 Task: Fill out the 'New Customer Data' form with the provided customer information.
Action: Mouse moved to (1064, 128)
Screenshot: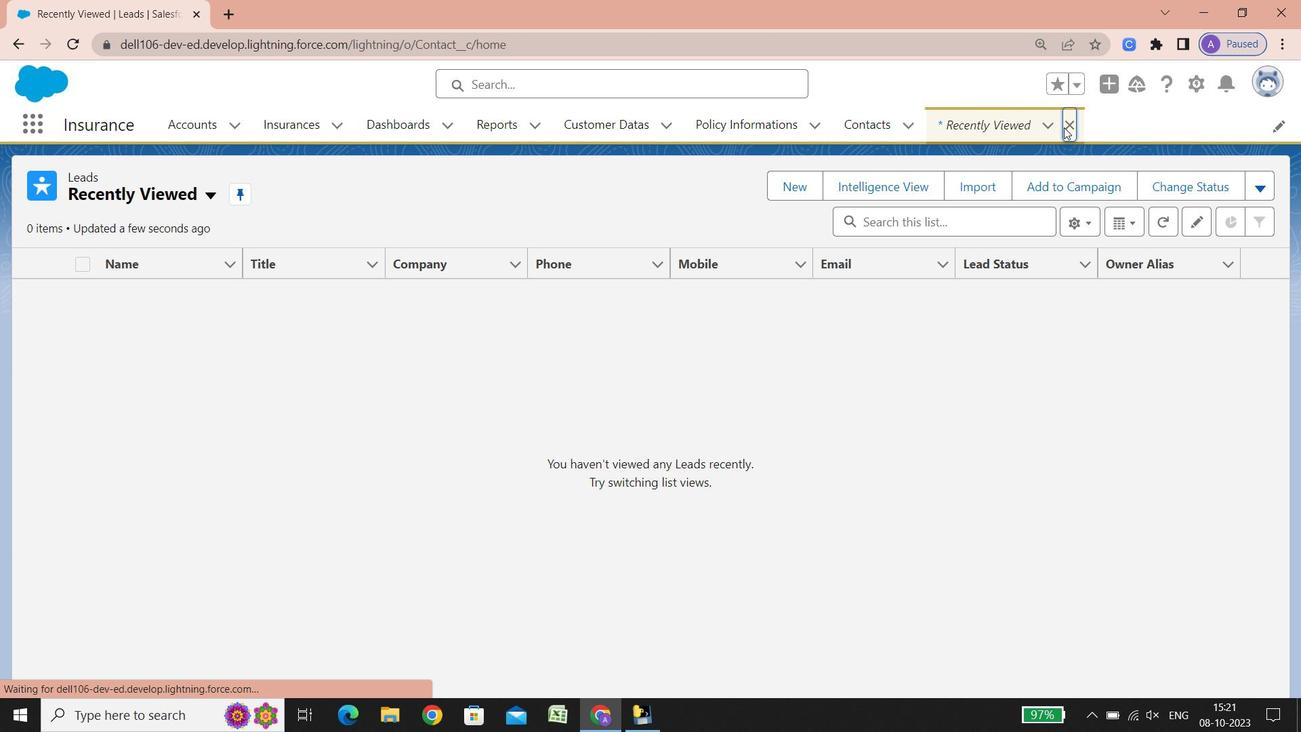 
Action: Mouse pressed left at (1064, 128)
Screenshot: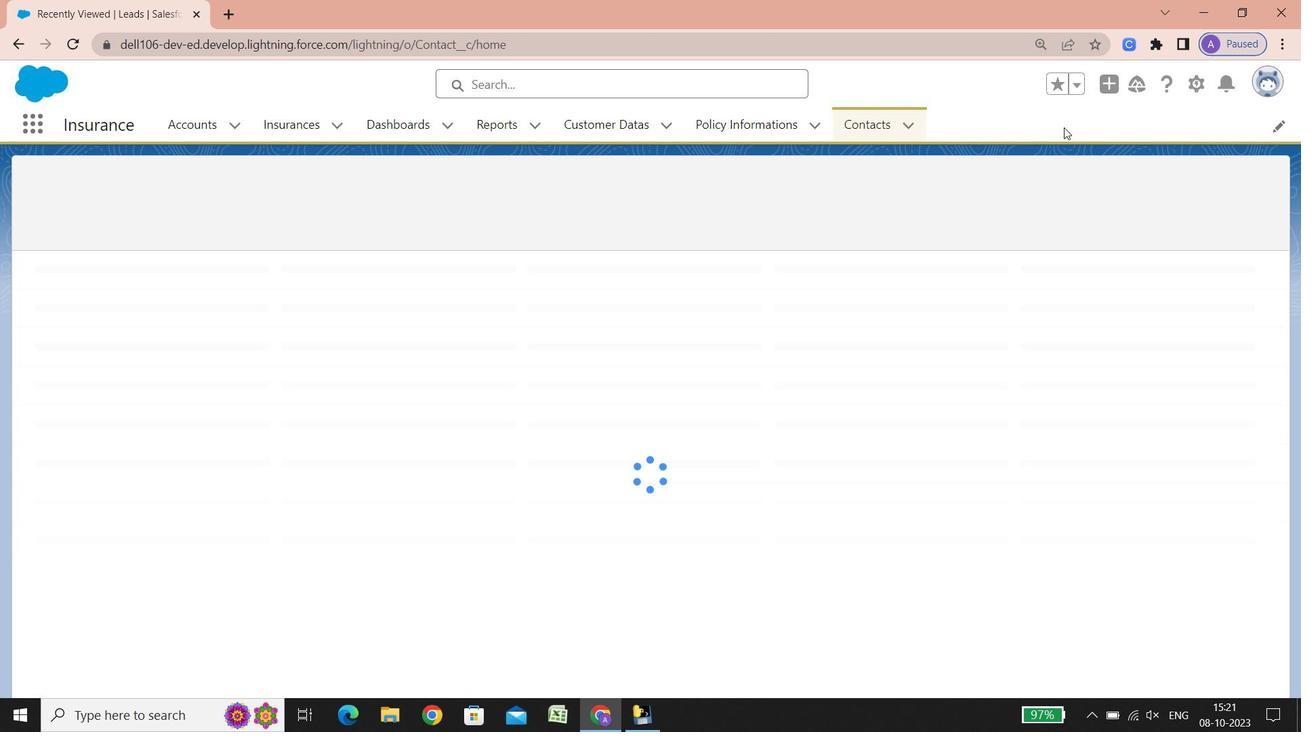 
Action: Mouse moved to (1205, 80)
Screenshot: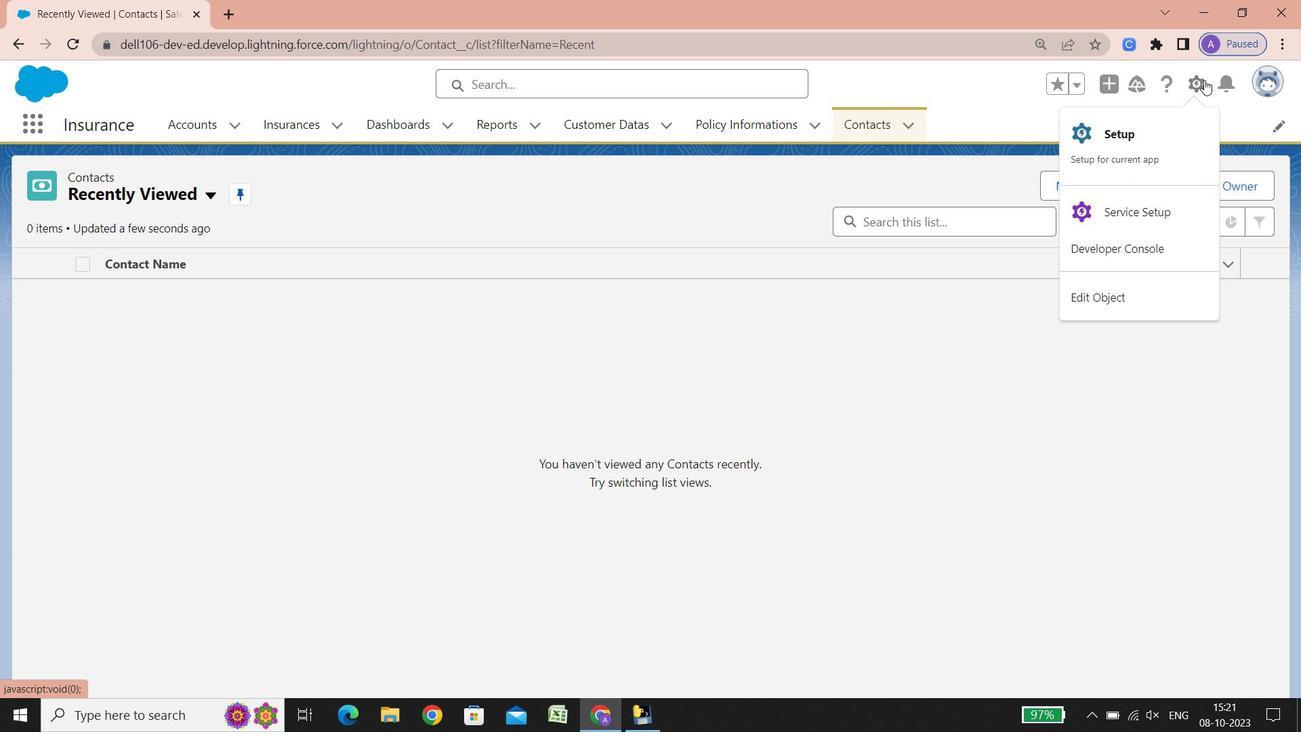 
Action: Mouse pressed left at (1205, 80)
Screenshot: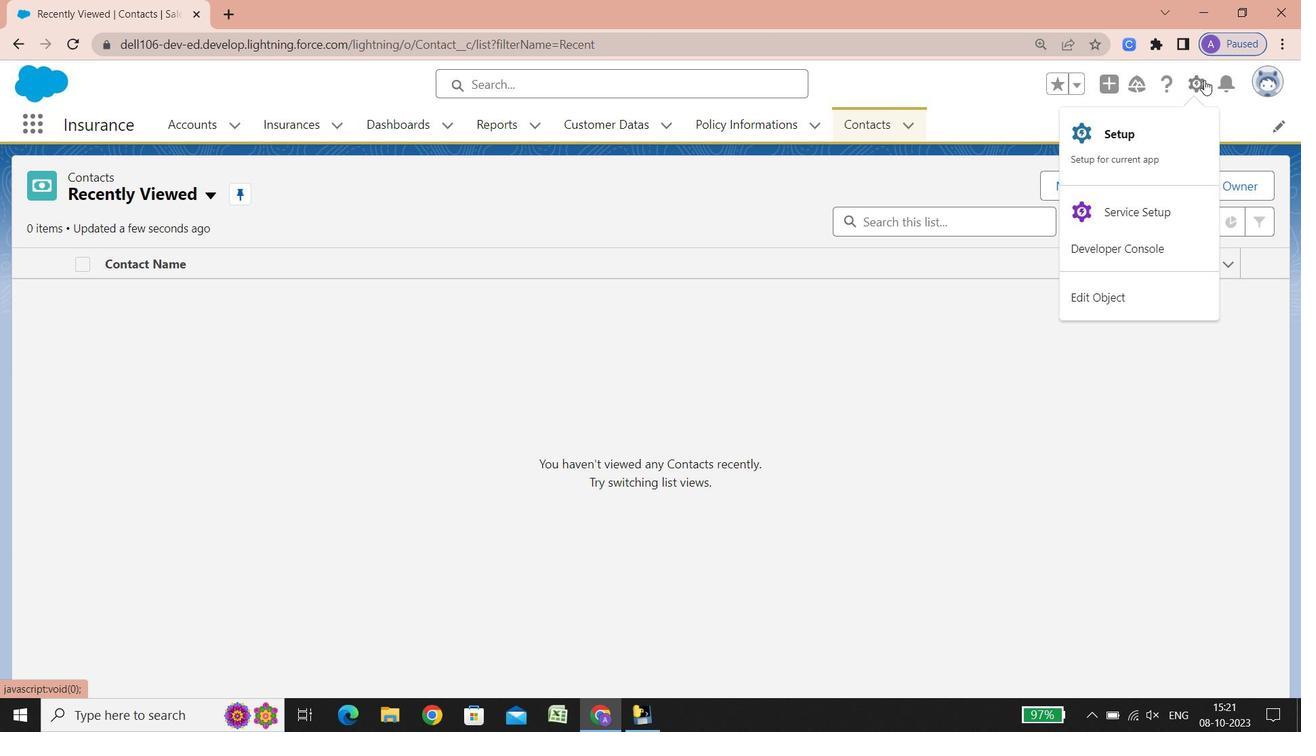 
Action: Mouse moved to (1131, 154)
Screenshot: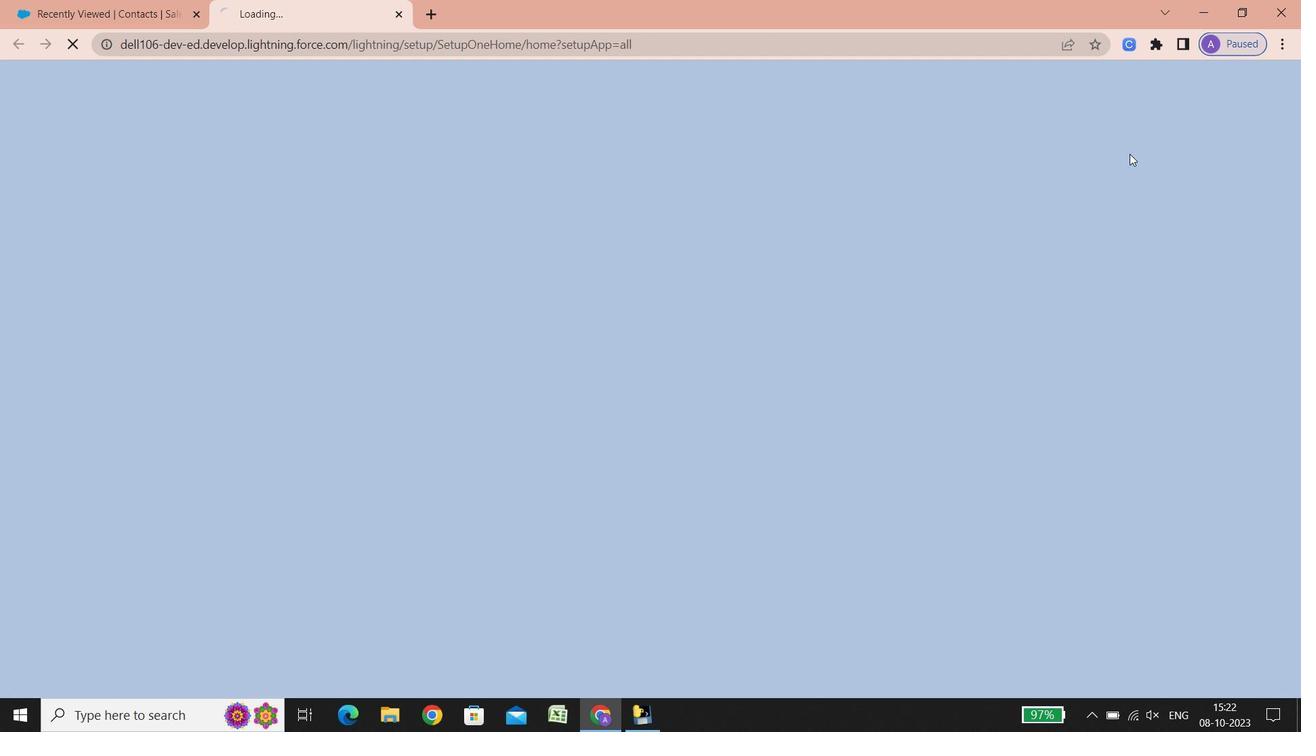 
Action: Mouse pressed left at (1131, 154)
Screenshot: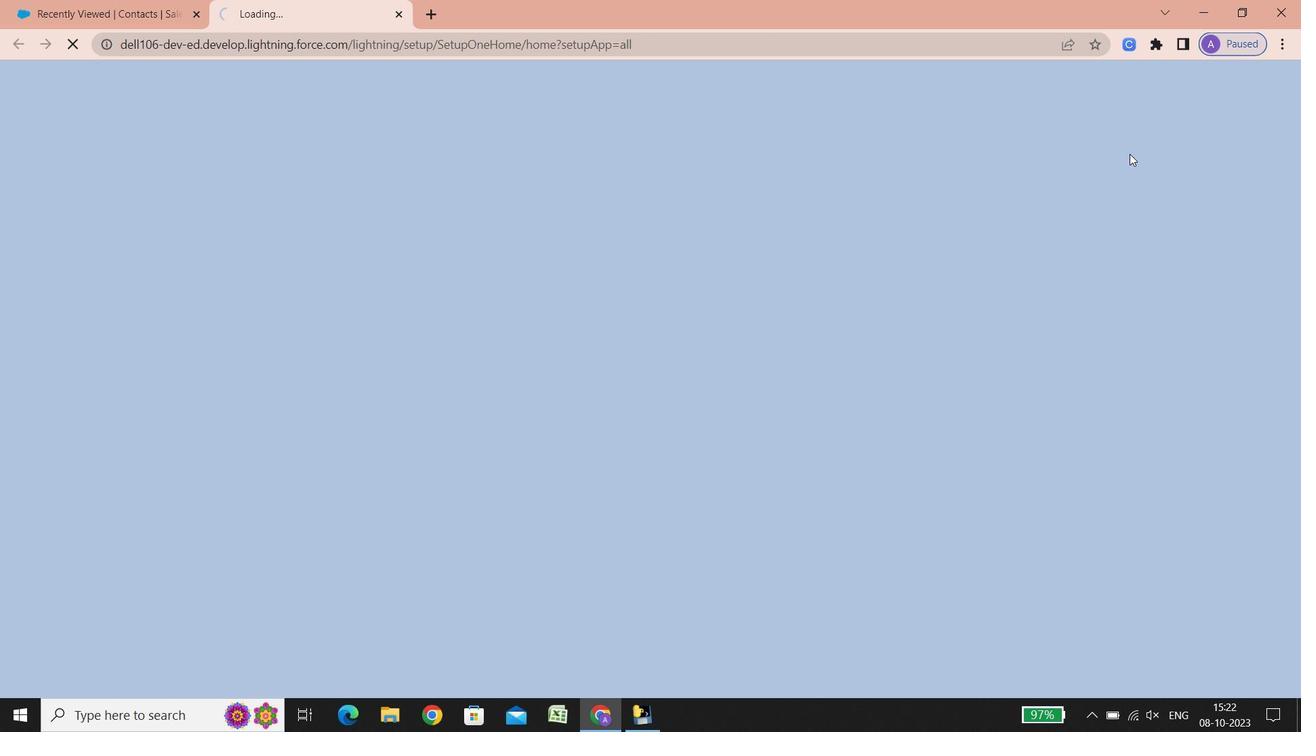 
Action: Mouse moved to (1184, 88)
Screenshot: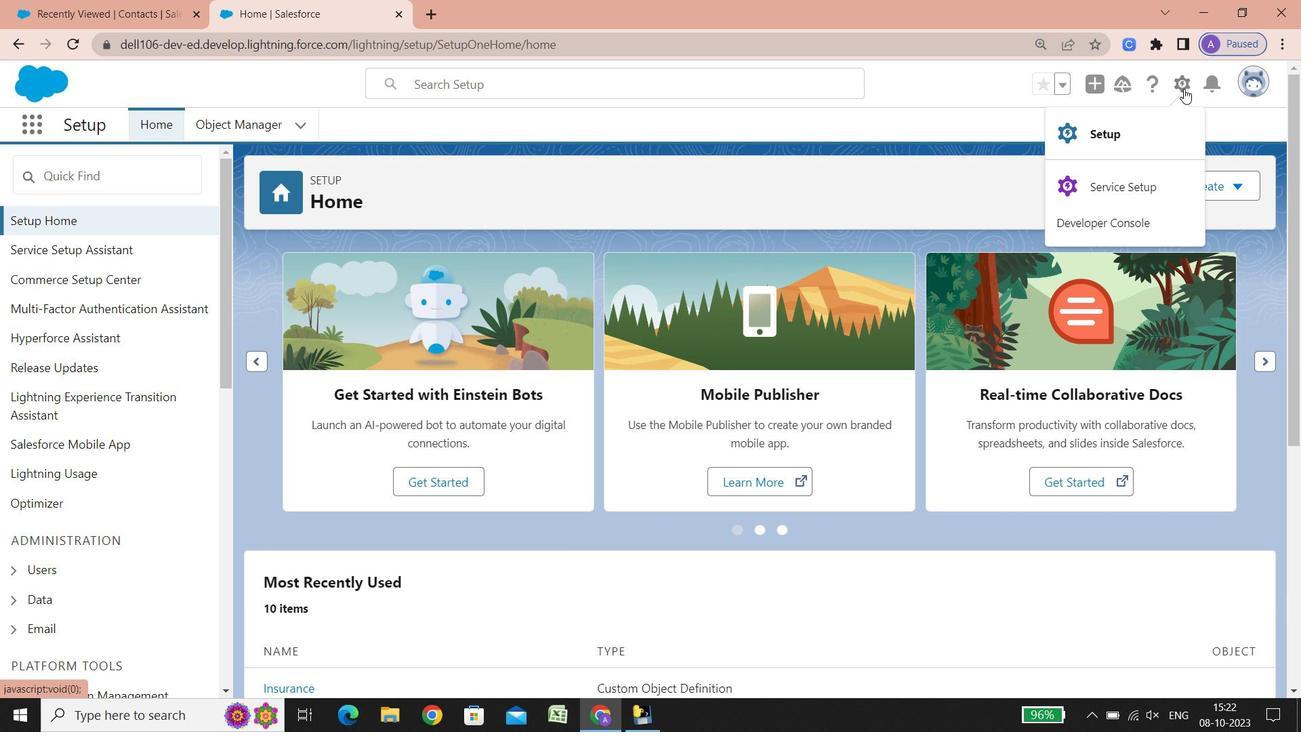 
Action: Mouse pressed left at (1184, 88)
Screenshot: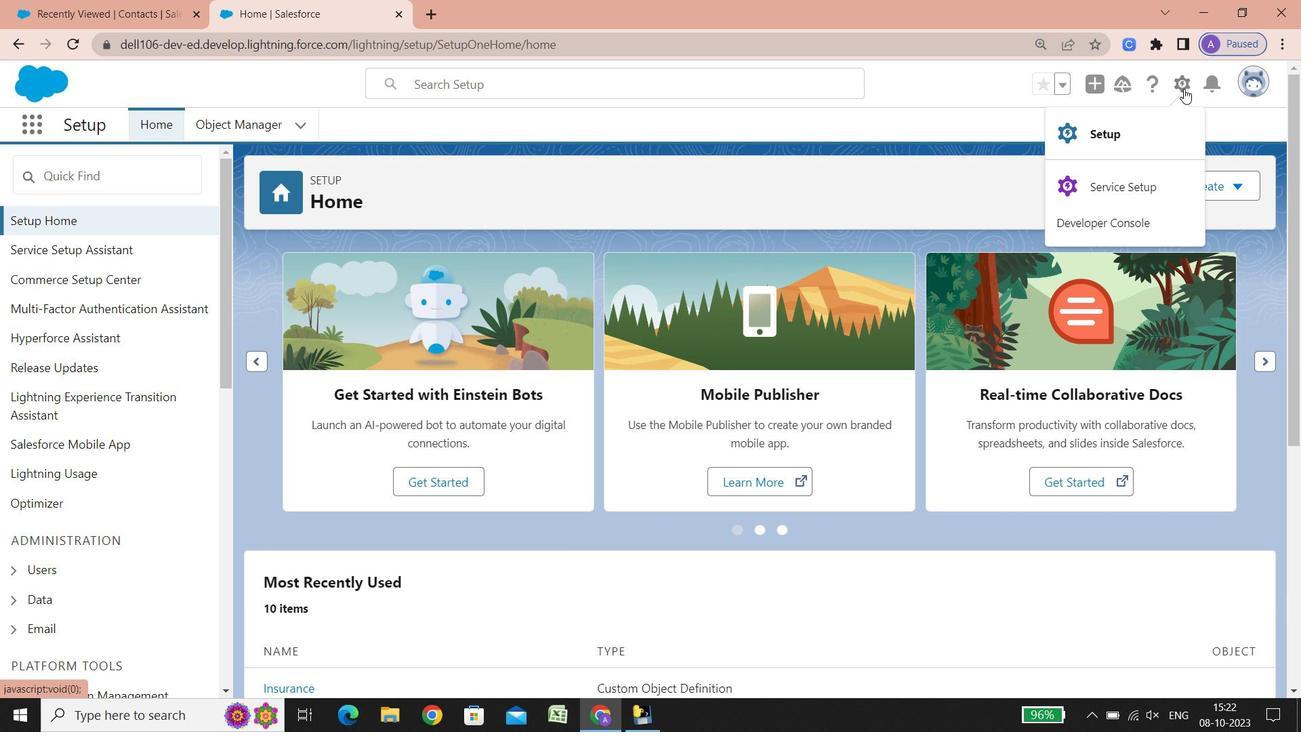 
Action: Mouse moved to (1123, 139)
Screenshot: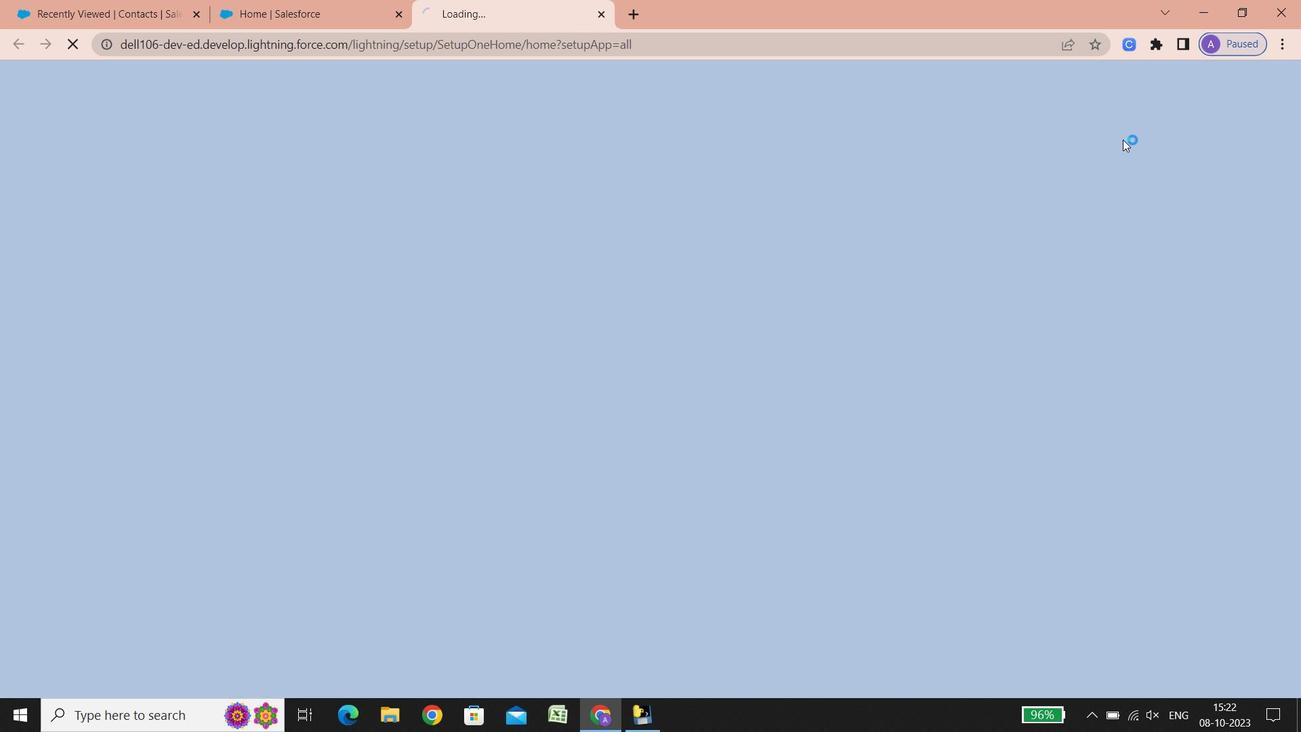 
Action: Mouse pressed left at (1123, 139)
Screenshot: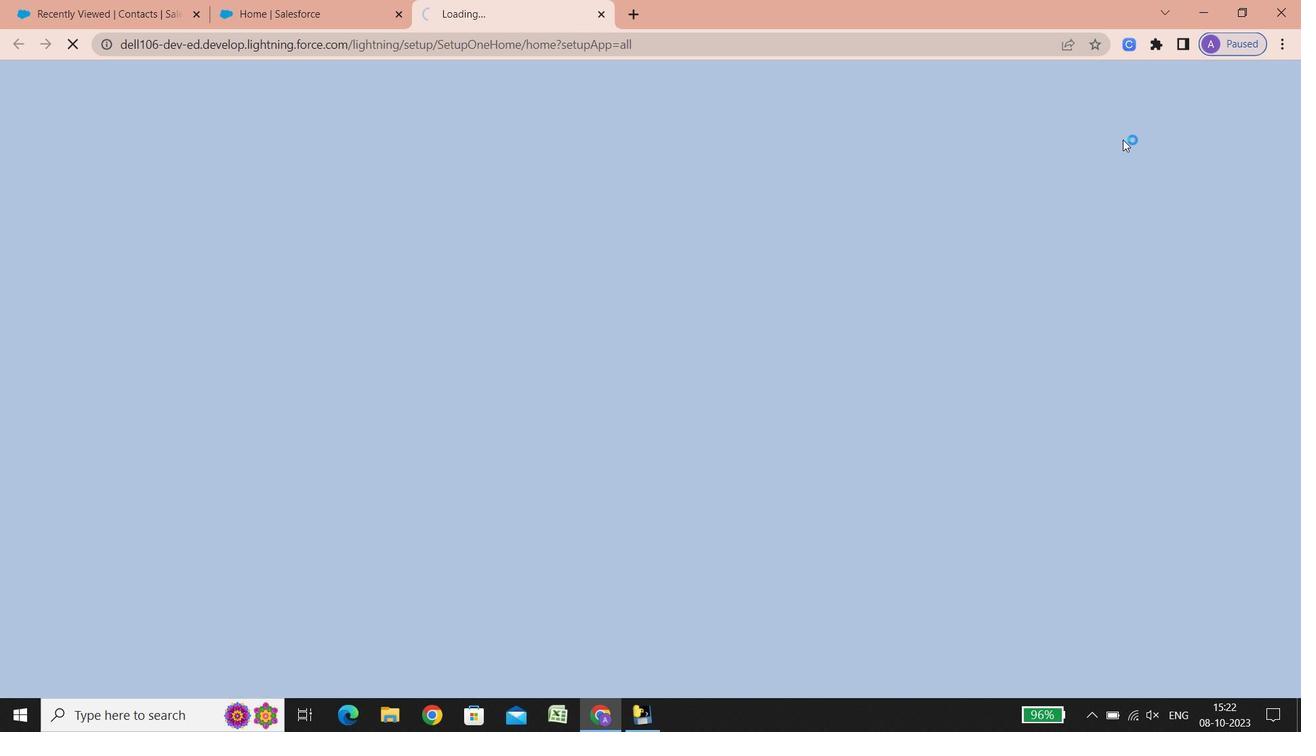 
Action: Mouse moved to (599, 16)
Screenshot: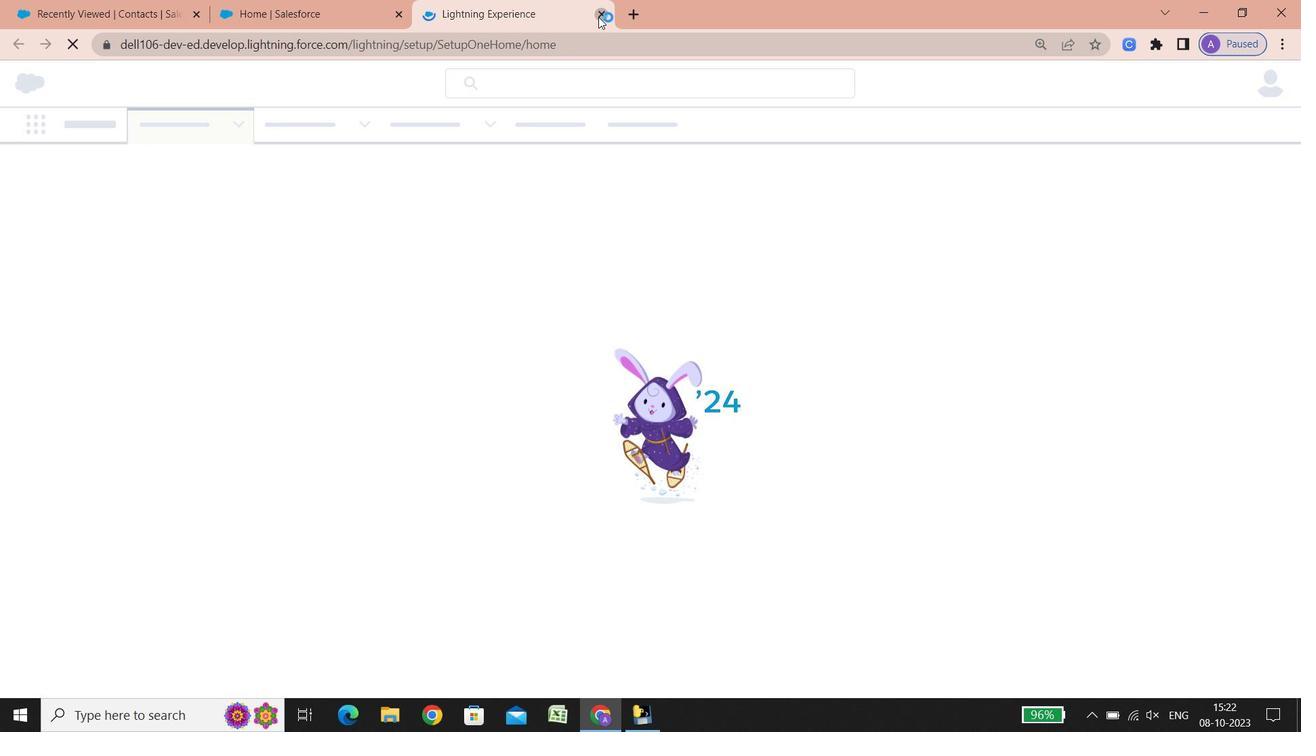 
Action: Mouse pressed left at (599, 16)
Screenshot: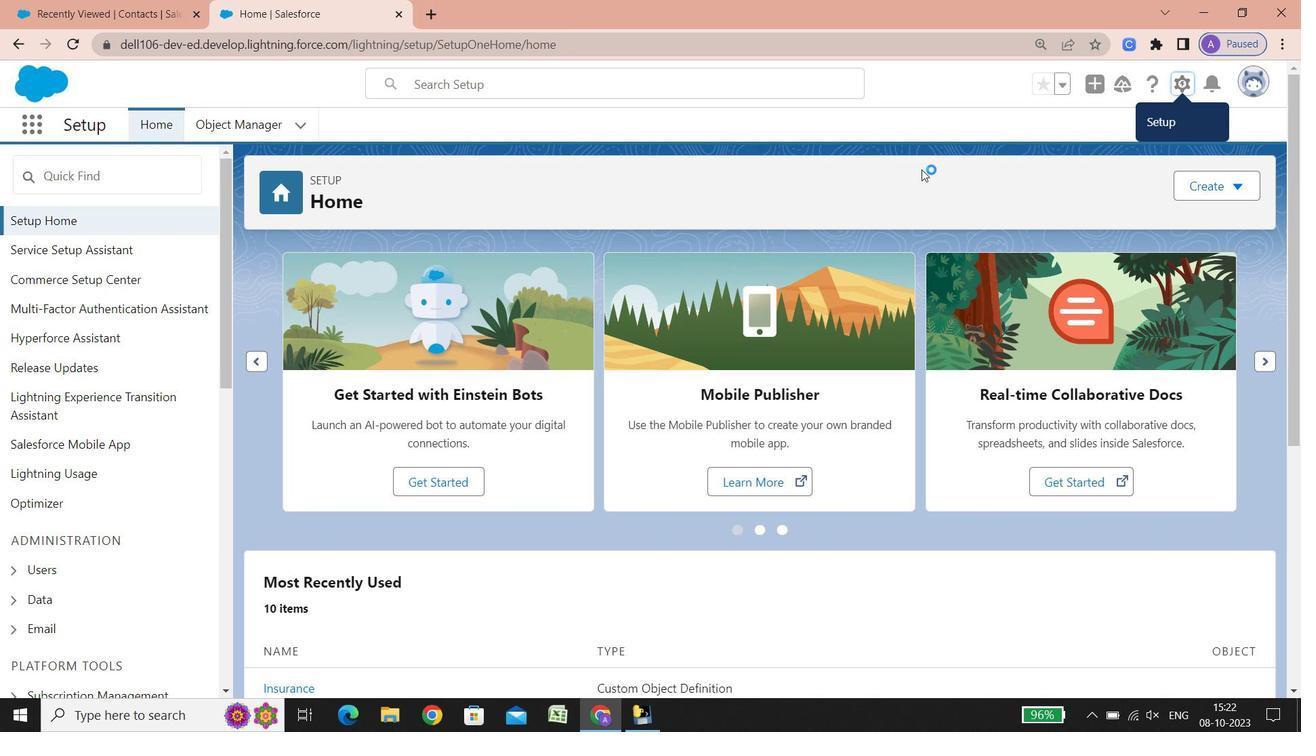 
Action: Mouse moved to (254, 124)
Screenshot: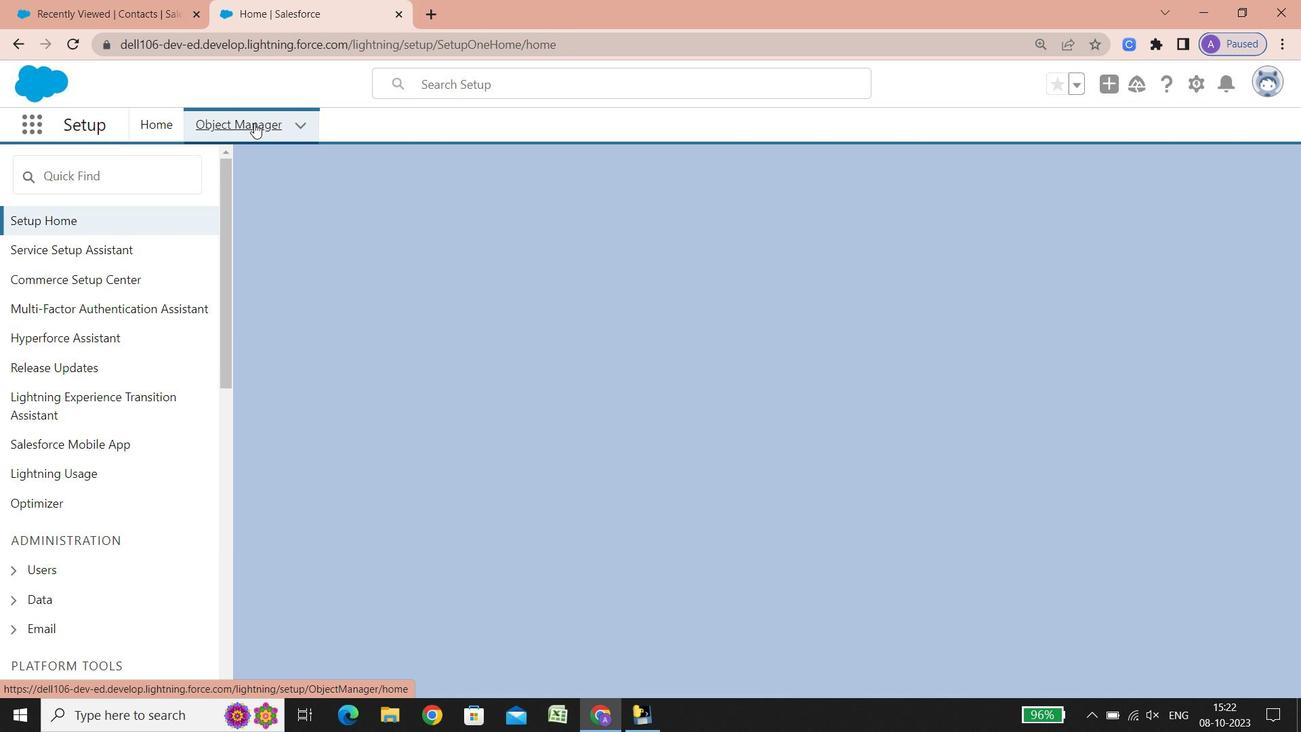 
Action: Mouse pressed left at (254, 124)
Screenshot: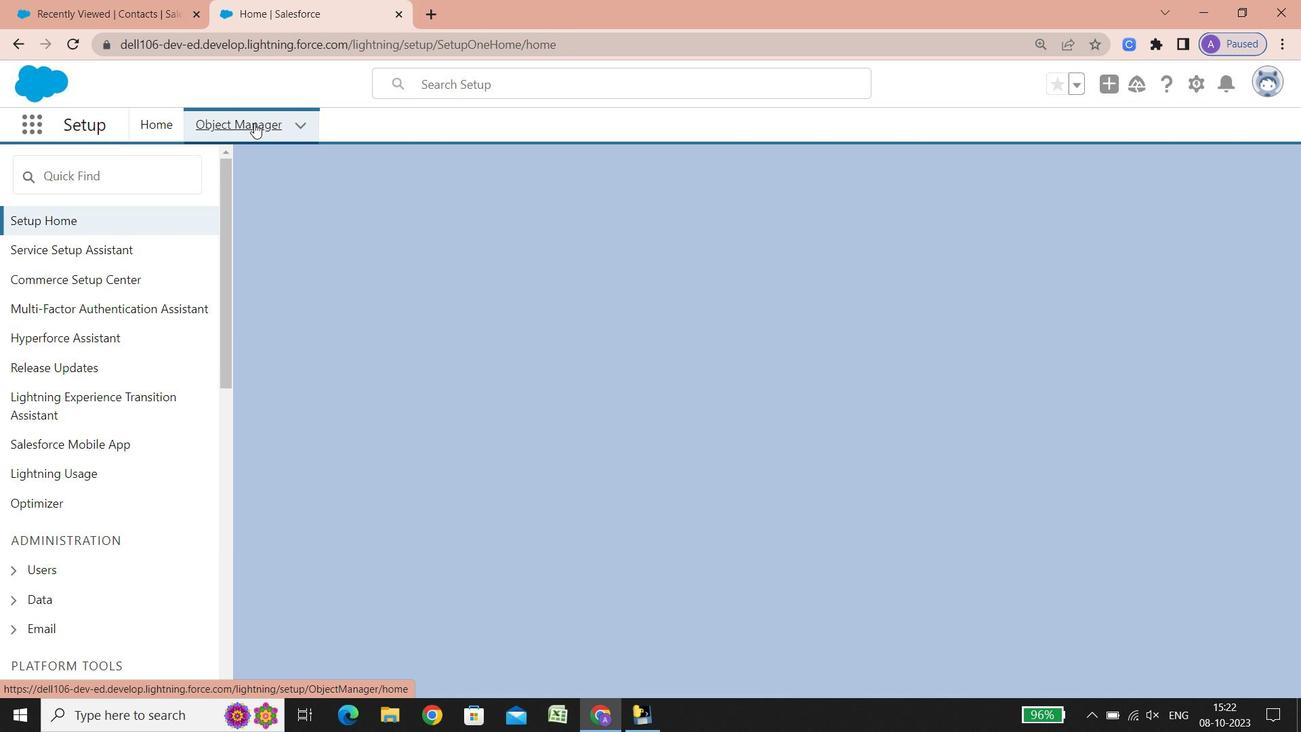 
Action: Mouse moved to (970, 189)
Screenshot: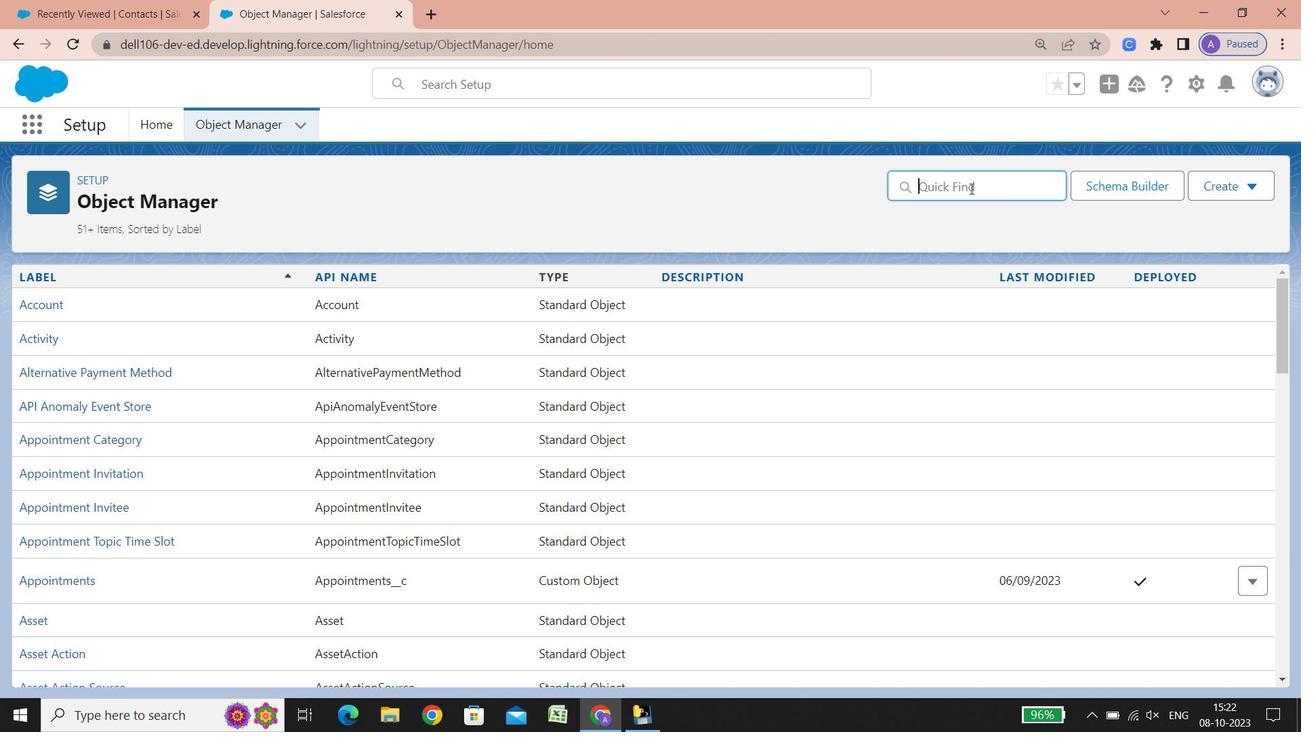 
Action: Mouse pressed left at (970, 189)
Screenshot: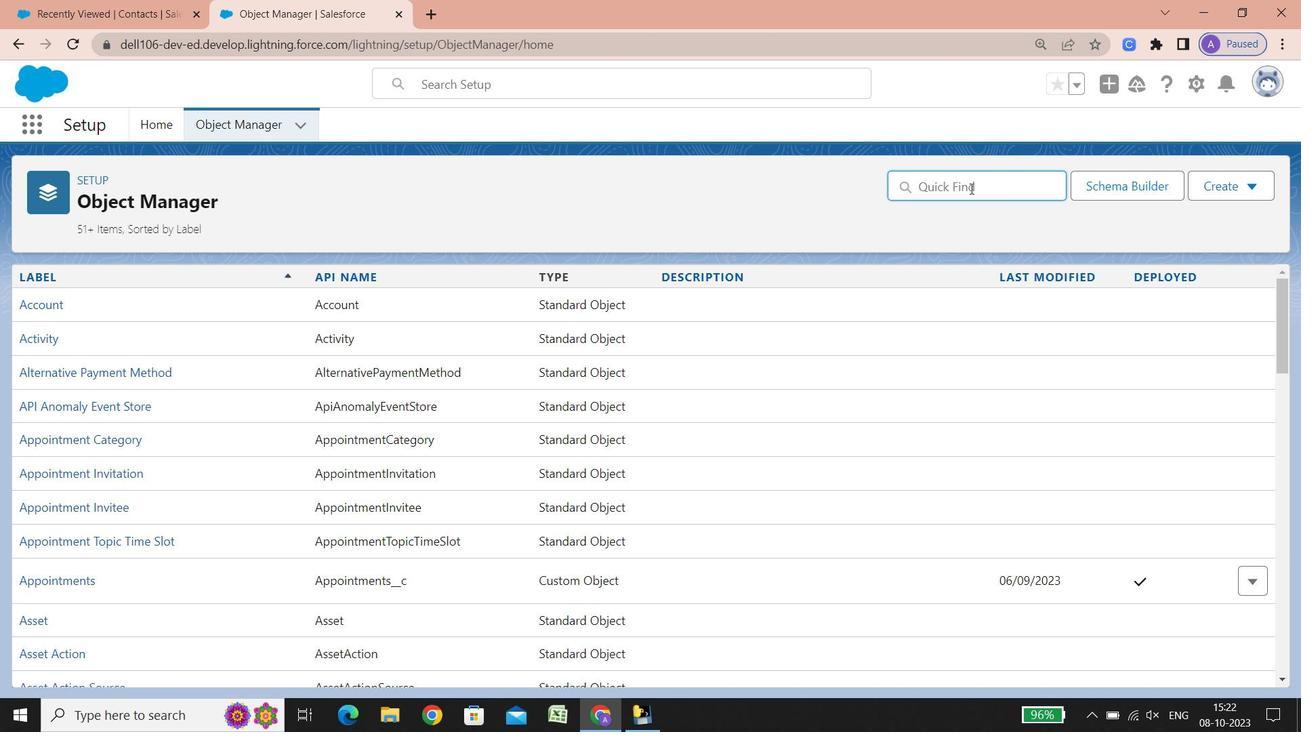 
Action: Key pressed cust
Screenshot: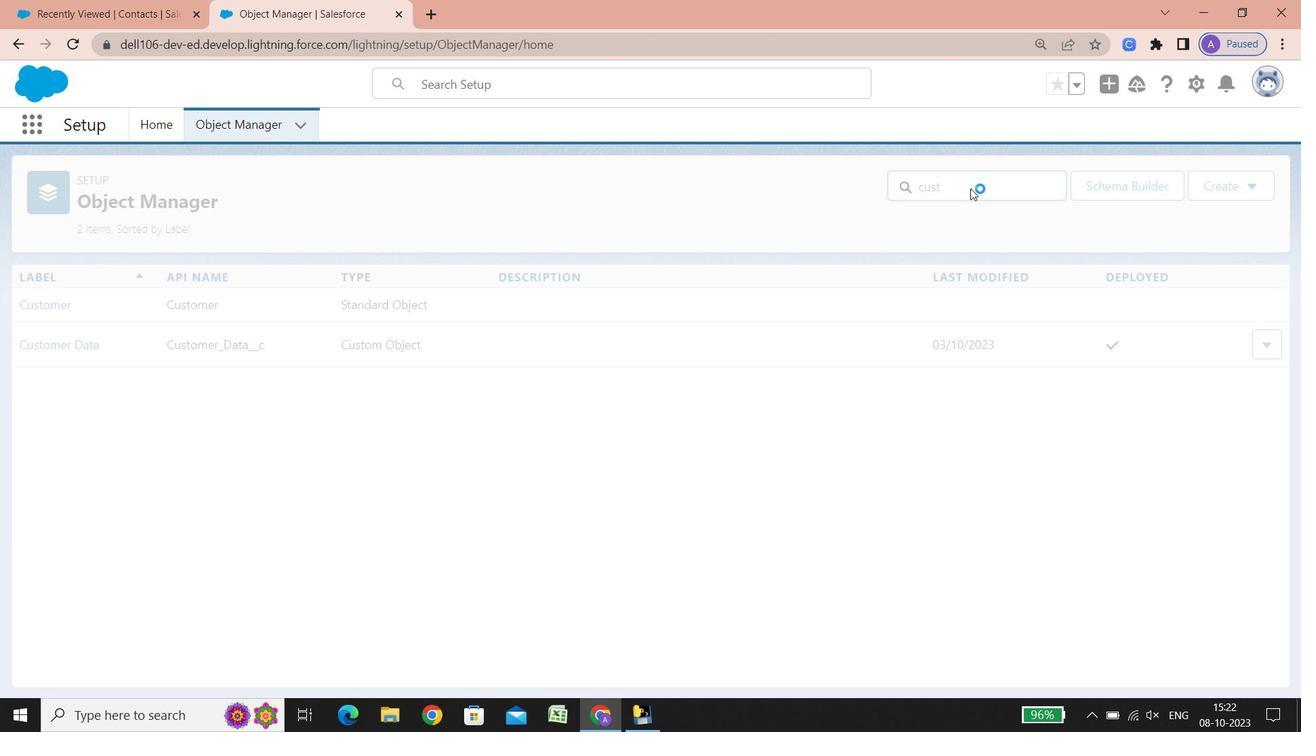 
Action: Mouse moved to (1263, 457)
Screenshot: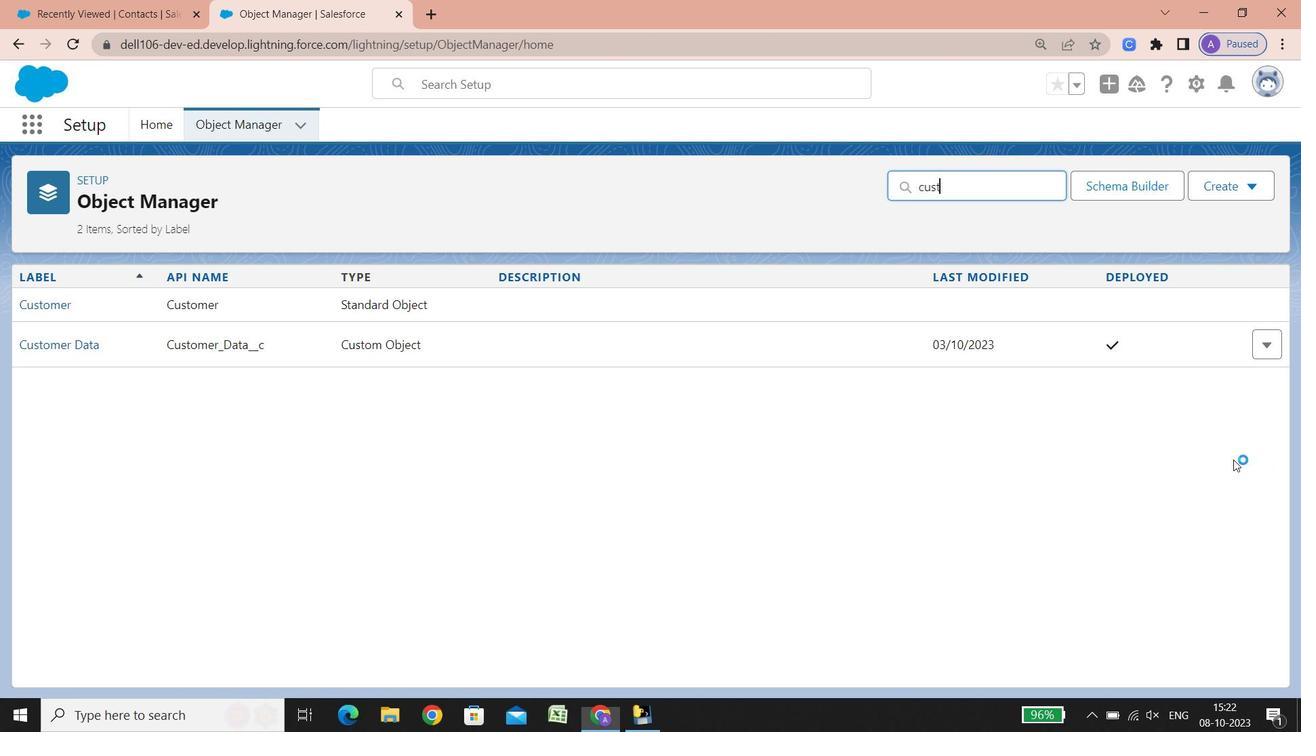
Action: Mouse pressed left at (1263, 457)
Screenshot: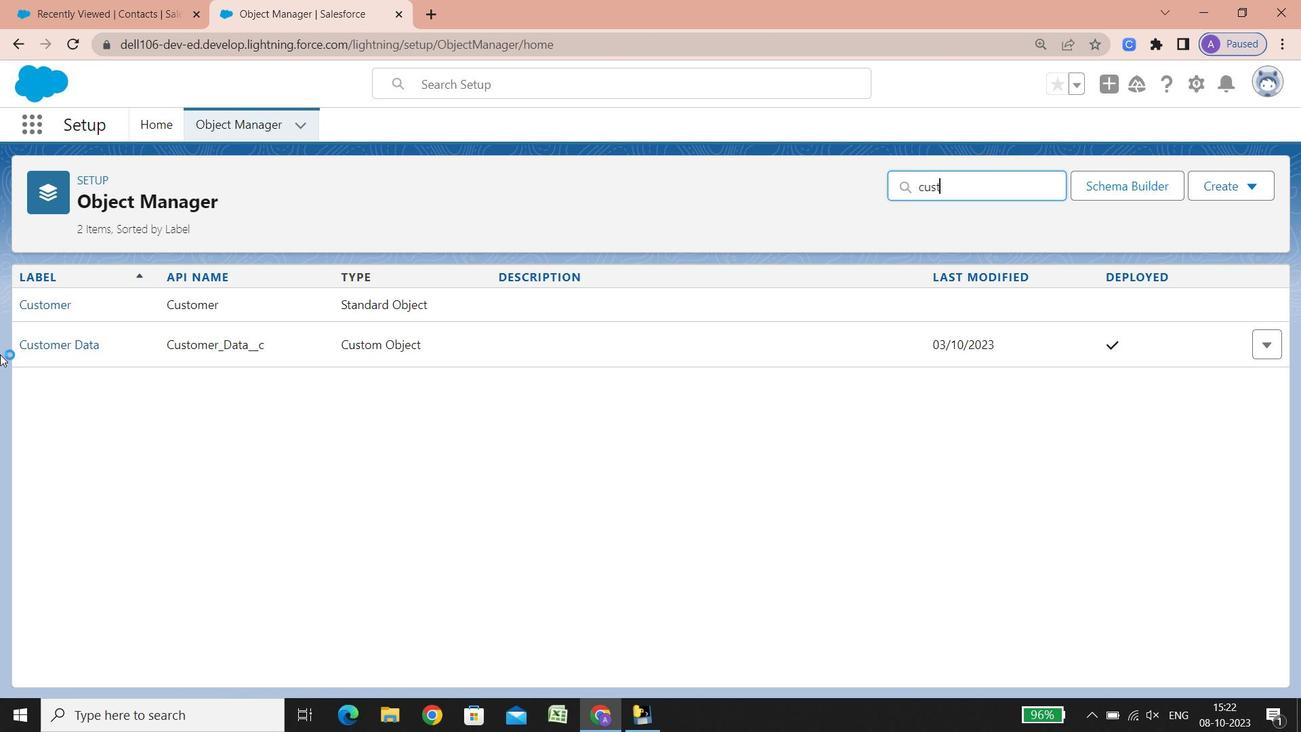
Action: Mouse moved to (34, 347)
Screenshot: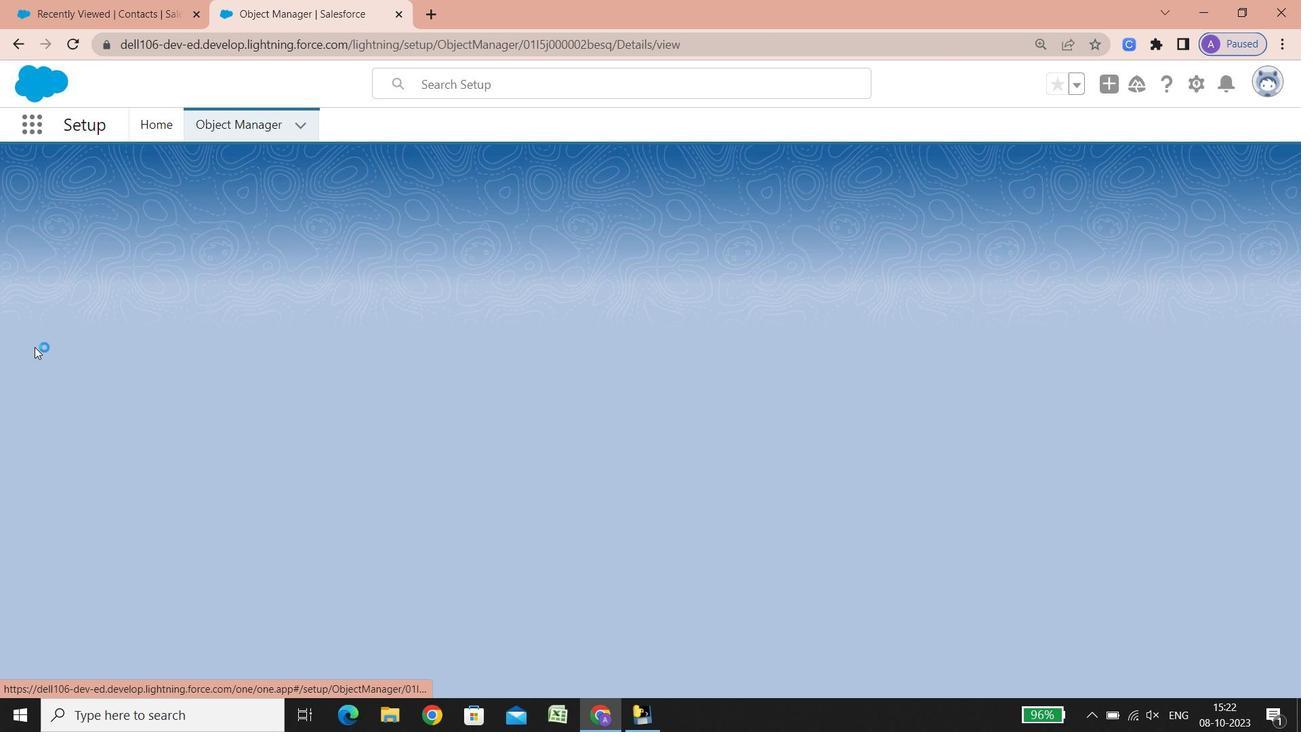 
Action: Mouse pressed left at (34, 347)
Screenshot: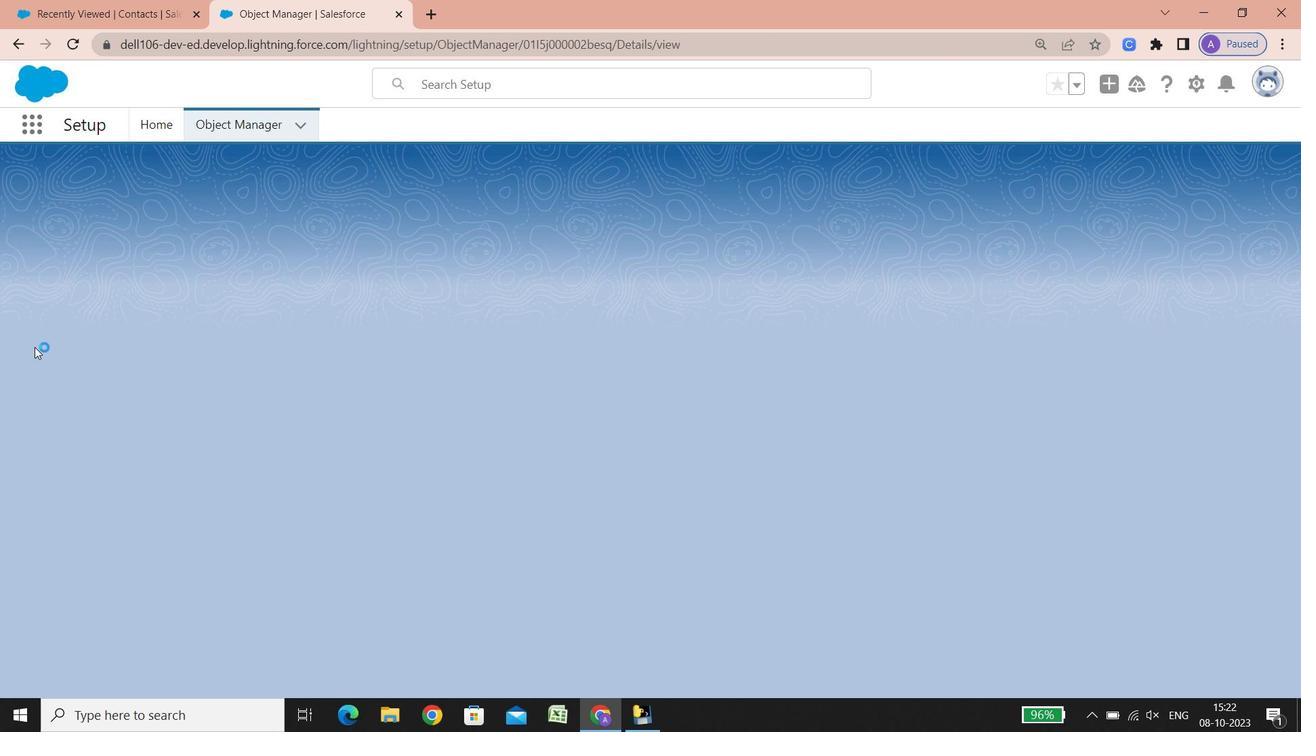 
Action: Mouse moved to (91, 320)
Screenshot: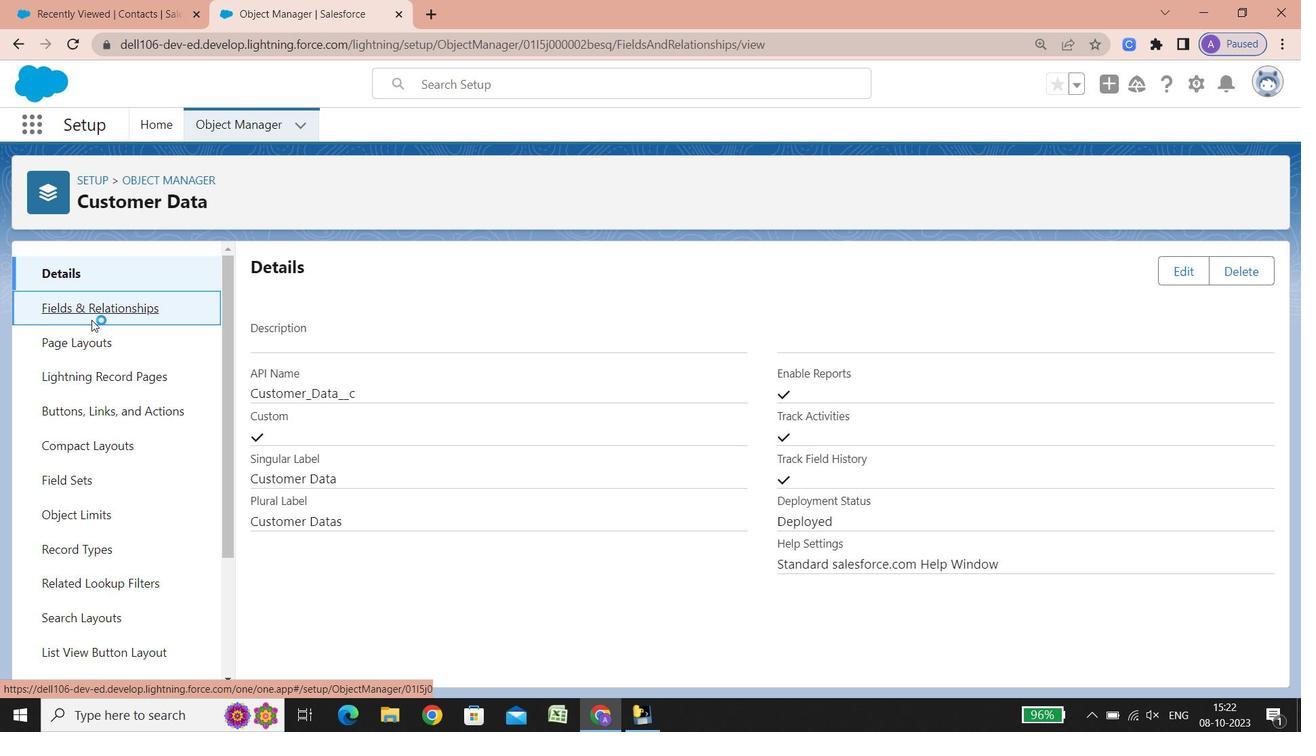 
Action: Mouse pressed left at (91, 320)
Screenshot: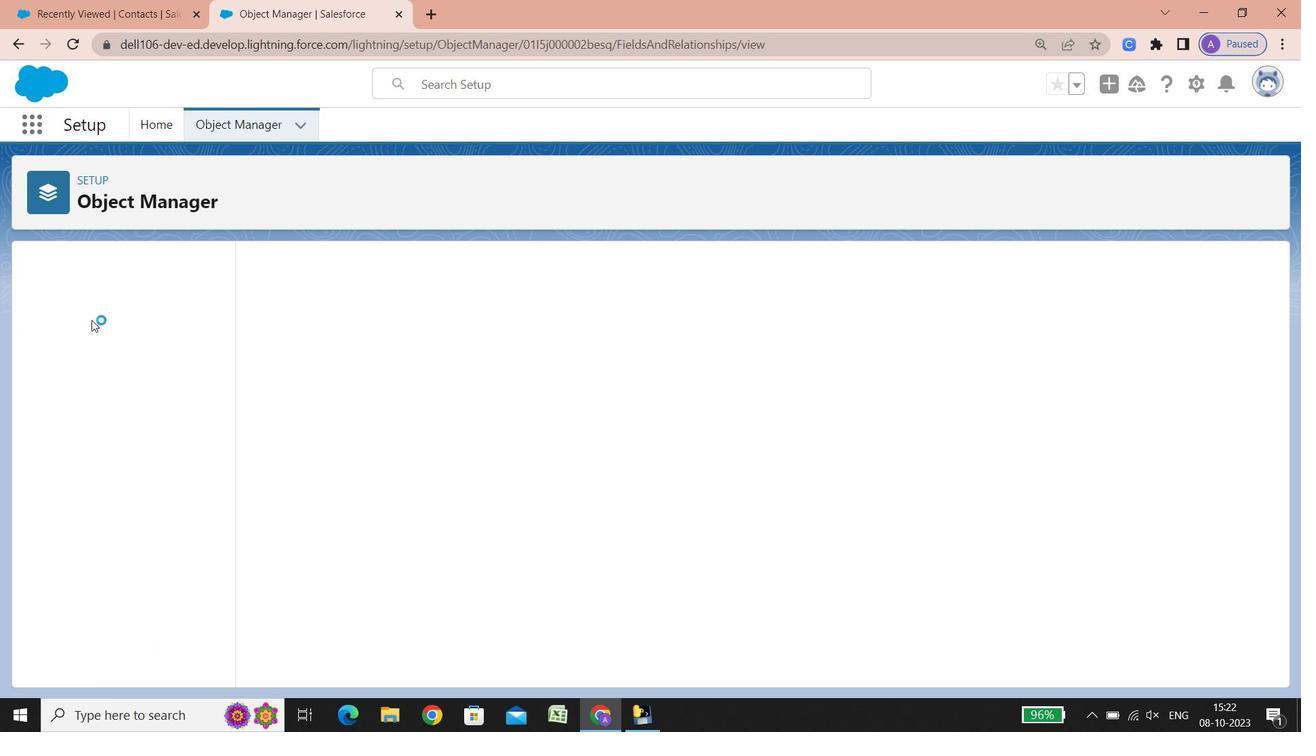 
Action: Mouse moved to (462, 590)
Screenshot: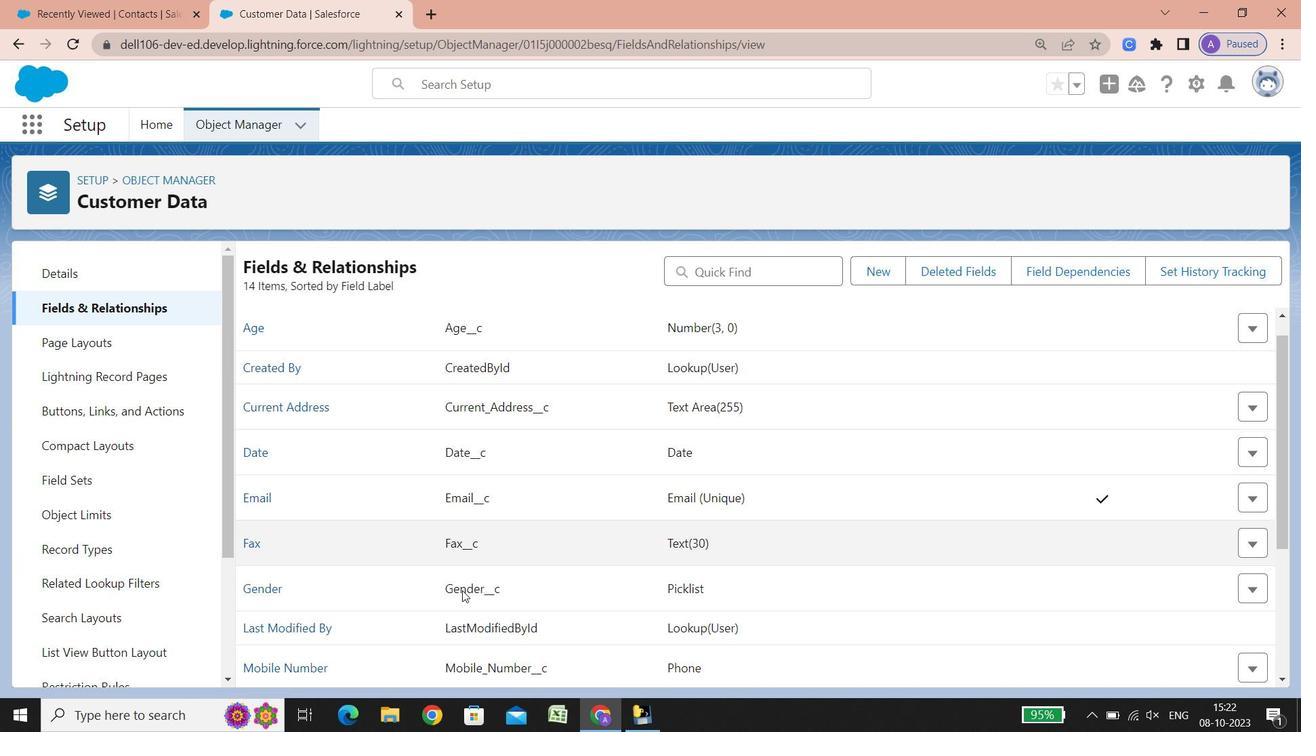 
Action: Mouse scrolled (462, 589) with delta (0, 0)
Screenshot: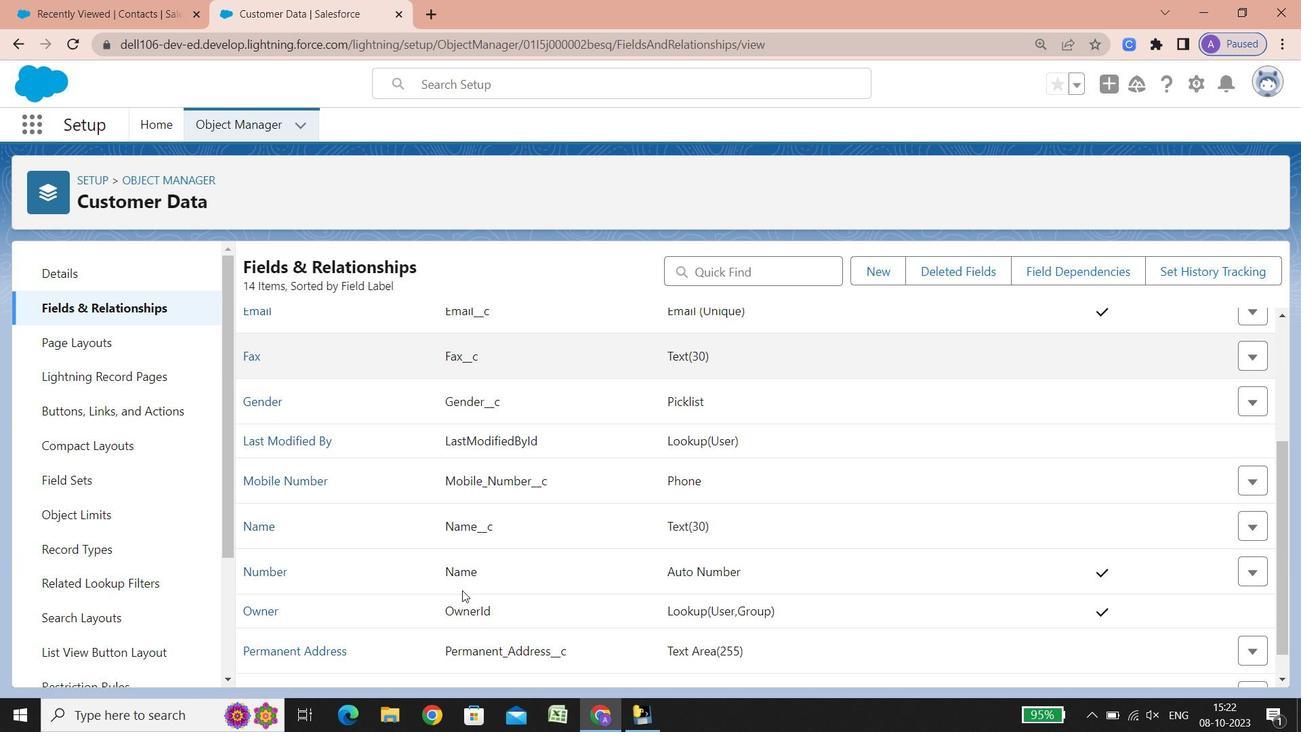 
Action: Mouse scrolled (462, 589) with delta (0, 0)
Screenshot: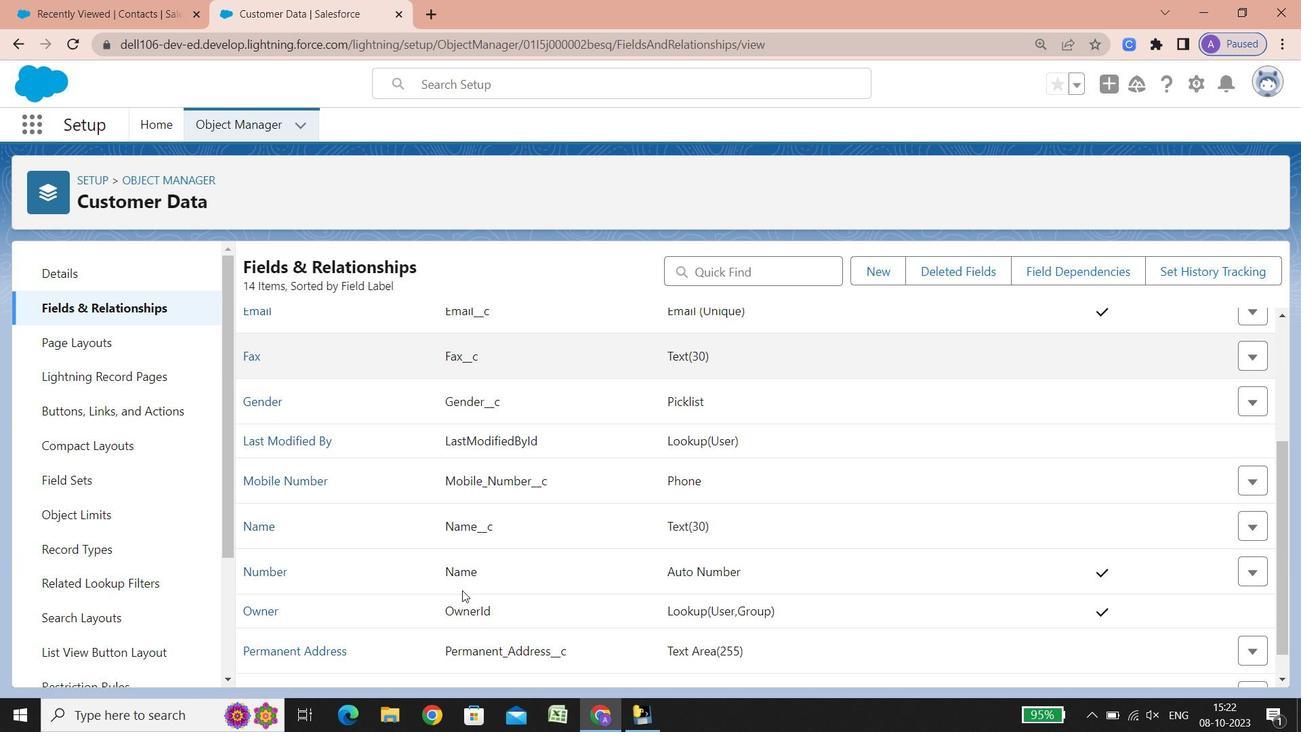 
Action: Mouse scrolled (462, 589) with delta (0, 0)
Screenshot: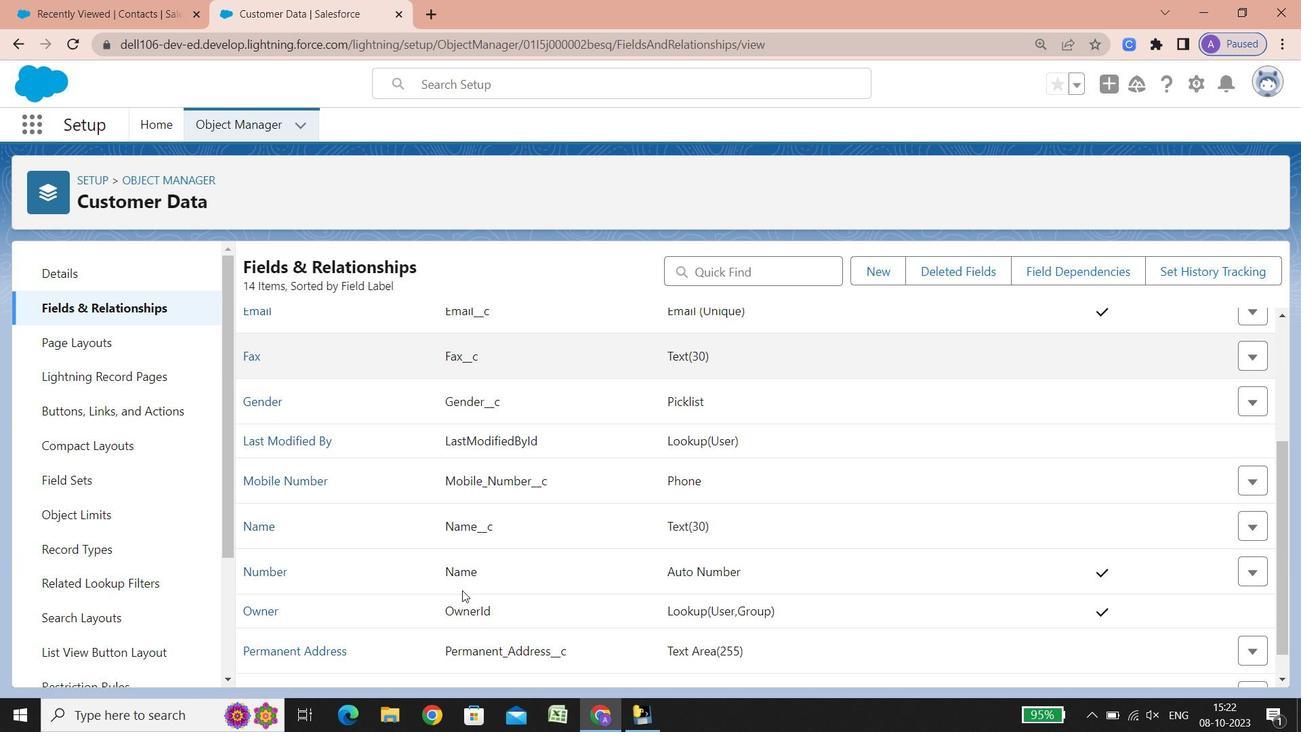 
Action: Mouse scrolled (462, 589) with delta (0, 0)
Screenshot: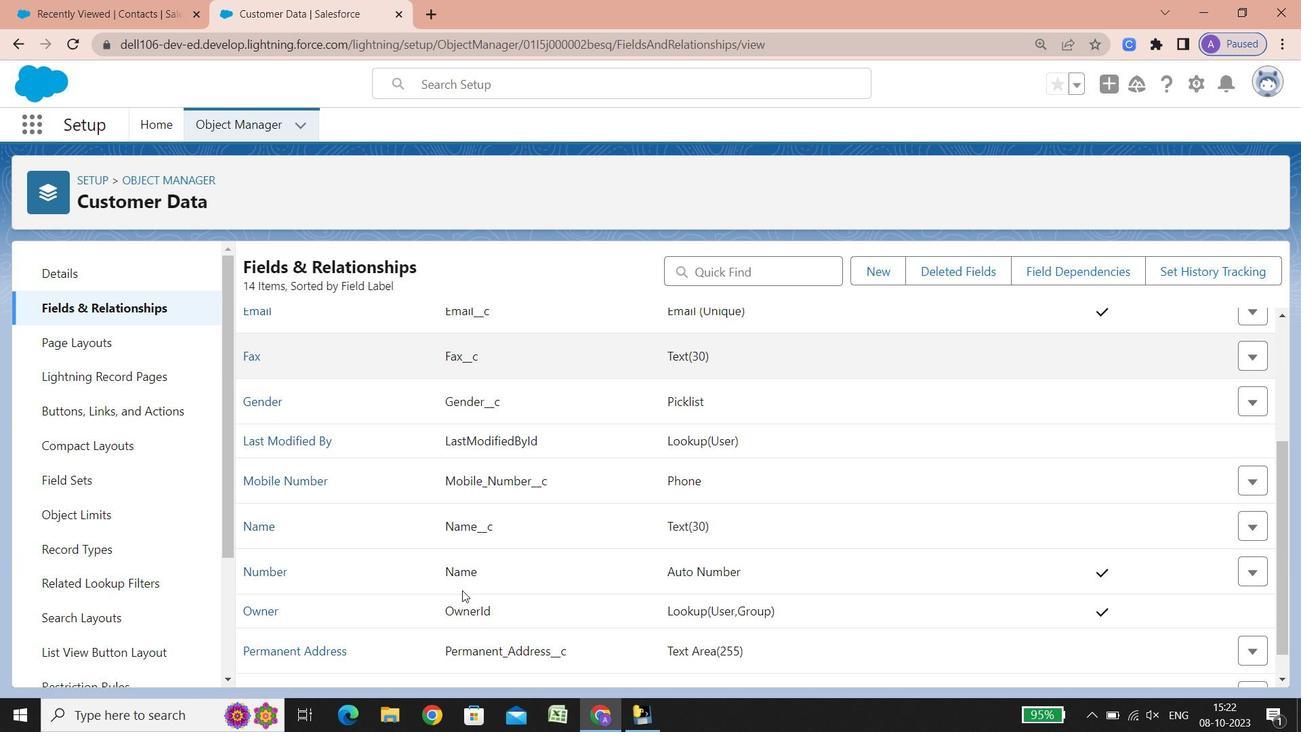 
Action: Mouse scrolled (462, 589) with delta (0, 0)
Screenshot: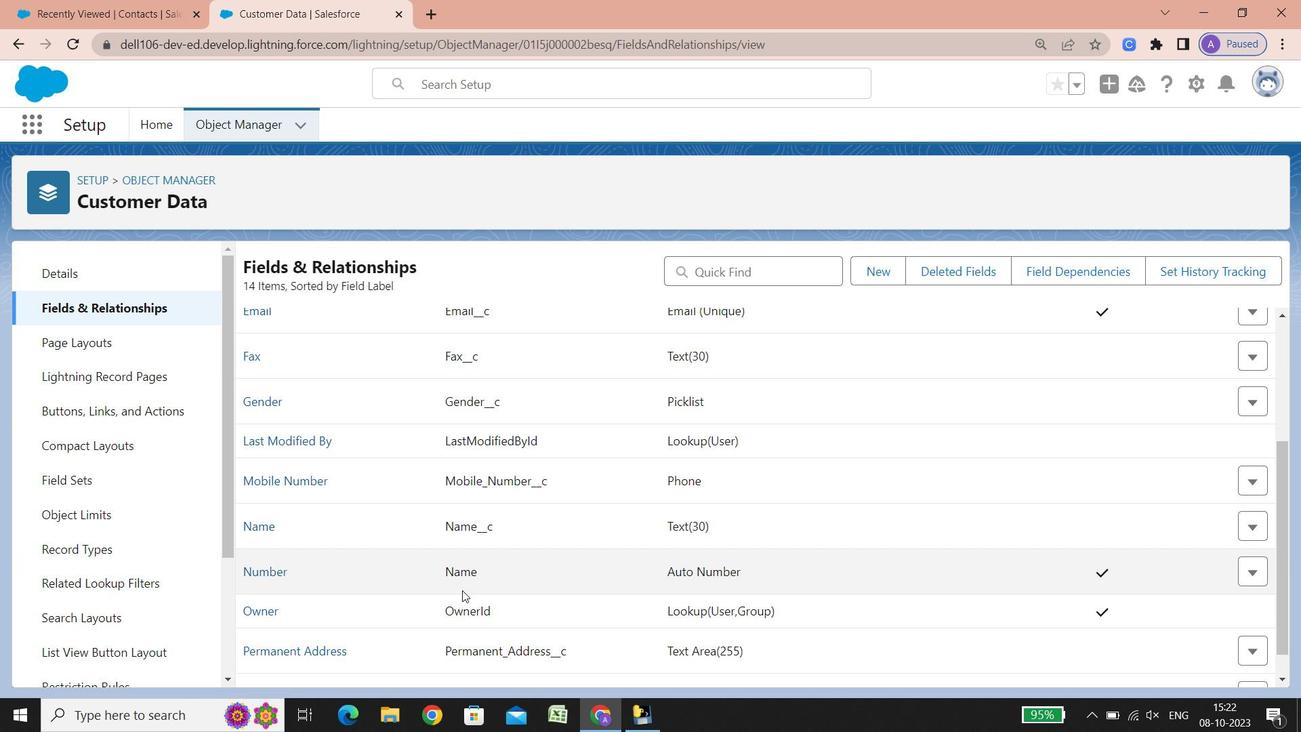 
Action: Mouse scrolled (462, 589) with delta (0, 0)
Screenshot: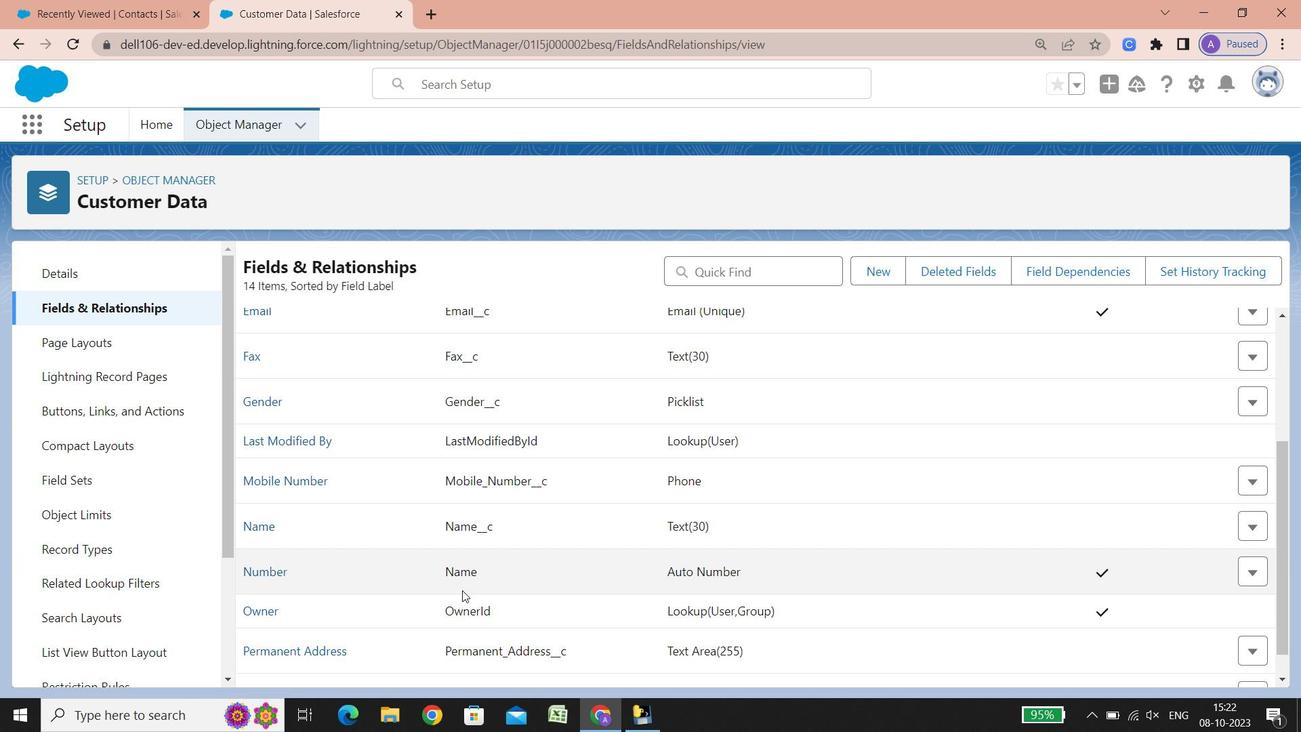 
Action: Mouse scrolled (462, 589) with delta (0, 0)
Screenshot: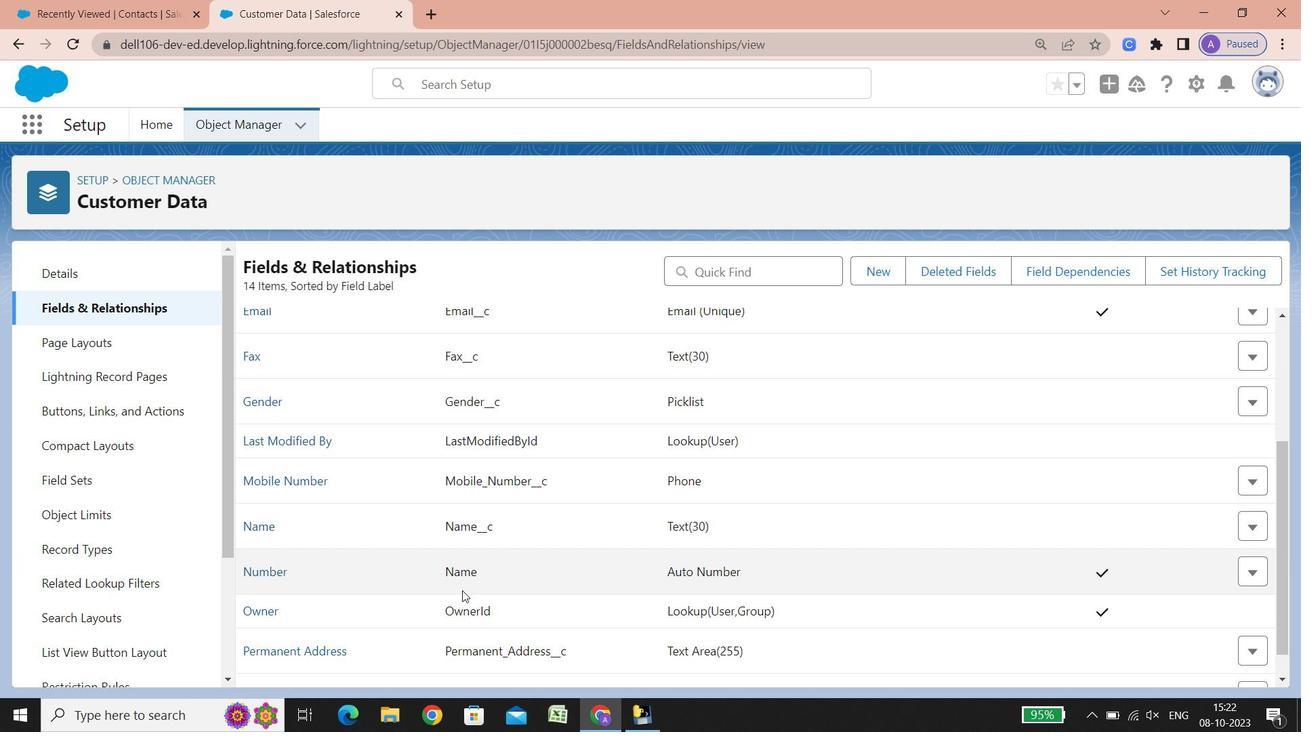 
Action: Mouse scrolled (462, 589) with delta (0, 0)
Screenshot: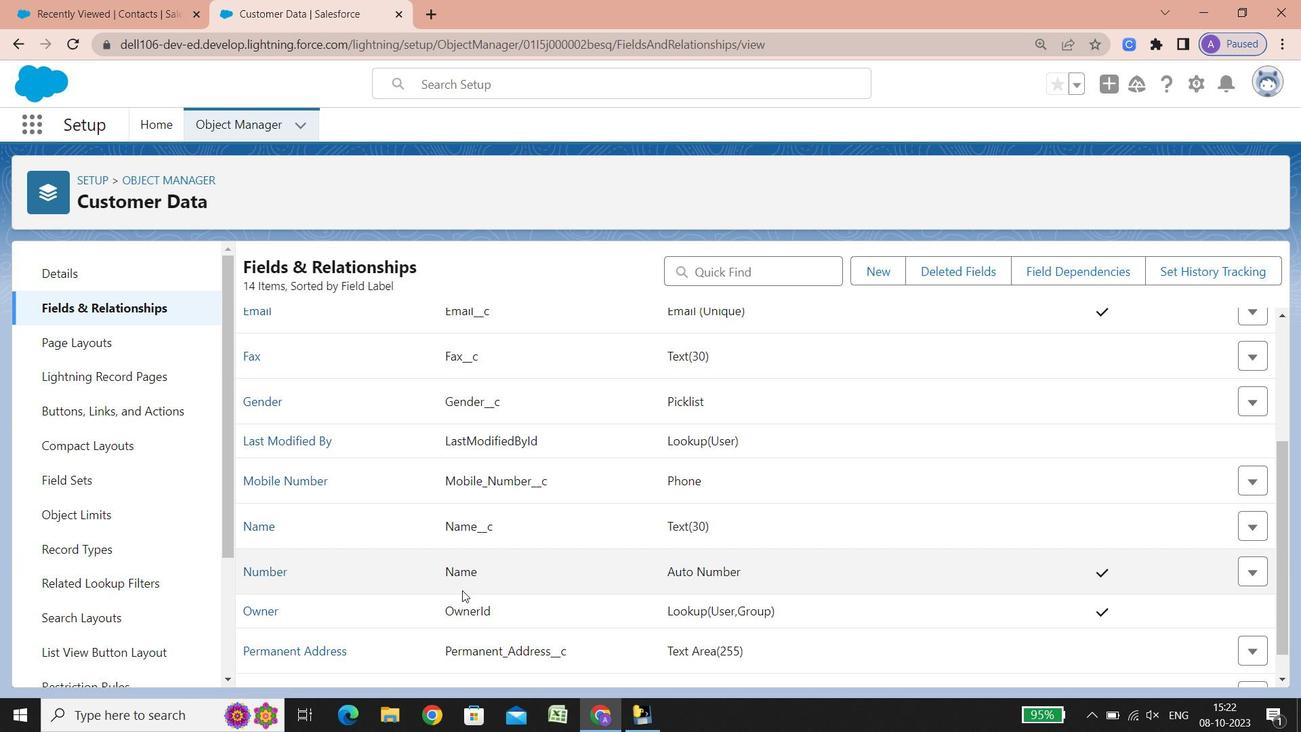 
Action: Mouse scrolled (462, 589) with delta (0, 0)
Screenshot: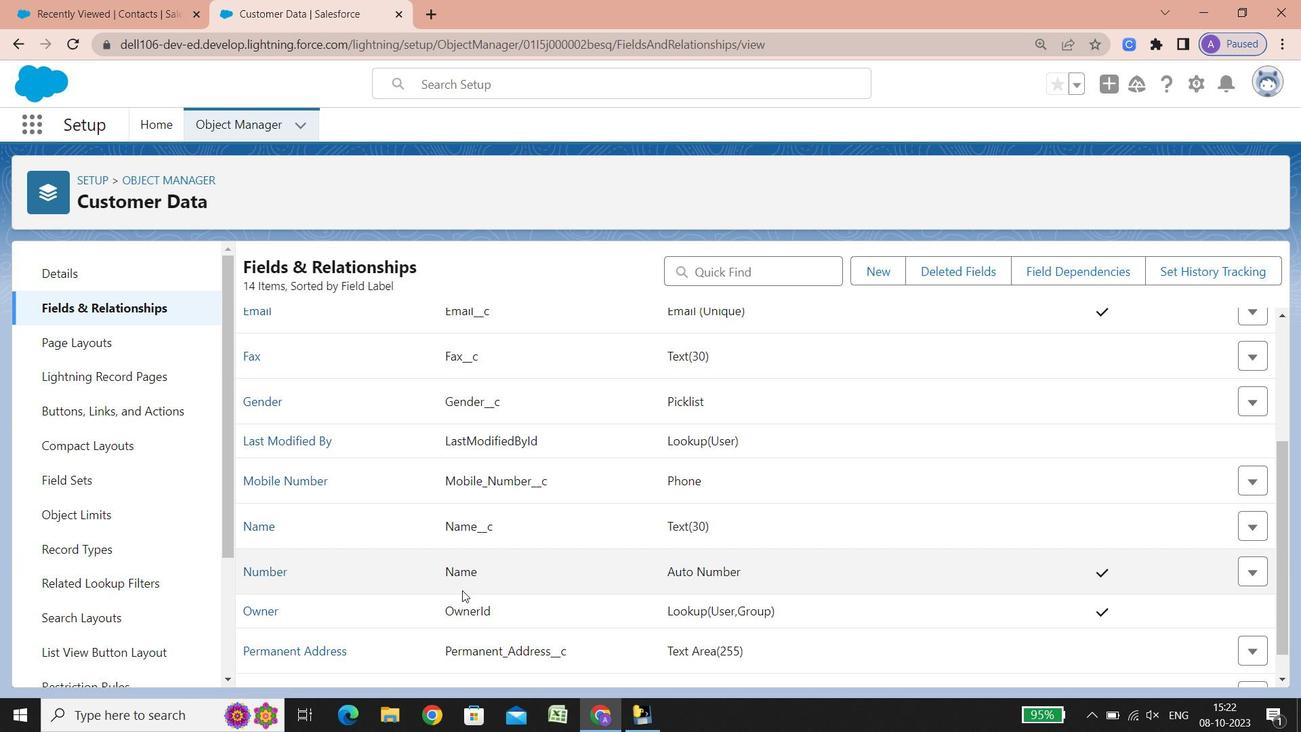 
Action: Mouse scrolled (462, 589) with delta (0, 0)
Screenshot: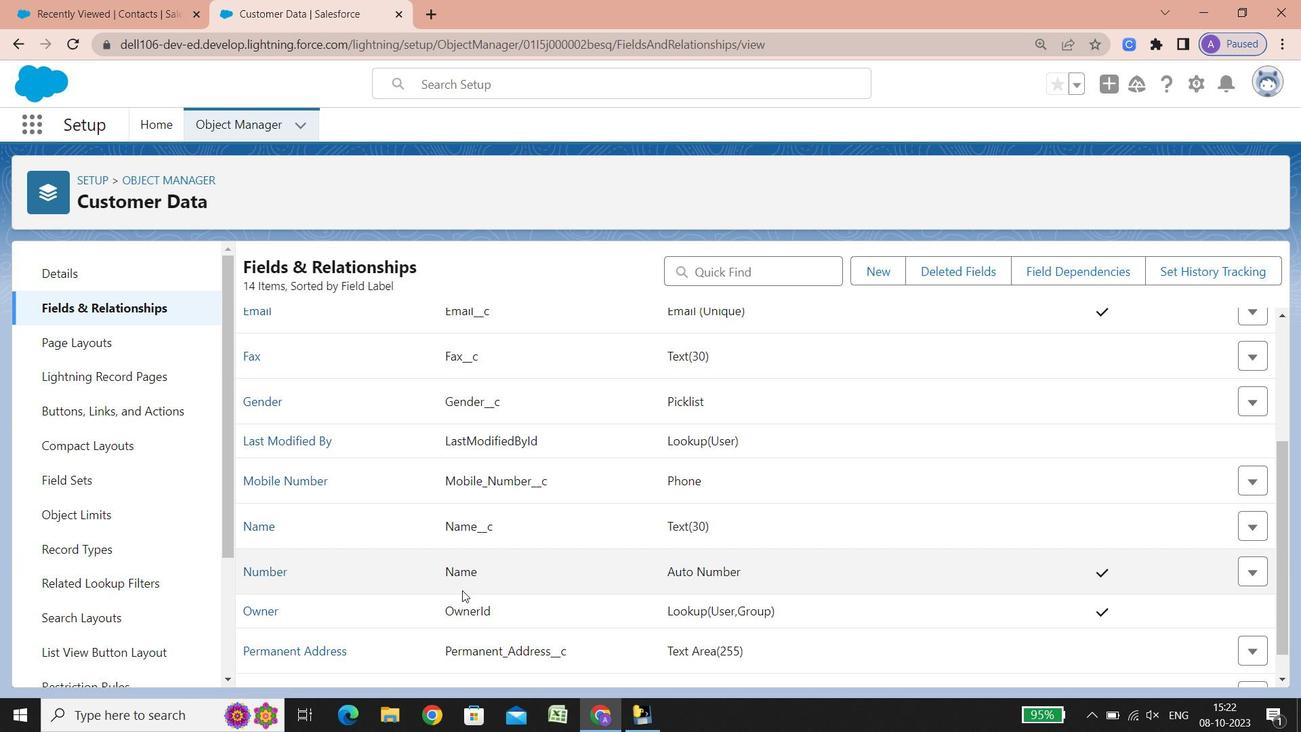 
Action: Mouse scrolled (462, 589) with delta (0, 0)
Screenshot: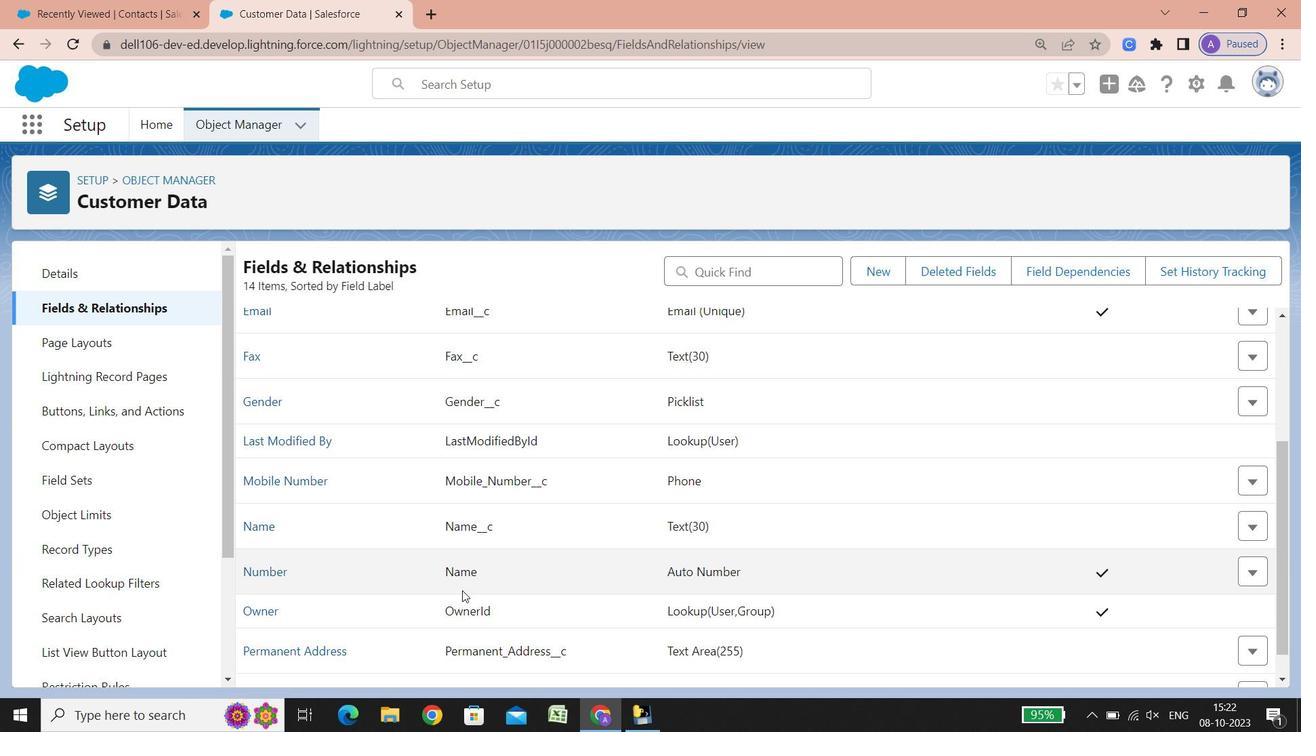 
Action: Mouse scrolled (462, 589) with delta (0, 0)
Screenshot: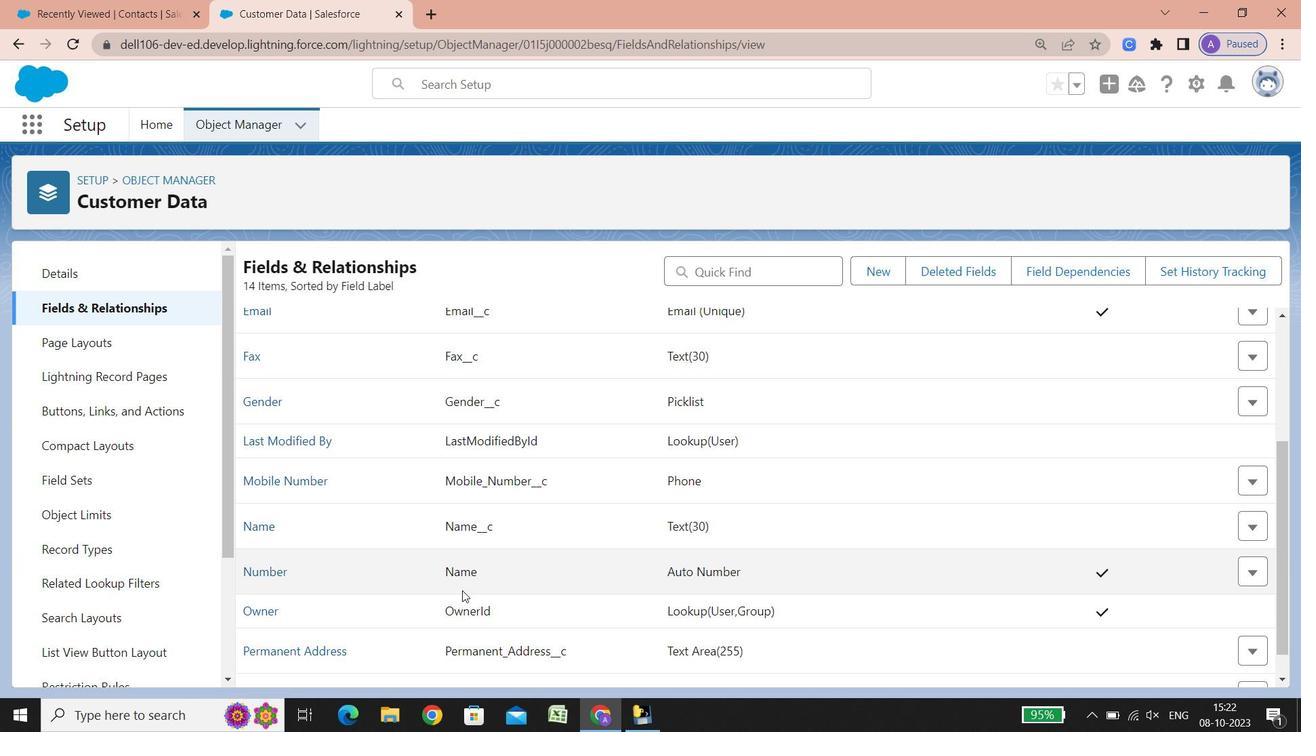 
Action: Mouse scrolled (462, 589) with delta (0, 0)
Screenshot: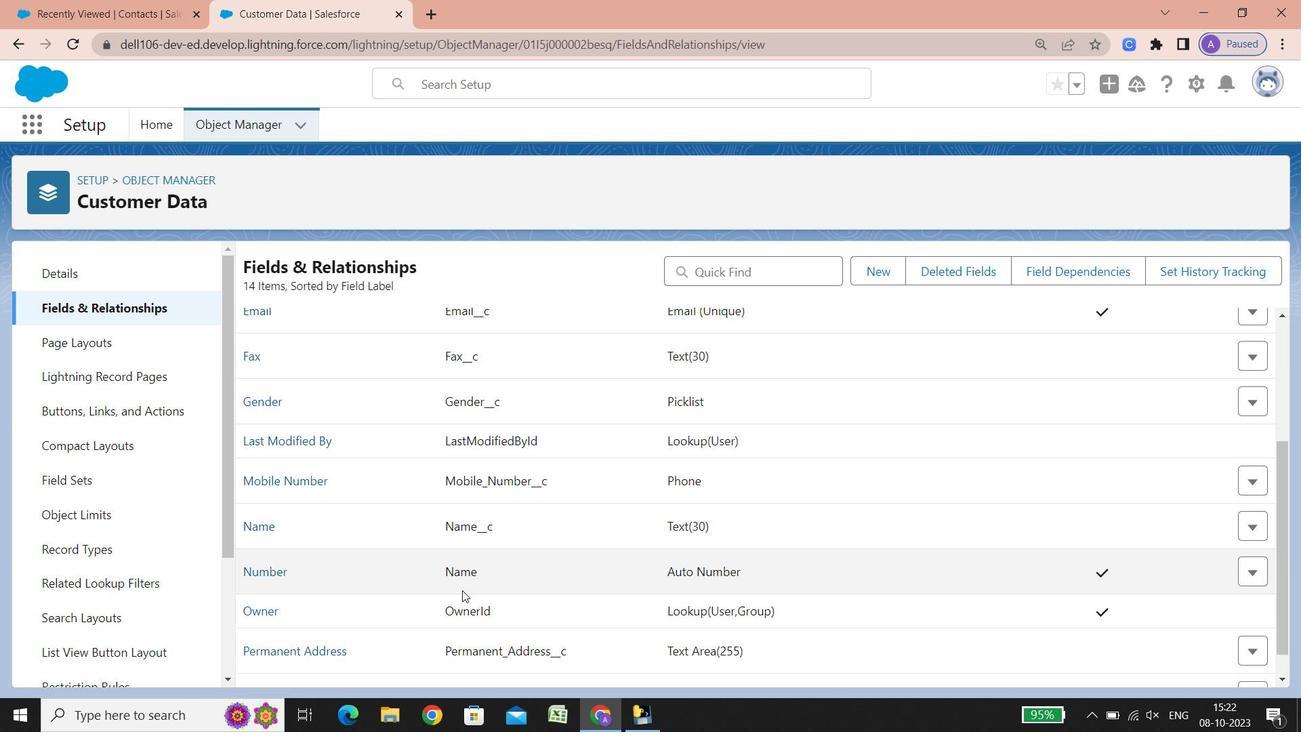 
Action: Mouse scrolled (462, 589) with delta (0, 0)
Screenshot: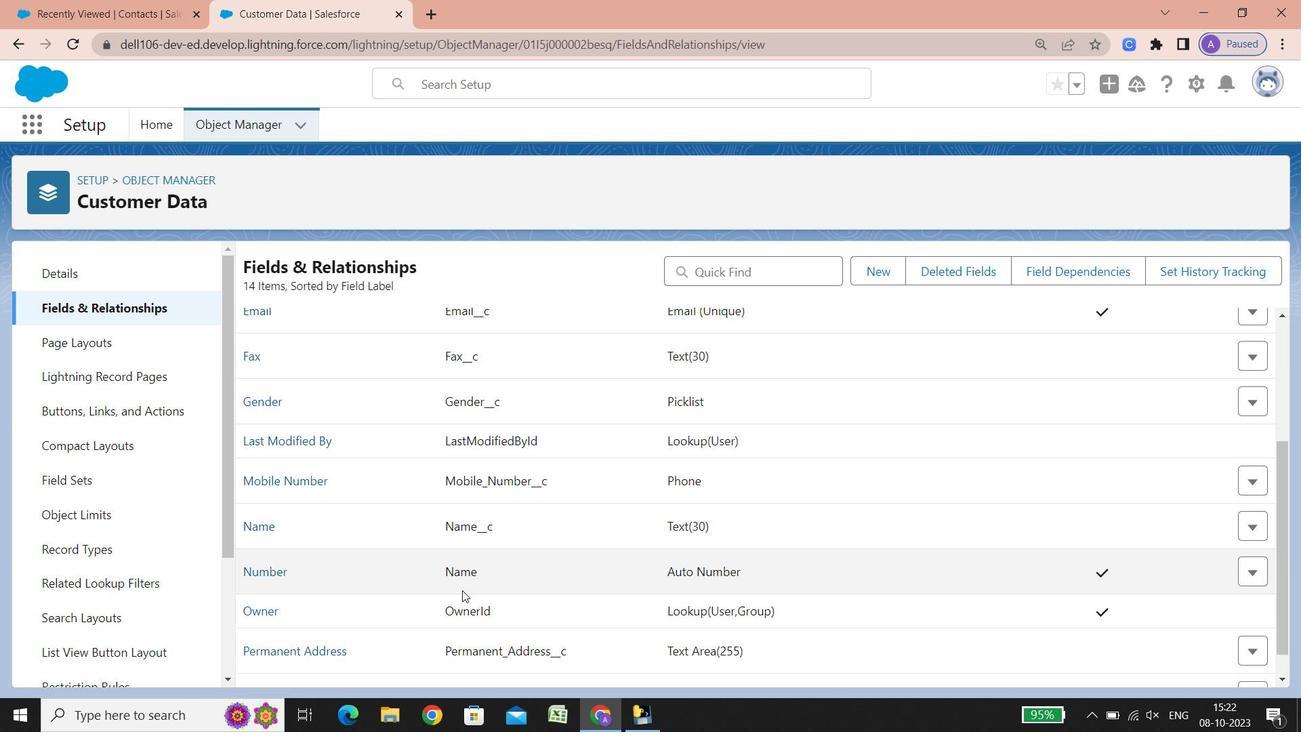 
Action: Mouse scrolled (462, 589) with delta (0, 0)
Screenshot: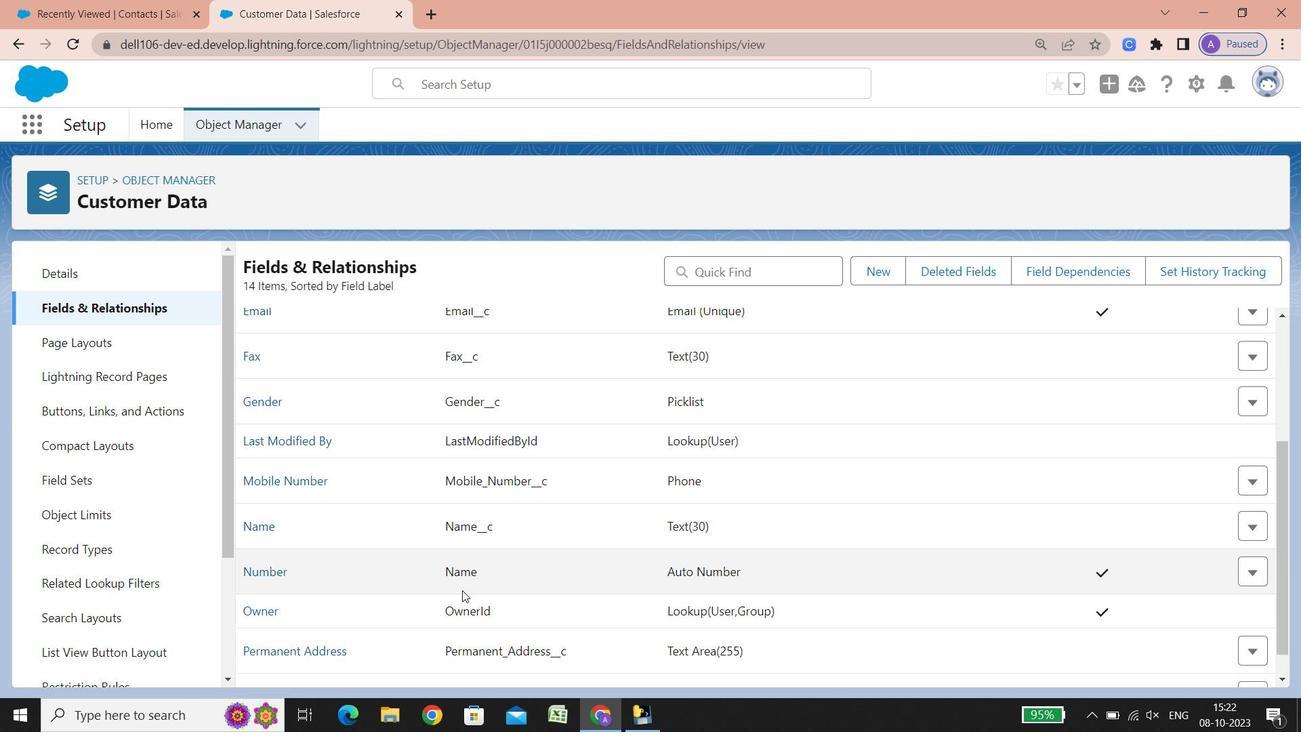 
Action: Mouse scrolled (462, 589) with delta (0, 0)
Screenshot: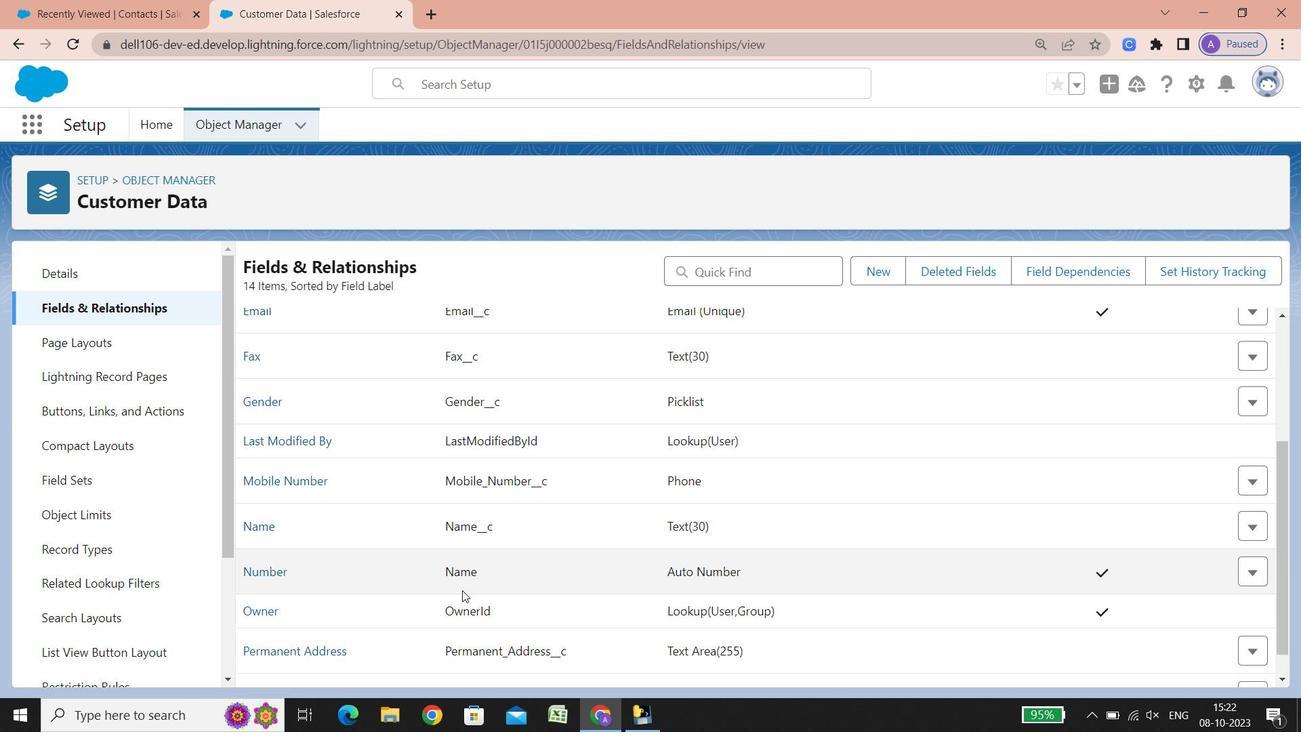 
Action: Mouse scrolled (462, 589) with delta (0, 0)
Screenshot: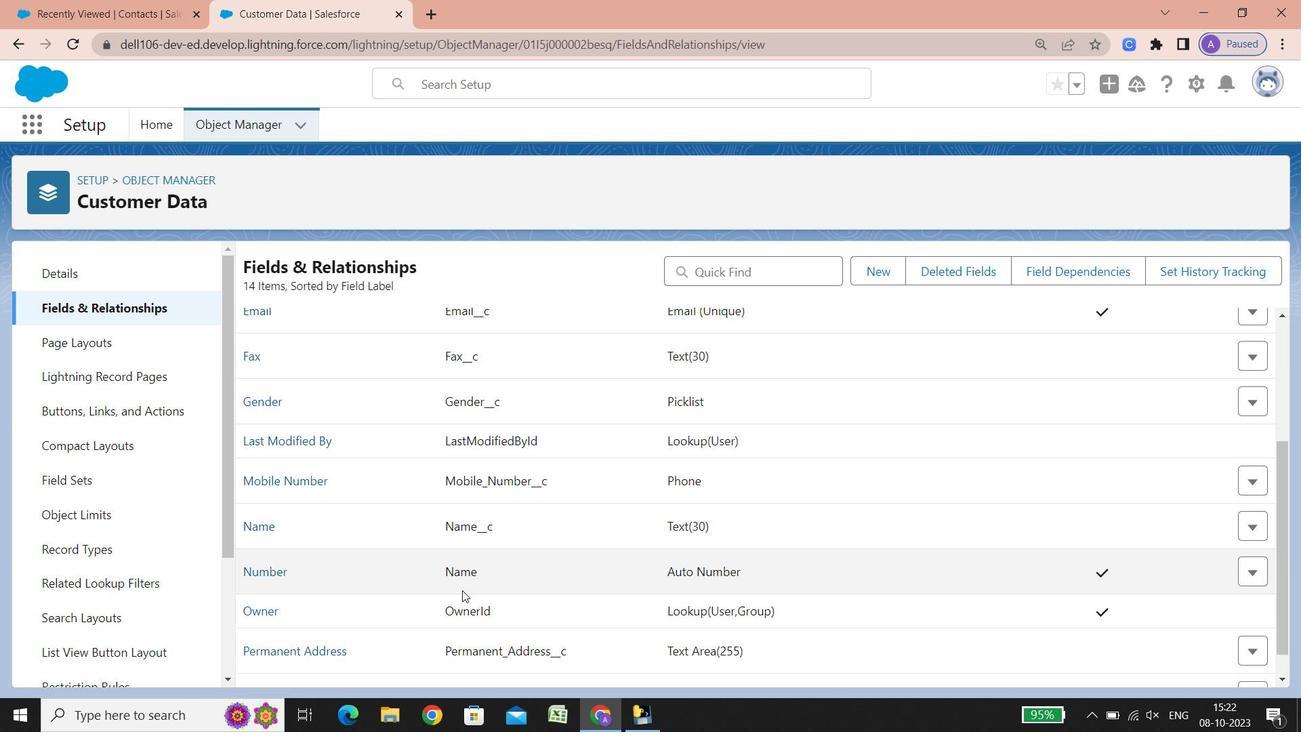 
Action: Mouse scrolled (462, 589) with delta (0, 0)
Screenshot: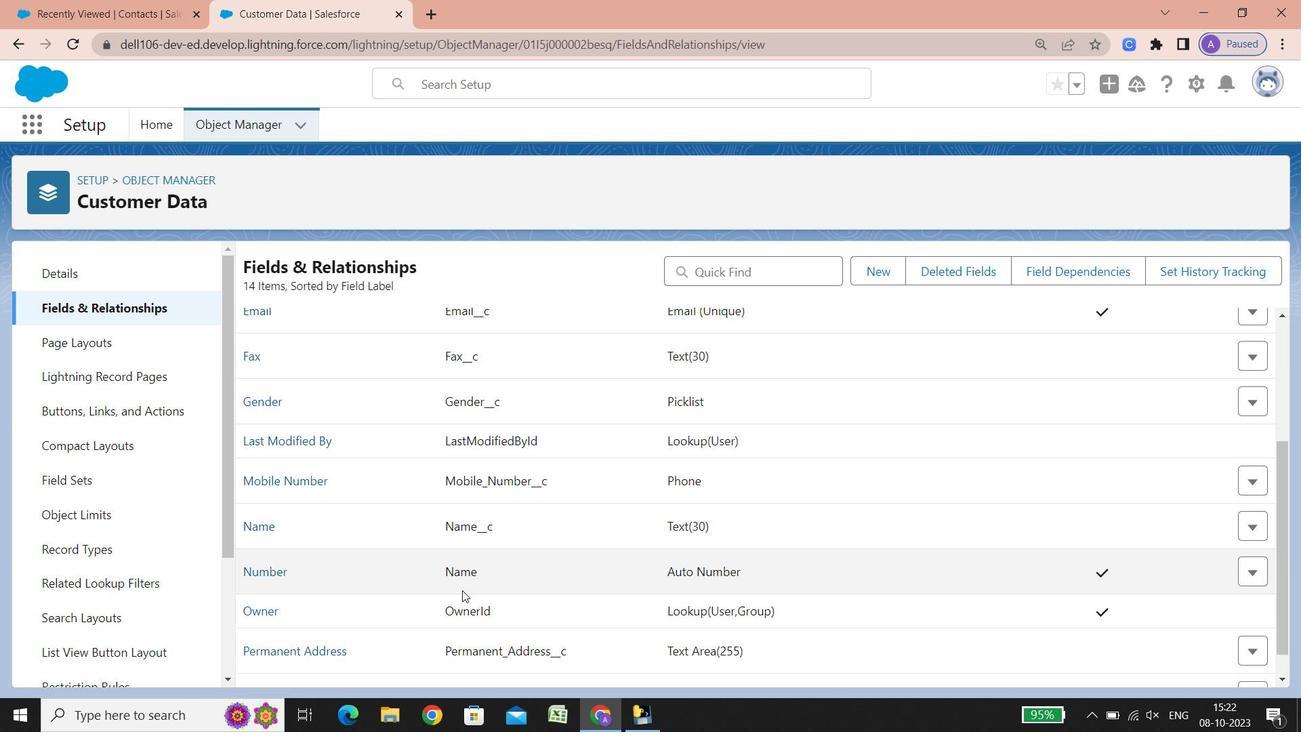 
Action: Mouse scrolled (462, 589) with delta (0, 0)
Screenshot: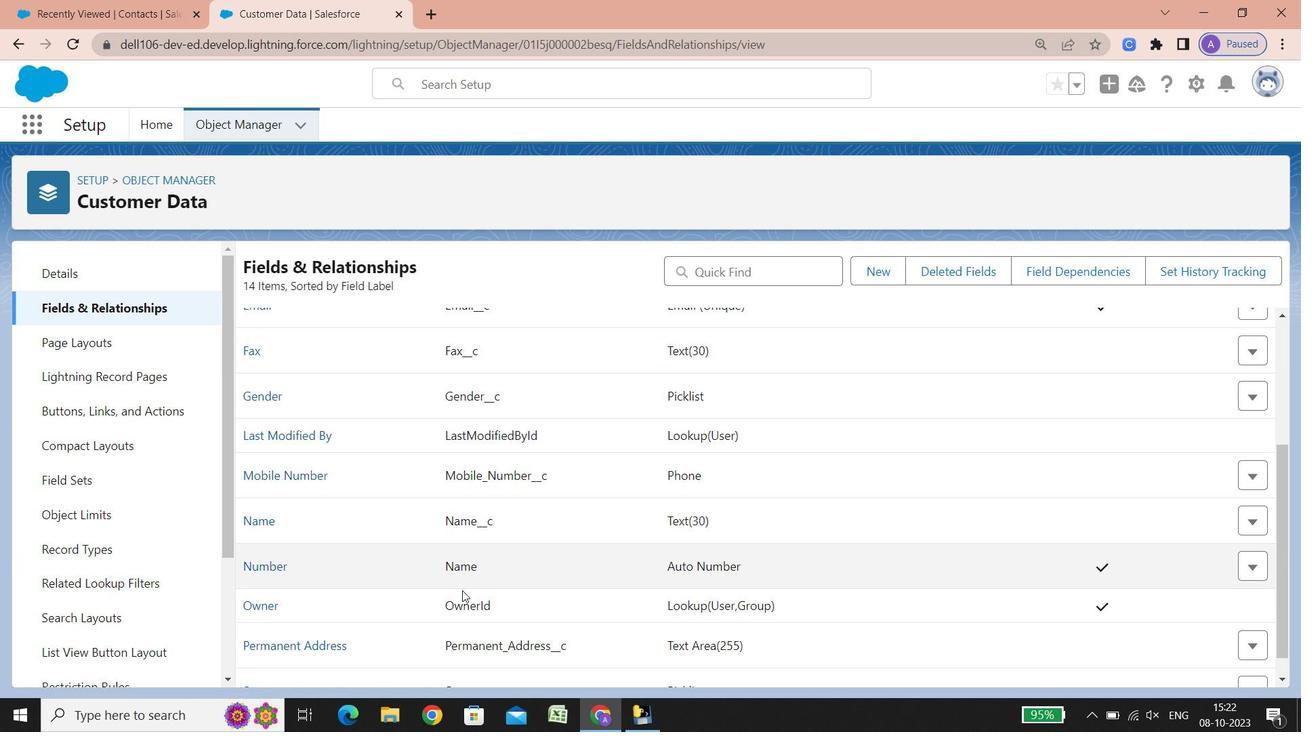 
Action: Mouse scrolled (462, 589) with delta (0, 0)
Screenshot: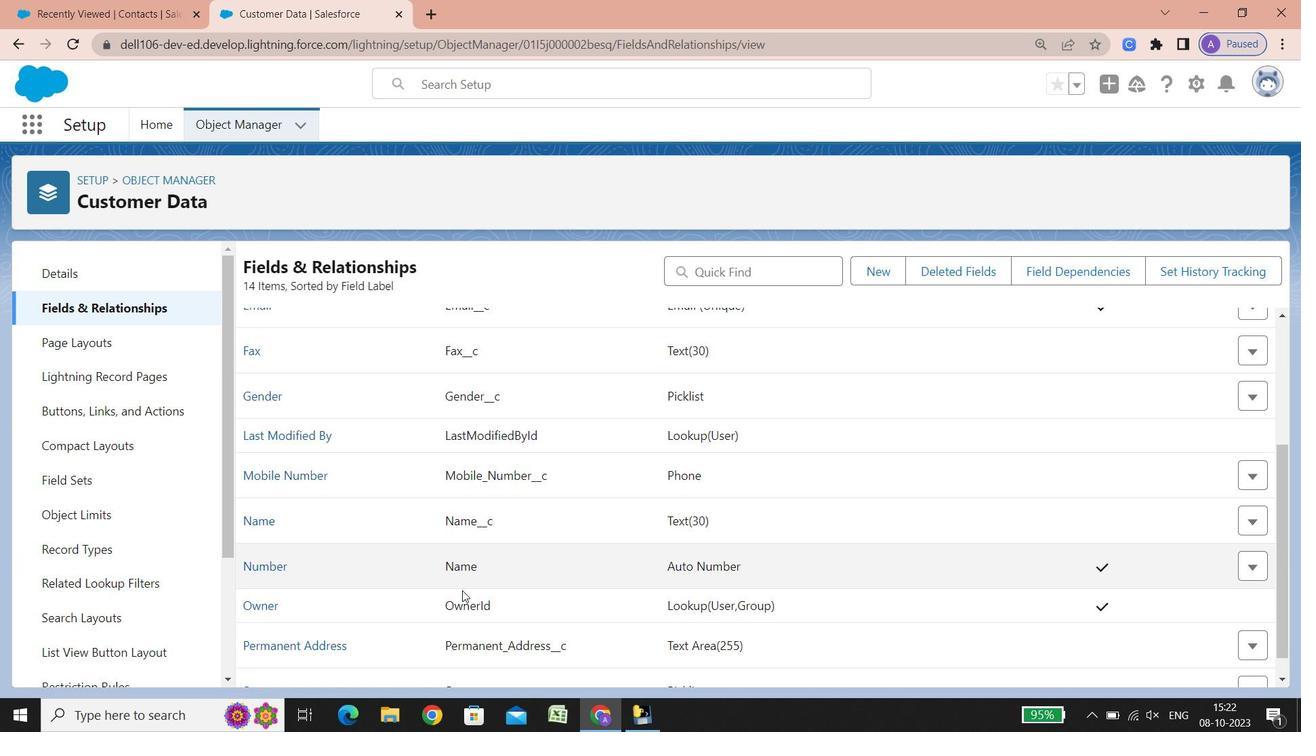 
Action: Mouse scrolled (462, 589) with delta (0, 0)
Screenshot: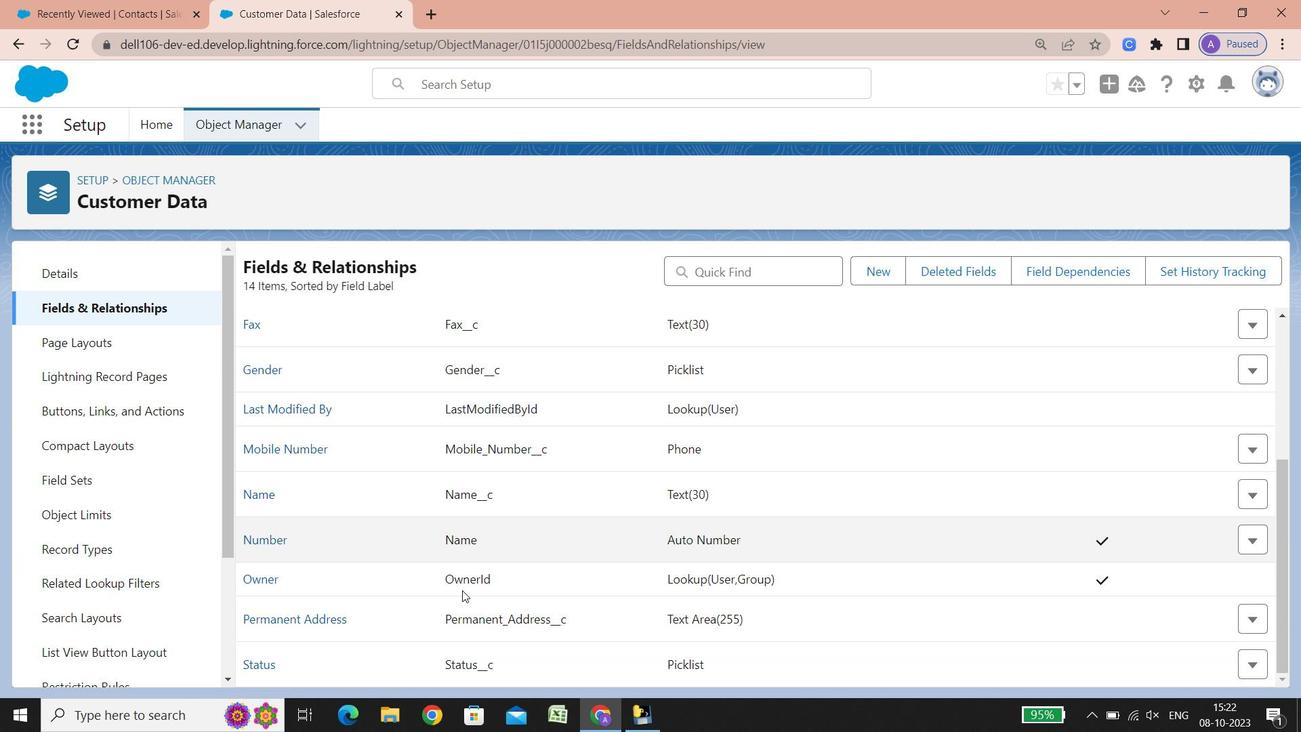 
Action: Mouse scrolled (462, 589) with delta (0, 0)
Screenshot: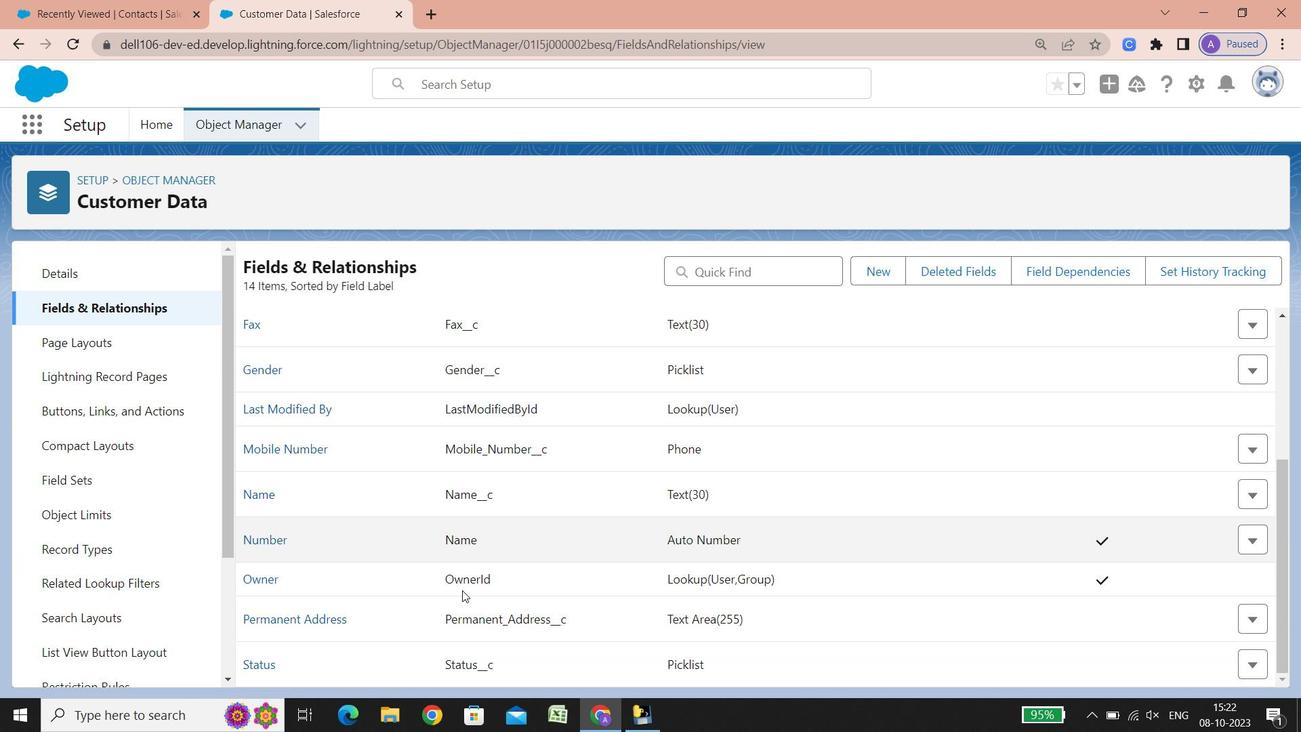 
Action: Mouse scrolled (462, 589) with delta (0, 0)
Screenshot: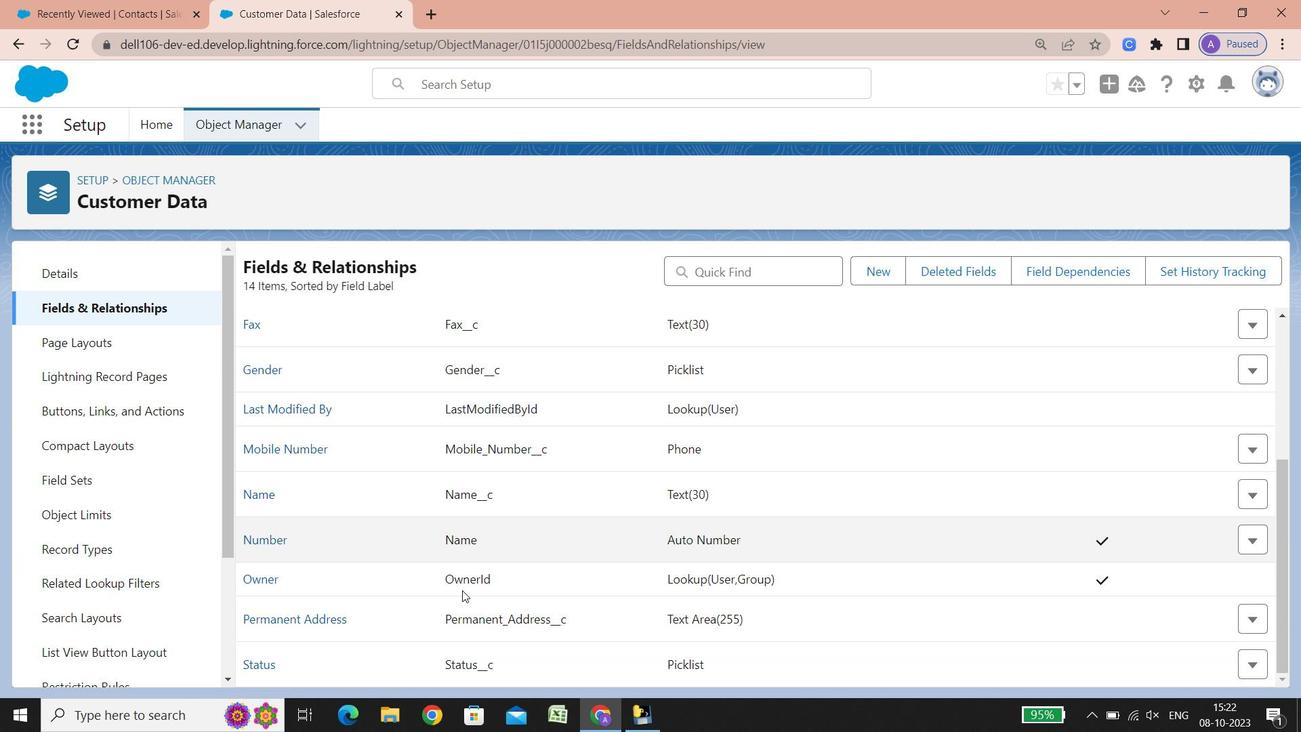 
Action: Mouse scrolled (462, 589) with delta (0, 0)
Screenshot: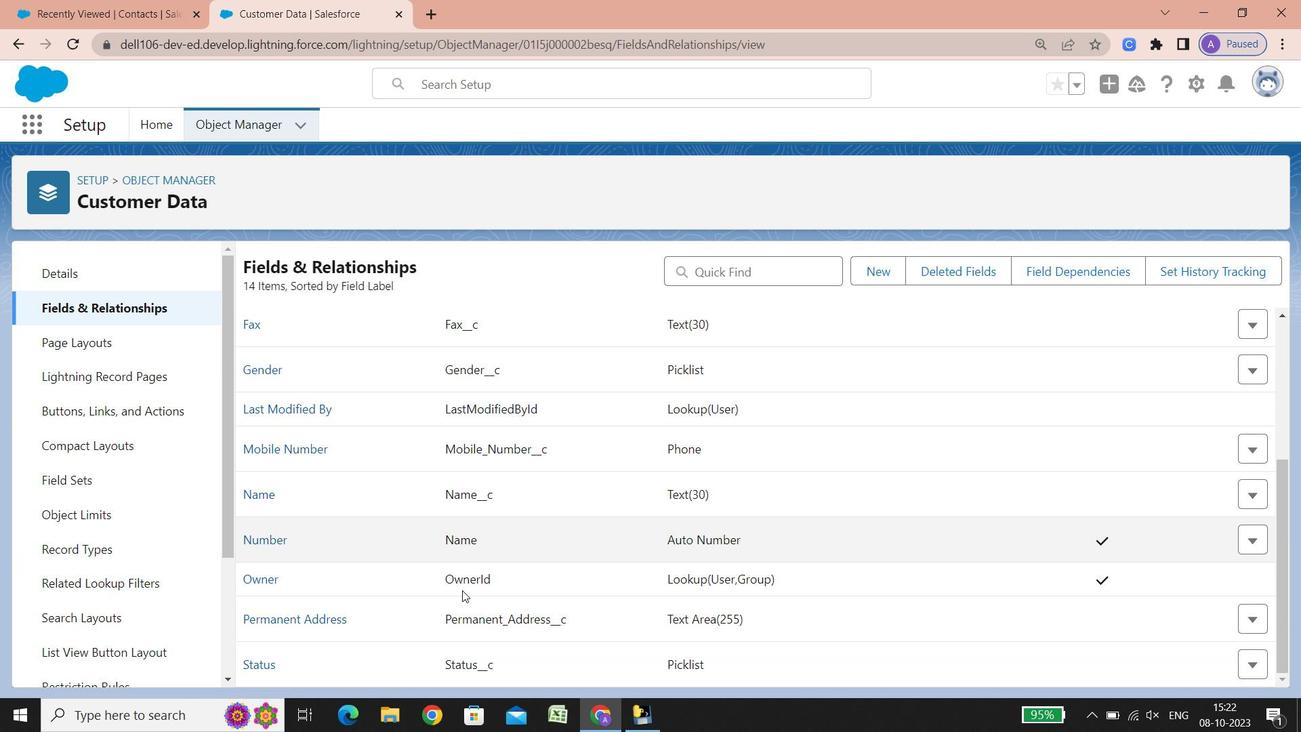 
Action: Mouse scrolled (462, 589) with delta (0, 0)
Screenshot: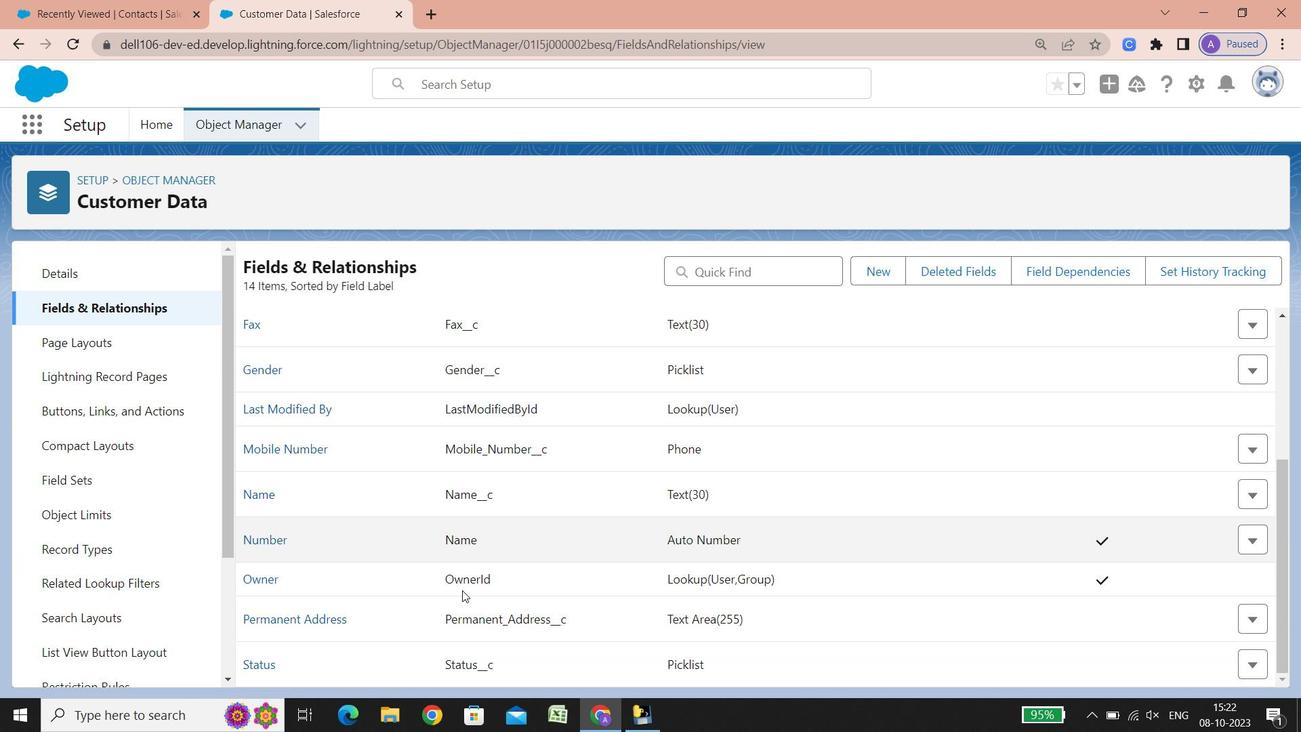 
Action: Mouse scrolled (462, 589) with delta (0, 0)
Screenshot: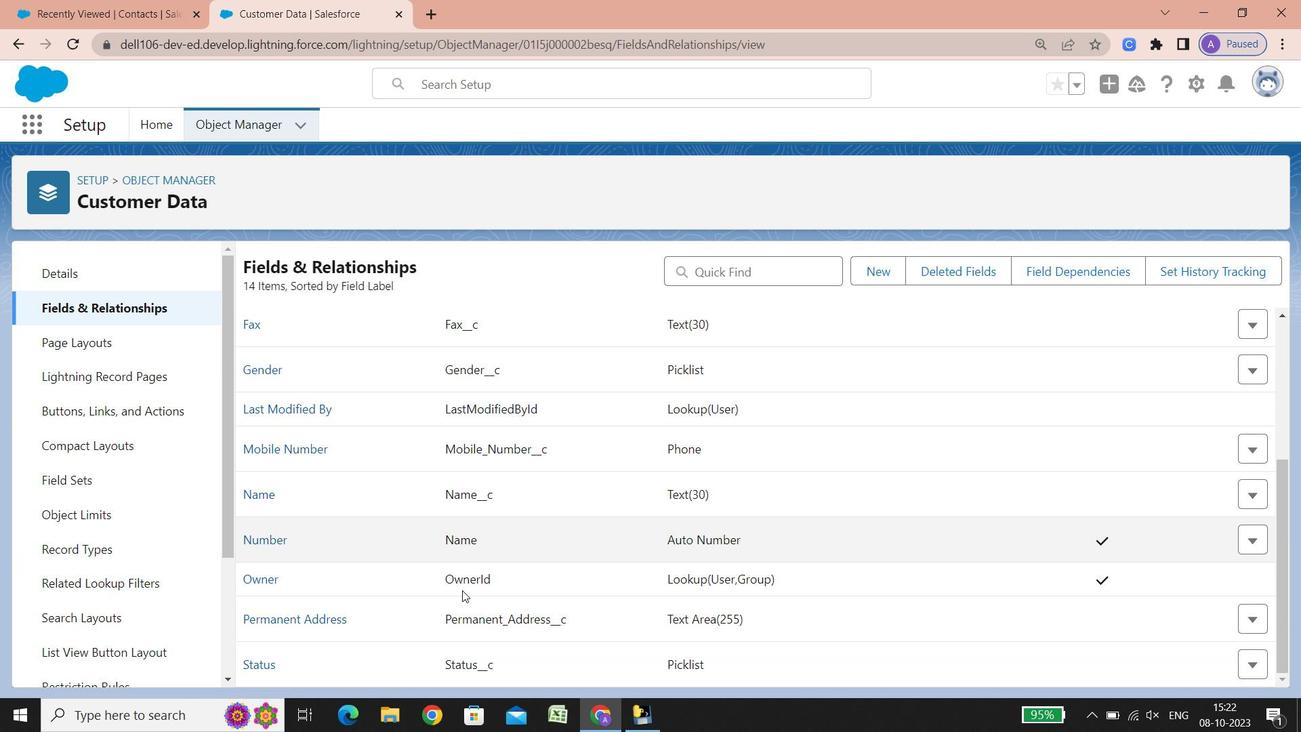 
Action: Mouse scrolled (462, 589) with delta (0, 0)
Screenshot: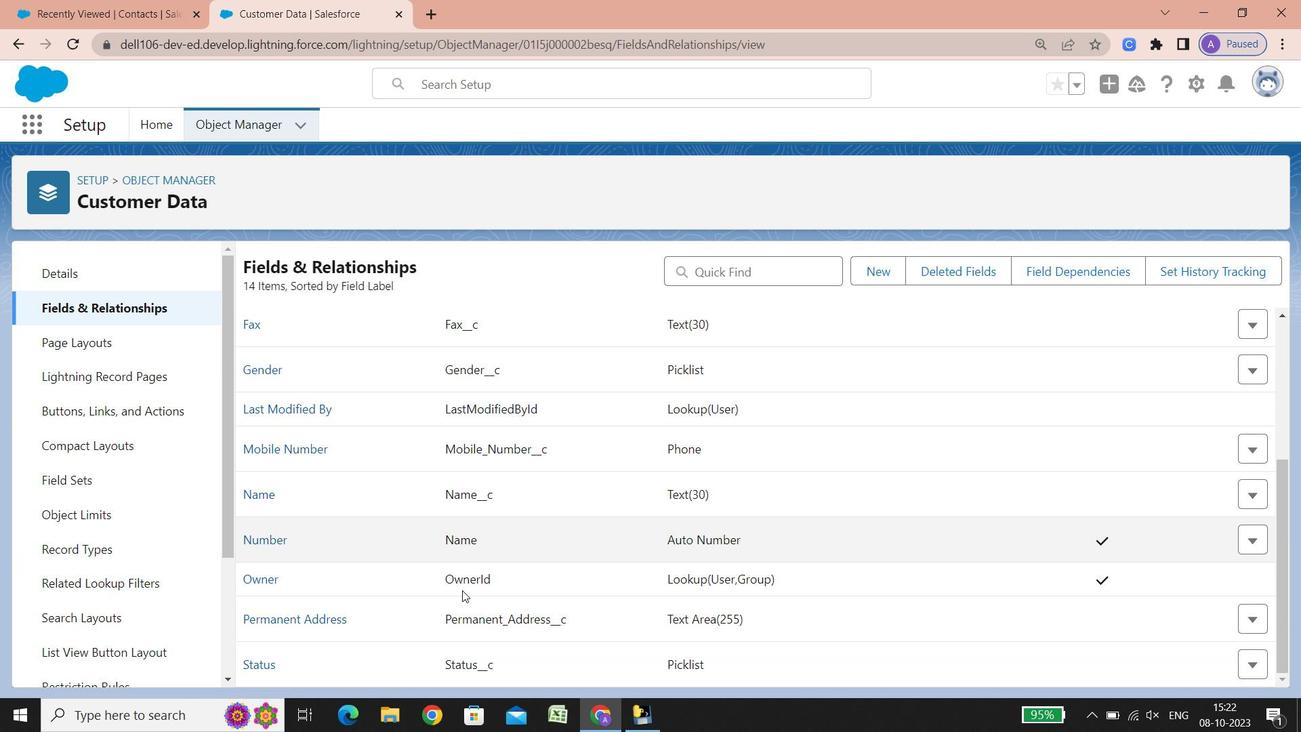 
Action: Mouse scrolled (462, 589) with delta (0, 0)
Screenshot: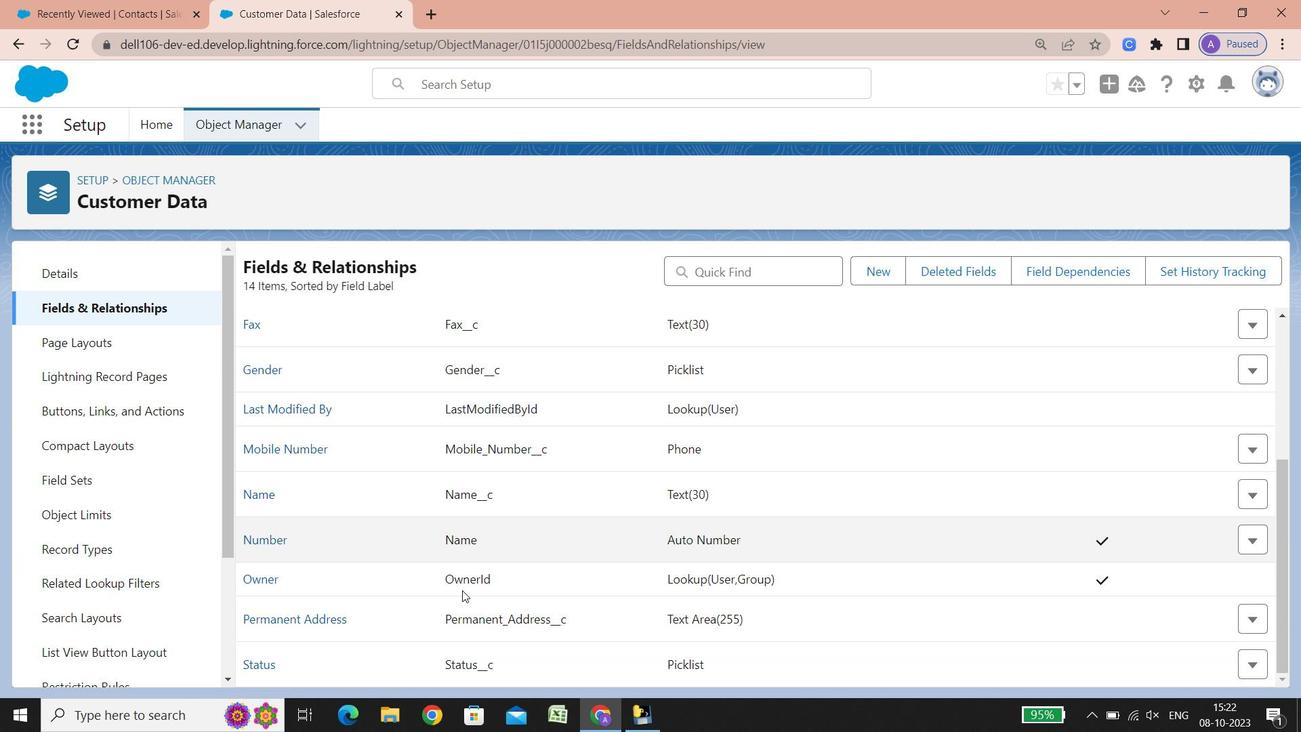 
Action: Mouse scrolled (462, 589) with delta (0, 0)
Screenshot: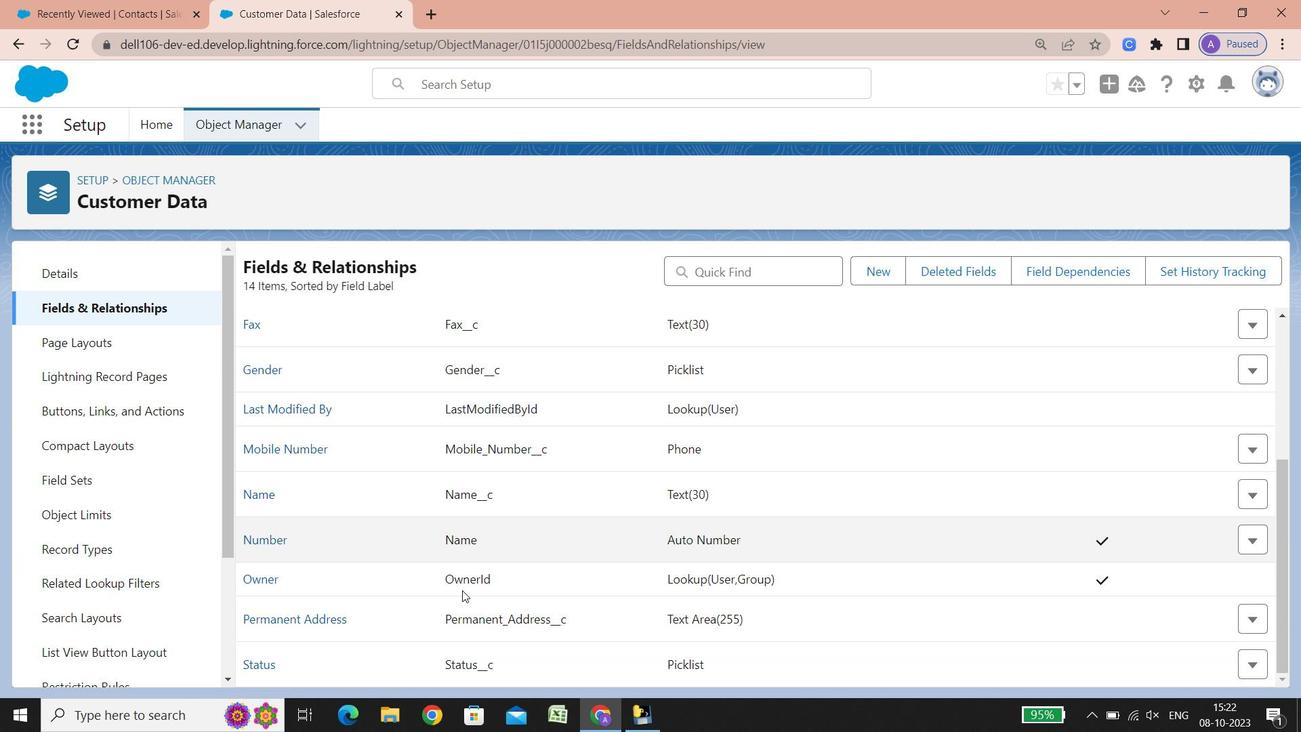 
Action: Mouse scrolled (462, 589) with delta (0, 0)
Screenshot: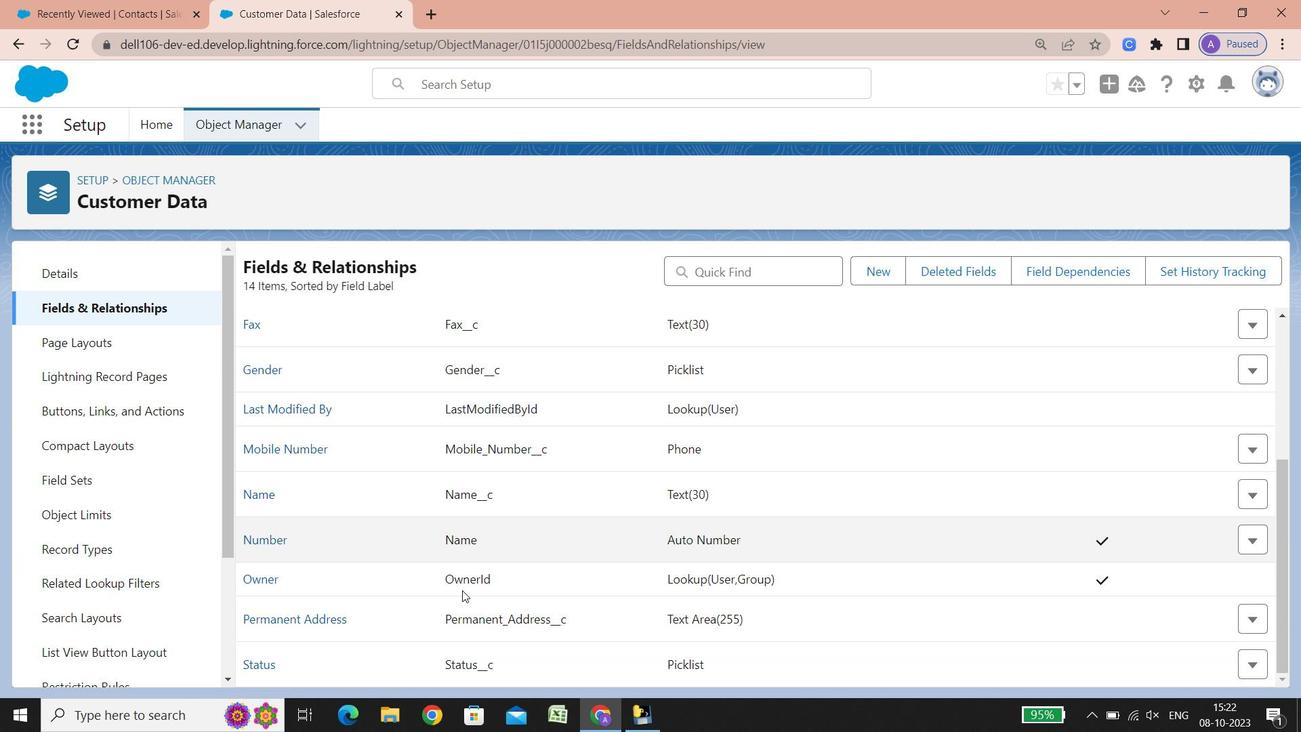 
Action: Mouse scrolled (462, 589) with delta (0, 0)
Screenshot: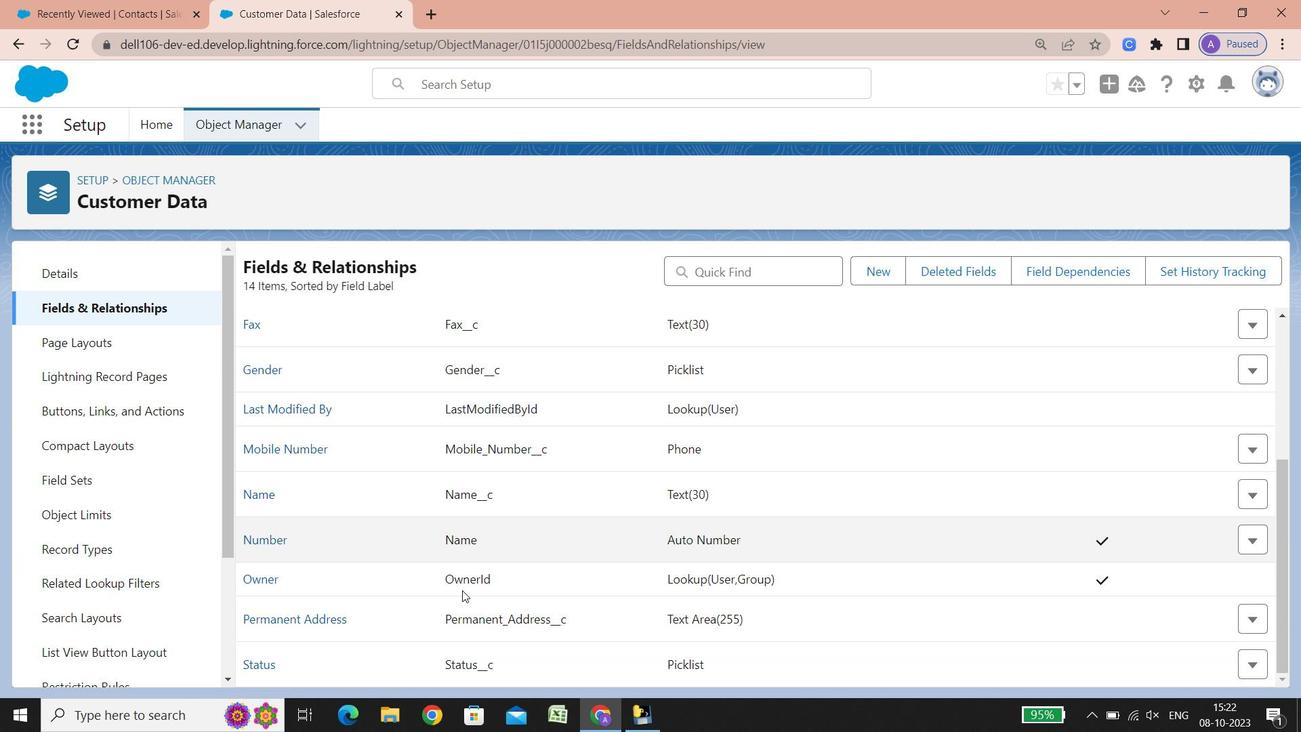 
Action: Mouse scrolled (462, 589) with delta (0, 0)
Screenshot: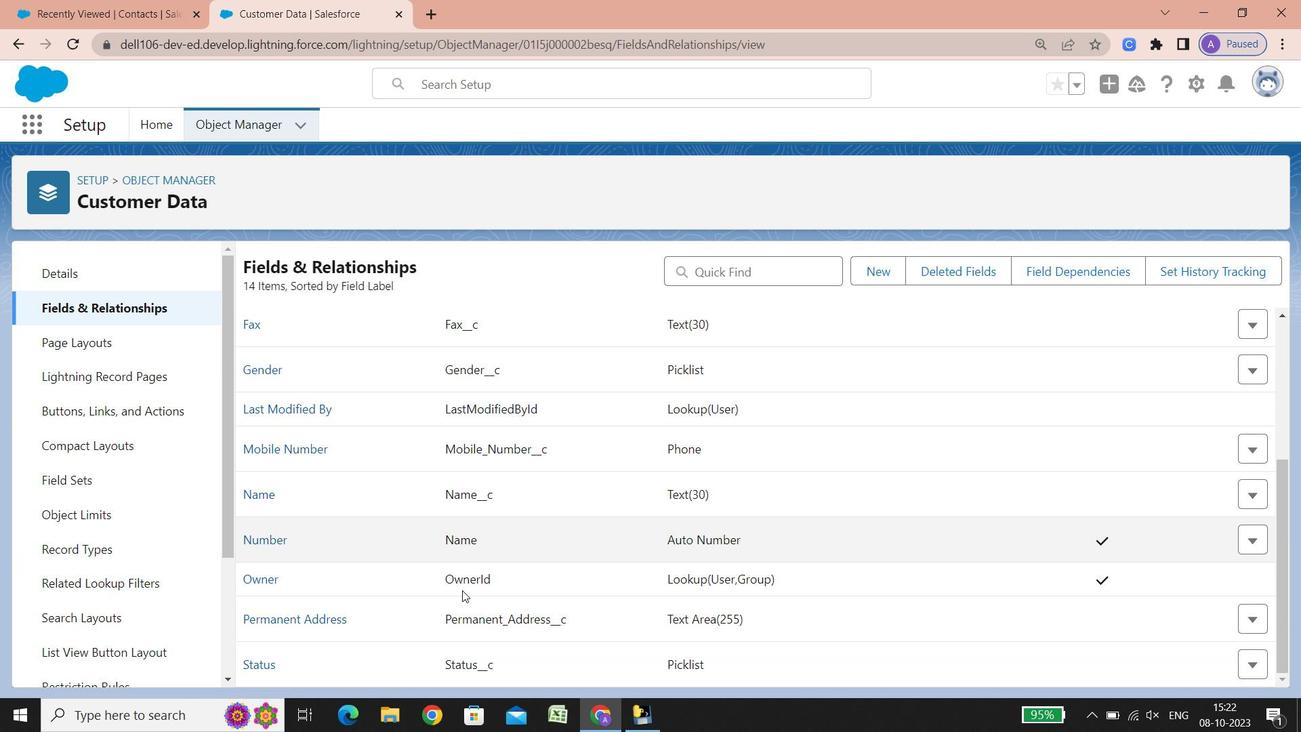 
Action: Mouse scrolled (462, 589) with delta (0, 0)
Screenshot: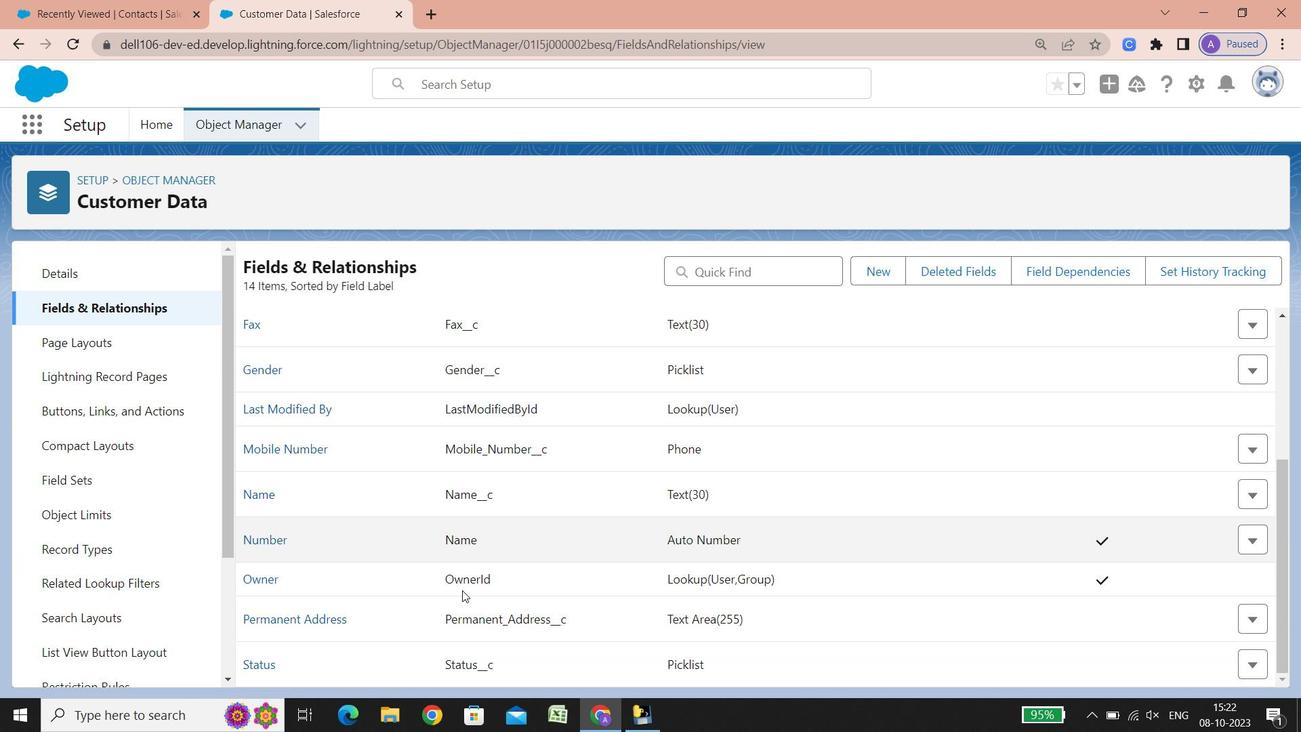 
Action: Mouse scrolled (462, 589) with delta (0, 0)
Screenshot: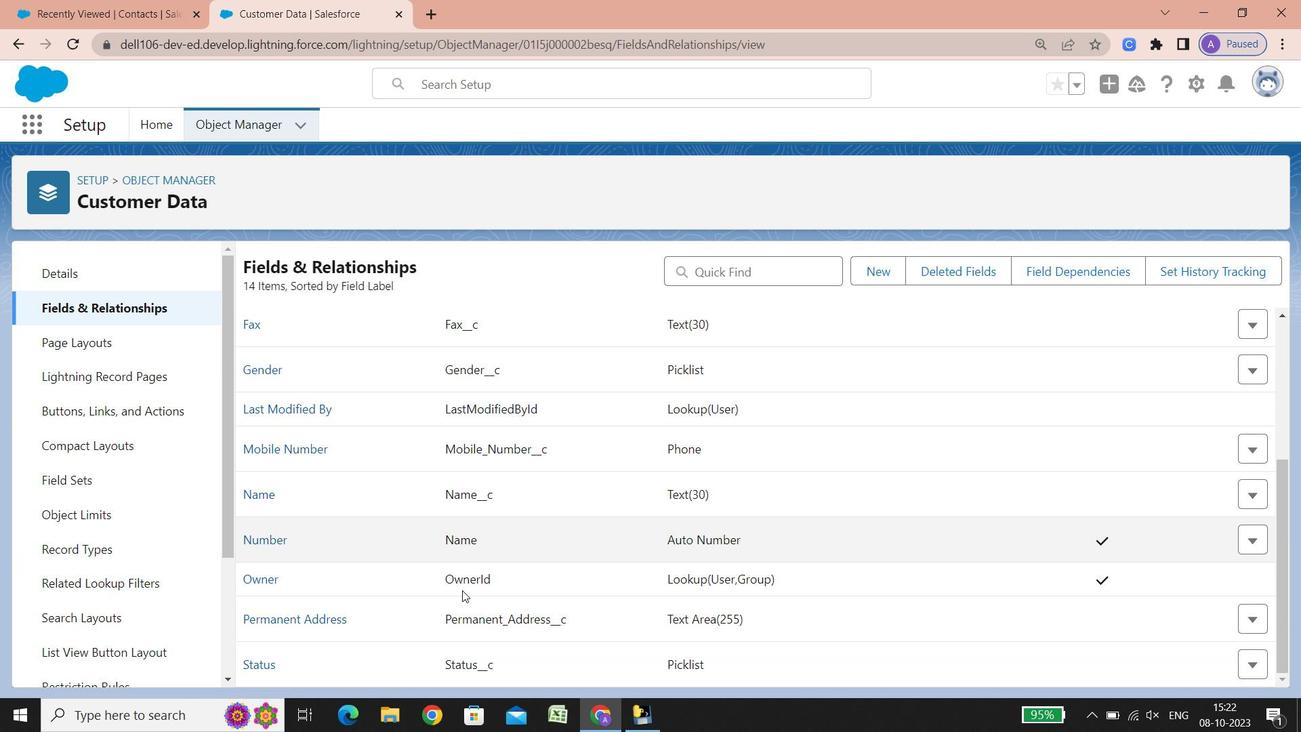 
Action: Mouse scrolled (462, 589) with delta (0, 0)
Screenshot: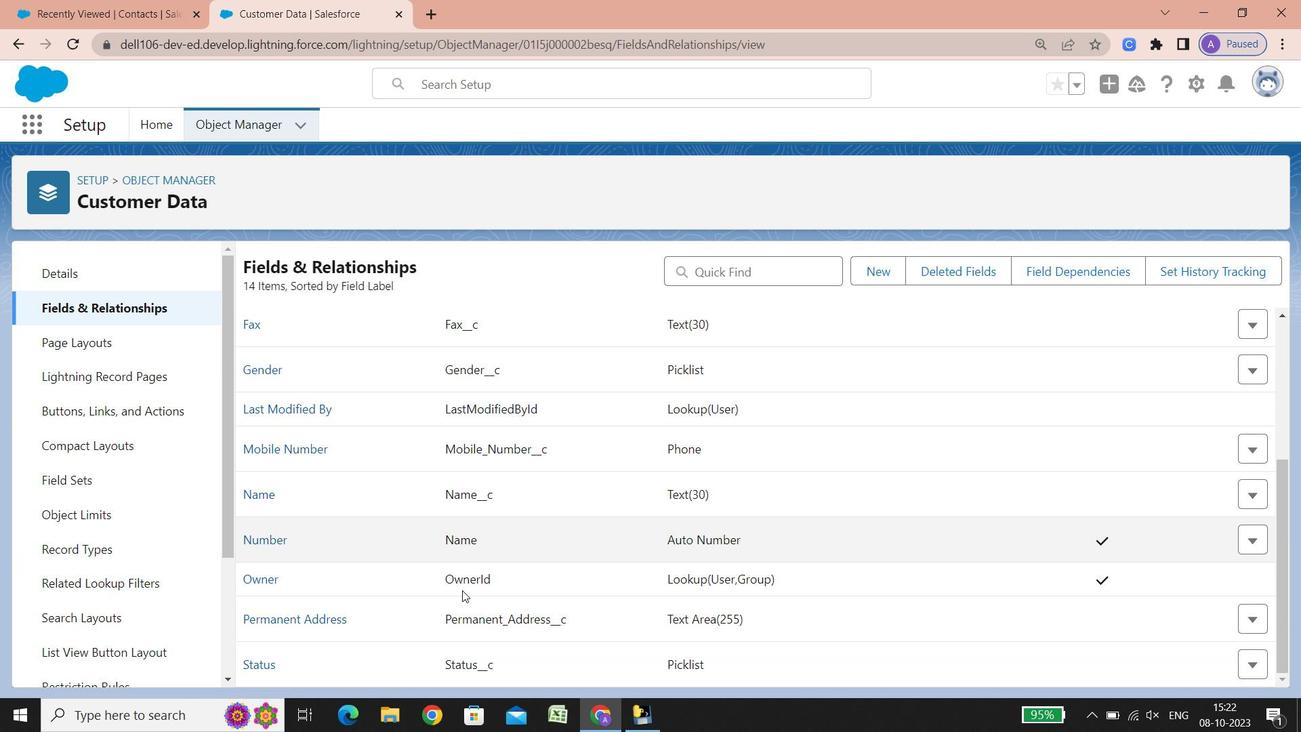 
Action: Mouse scrolled (462, 589) with delta (0, 0)
Screenshot: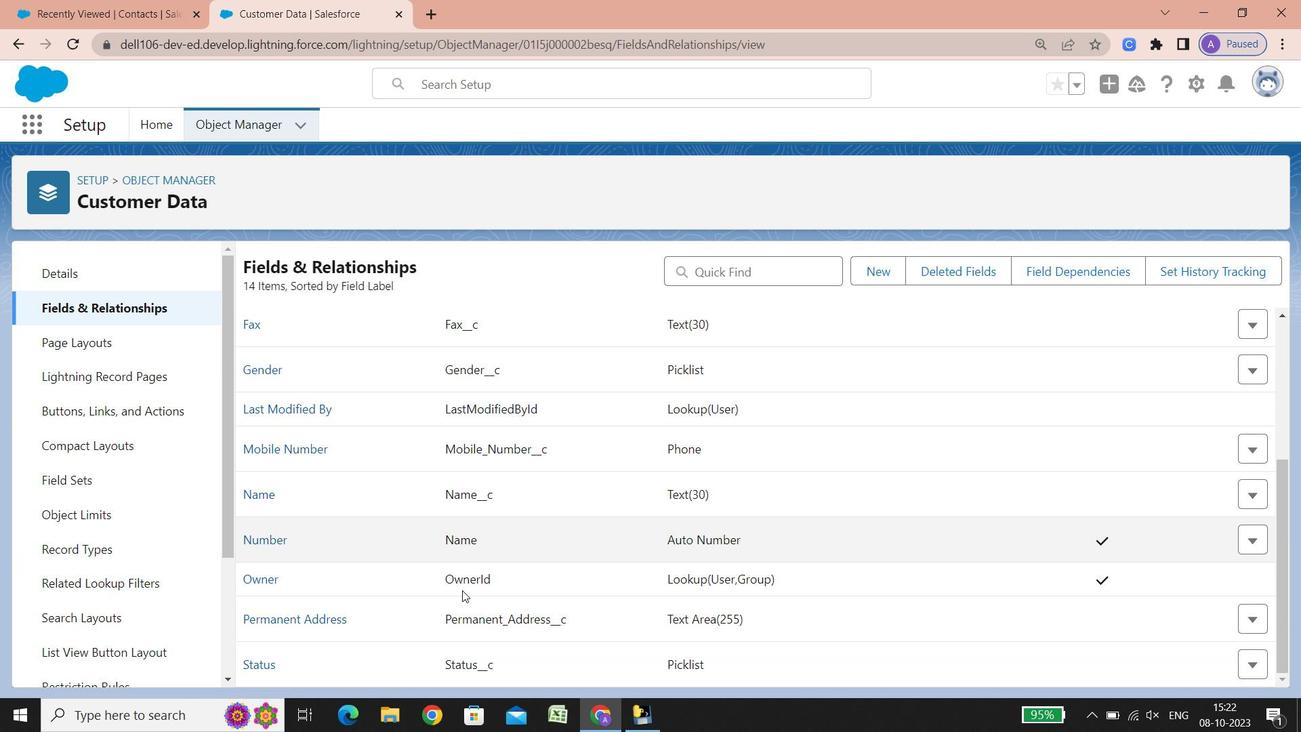 
Action: Mouse scrolled (462, 589) with delta (0, 0)
Screenshot: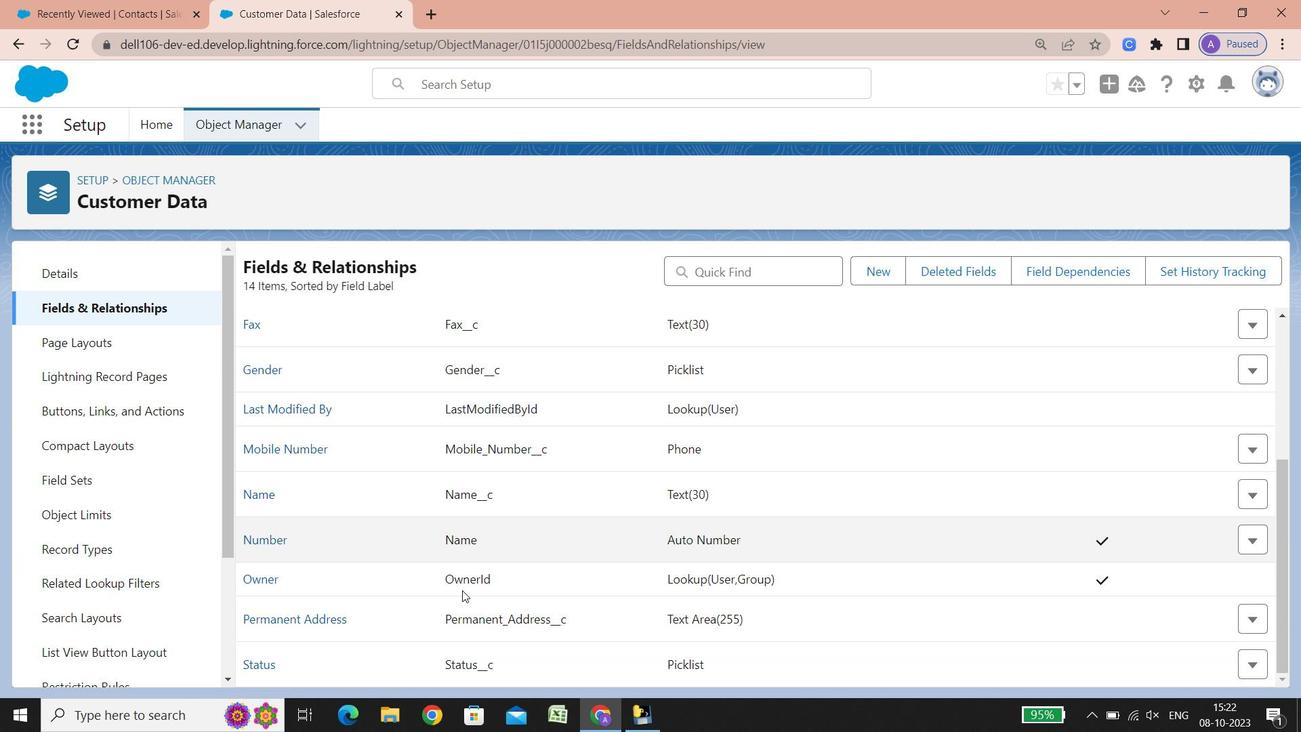
Action: Mouse scrolled (462, 589) with delta (0, 0)
Screenshot: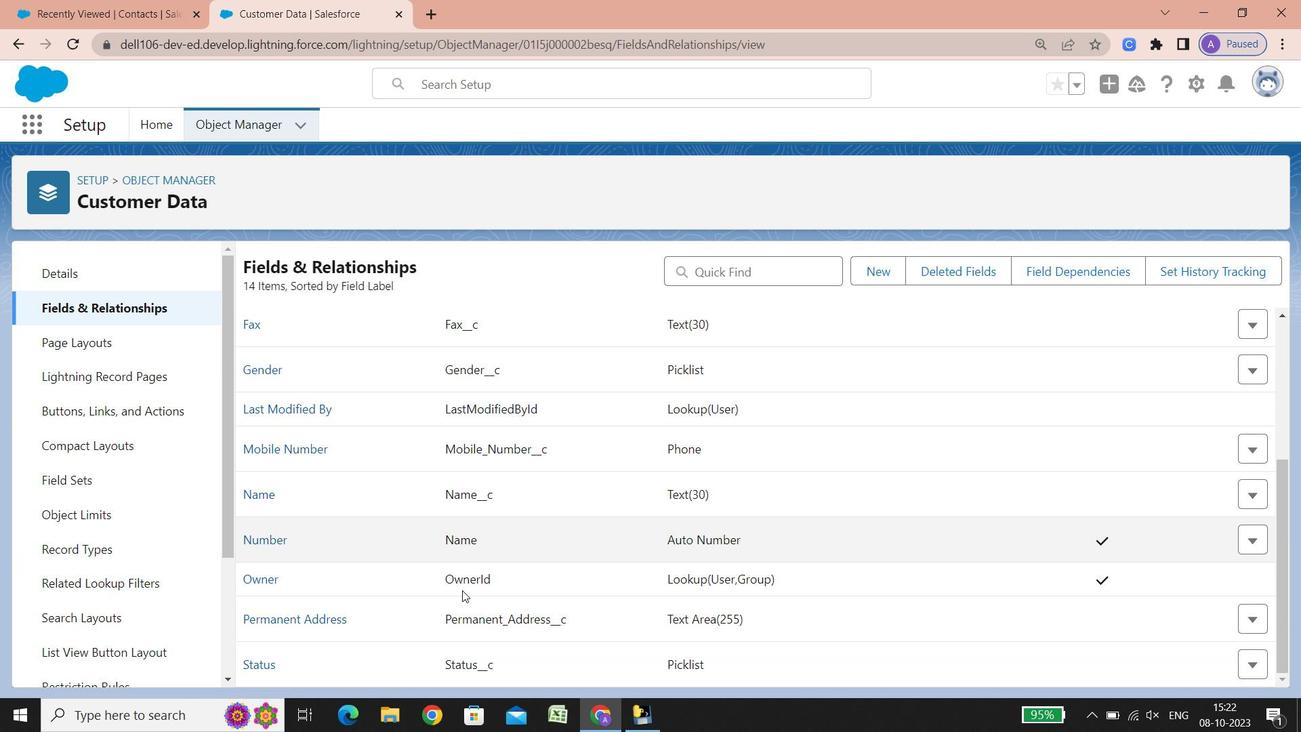 
Action: Mouse scrolled (462, 589) with delta (0, 0)
Screenshot: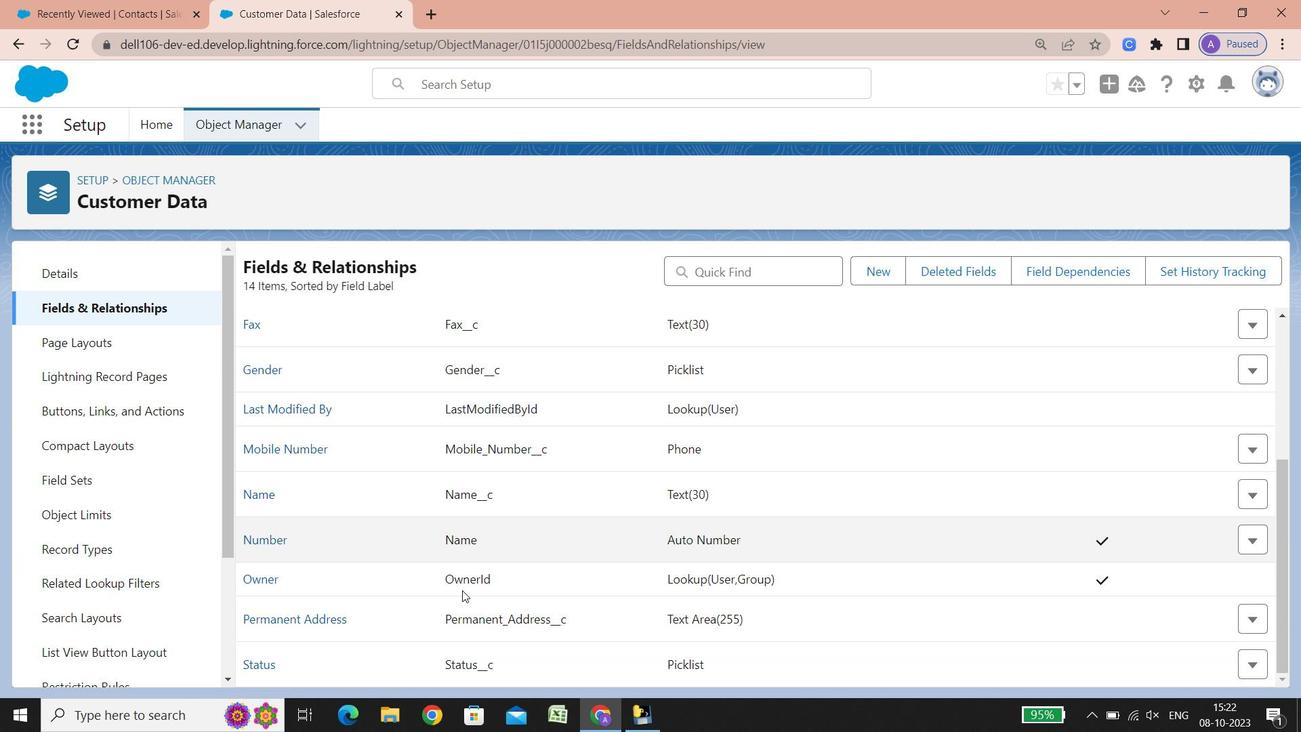 
Action: Mouse scrolled (462, 589) with delta (0, 0)
Screenshot: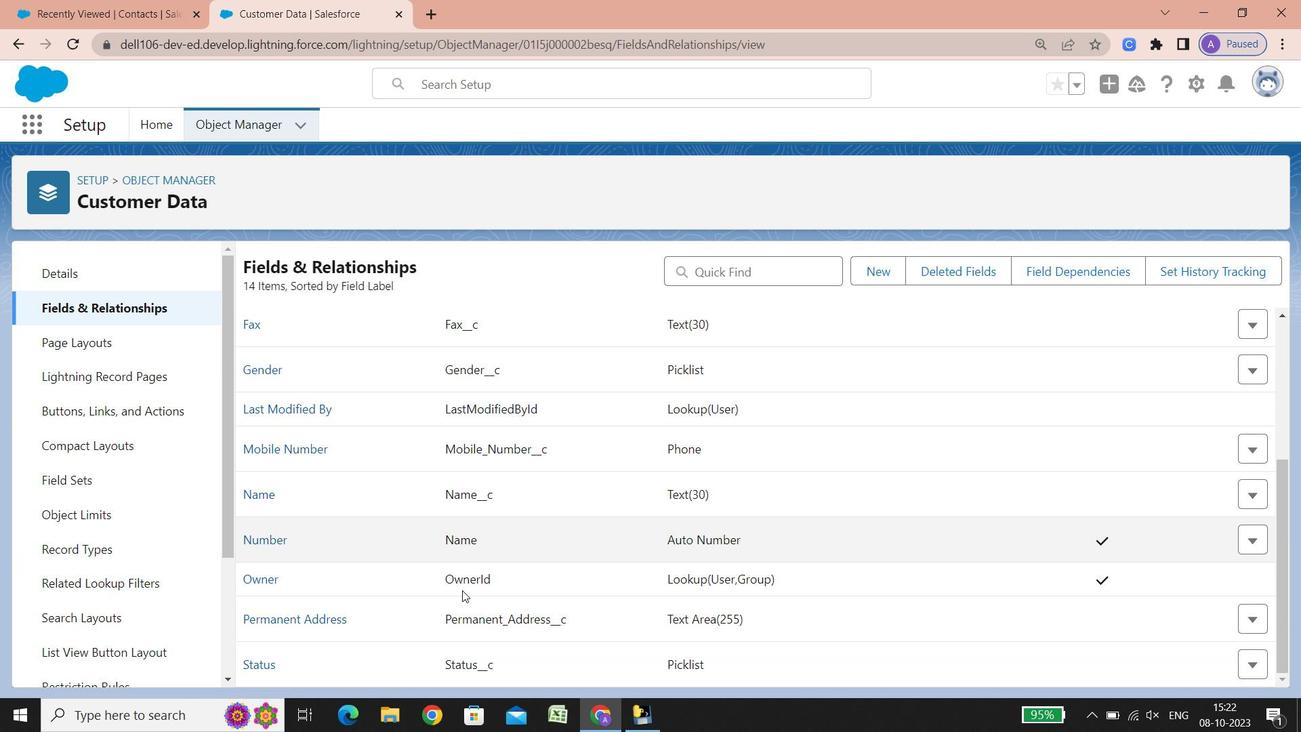 
Action: Mouse scrolled (462, 589) with delta (0, 0)
Screenshot: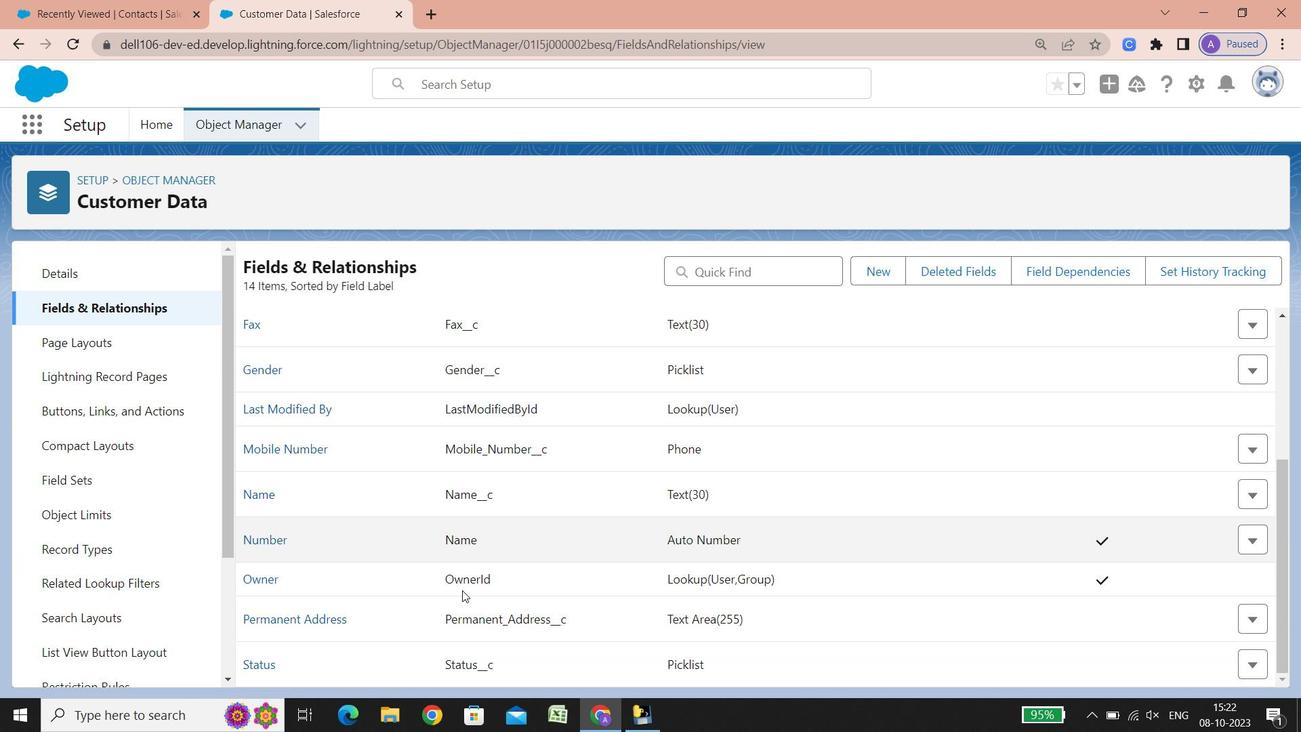 
Action: Mouse scrolled (462, 589) with delta (0, 0)
Screenshot: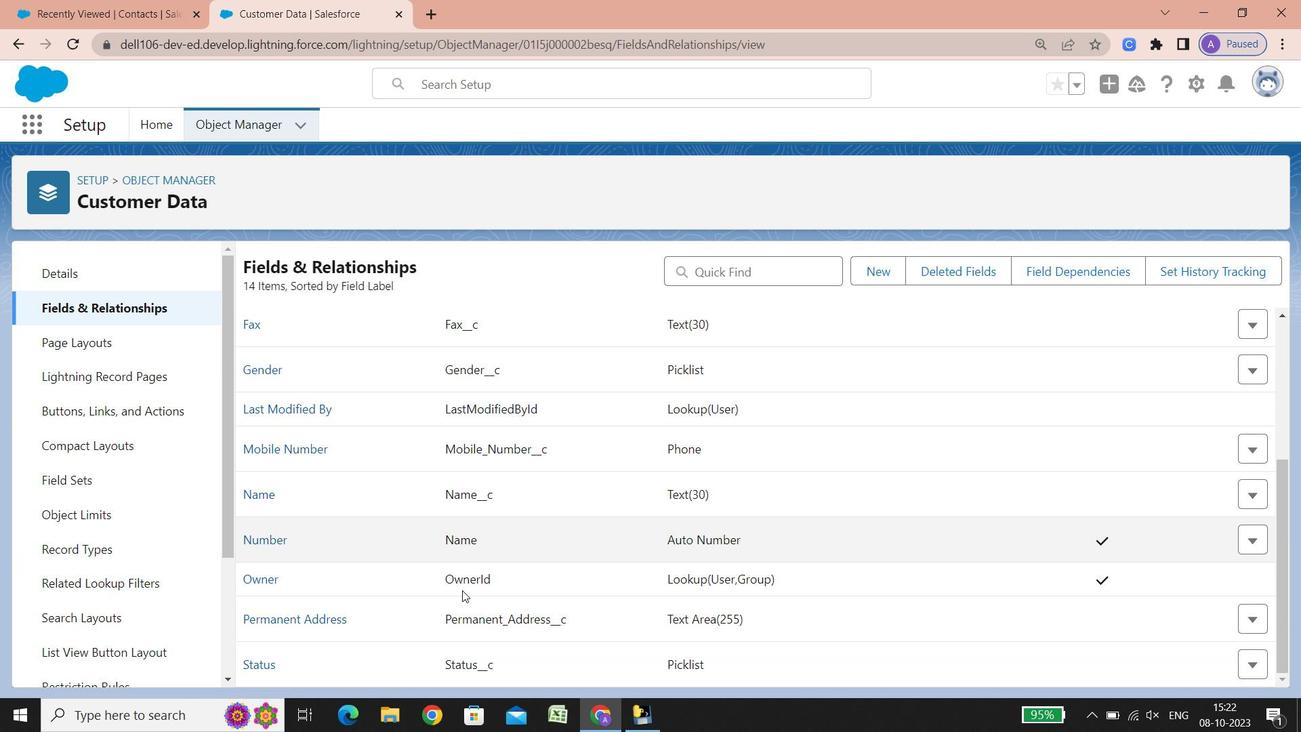 
Action: Mouse scrolled (462, 589) with delta (0, 0)
Screenshot: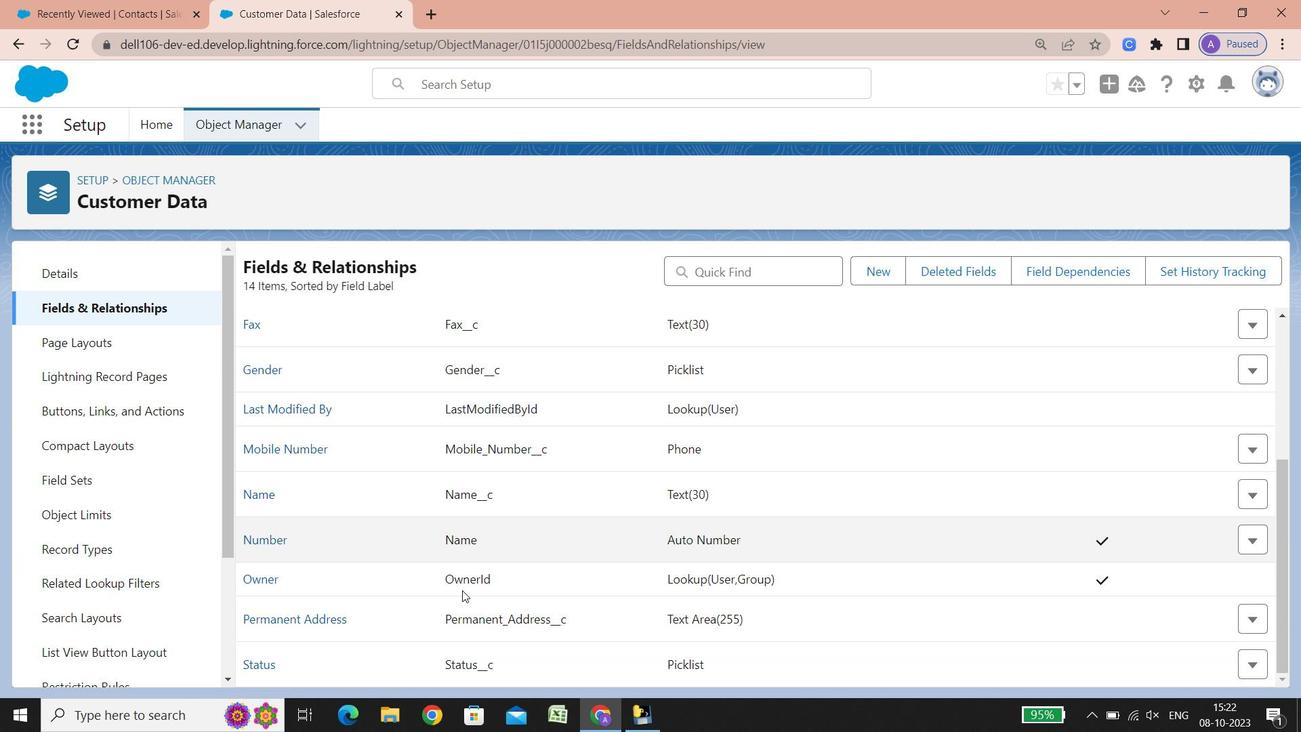 
Action: Mouse scrolled (462, 589) with delta (0, 0)
Screenshot: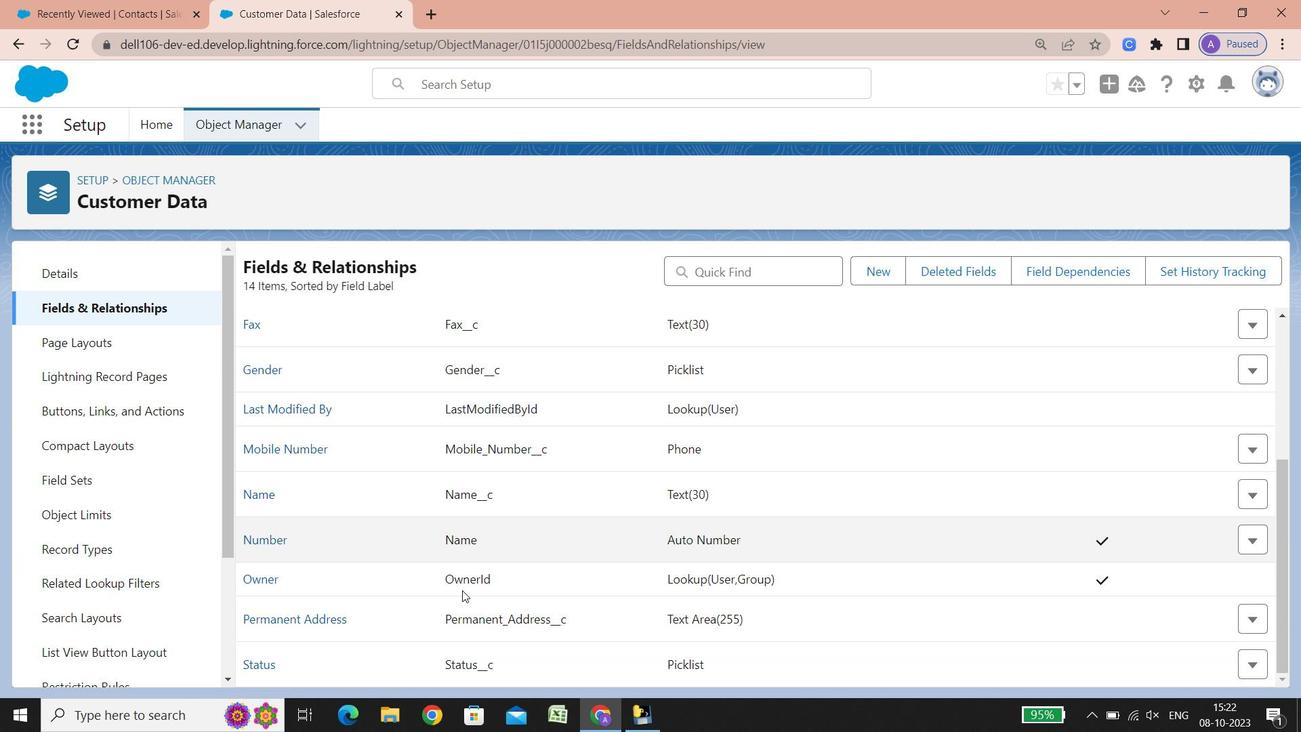 
Action: Mouse scrolled (462, 589) with delta (0, 0)
Screenshot: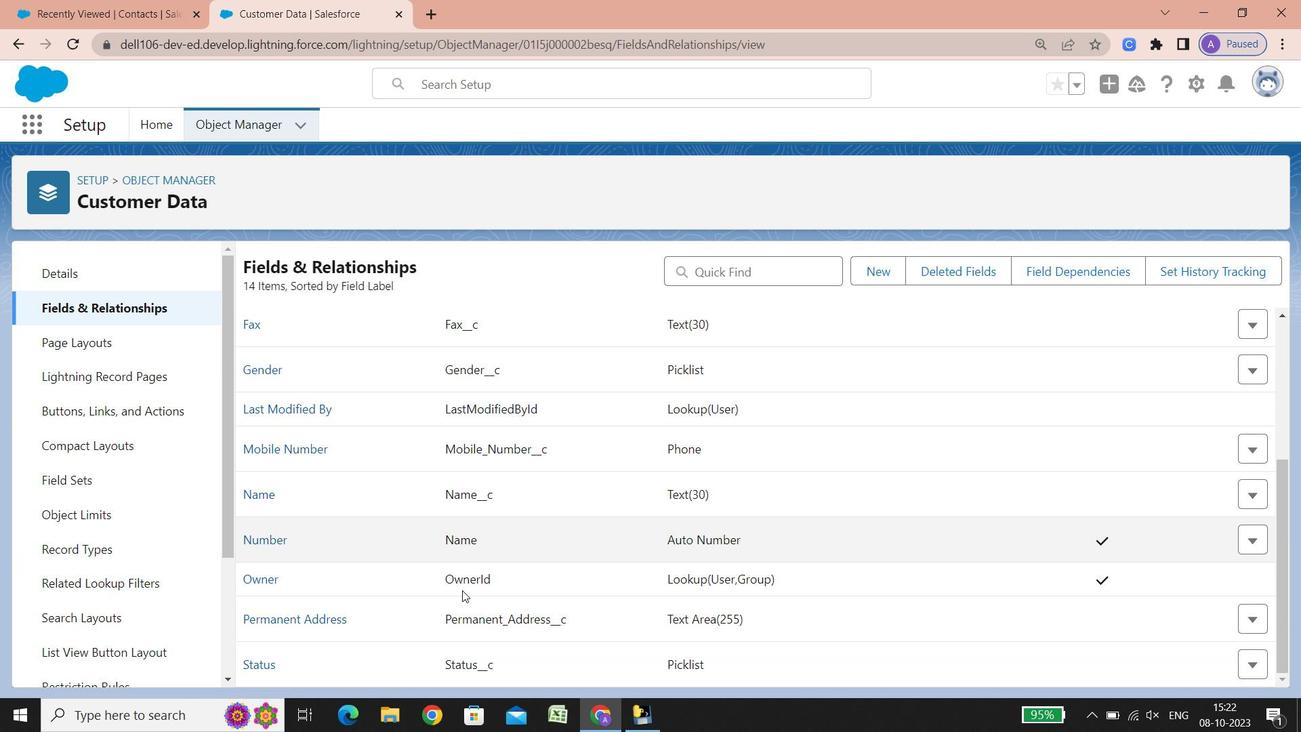 
Action: Mouse scrolled (462, 589) with delta (0, 0)
Screenshot: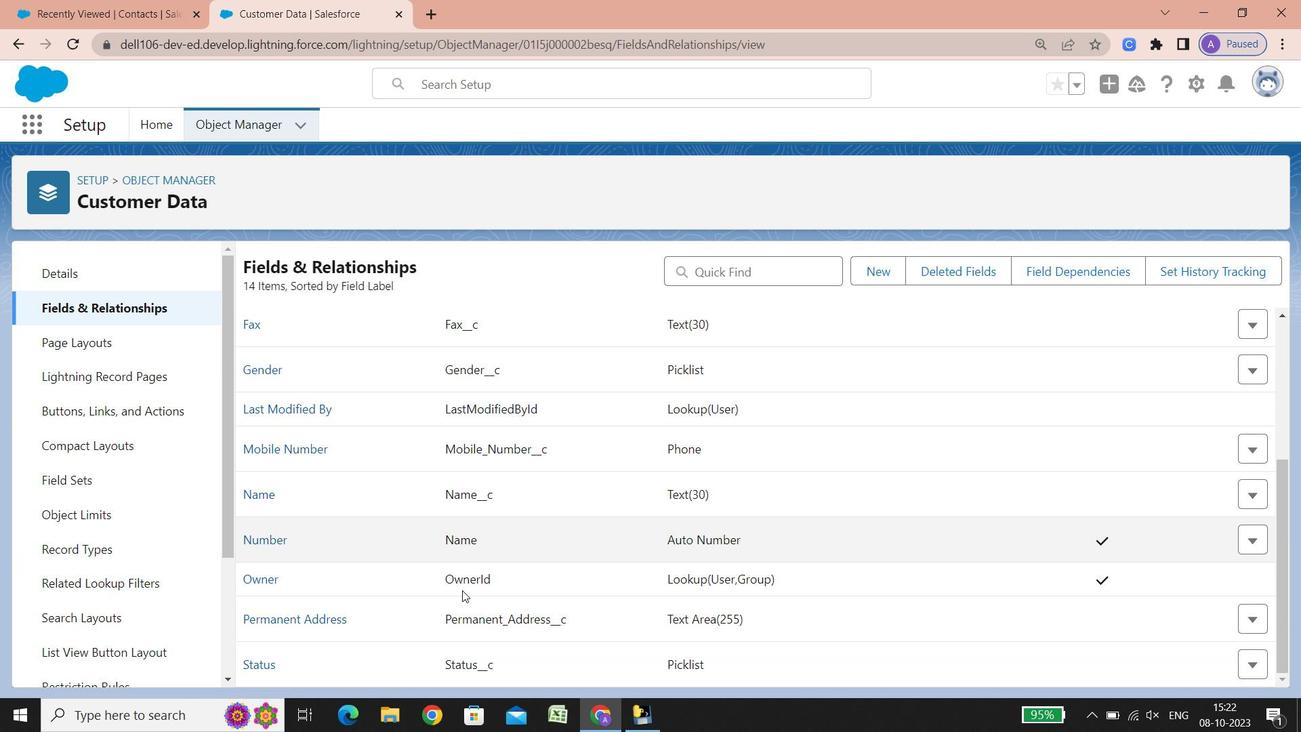
Action: Mouse scrolled (462, 589) with delta (0, 0)
Screenshot: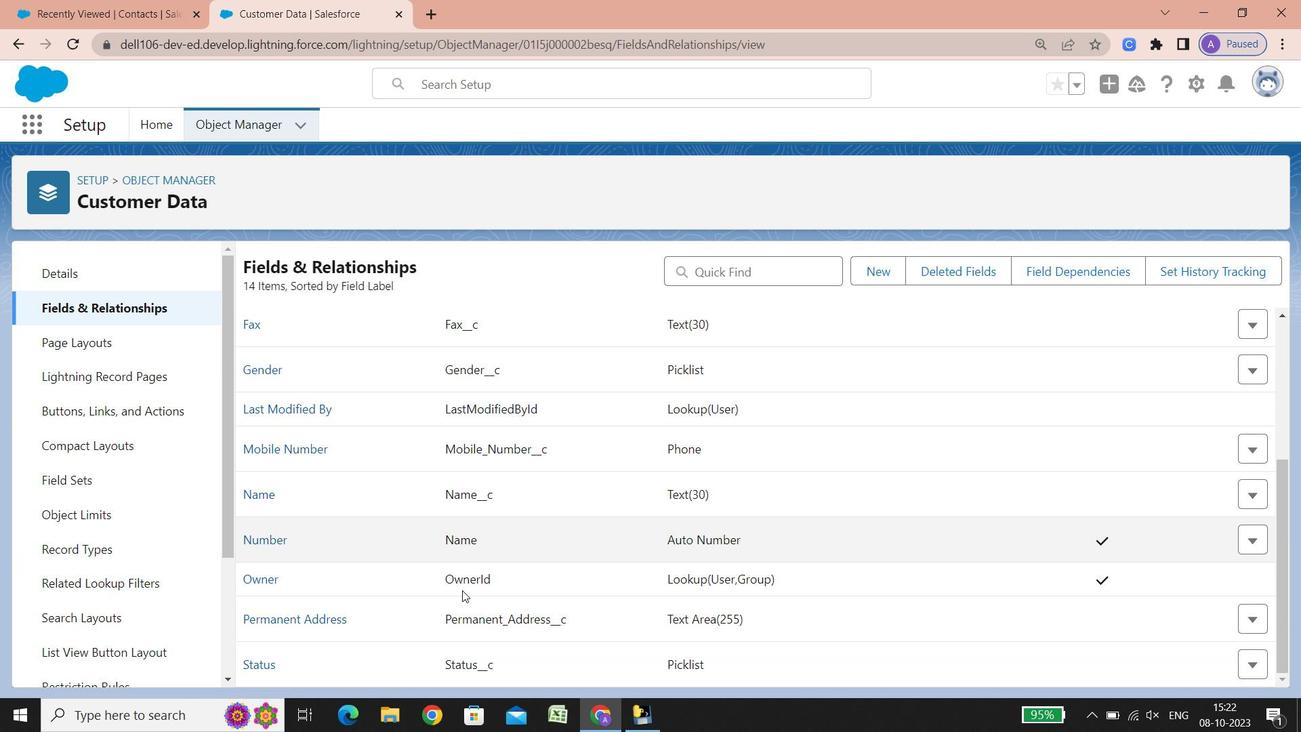 
Action: Mouse scrolled (462, 589) with delta (0, 0)
Screenshot: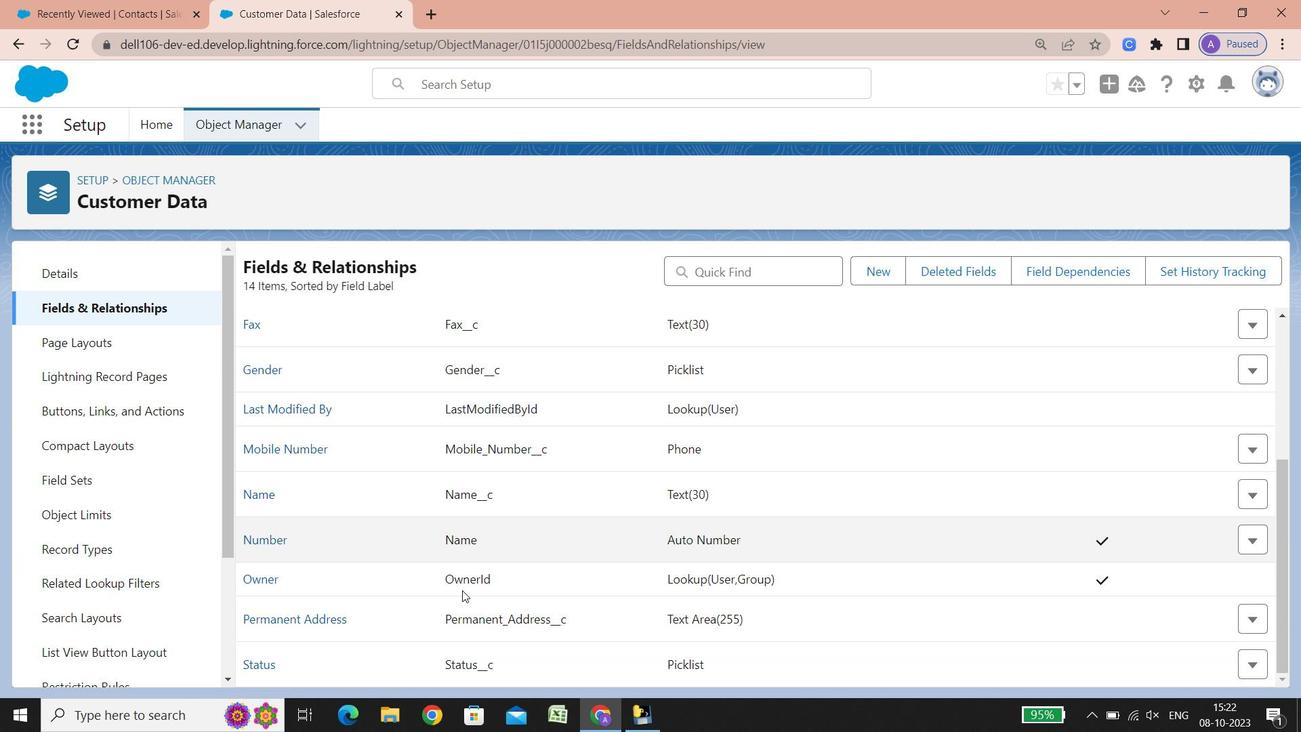 
Action: Mouse scrolled (462, 589) with delta (0, 0)
Screenshot: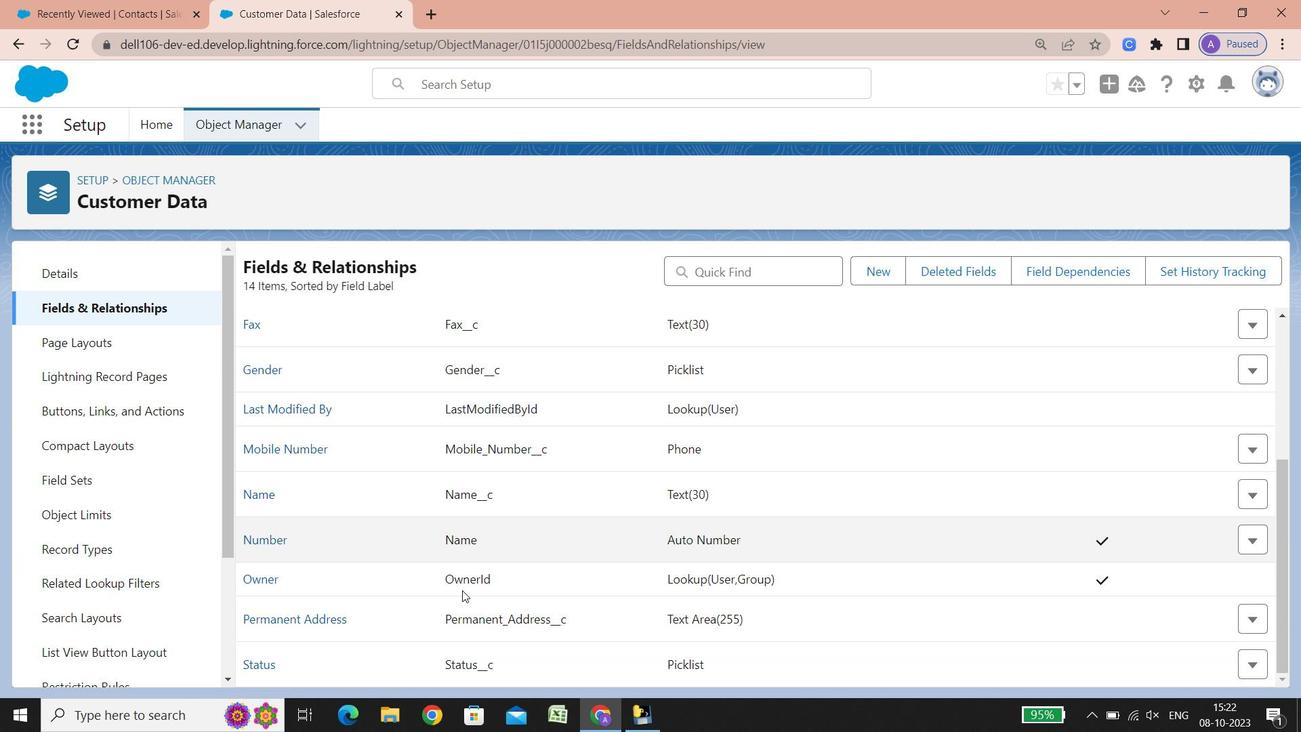 
Action: Mouse scrolled (462, 589) with delta (0, 0)
Screenshot: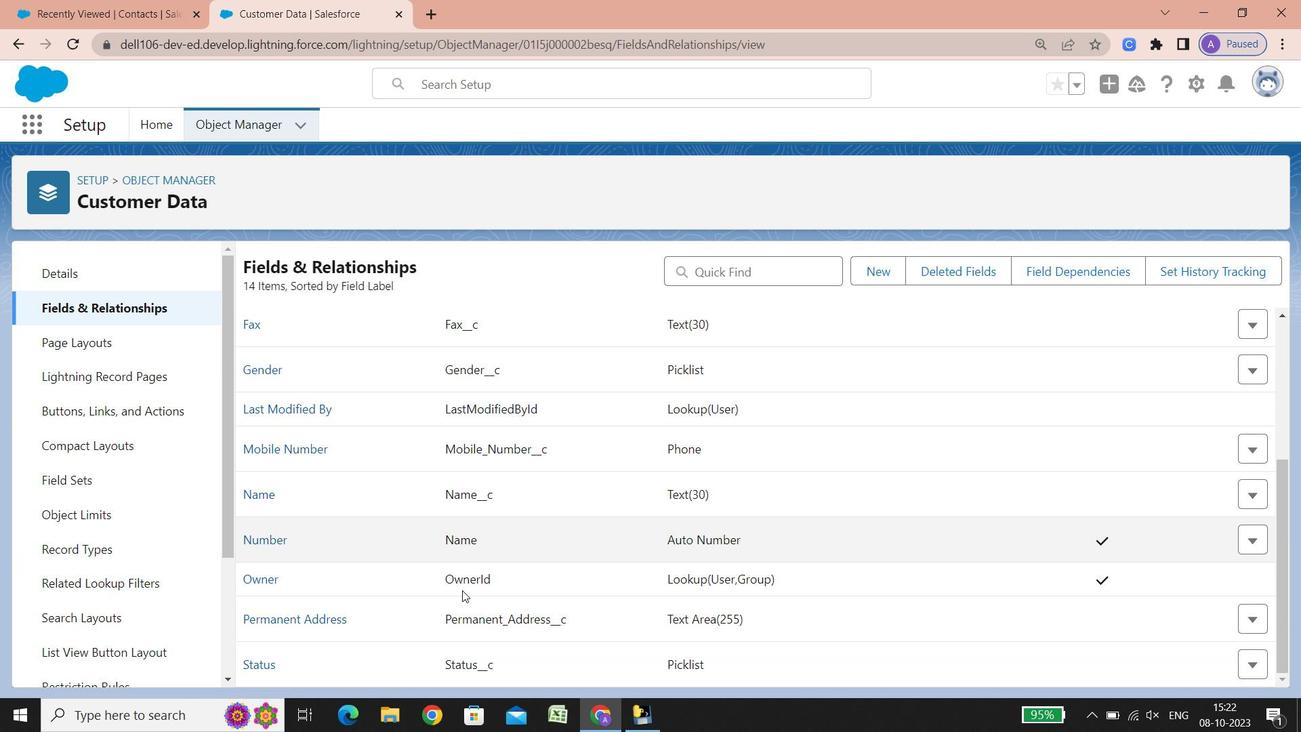 
Action: Mouse scrolled (462, 589) with delta (0, 0)
Screenshot: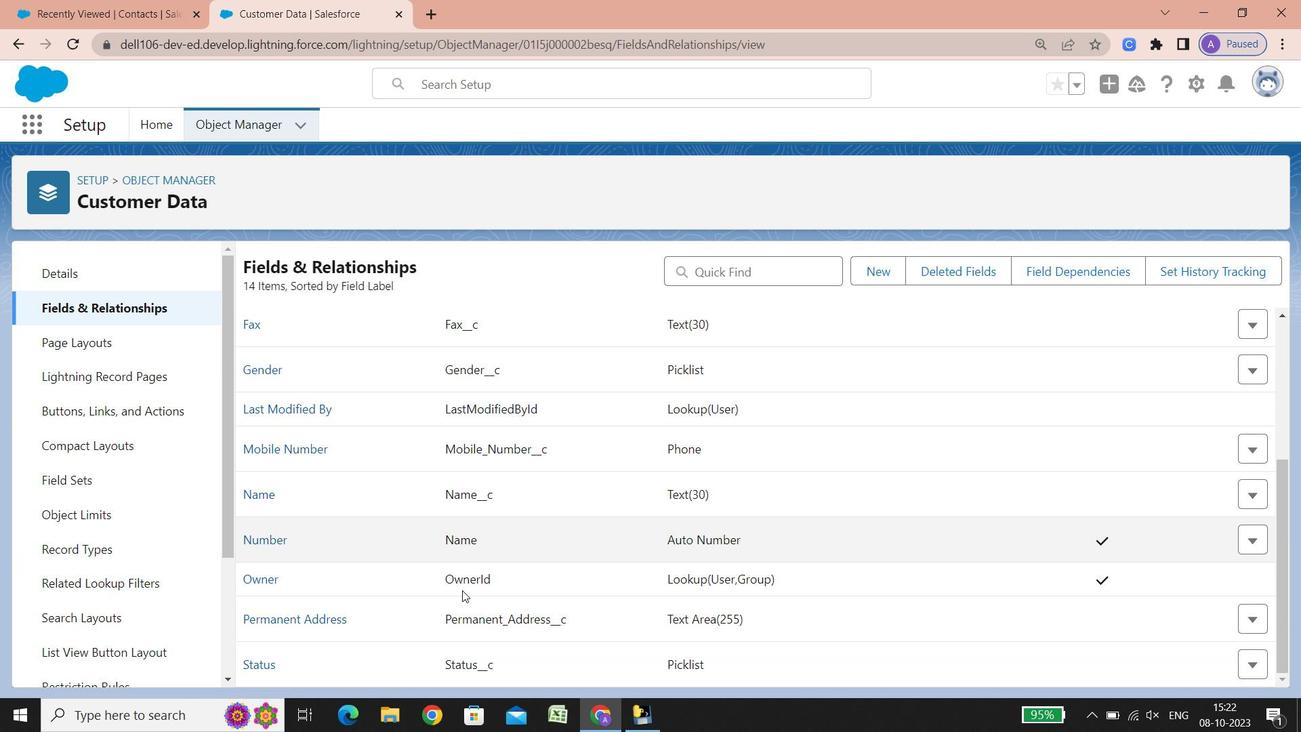 
Action: Mouse scrolled (462, 589) with delta (0, 0)
Screenshot: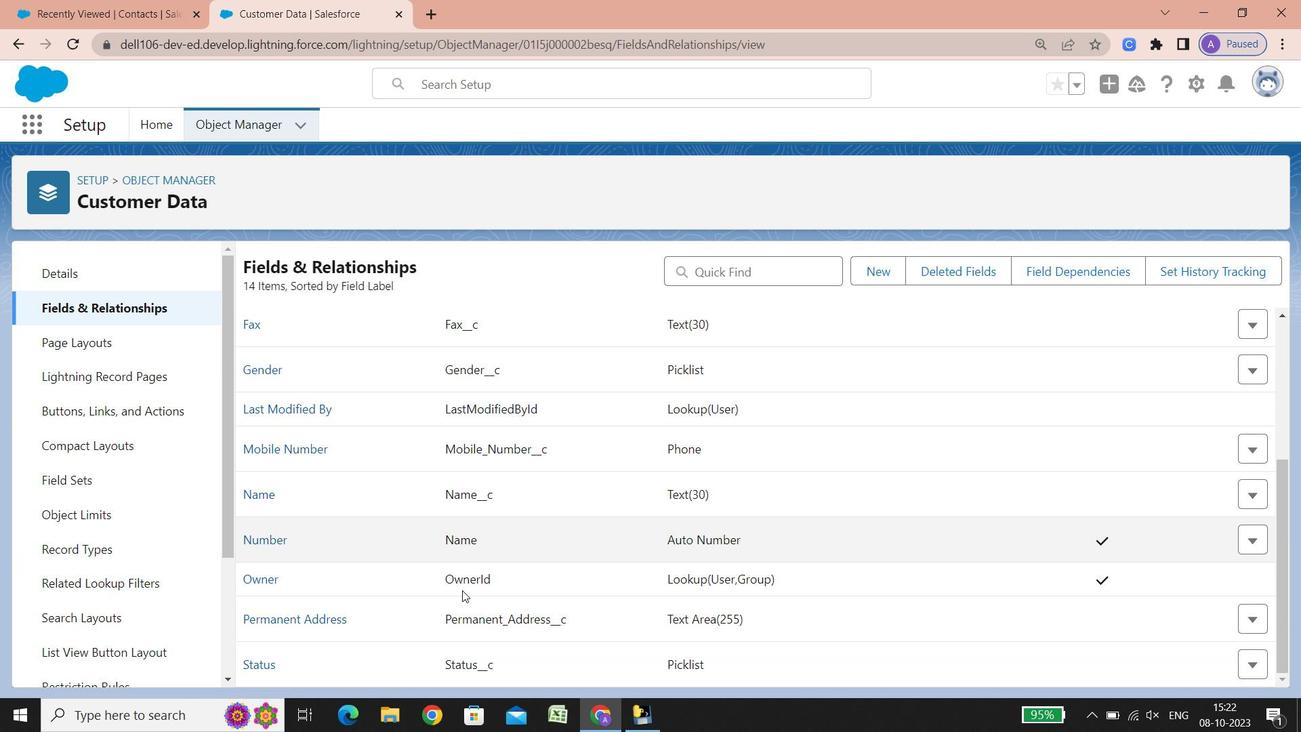 
Action: Mouse scrolled (462, 589) with delta (0, 0)
Screenshot: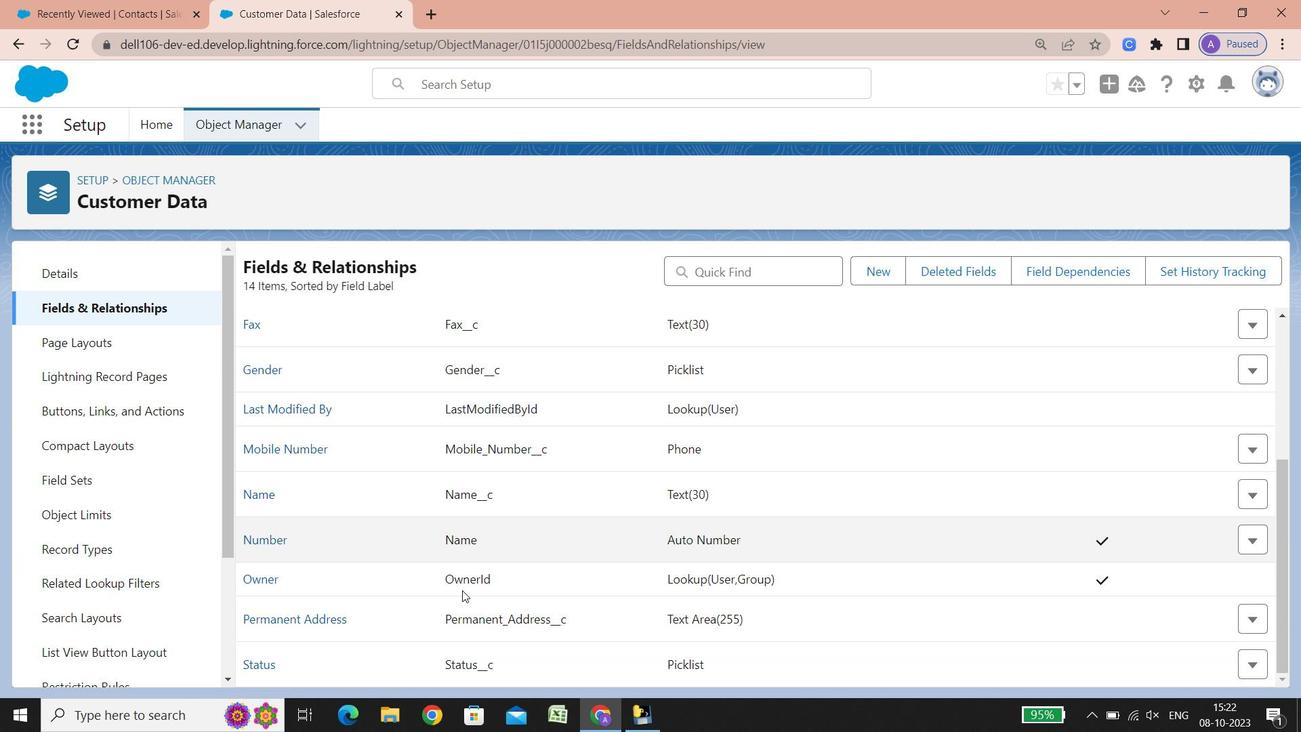 
Action: Mouse scrolled (462, 589) with delta (0, 0)
Screenshot: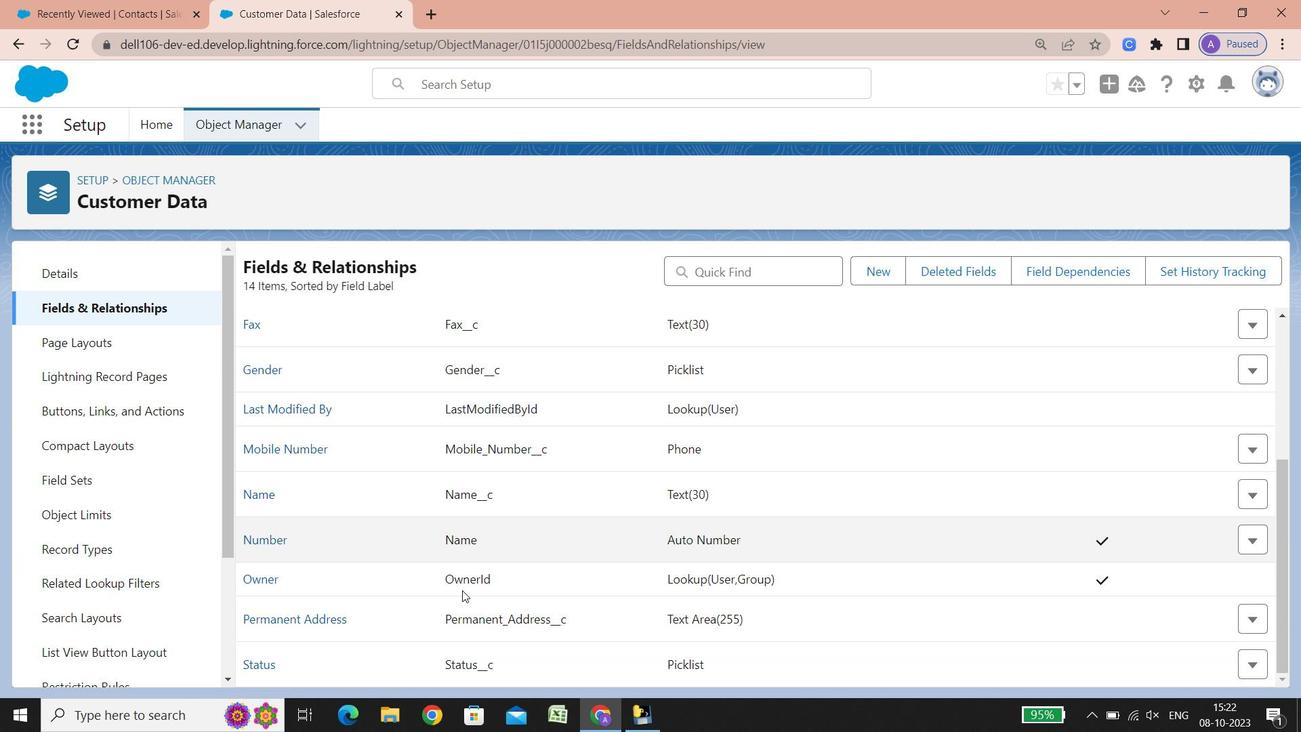 
Action: Mouse scrolled (462, 589) with delta (0, 0)
Screenshot: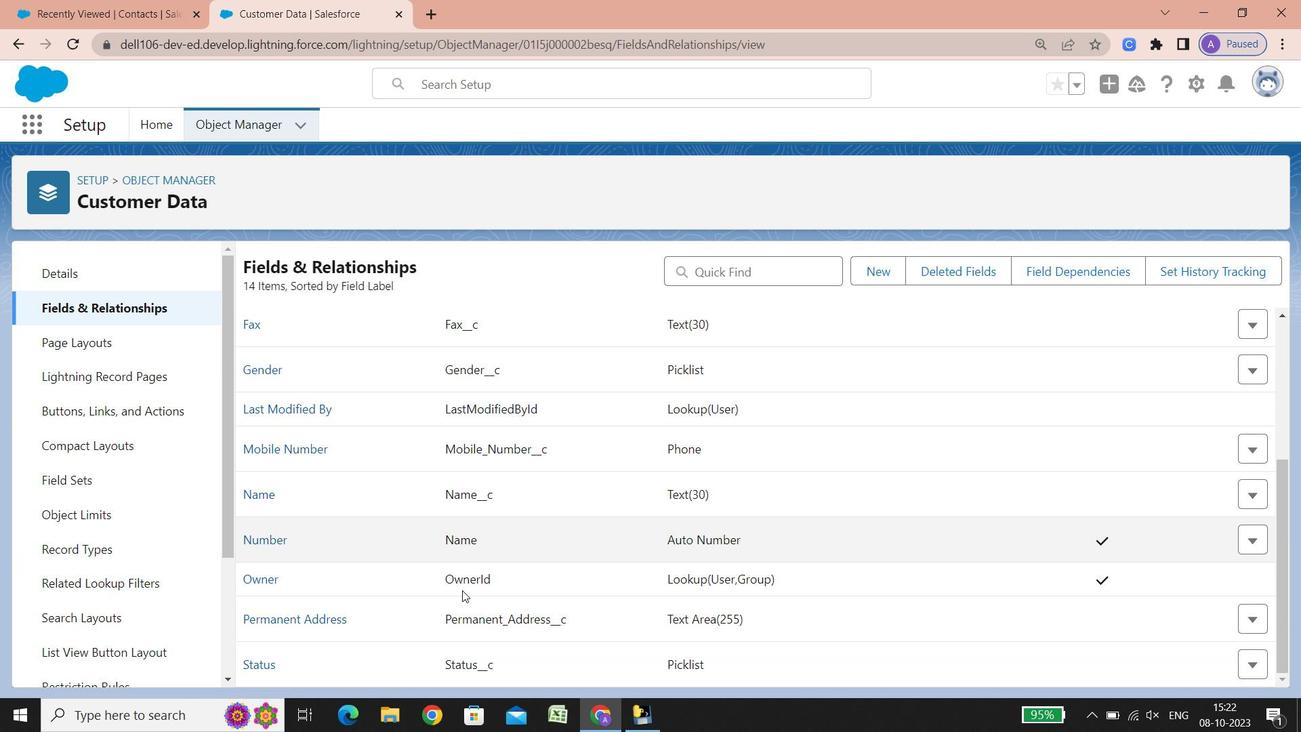 
Action: Mouse scrolled (462, 589) with delta (0, 0)
Screenshot: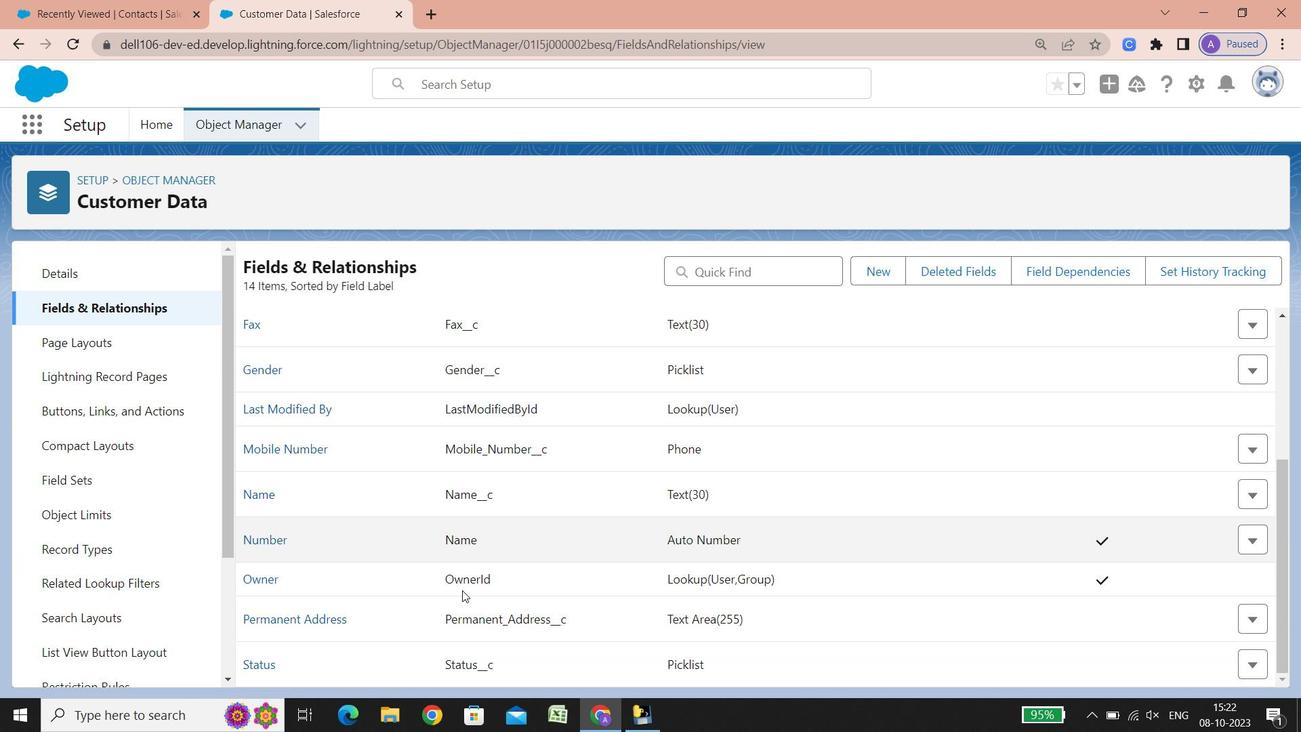 
Action: Mouse scrolled (462, 589) with delta (0, 0)
Screenshot: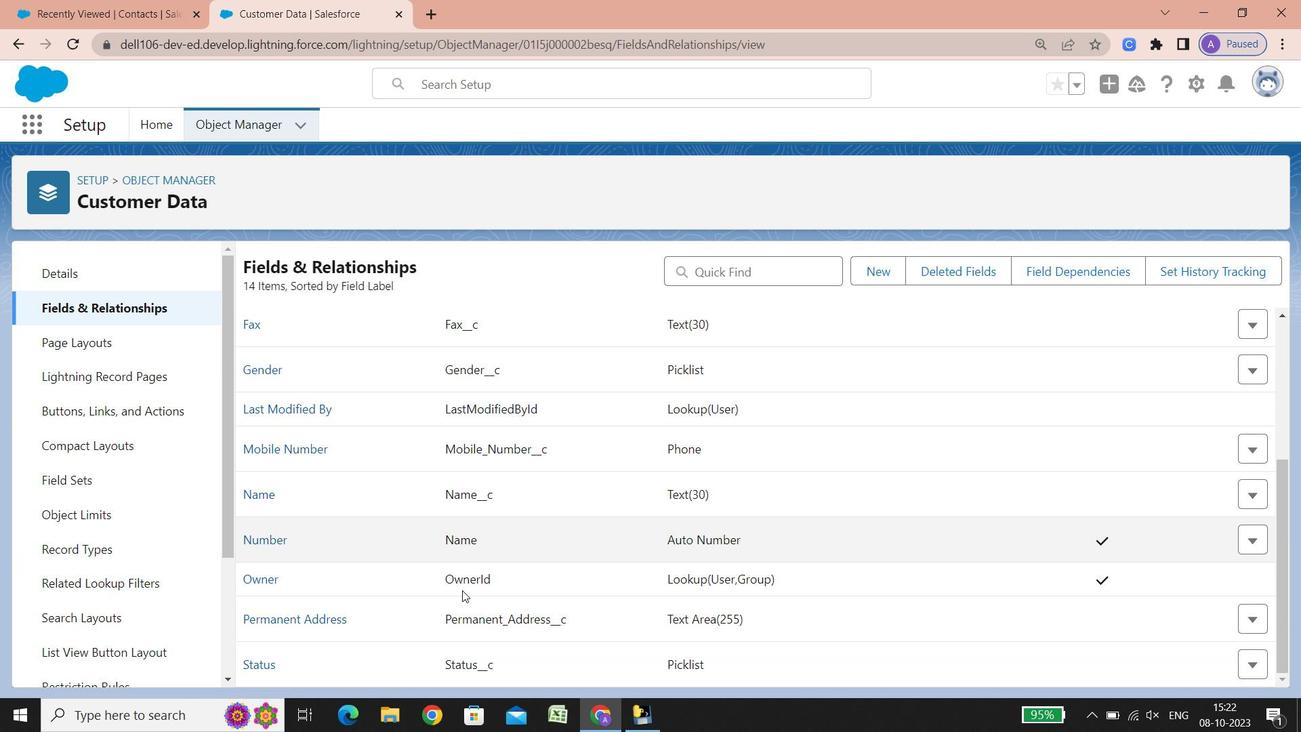 
Action: Mouse scrolled (462, 589) with delta (0, 0)
Screenshot: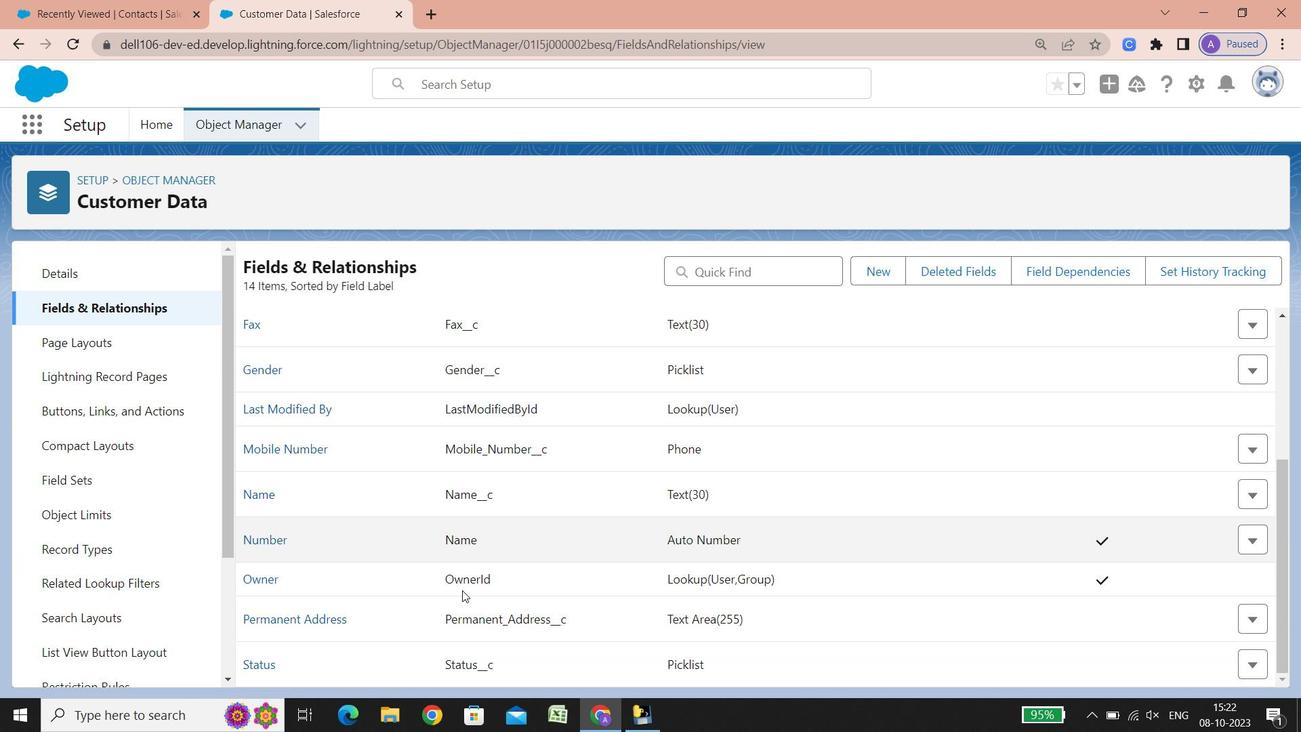
Action: Mouse scrolled (462, 589) with delta (0, 0)
Screenshot: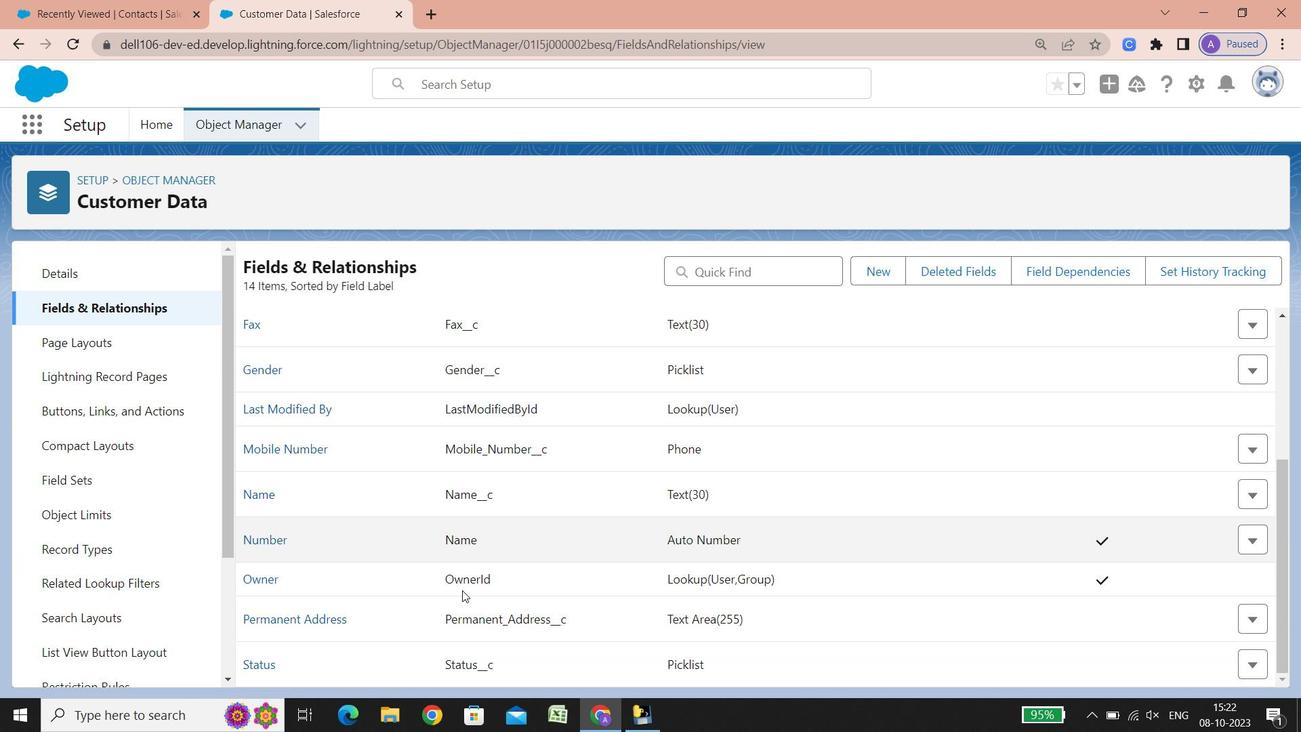 
Action: Mouse scrolled (462, 589) with delta (0, 0)
Screenshot: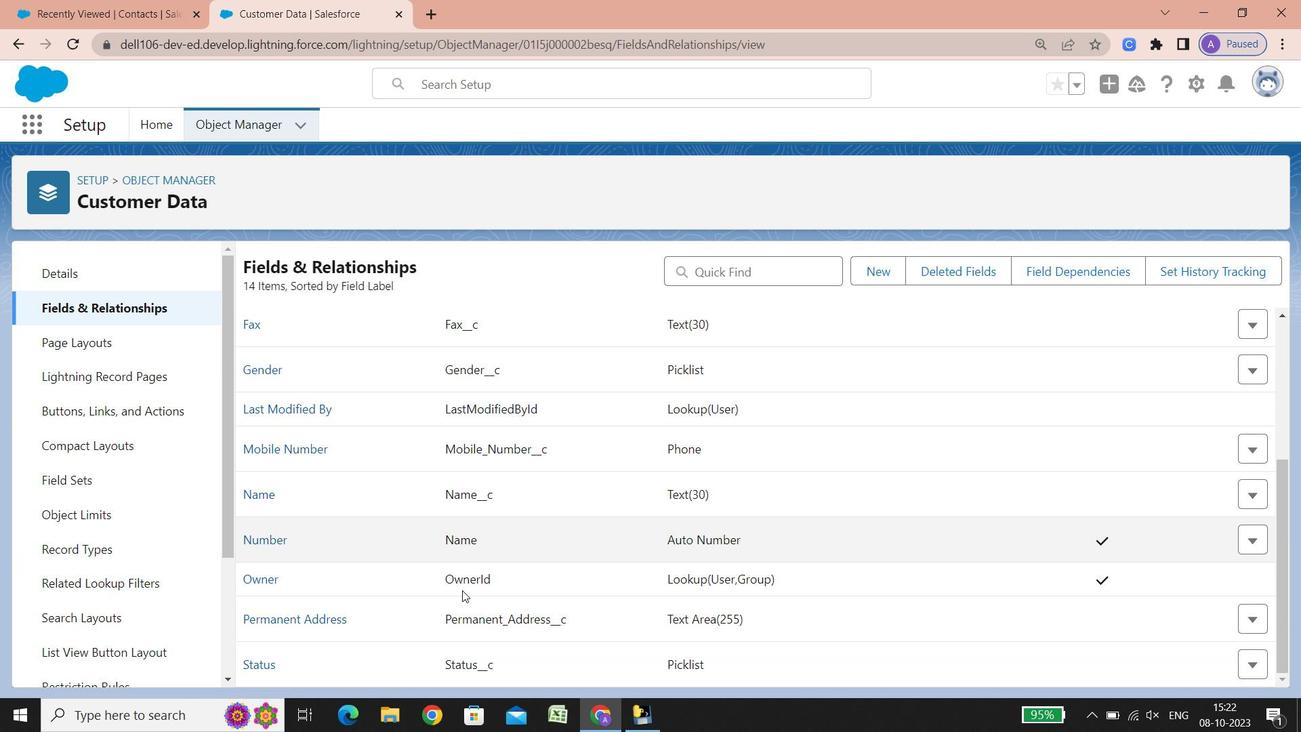
Action: Mouse scrolled (462, 589) with delta (0, 0)
Screenshot: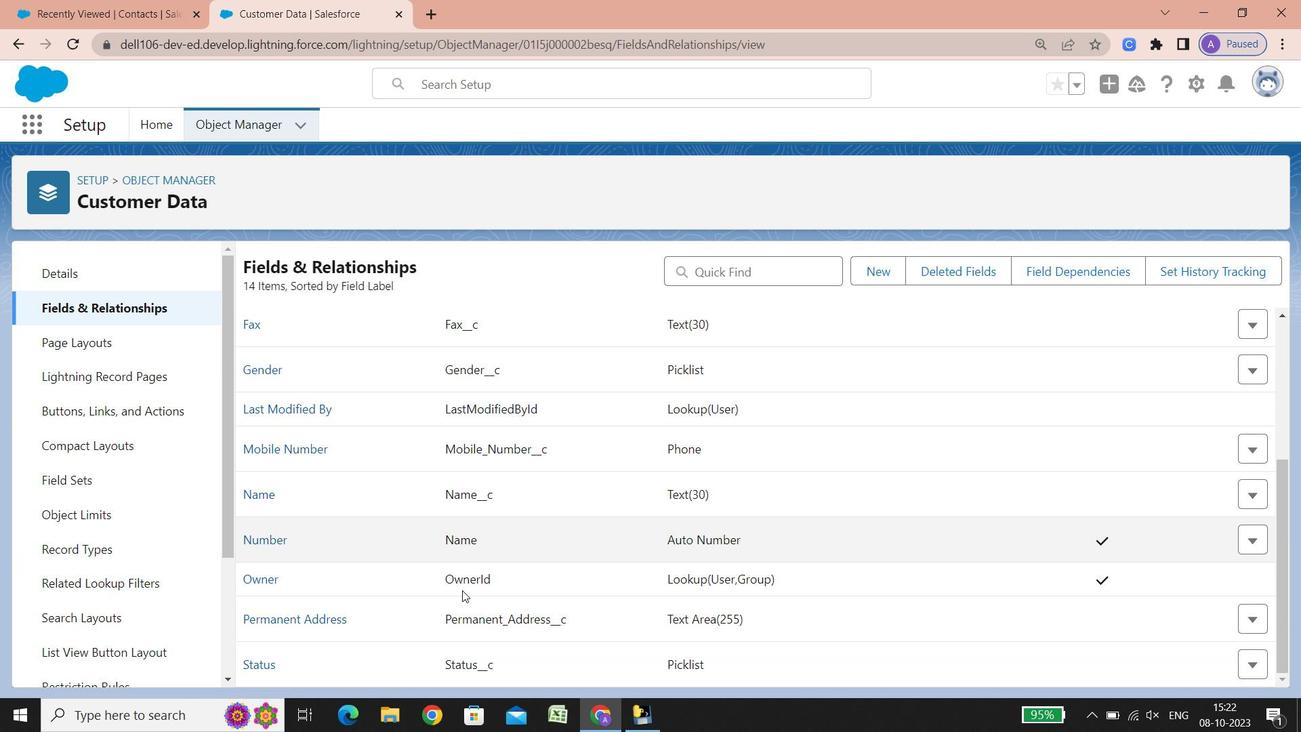 
Action: Mouse scrolled (462, 589) with delta (0, 0)
Screenshot: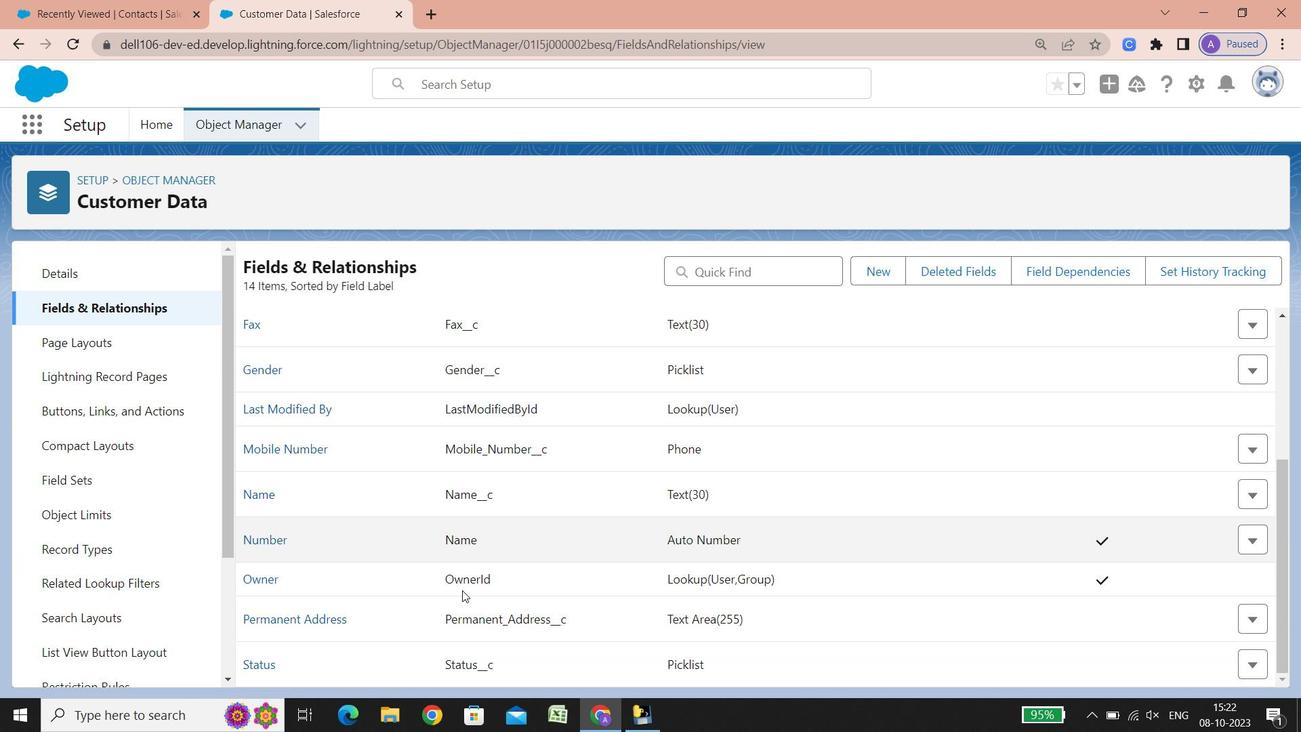 
Action: Mouse scrolled (462, 589) with delta (0, 0)
Screenshot: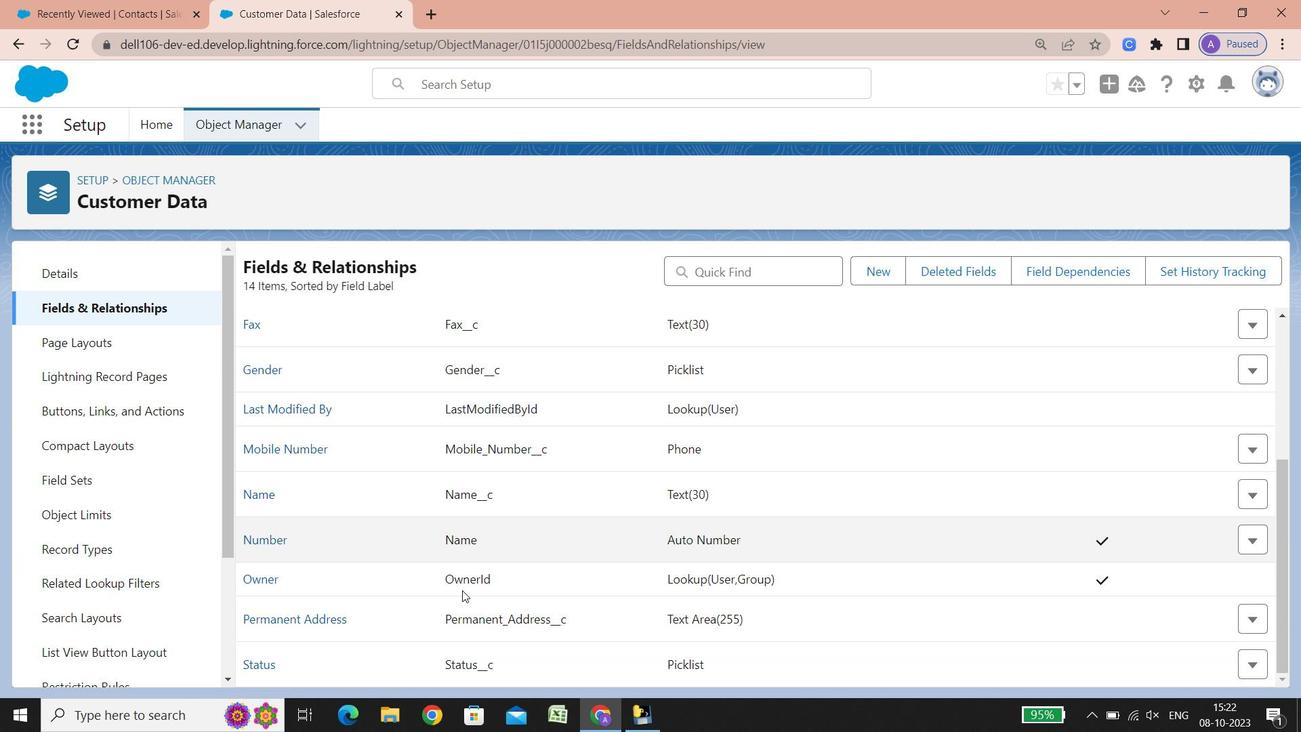 
Action: Mouse scrolled (462, 589) with delta (0, 0)
Screenshot: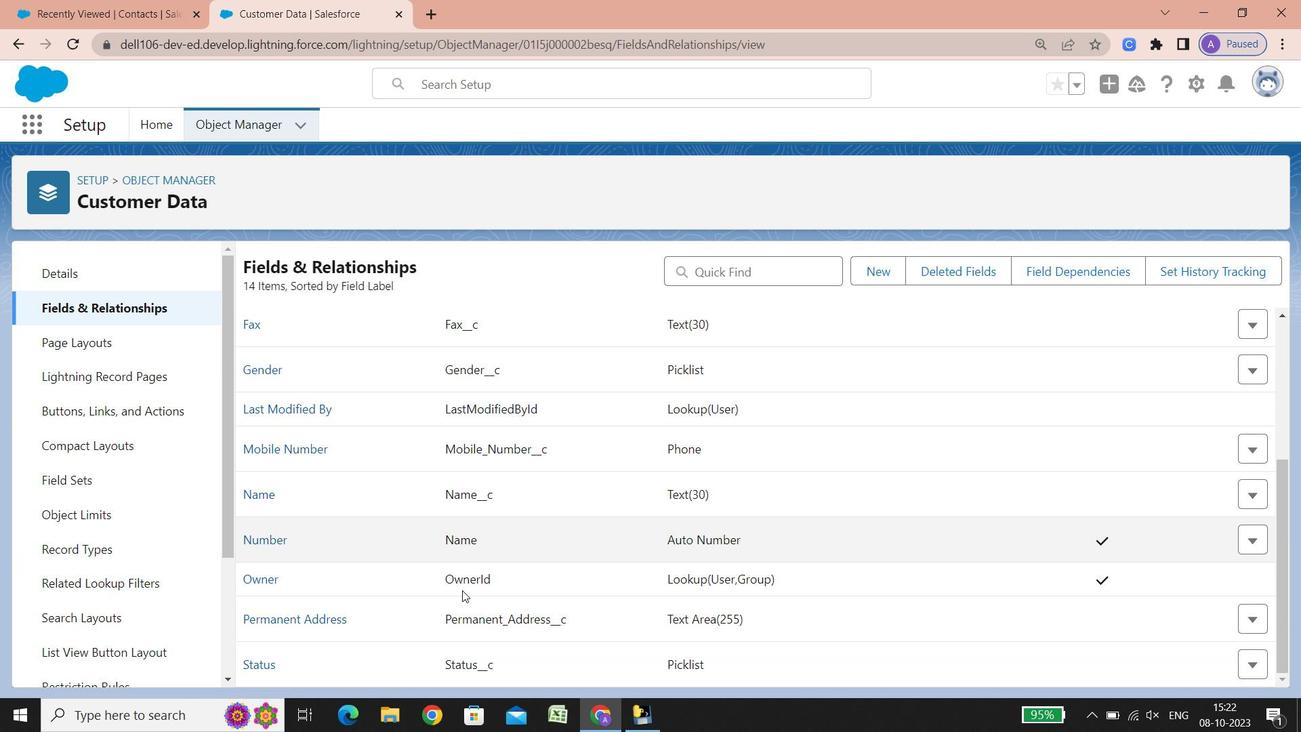 
Action: Mouse scrolled (462, 589) with delta (0, 0)
Screenshot: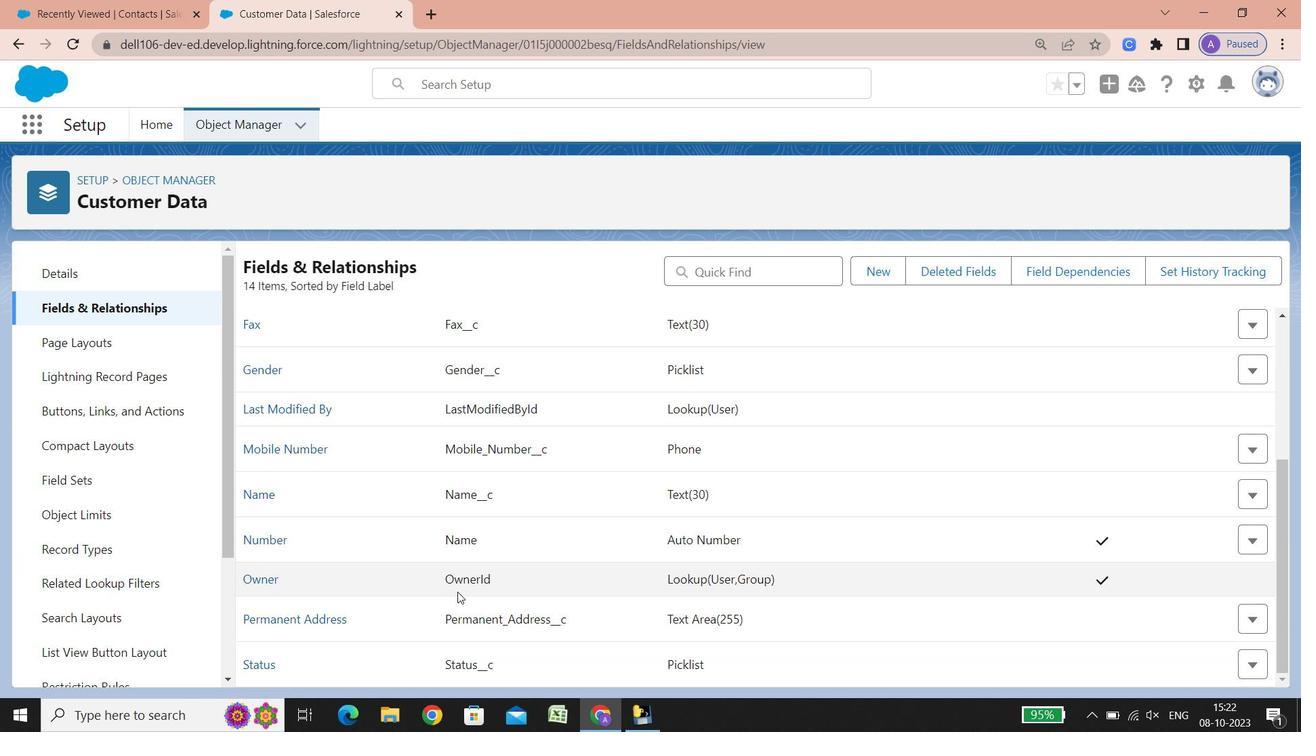 
Action: Mouse scrolled (462, 589) with delta (0, 0)
Screenshot: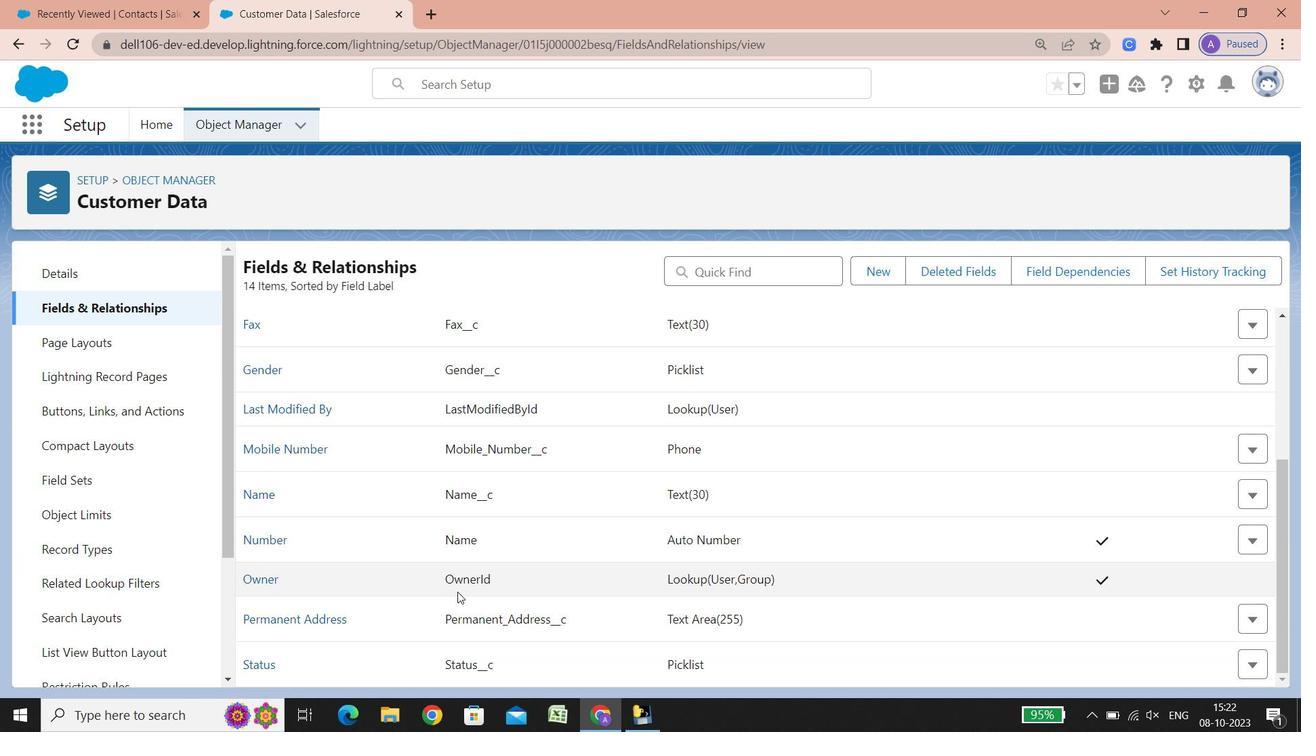 
Action: Mouse scrolled (462, 589) with delta (0, 0)
Screenshot: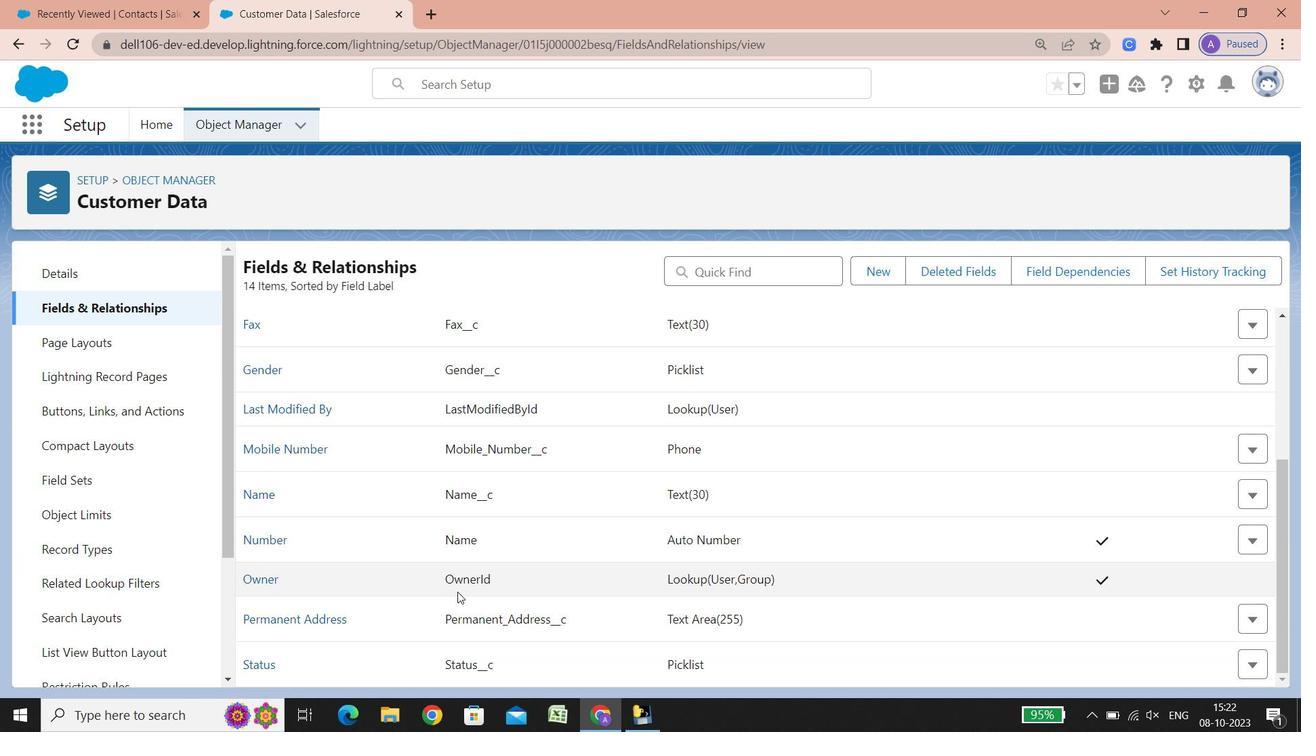 
Action: Mouse scrolled (462, 589) with delta (0, 0)
Screenshot: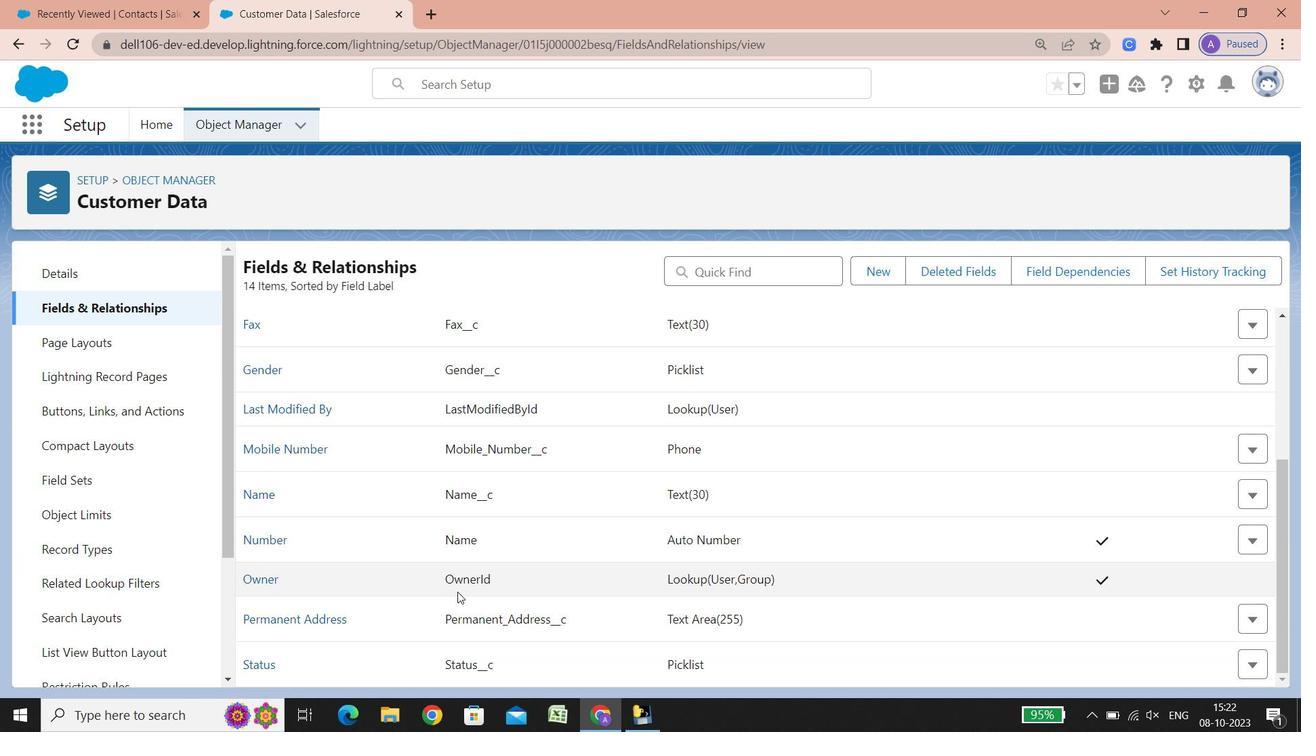
Action: Mouse scrolled (462, 589) with delta (0, 0)
Screenshot: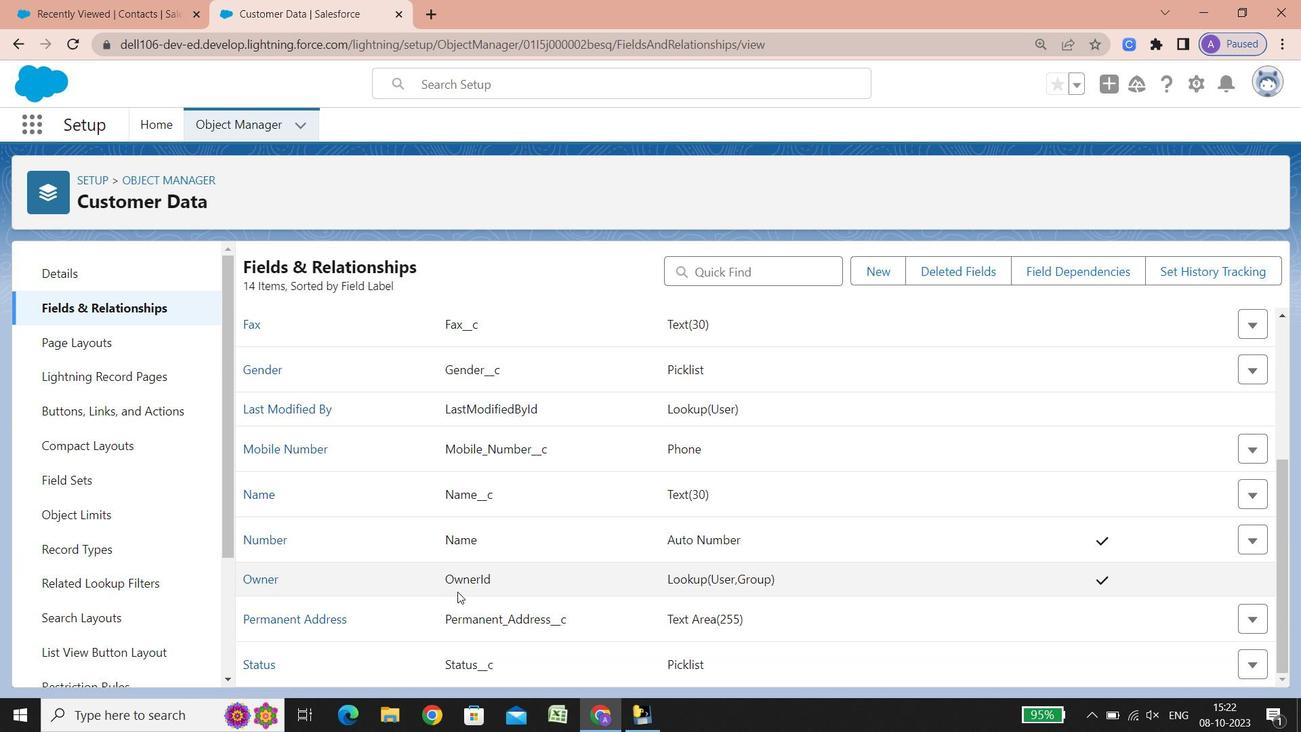 
Action: Mouse scrolled (462, 589) with delta (0, 0)
Screenshot: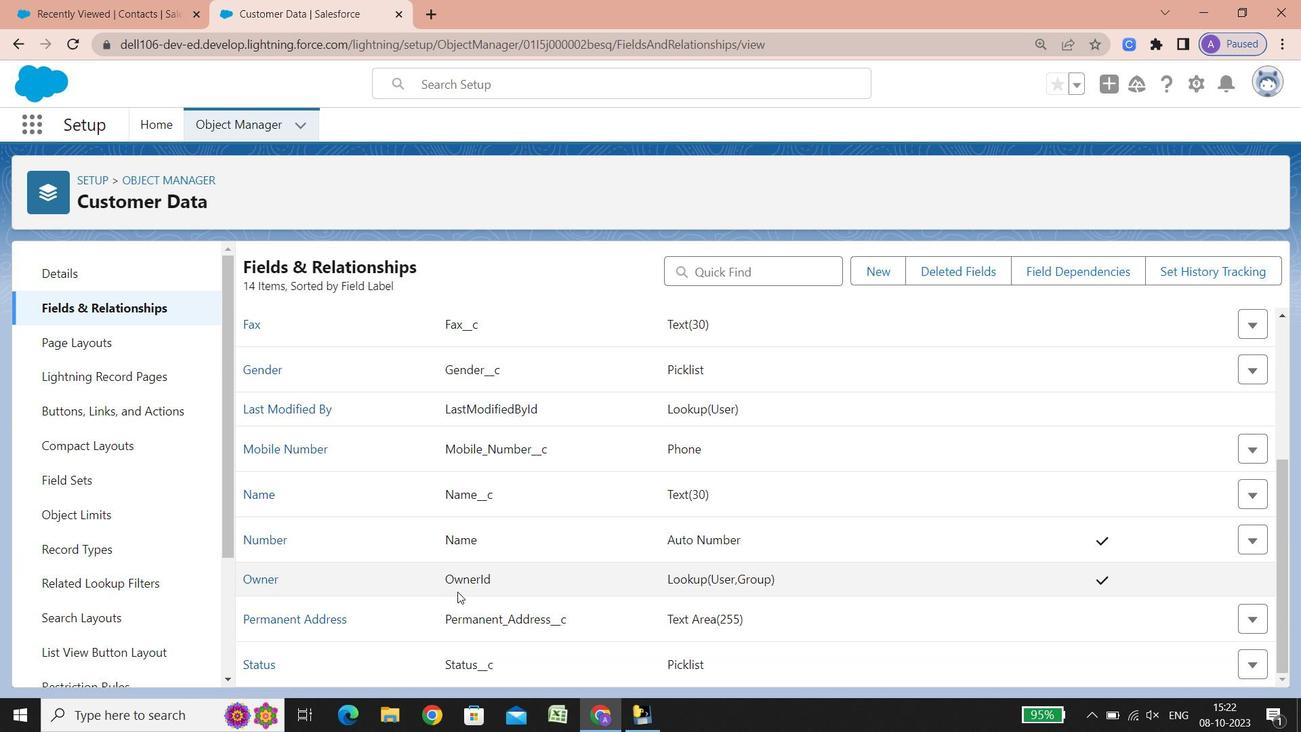 
Action: Mouse scrolled (462, 589) with delta (0, 0)
Screenshot: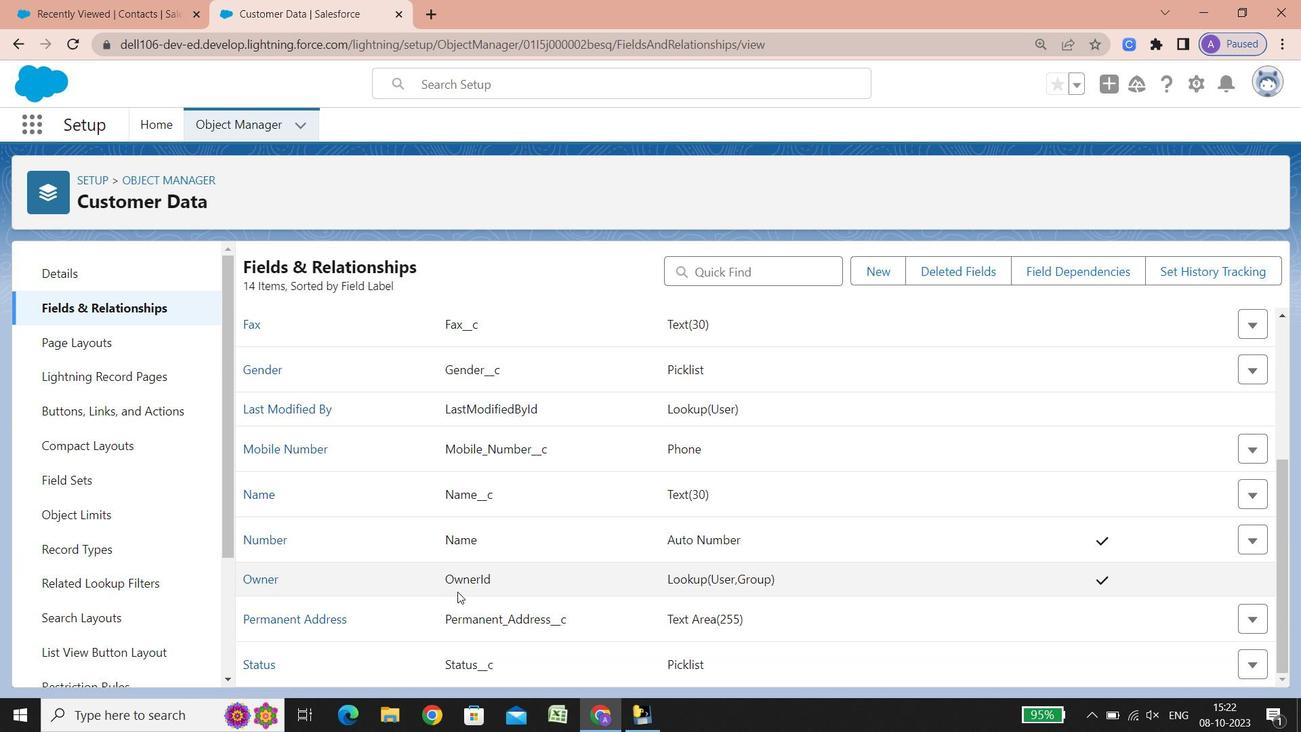 
Action: Mouse scrolled (462, 589) with delta (0, 0)
Screenshot: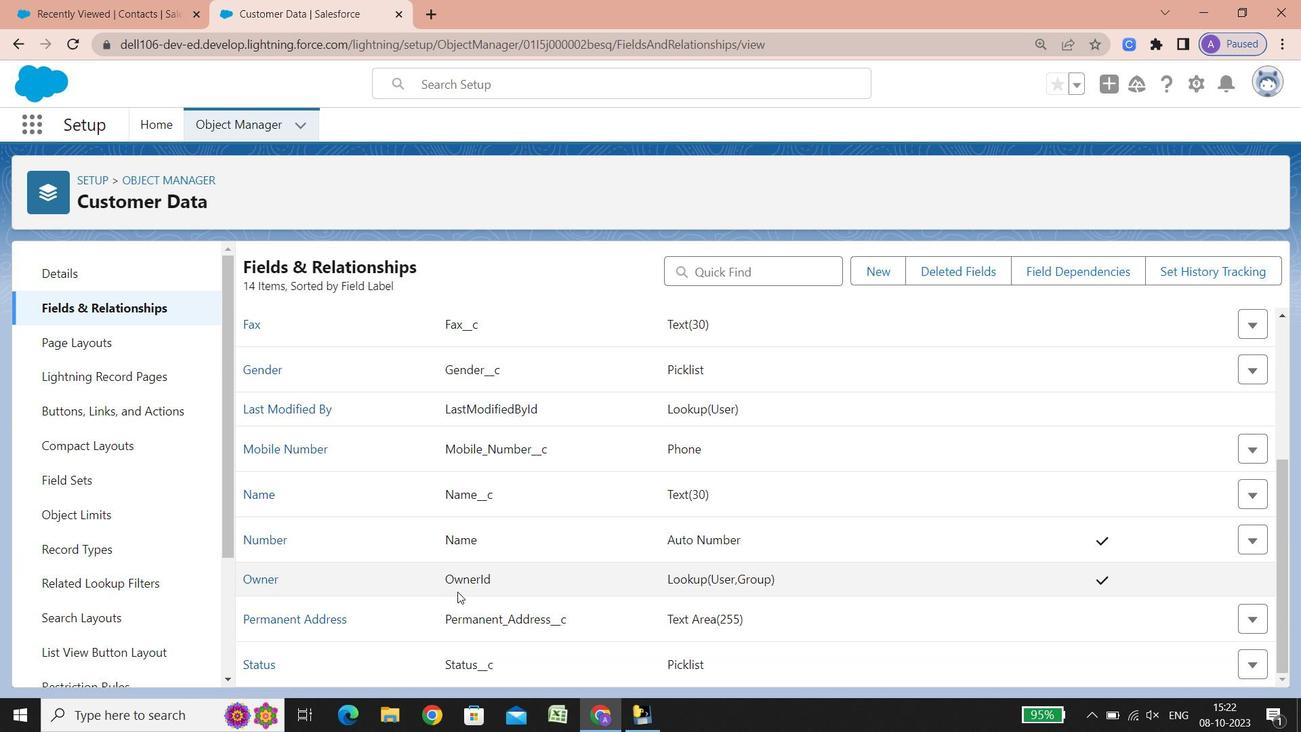 
Action: Mouse scrolled (462, 589) with delta (0, 0)
Screenshot: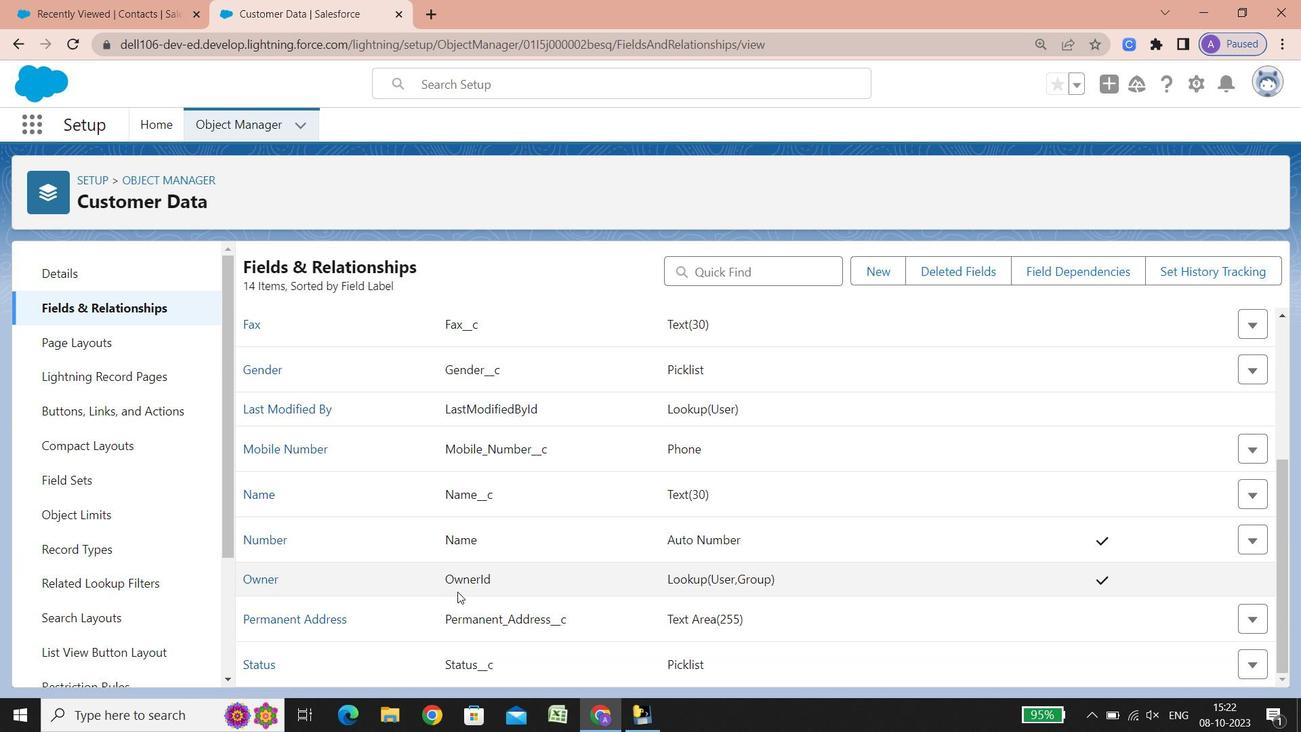 
Action: Mouse scrolled (462, 589) with delta (0, 0)
Screenshot: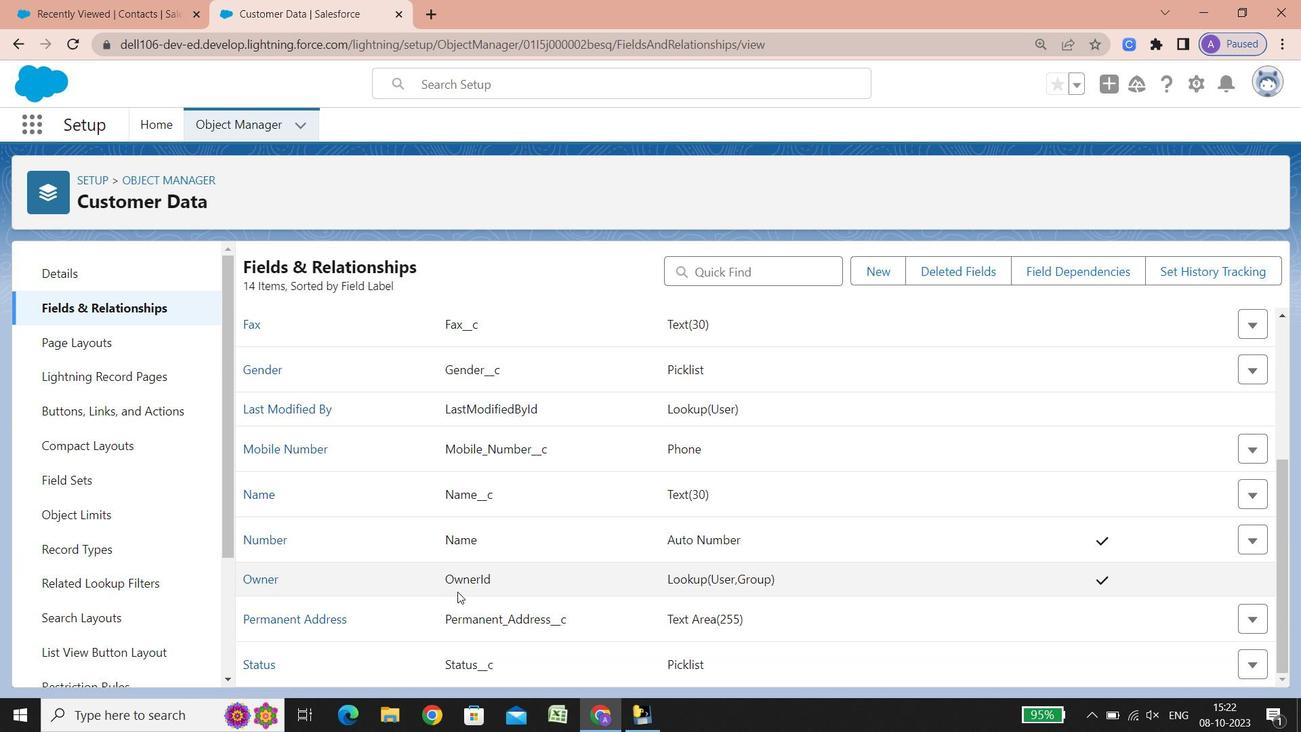 
Action: Mouse scrolled (462, 589) with delta (0, 0)
Screenshot: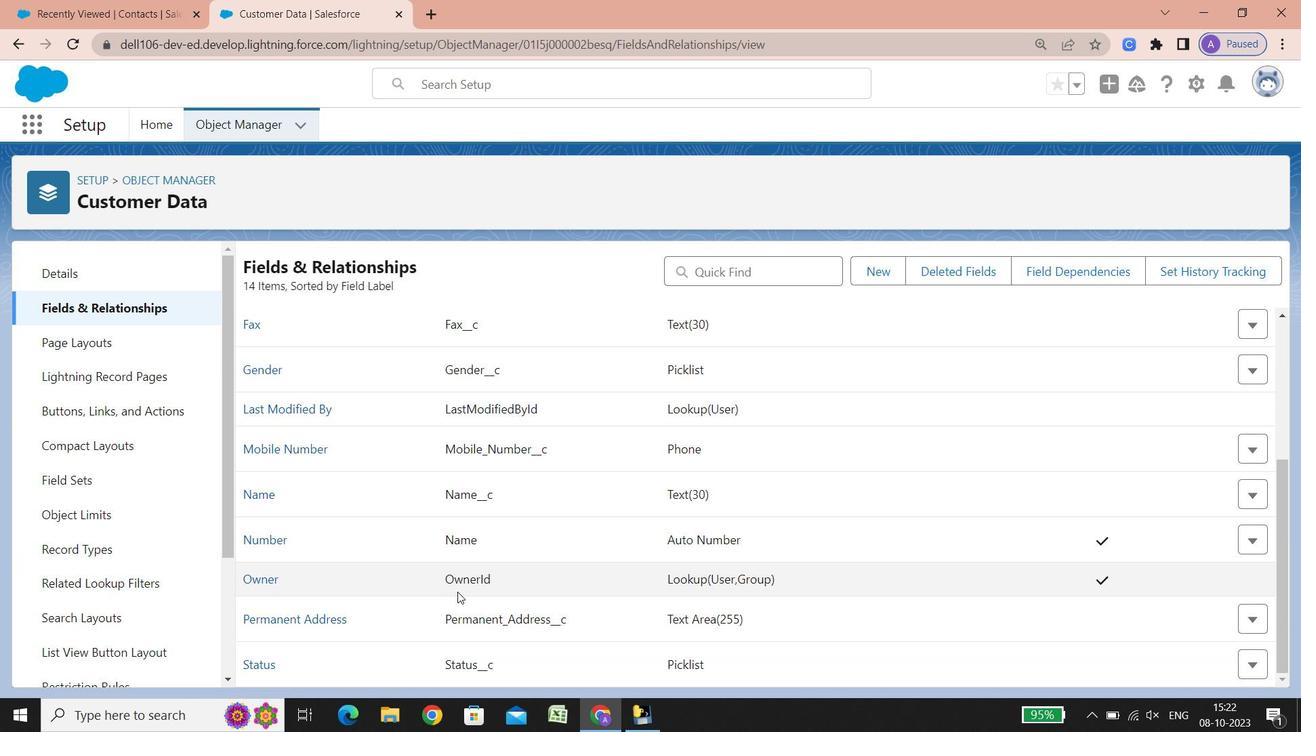 
Action: Mouse scrolled (462, 589) with delta (0, 0)
Screenshot: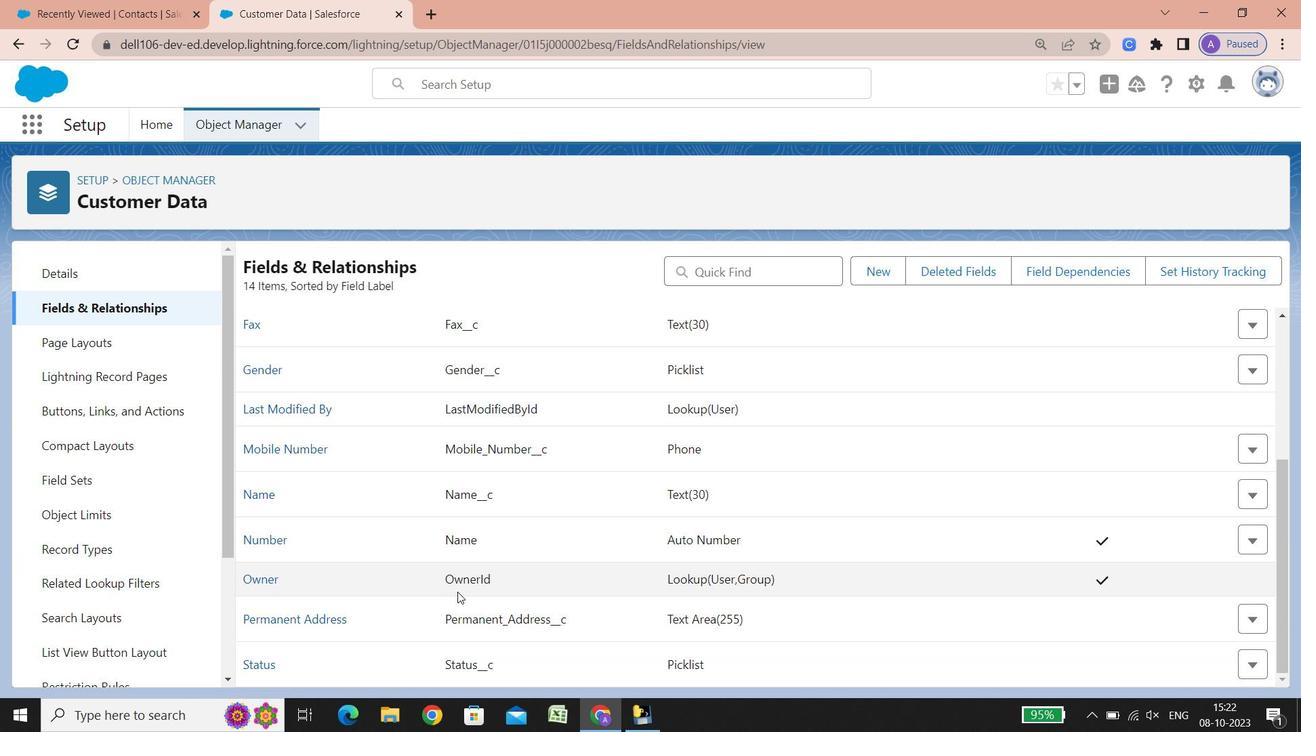 
Action: Mouse scrolled (462, 589) with delta (0, 0)
Screenshot: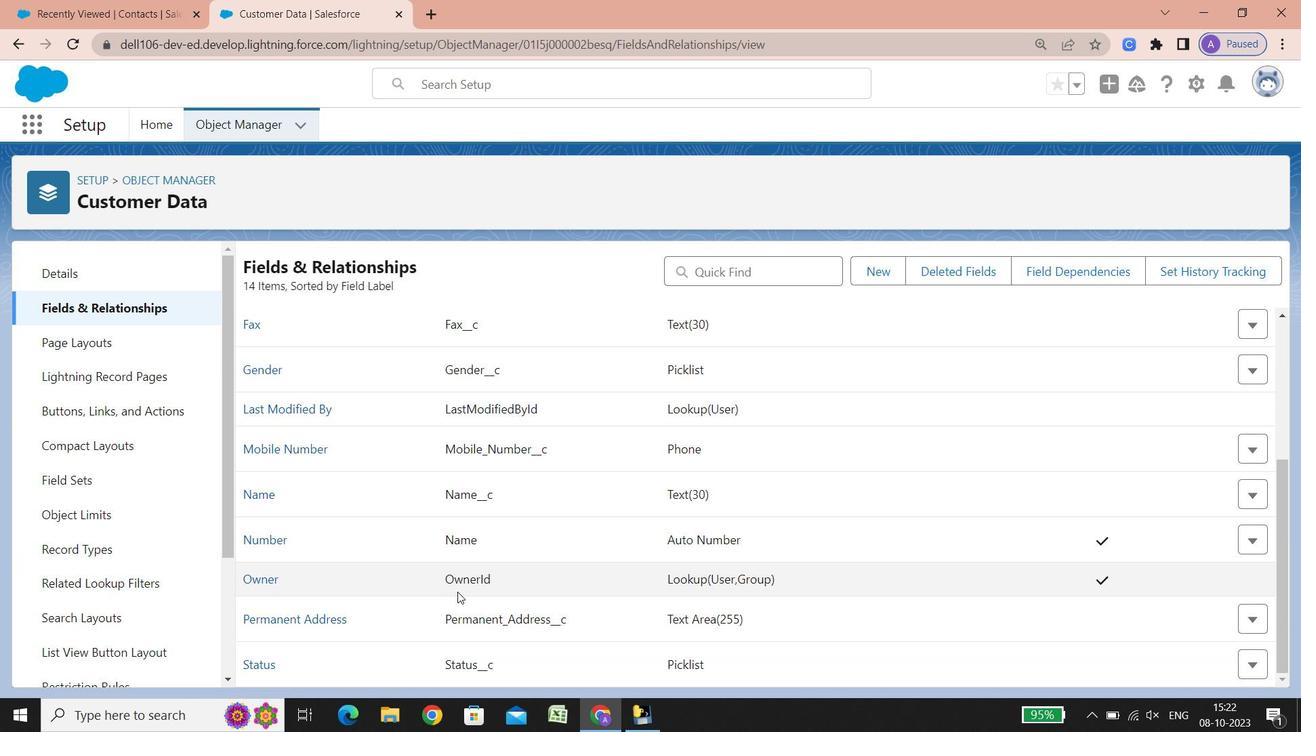 
Action: Mouse scrolled (462, 589) with delta (0, 0)
Screenshot: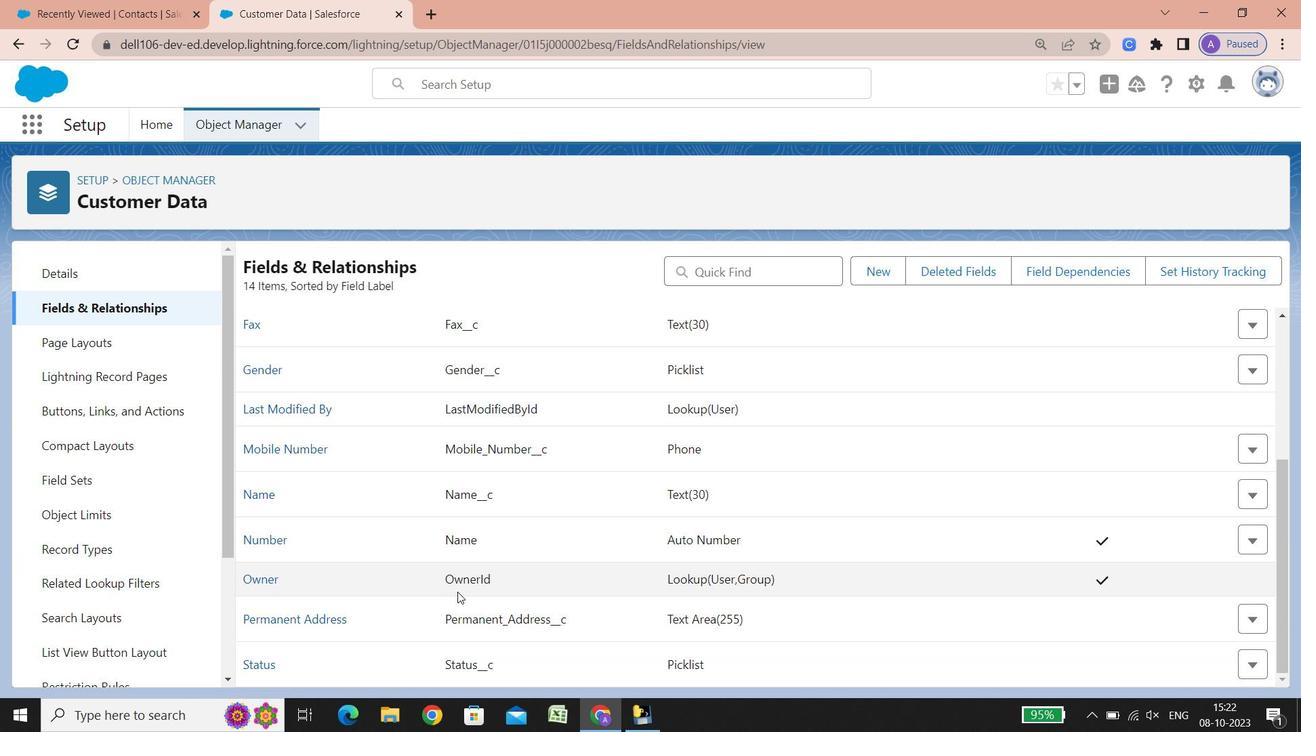 
Action: Mouse scrolled (462, 589) with delta (0, 0)
Screenshot: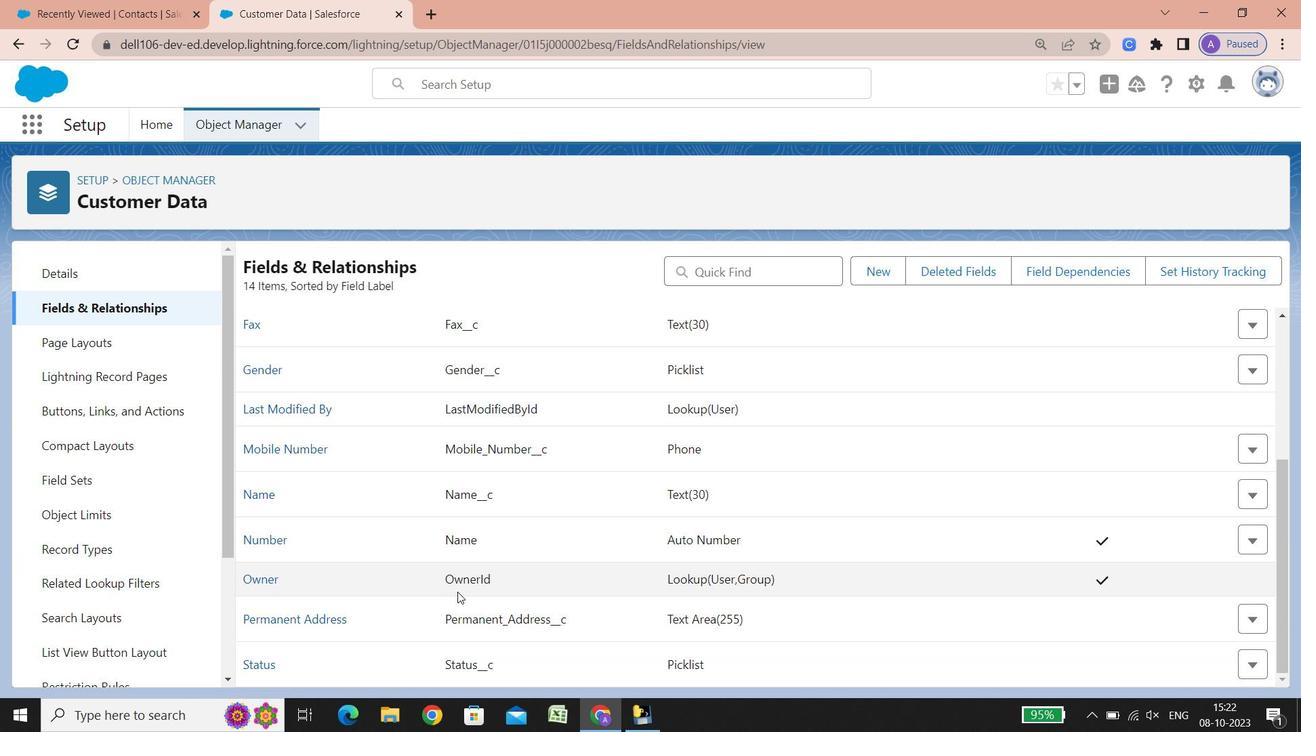
Action: Mouse scrolled (462, 589) with delta (0, 0)
Screenshot: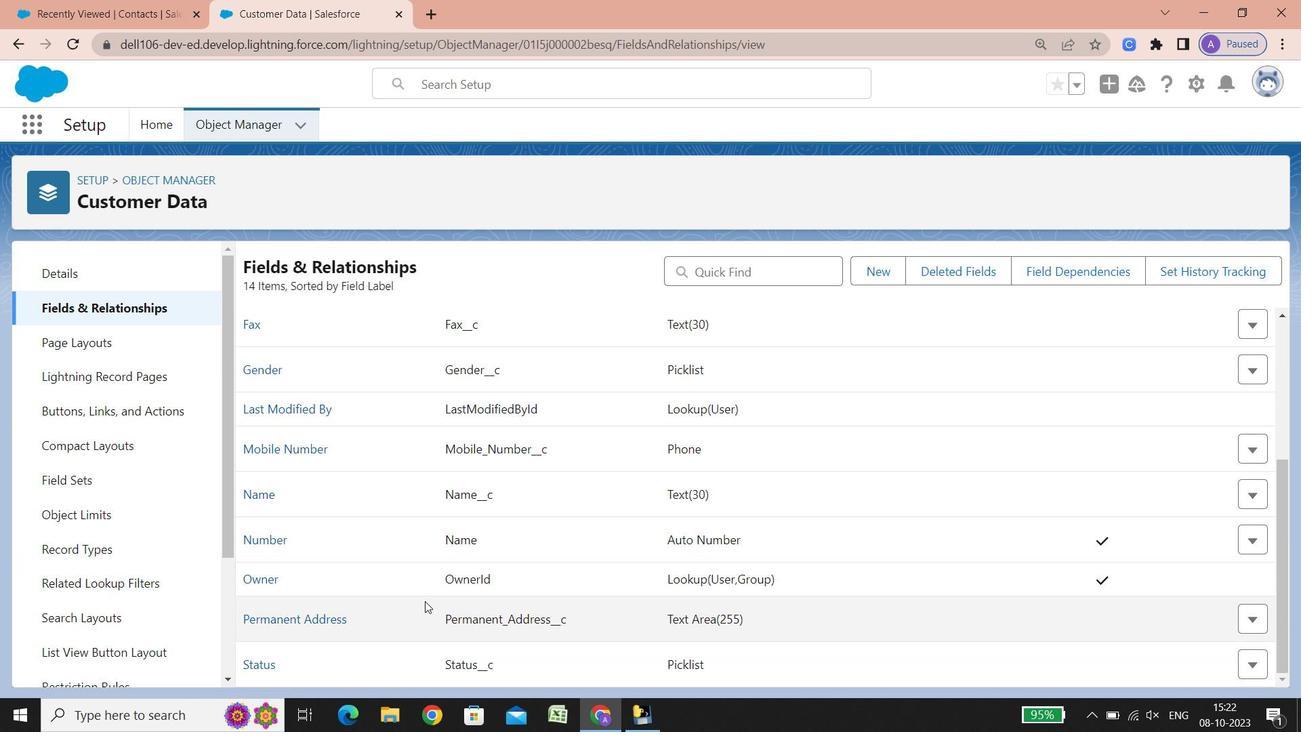 
Action: Mouse scrolled (462, 589) with delta (0, 0)
Screenshot: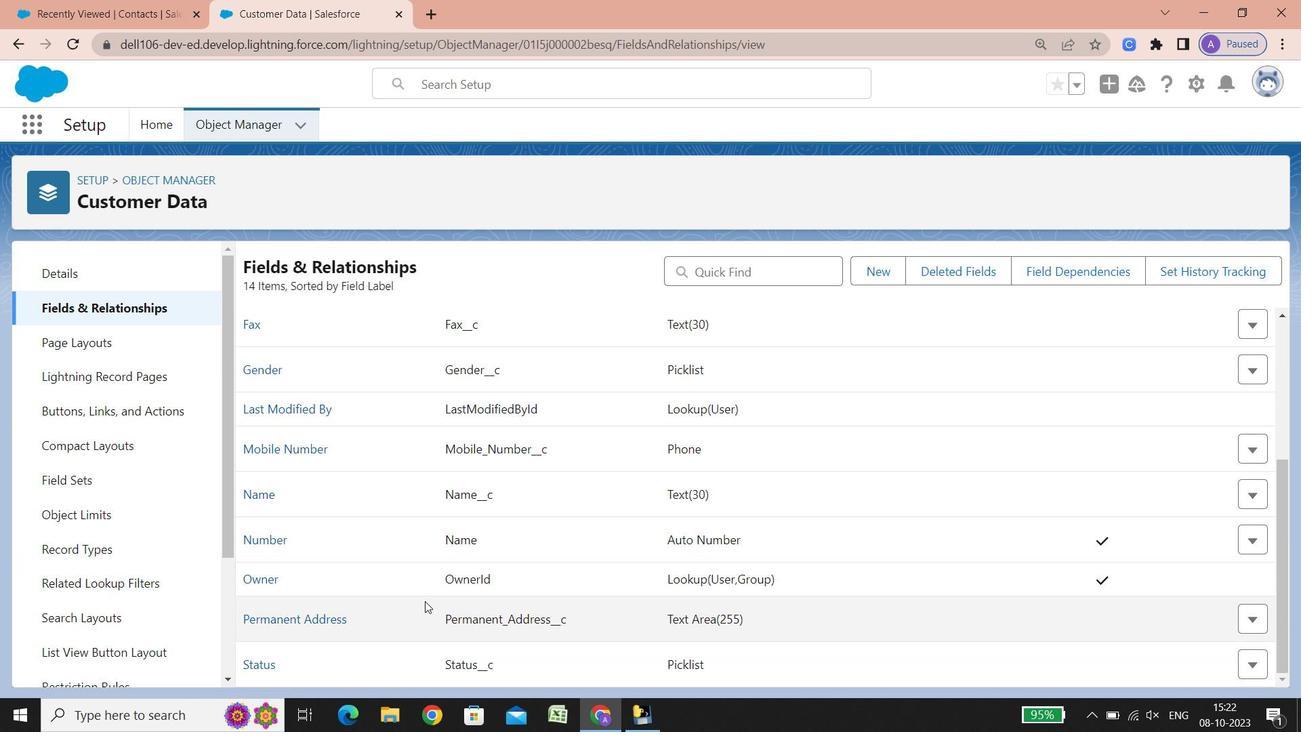 
Action: Mouse scrolled (462, 589) with delta (0, 0)
Screenshot: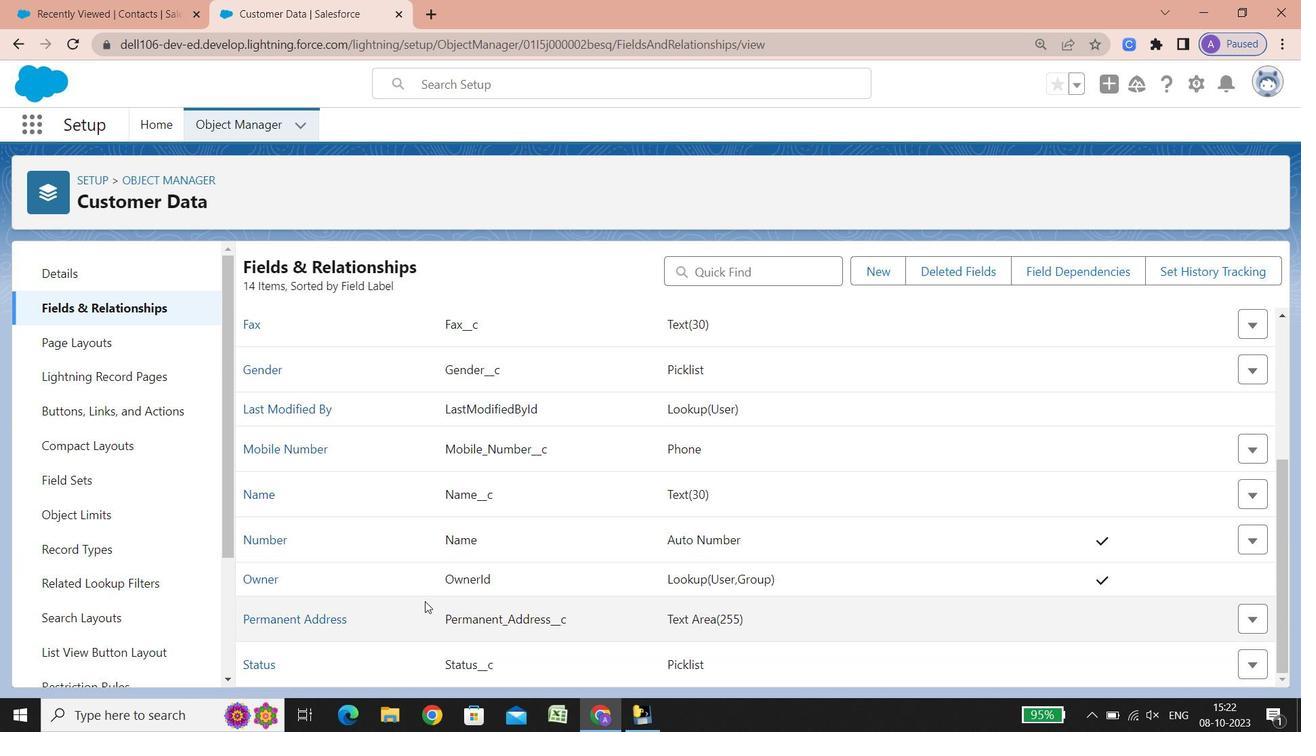 
Action: Mouse scrolled (462, 589) with delta (0, 0)
Screenshot: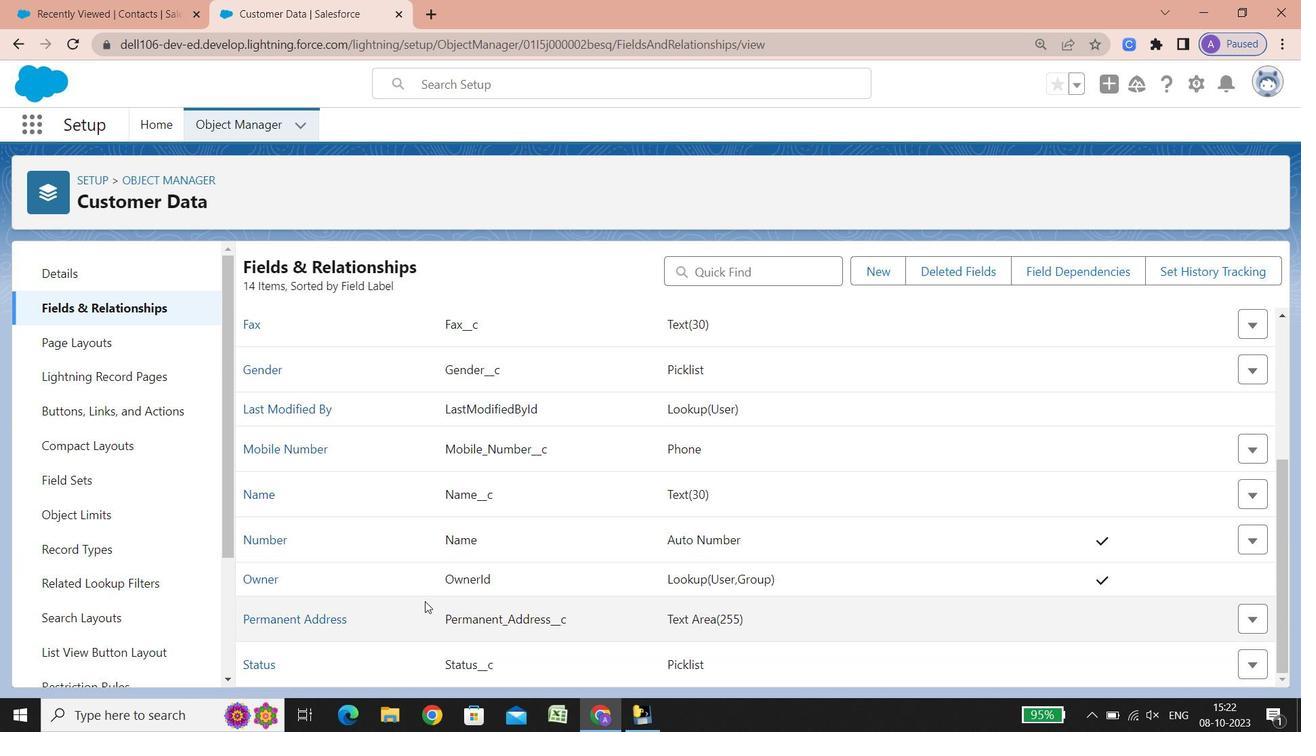 
Action: Mouse scrolled (462, 589) with delta (0, 0)
Screenshot: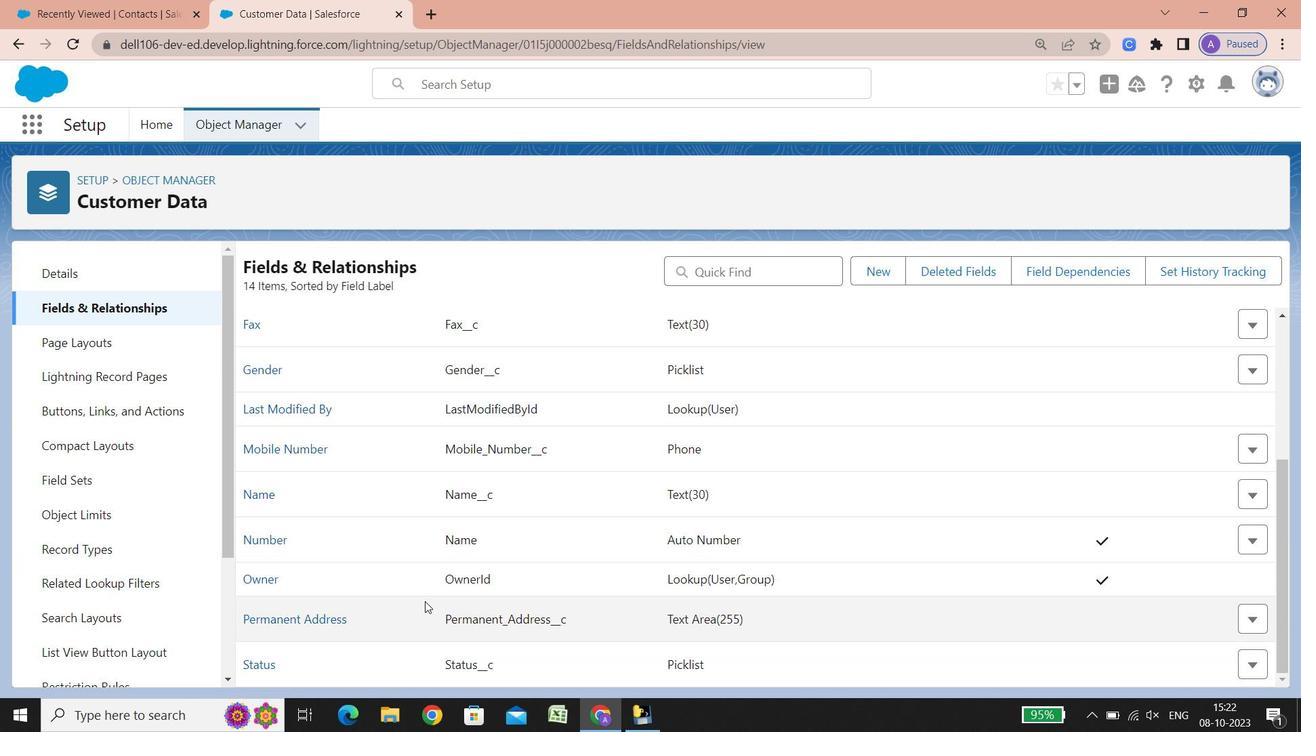 
Action: Mouse scrolled (462, 589) with delta (0, 0)
Screenshot: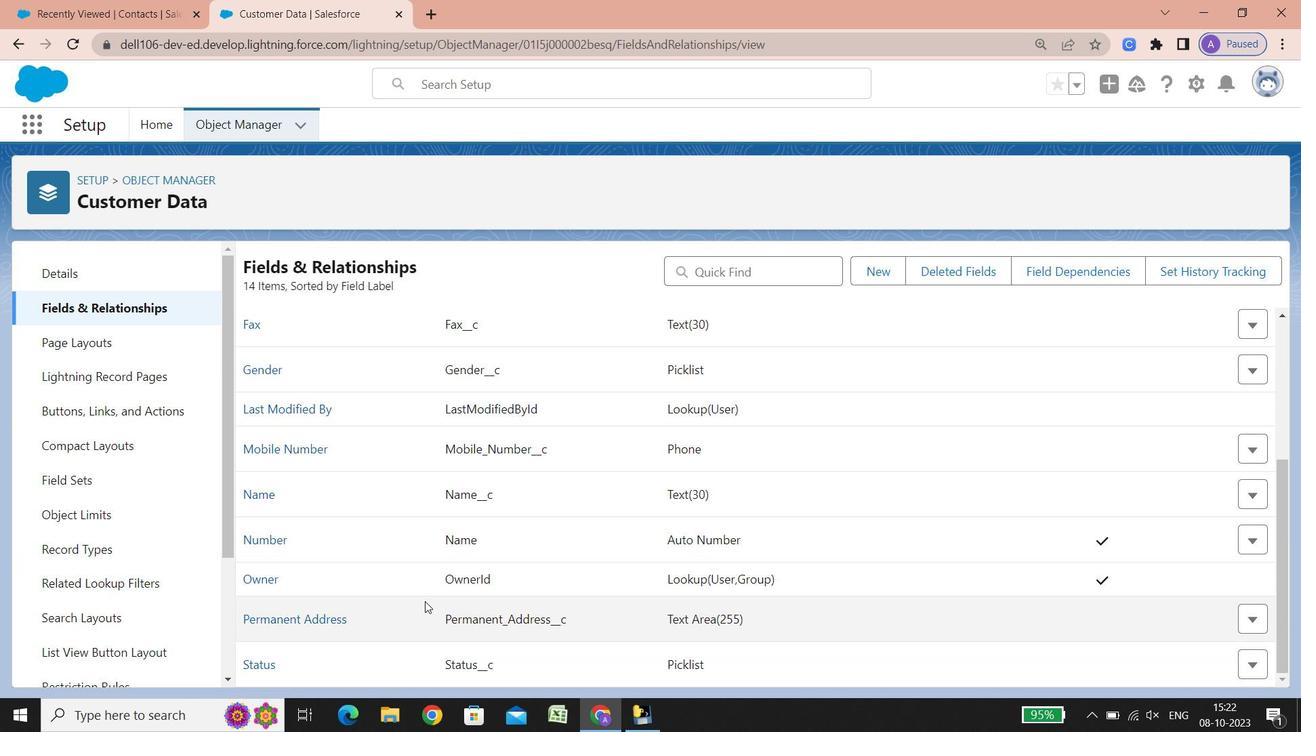 
Action: Mouse moved to (349, 623)
Screenshot: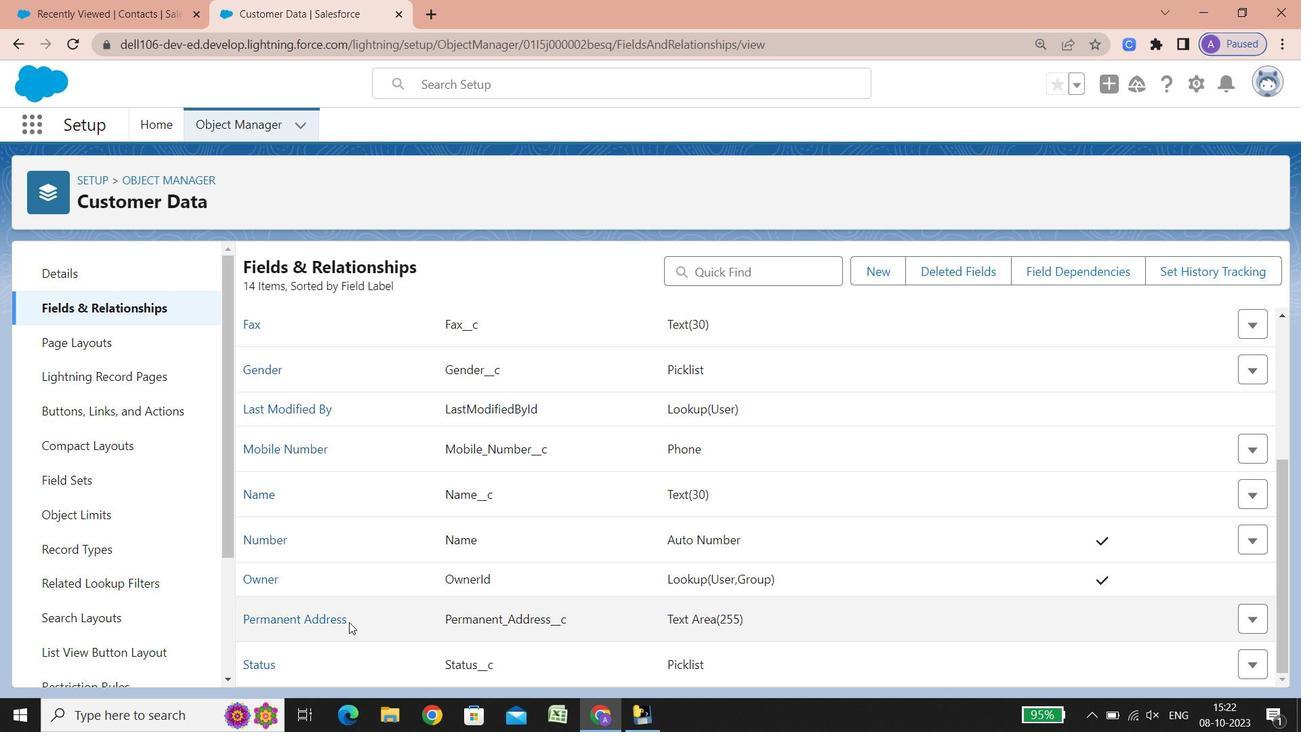 
Action: Mouse scrolled (349, 622) with delta (0, 0)
Screenshot: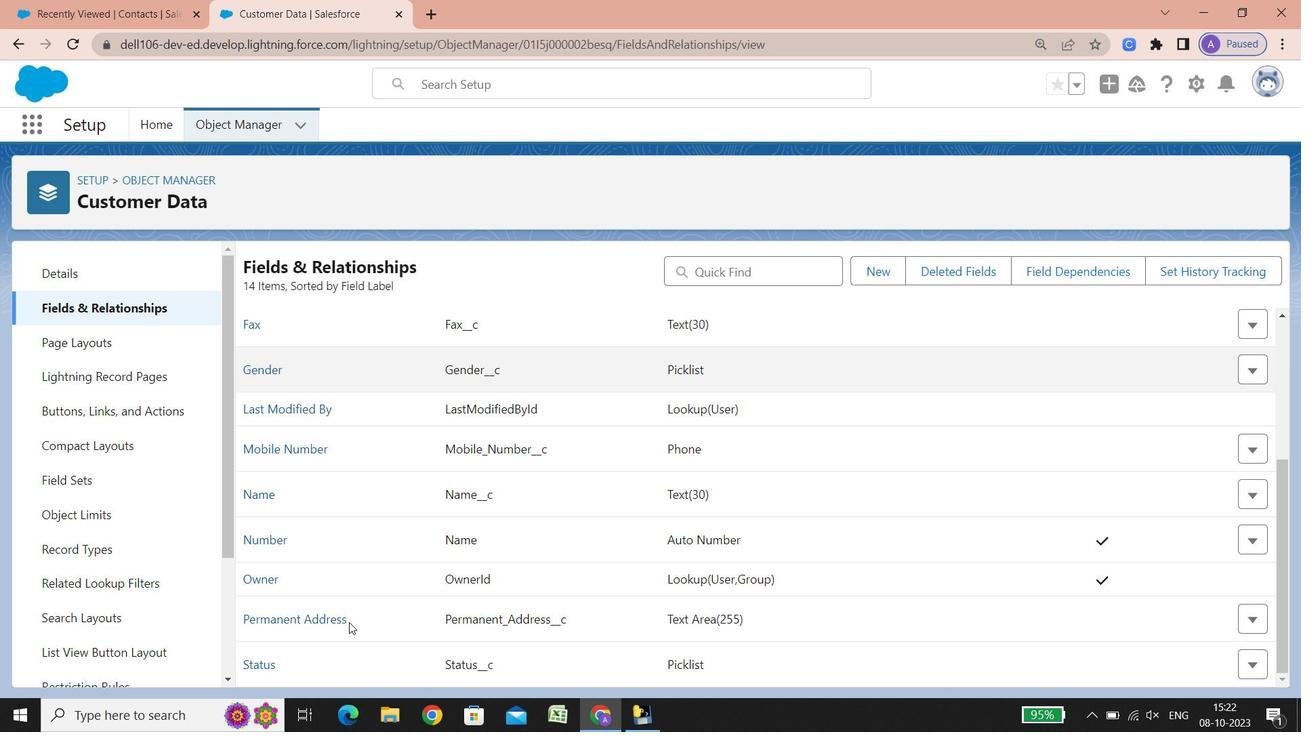 
Action: Mouse scrolled (349, 622) with delta (0, 0)
Screenshot: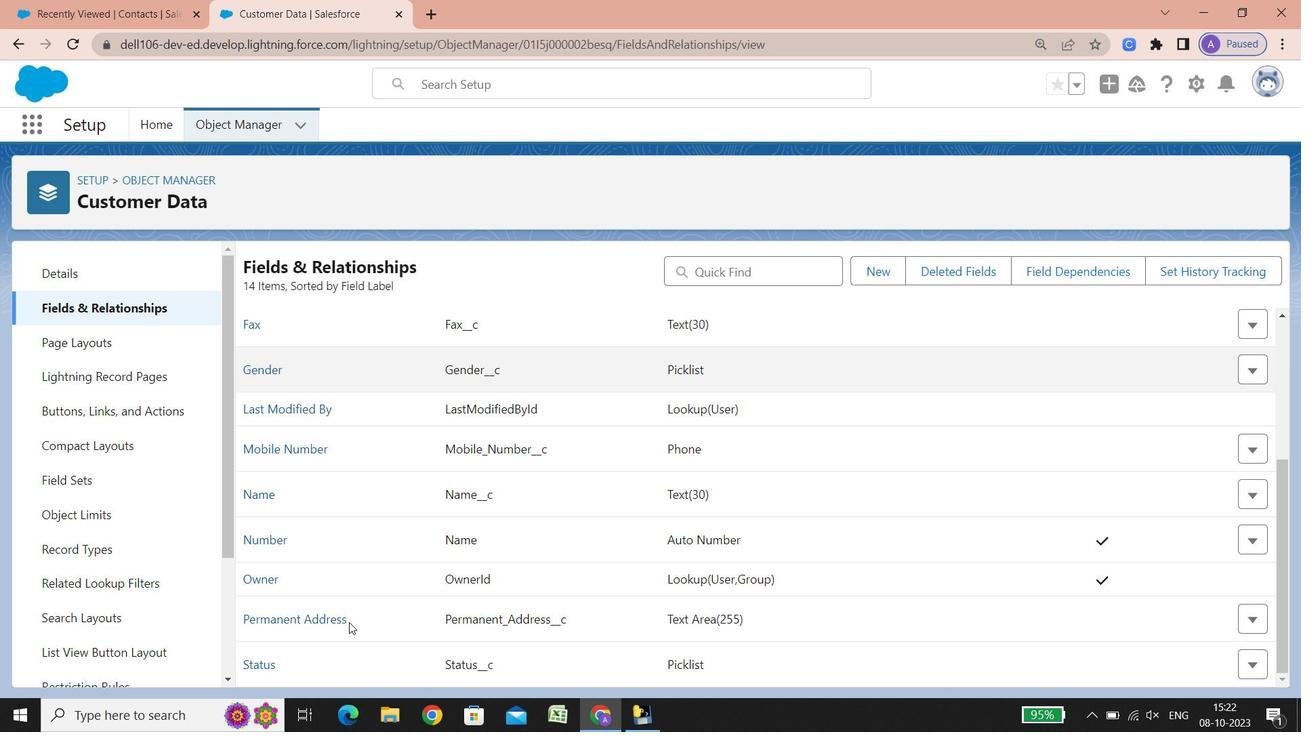 
Action: Mouse scrolled (349, 622) with delta (0, 0)
Screenshot: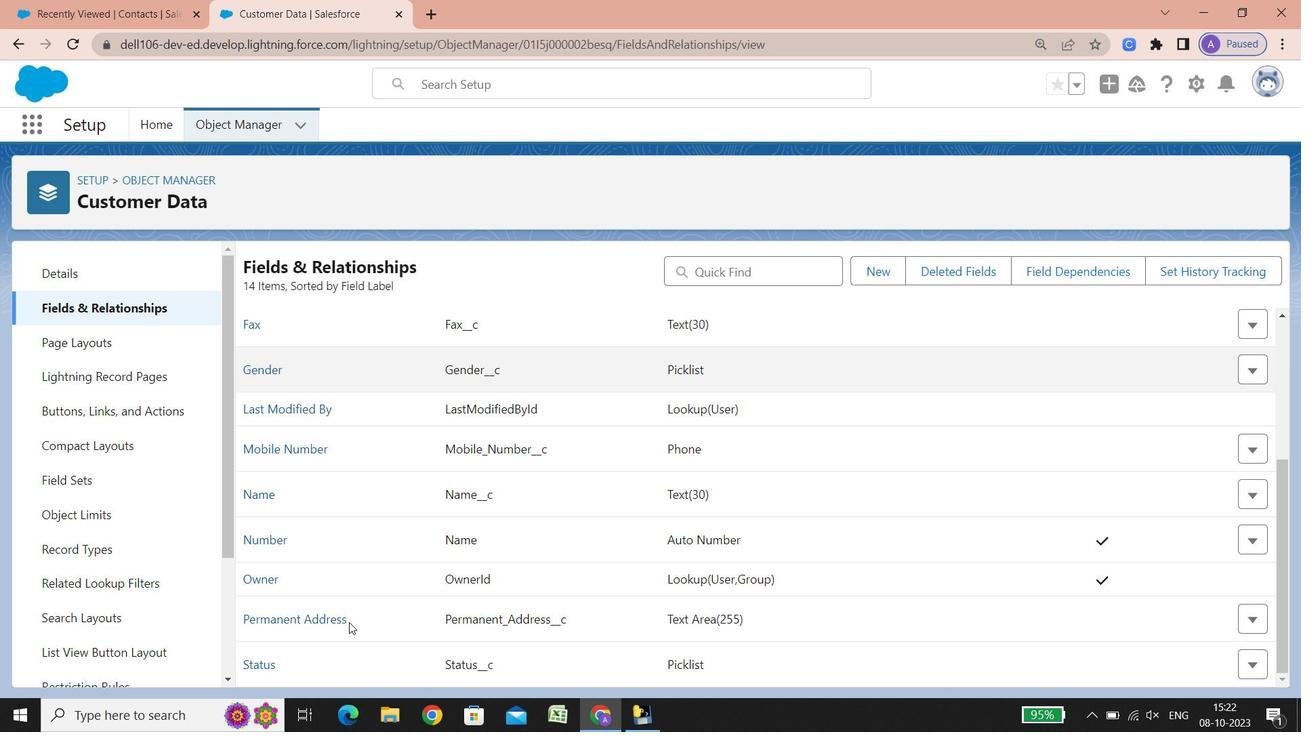 
Action: Mouse scrolled (349, 622) with delta (0, 0)
Screenshot: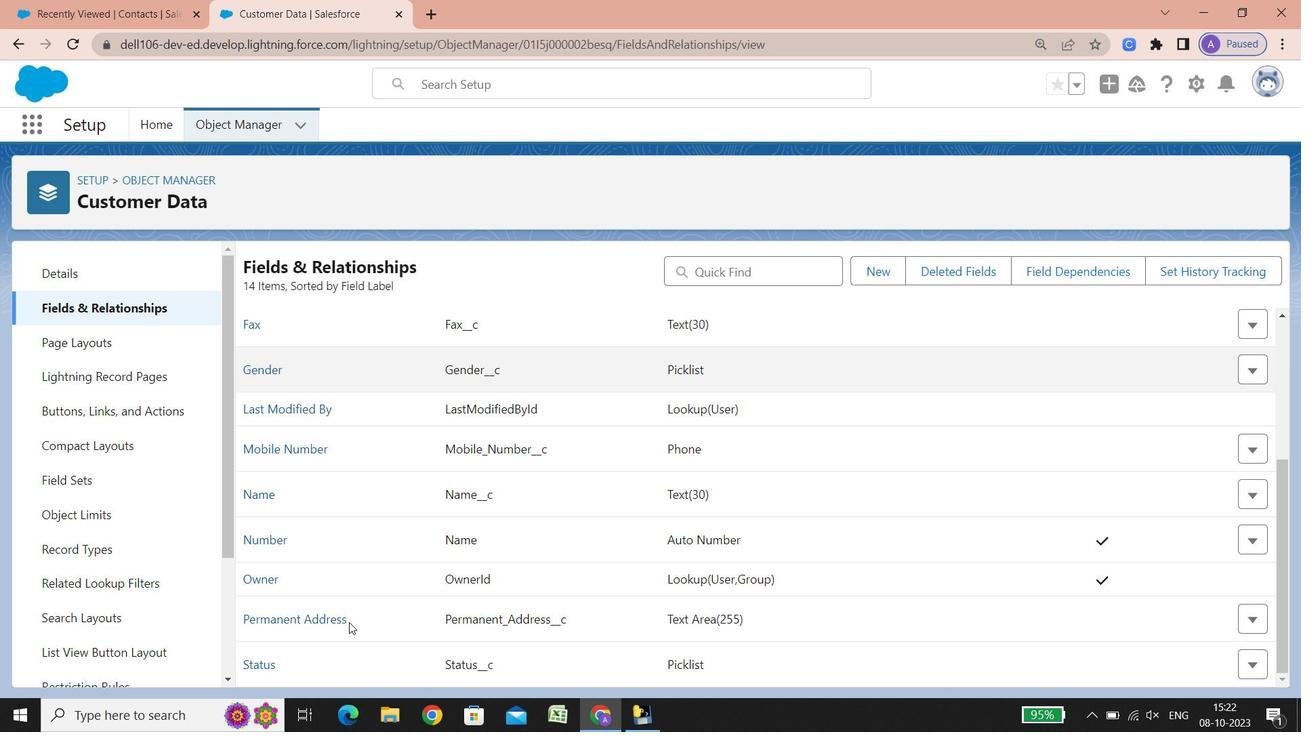 
Action: Mouse scrolled (349, 622) with delta (0, 0)
Screenshot: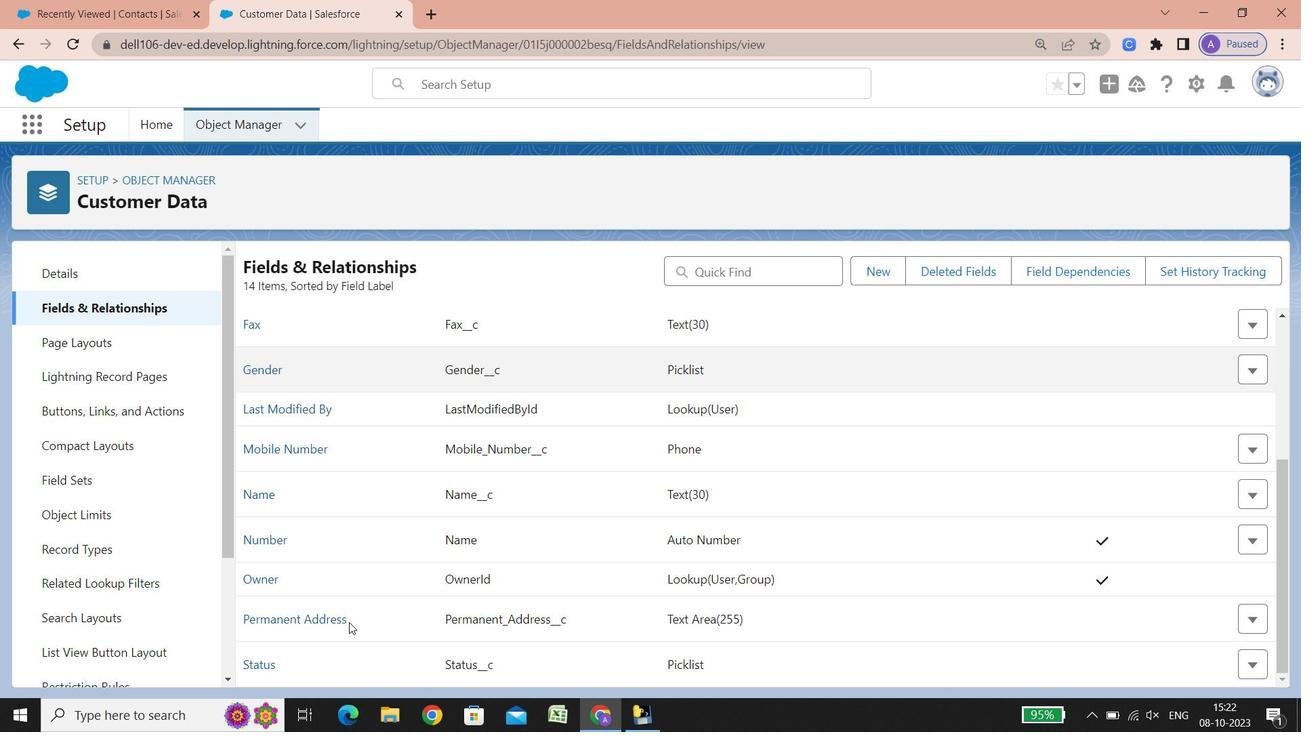 
Action: Mouse scrolled (349, 622) with delta (0, 0)
Screenshot: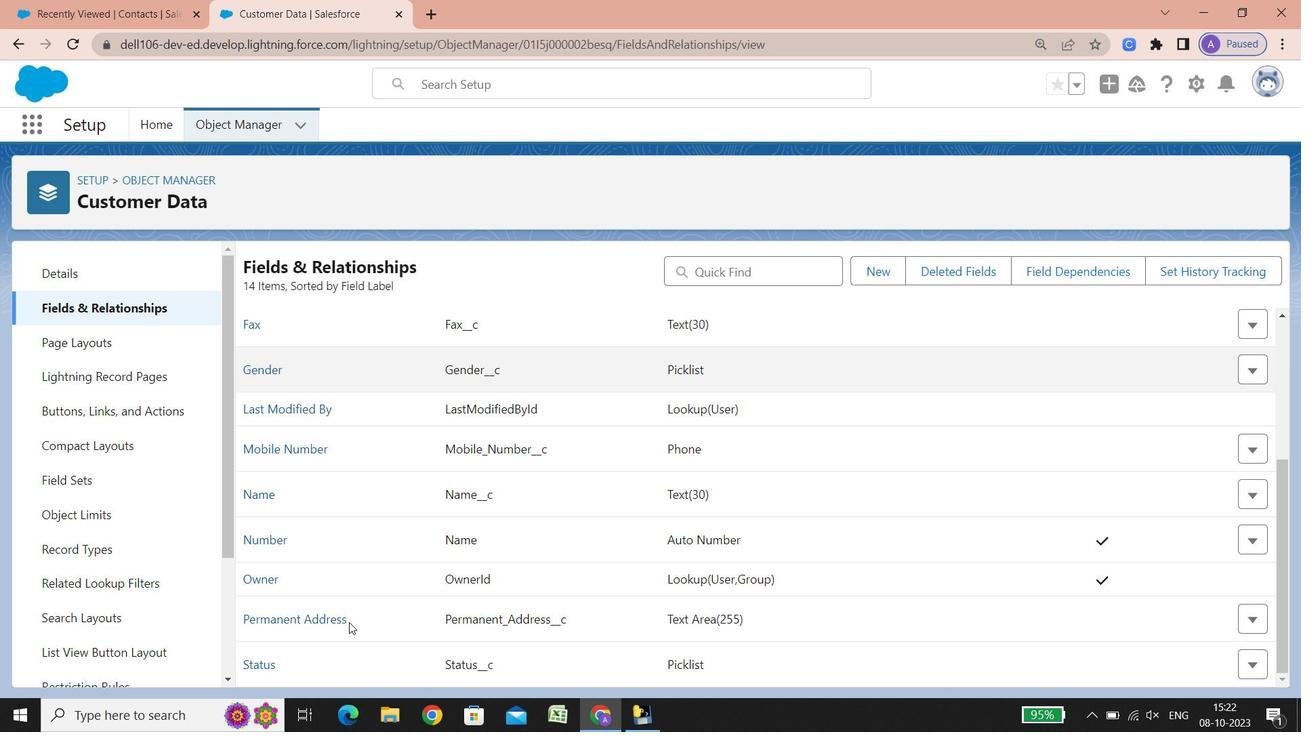 
Action: Mouse scrolled (349, 622) with delta (0, 0)
Screenshot: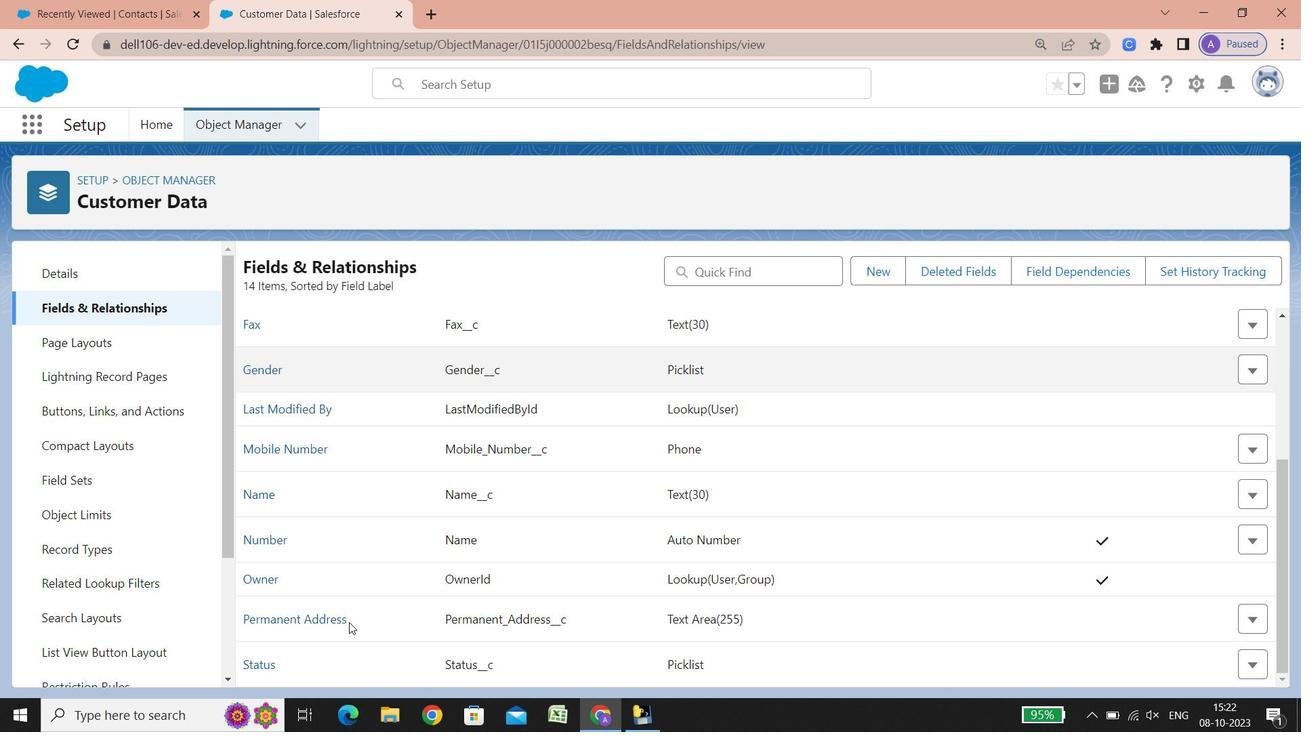 
Action: Mouse scrolled (349, 622) with delta (0, 0)
Screenshot: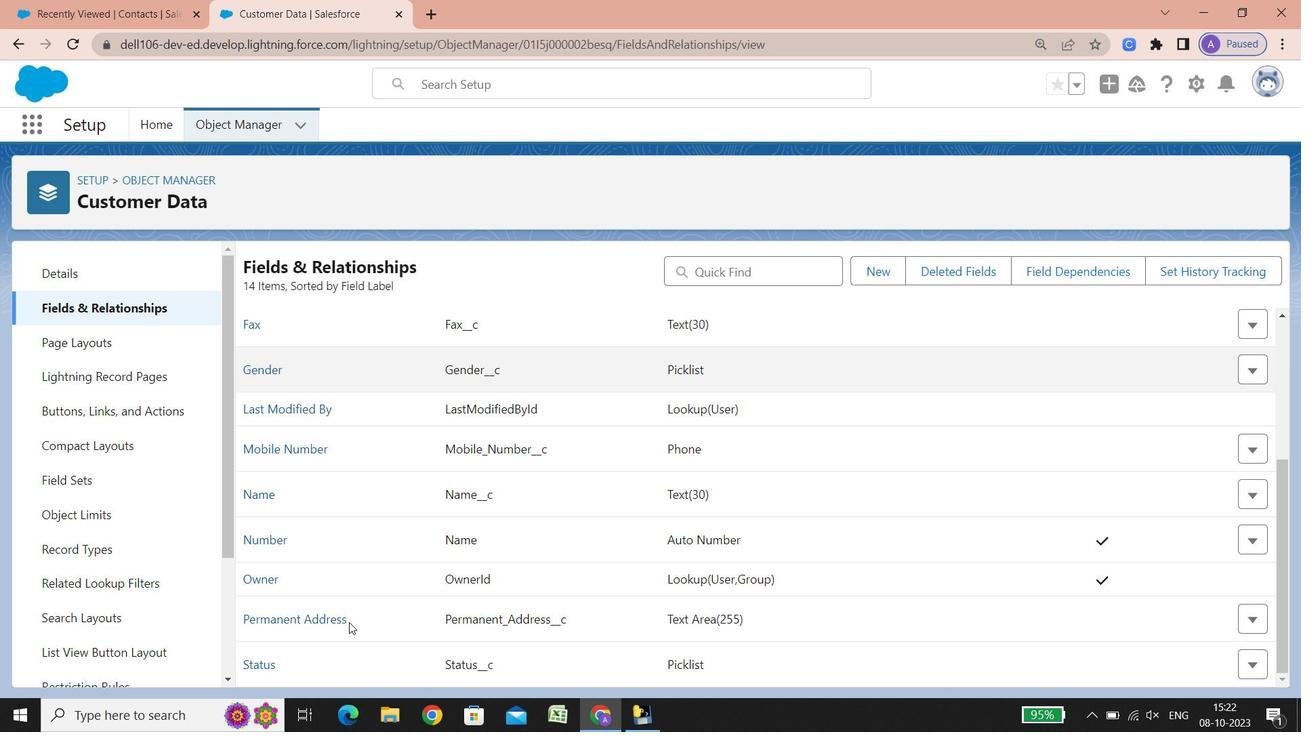 
Action: Mouse scrolled (349, 622) with delta (0, 0)
Screenshot: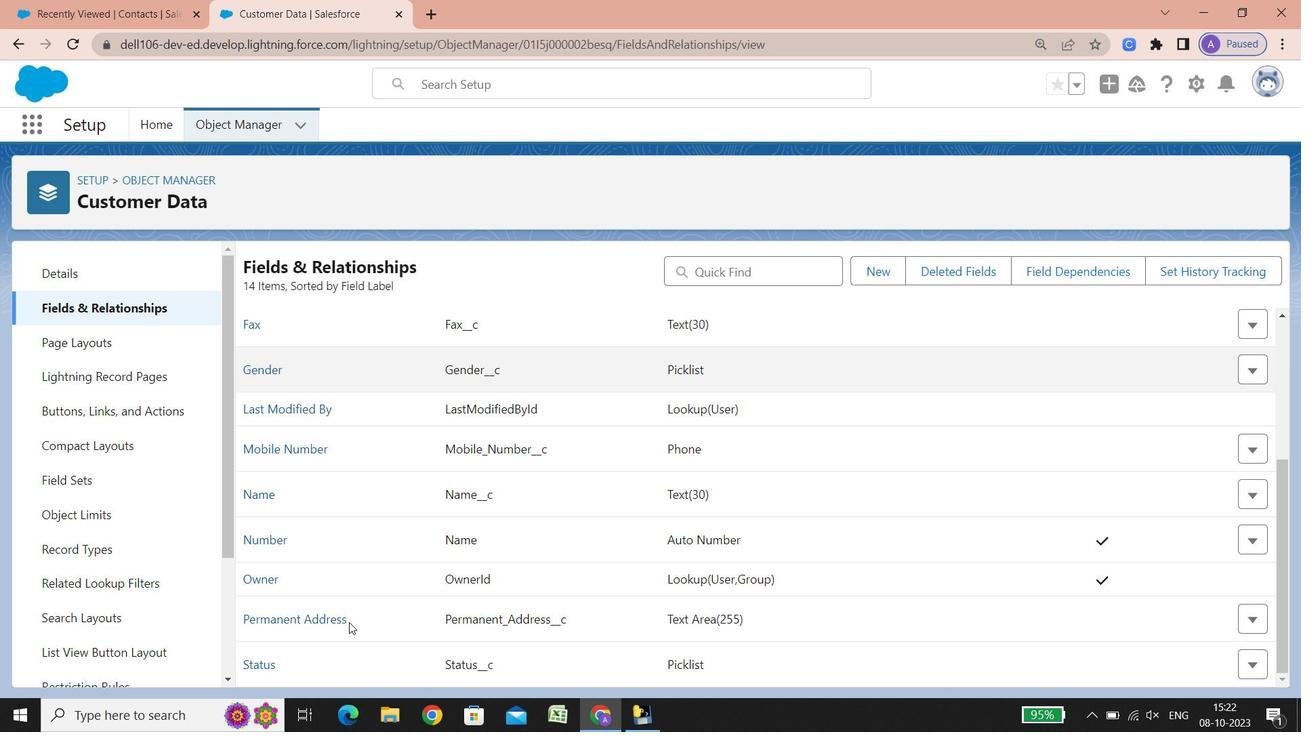 
Action: Mouse scrolled (349, 622) with delta (0, 0)
Screenshot: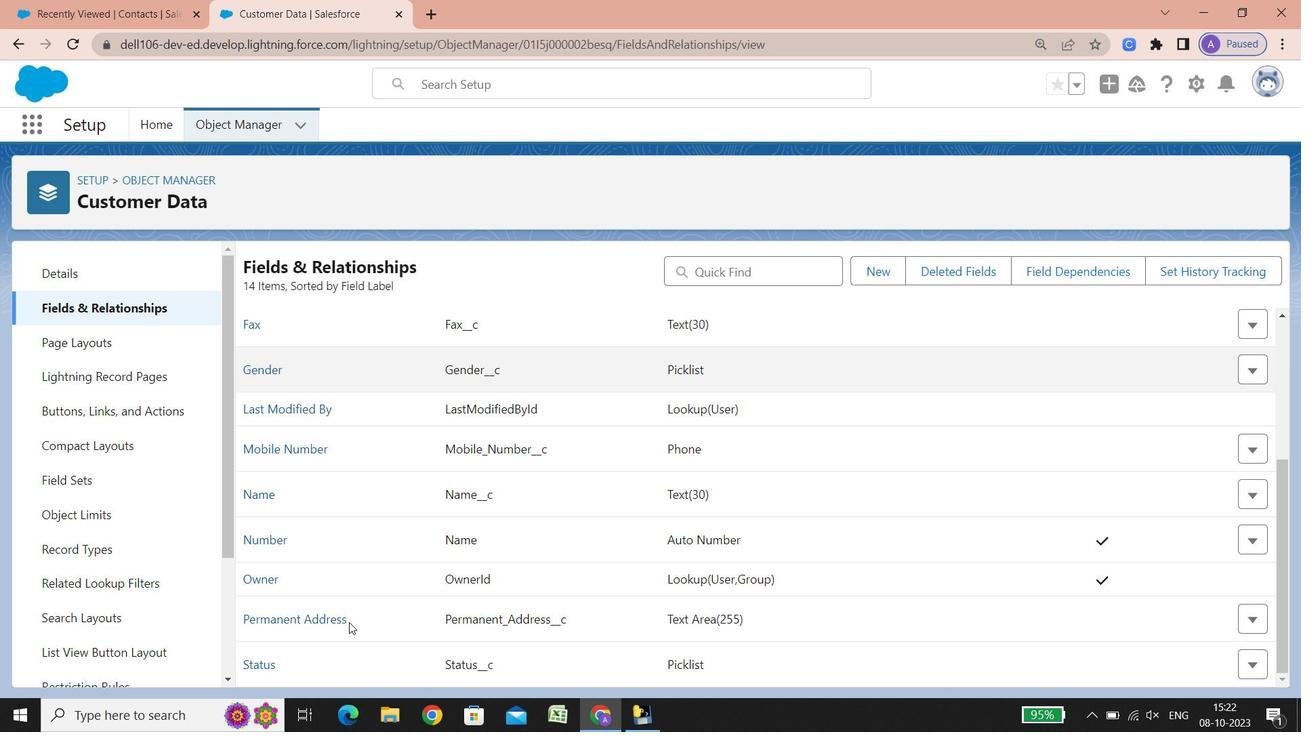 
Action: Mouse scrolled (349, 622) with delta (0, 0)
Screenshot: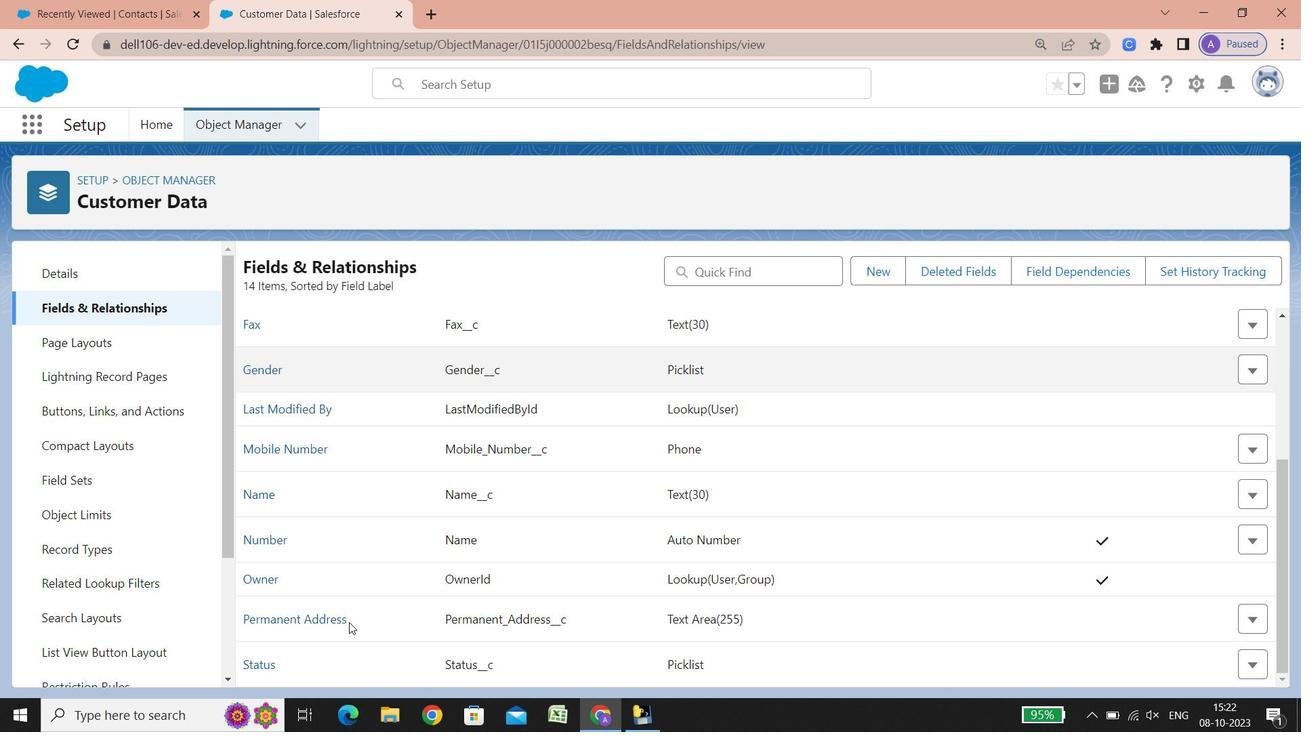 
Action: Mouse scrolled (349, 622) with delta (0, 0)
Screenshot: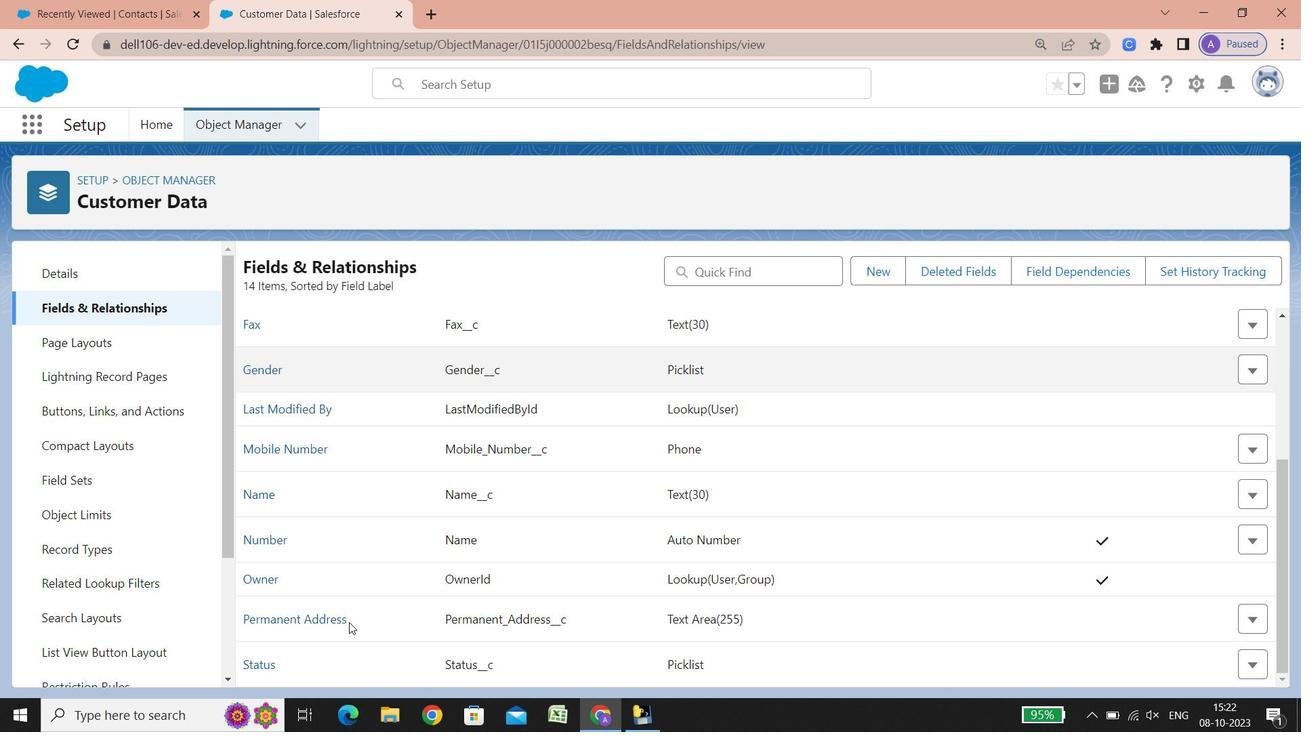 
Action: Mouse scrolled (349, 622) with delta (0, 0)
Screenshot: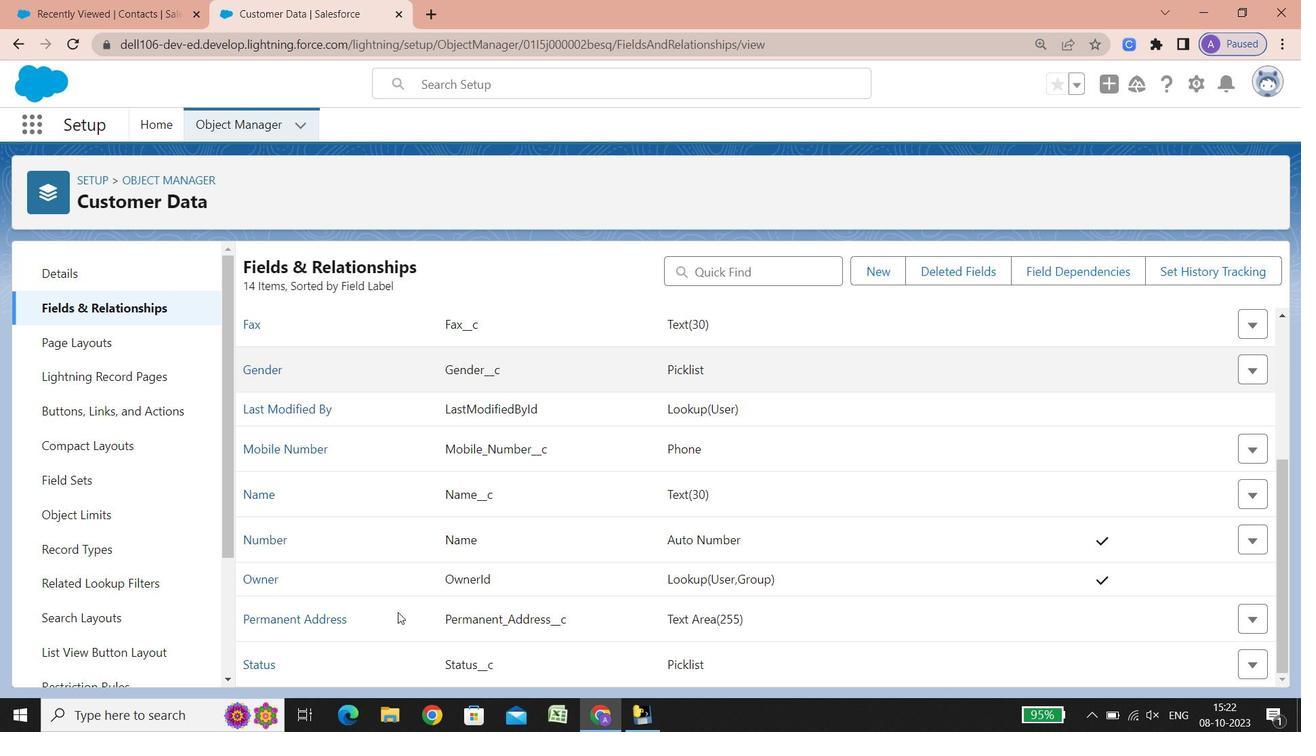 
Action: Mouse scrolled (349, 622) with delta (0, 0)
Screenshot: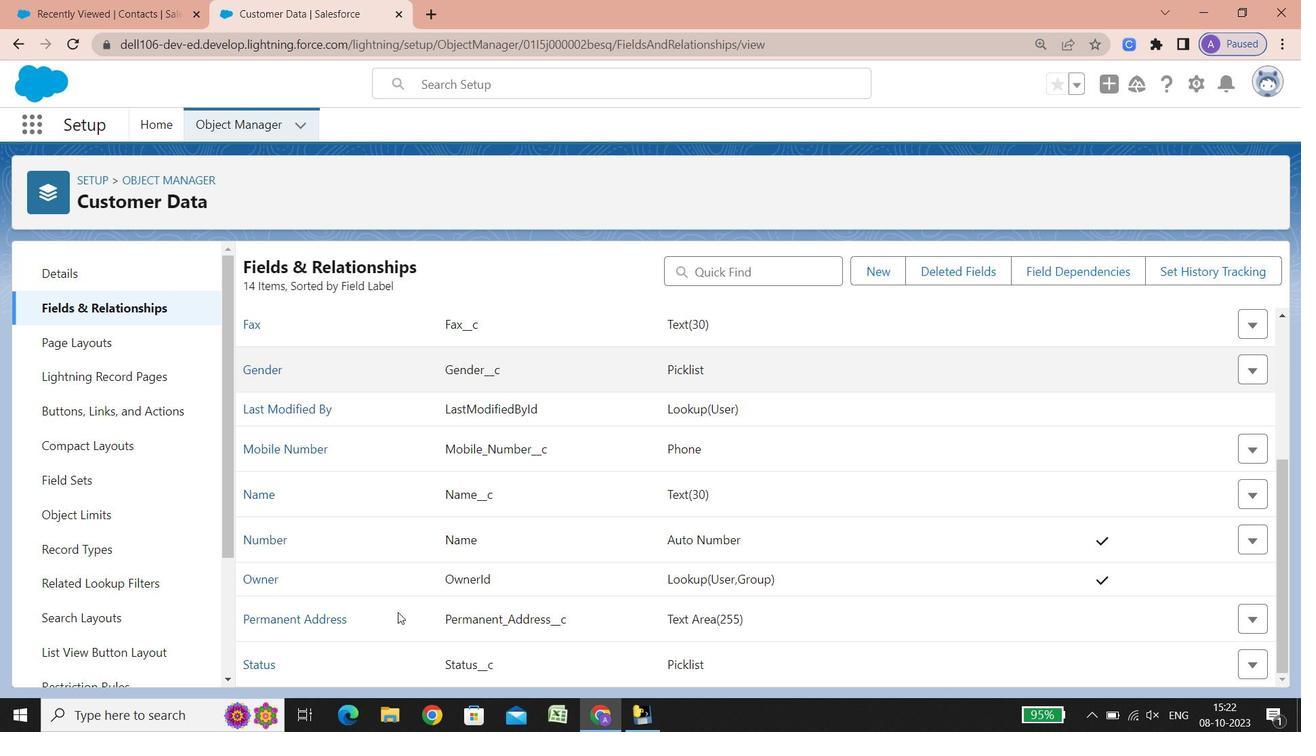 
Action: Mouse scrolled (349, 622) with delta (0, 0)
Screenshot: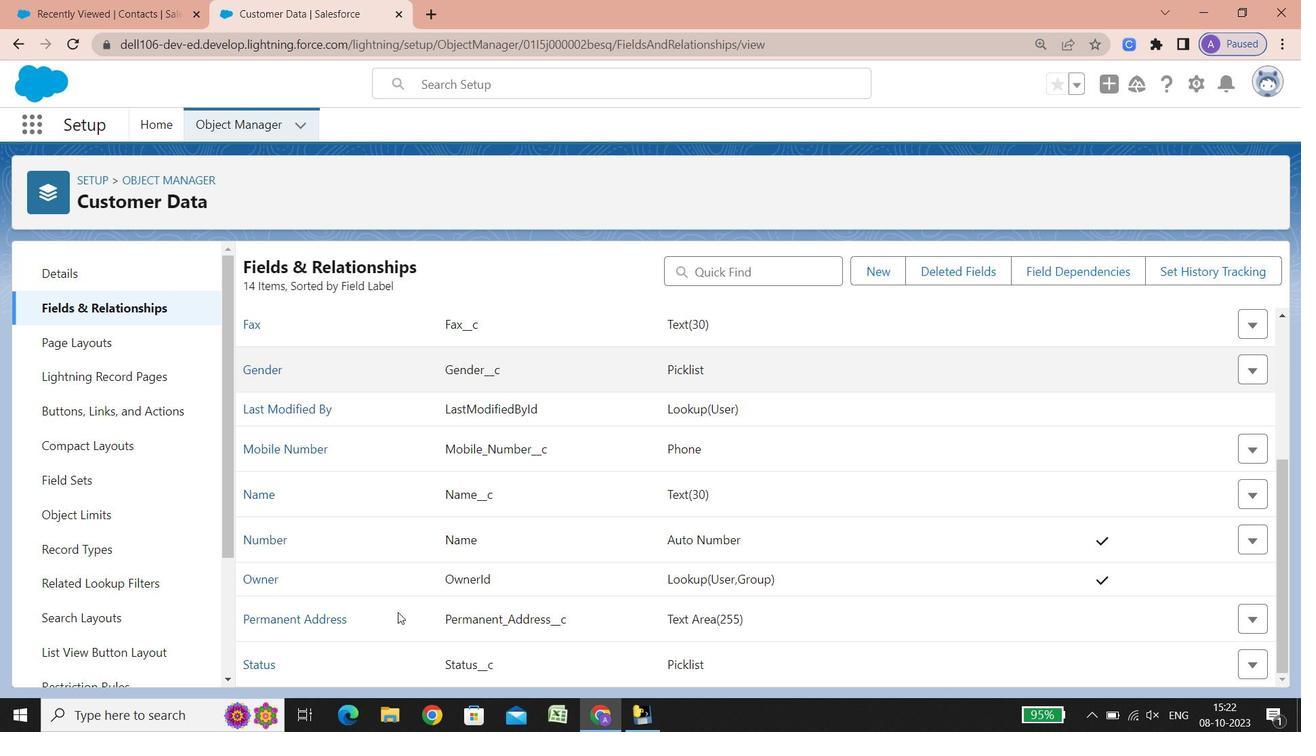 
Action: Mouse scrolled (349, 622) with delta (0, 0)
Screenshot: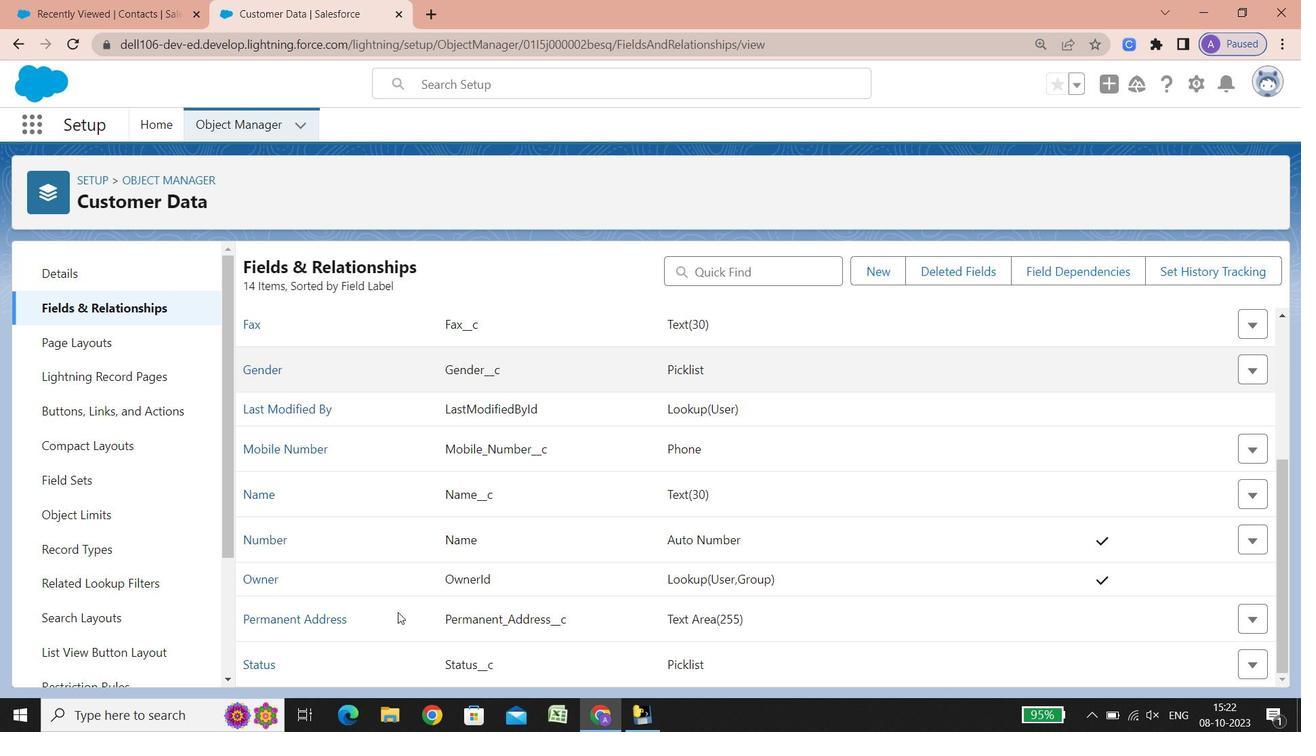 
Action: Mouse scrolled (349, 622) with delta (0, 0)
Screenshot: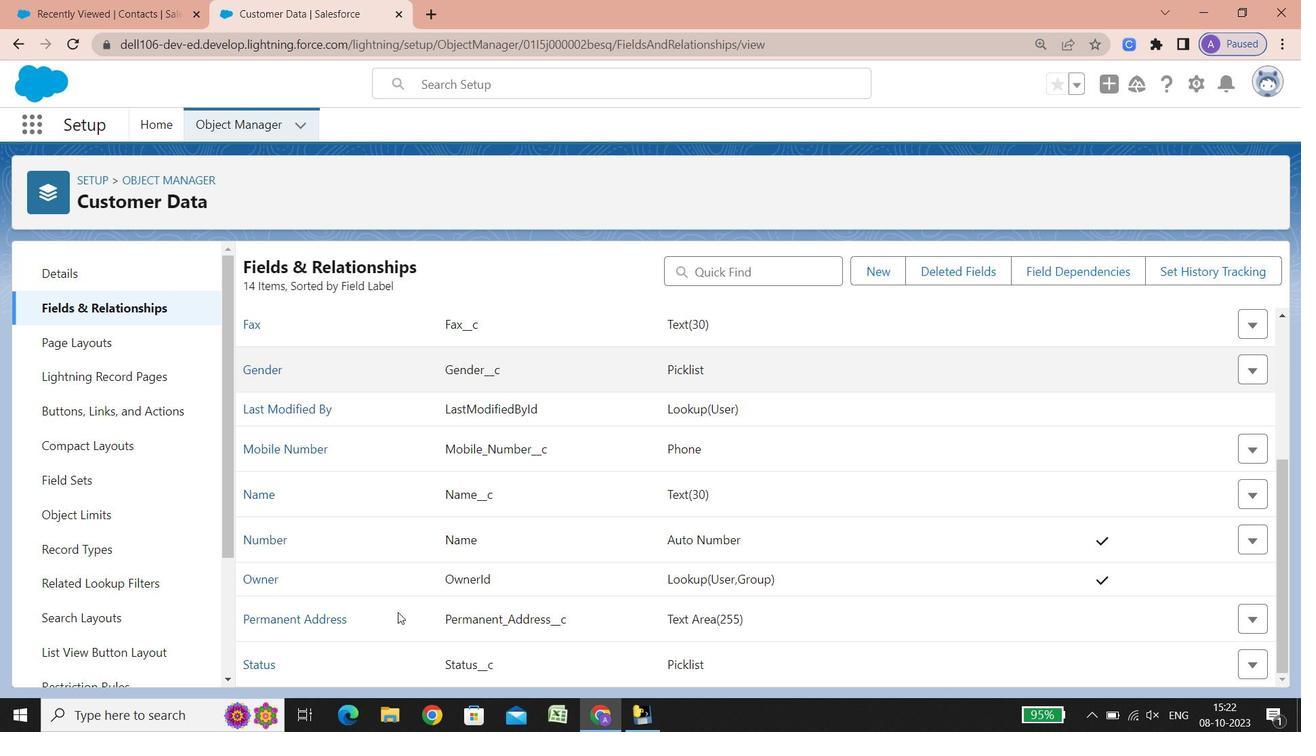
Action: Mouse scrolled (349, 622) with delta (0, 0)
Screenshot: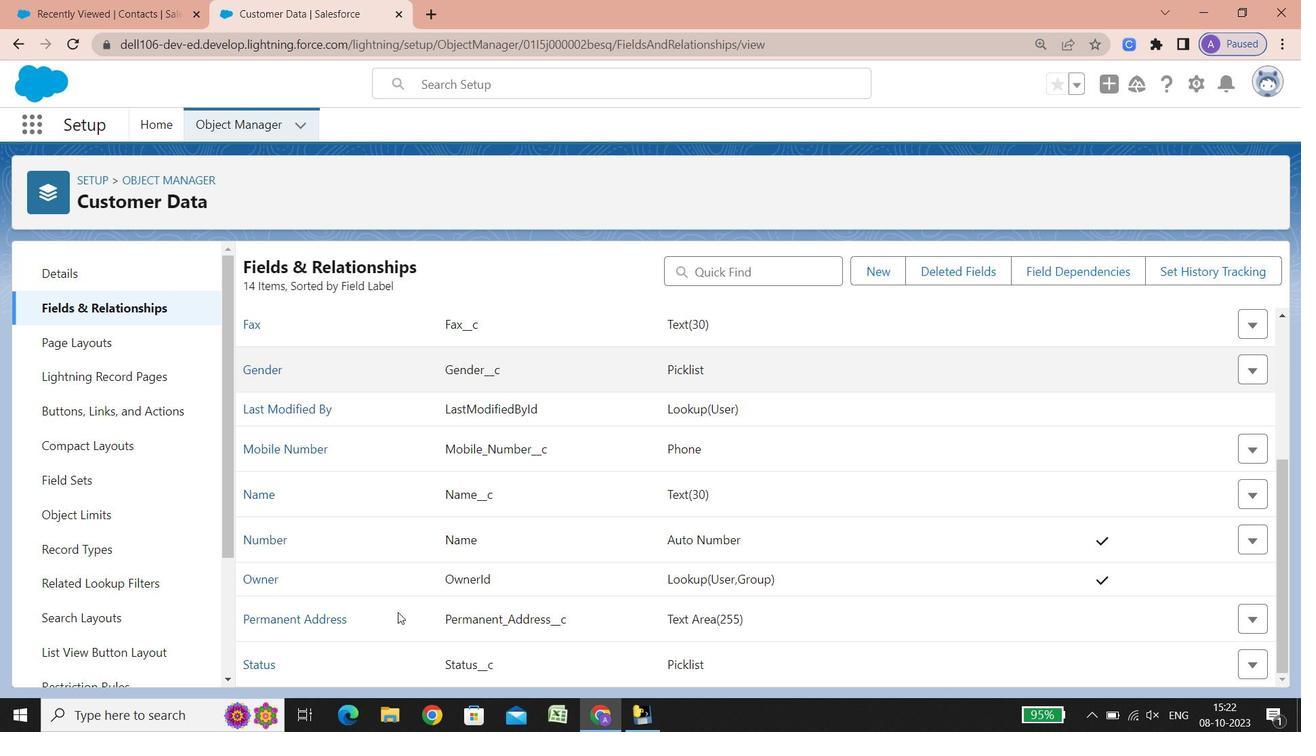 
Action: Mouse scrolled (349, 622) with delta (0, 0)
Screenshot: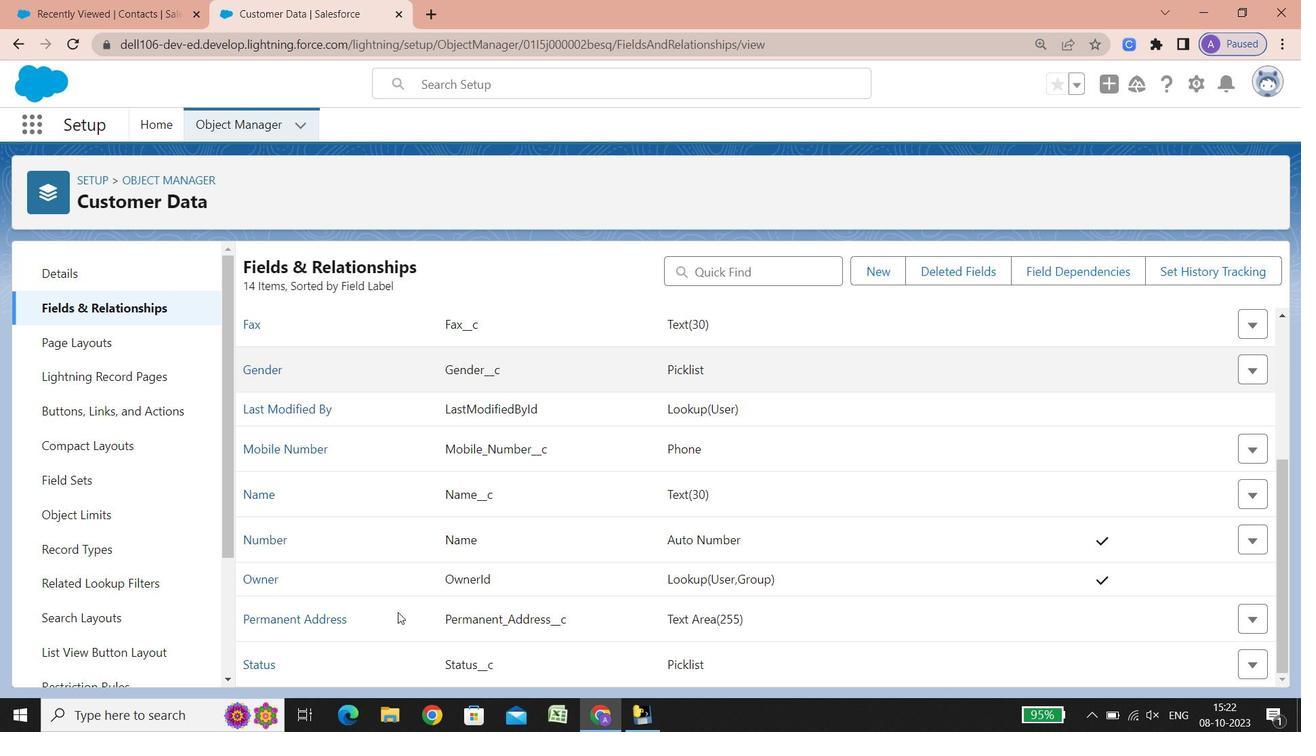 
Action: Mouse scrolled (349, 622) with delta (0, 0)
Screenshot: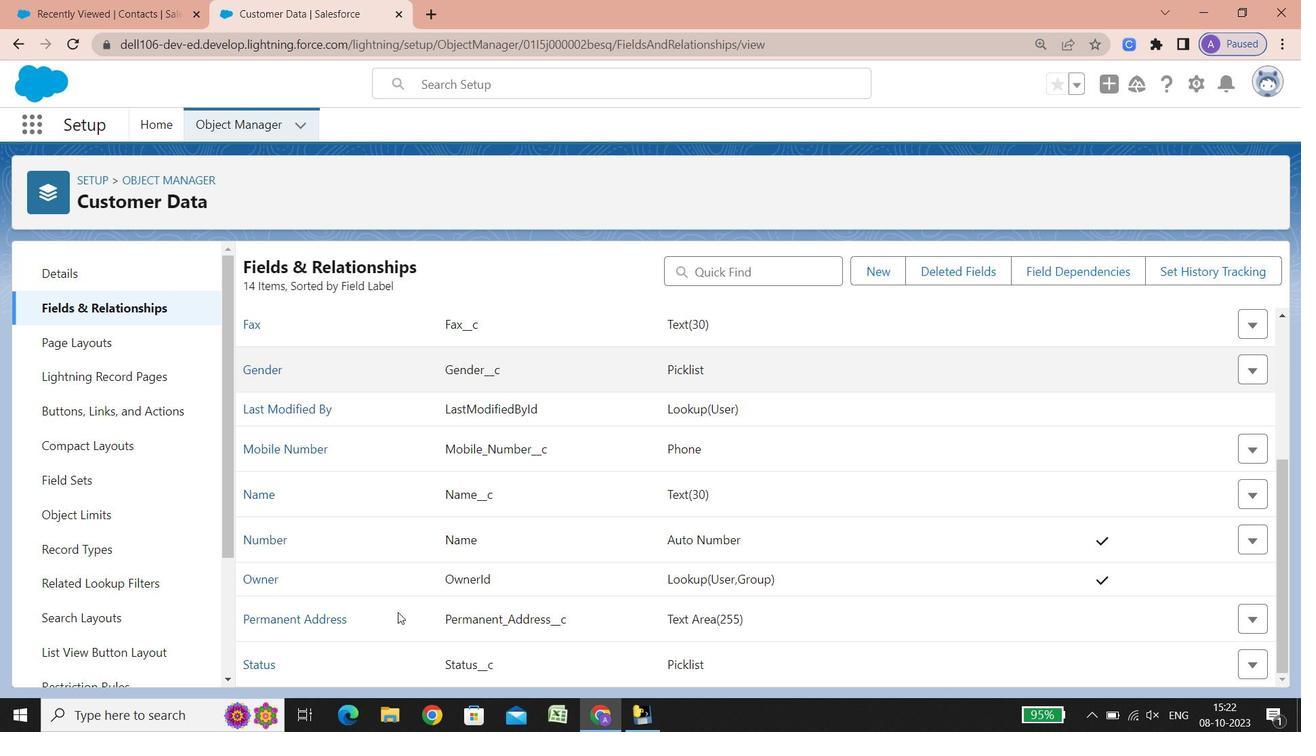 
Action: Mouse scrolled (349, 622) with delta (0, 0)
Screenshot: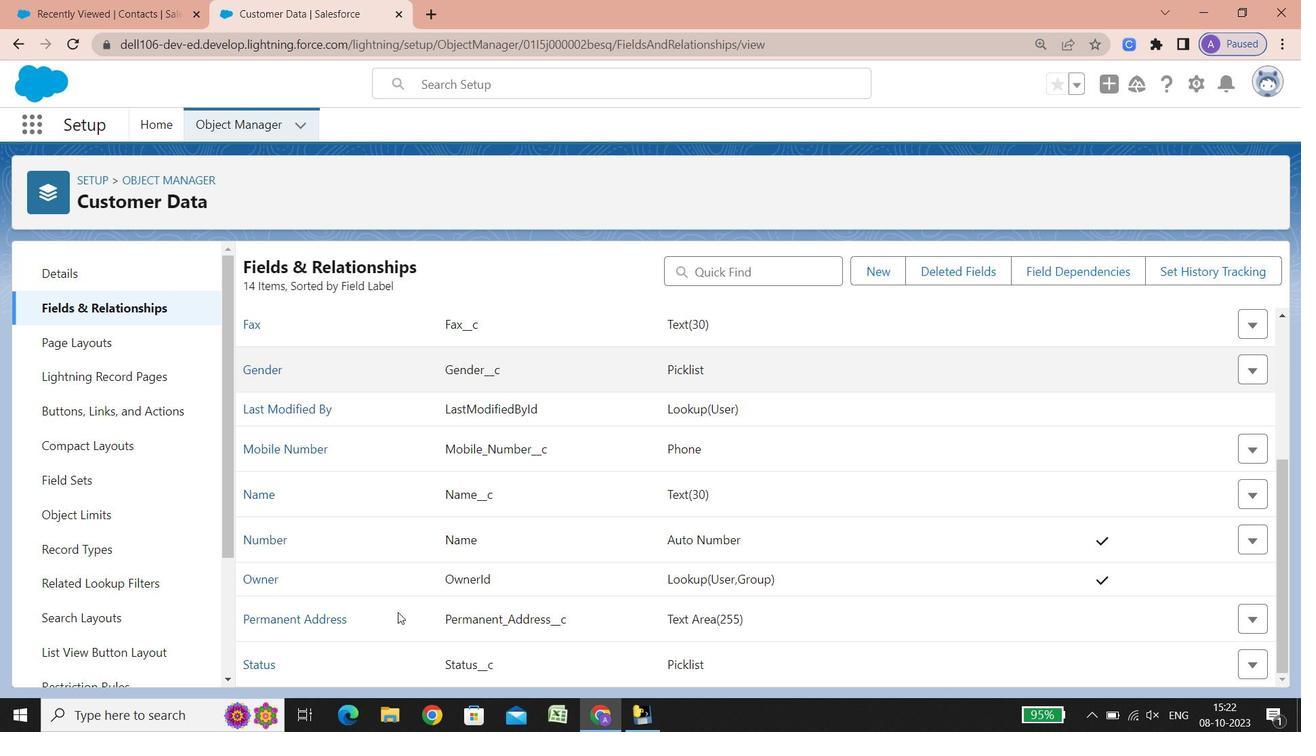 
Action: Mouse scrolled (349, 622) with delta (0, 0)
Screenshot: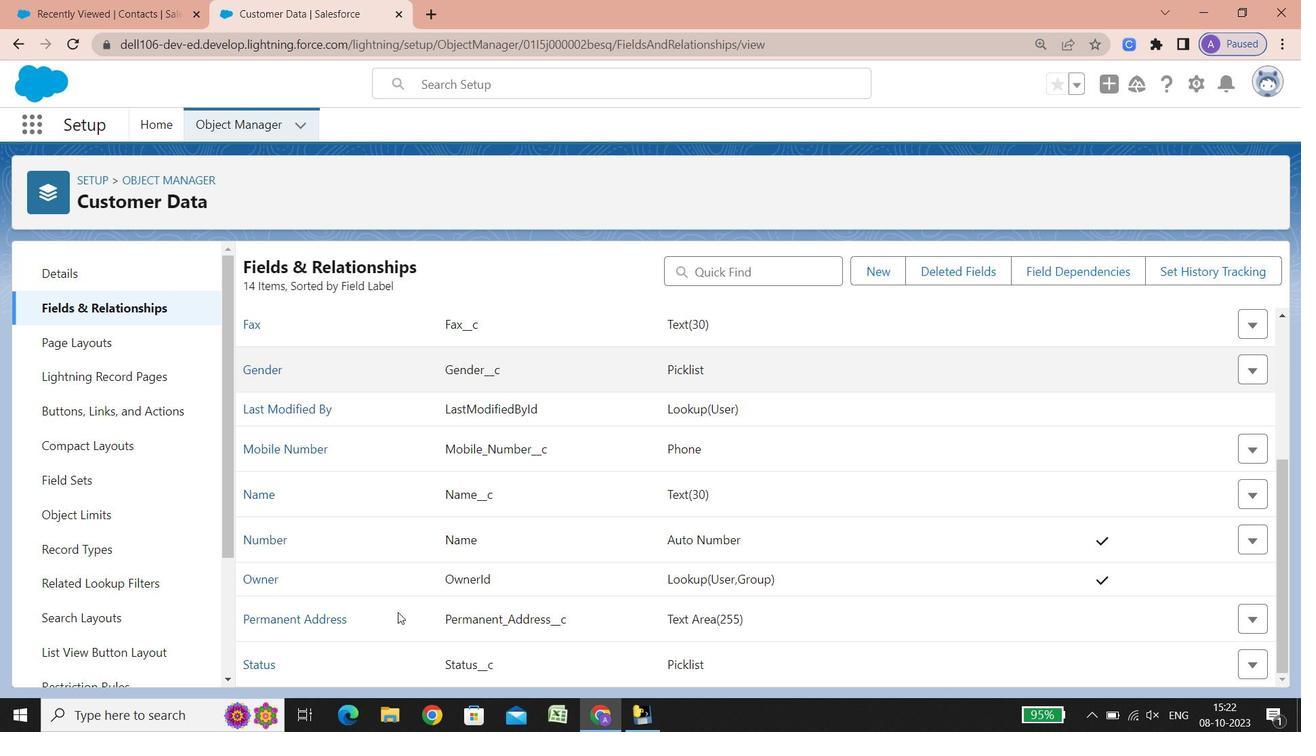 
Action: Mouse scrolled (349, 622) with delta (0, 0)
Screenshot: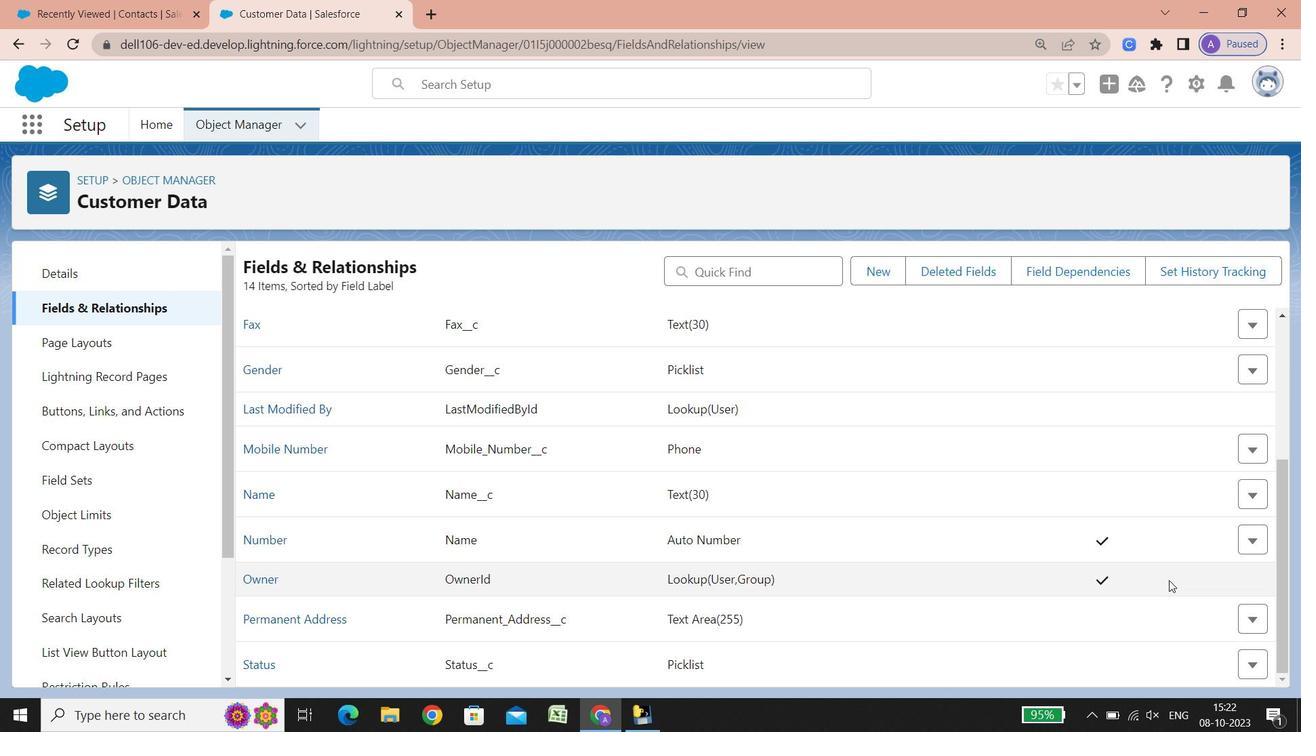 
Action: Mouse scrolled (349, 622) with delta (0, 0)
Screenshot: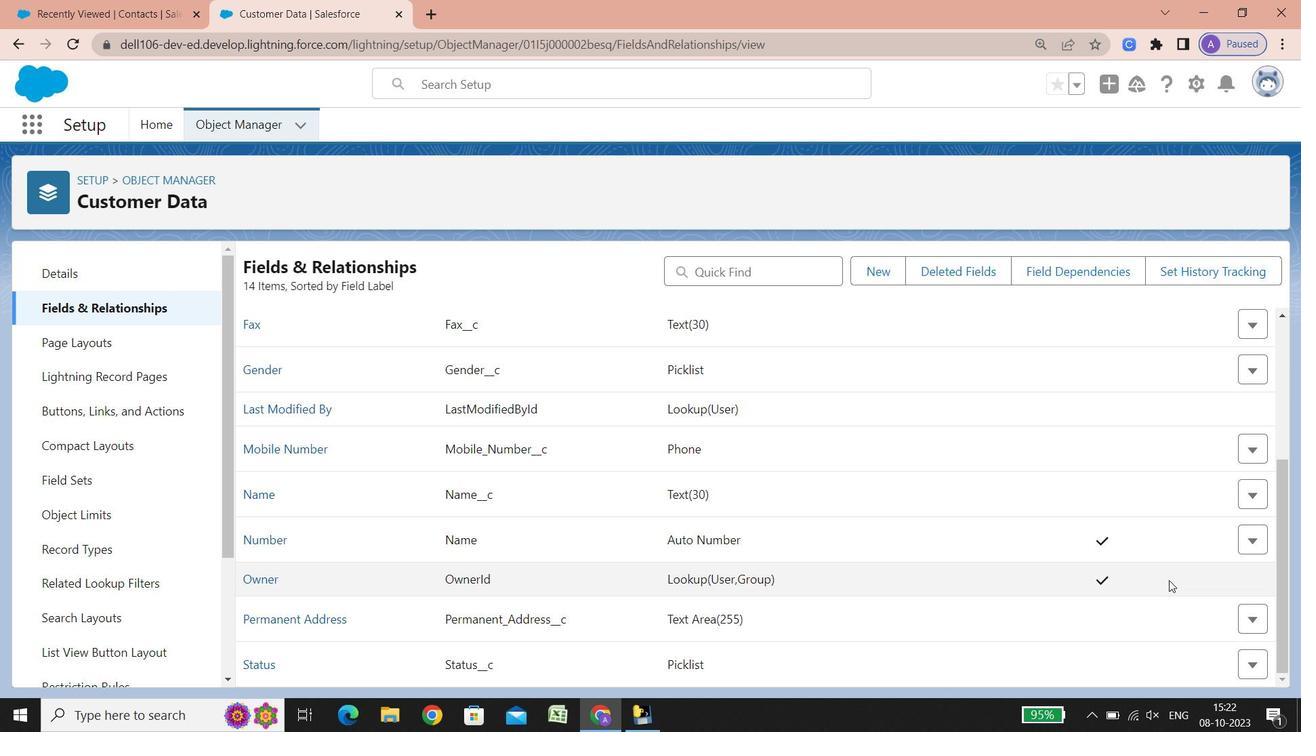 
Action: Mouse scrolled (349, 622) with delta (0, 0)
Screenshot: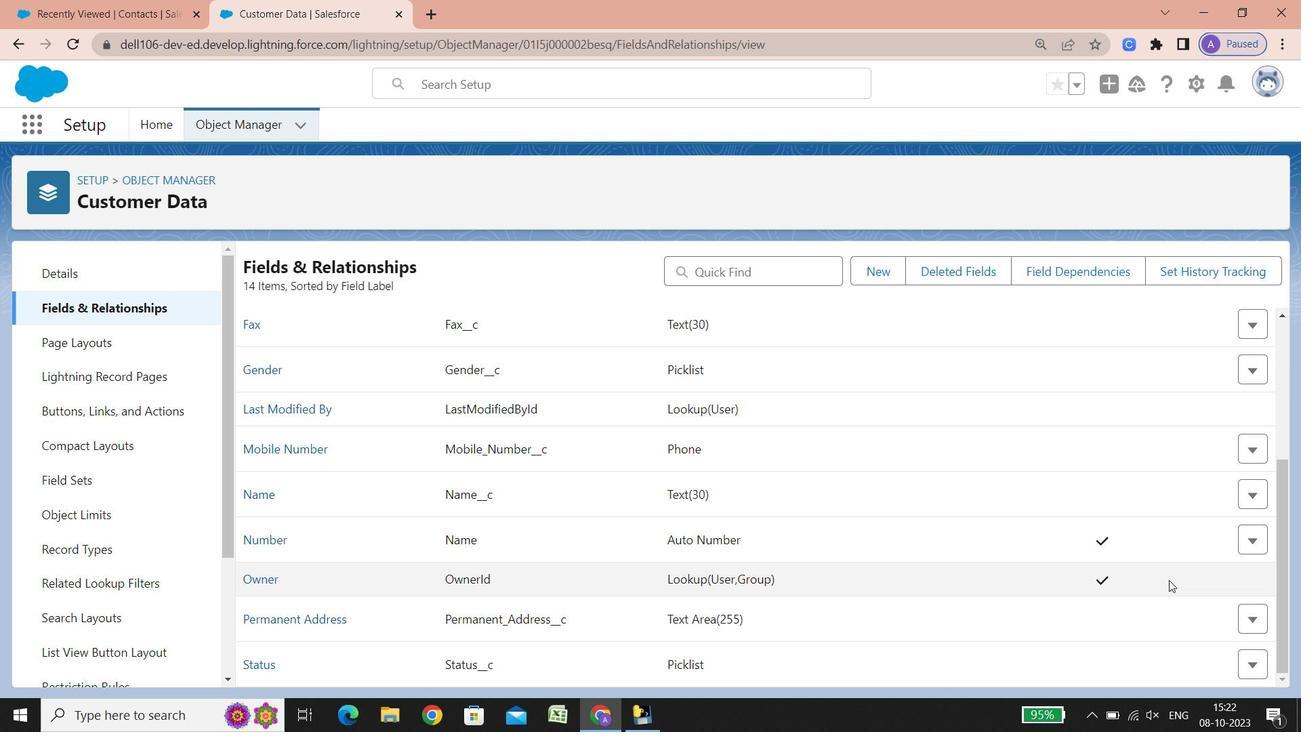 
Action: Mouse scrolled (349, 622) with delta (0, 0)
Screenshot: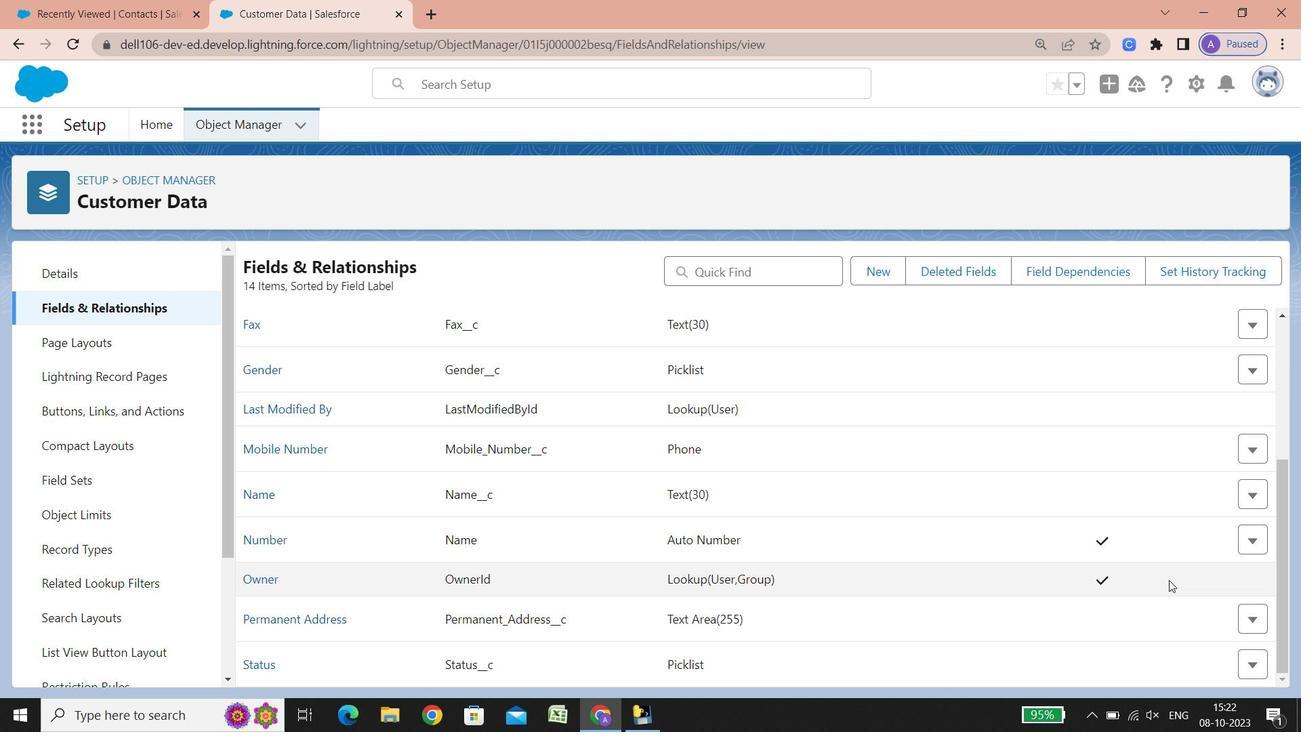 
Action: Mouse scrolled (349, 622) with delta (0, 0)
Screenshot: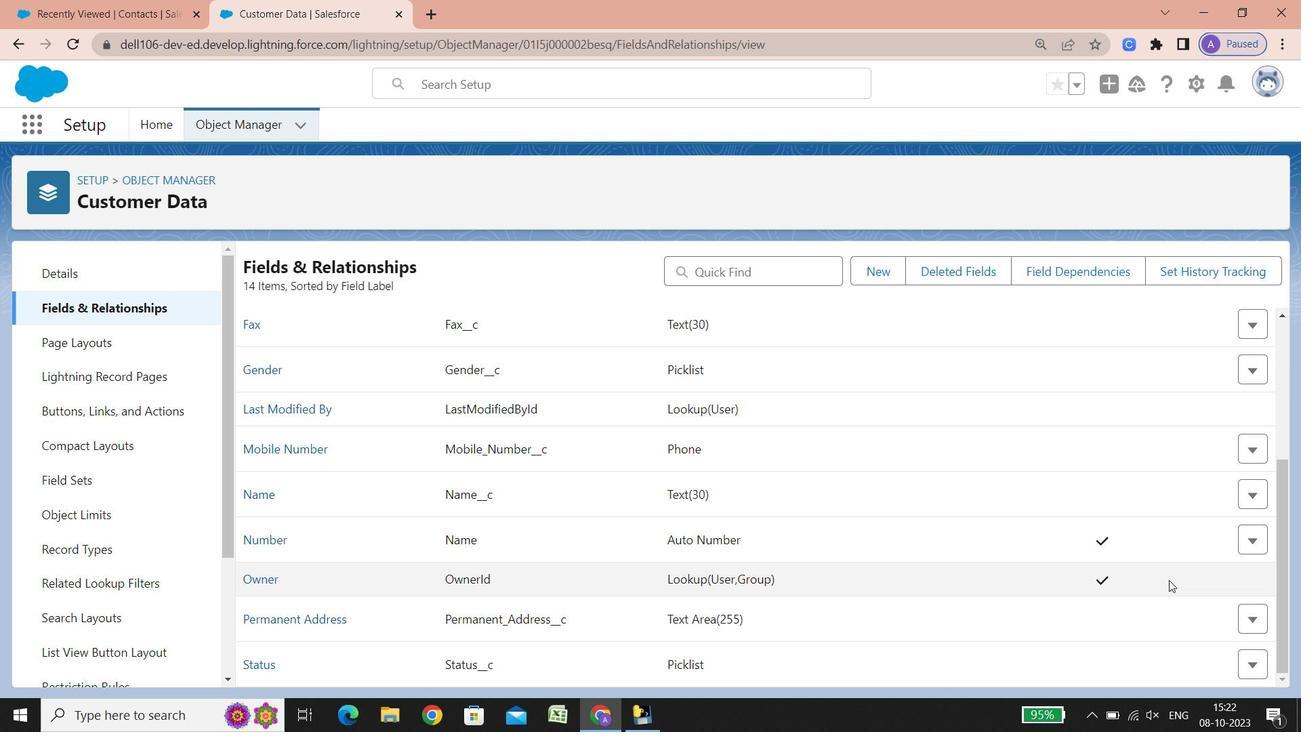 
Action: Mouse scrolled (349, 622) with delta (0, 0)
Screenshot: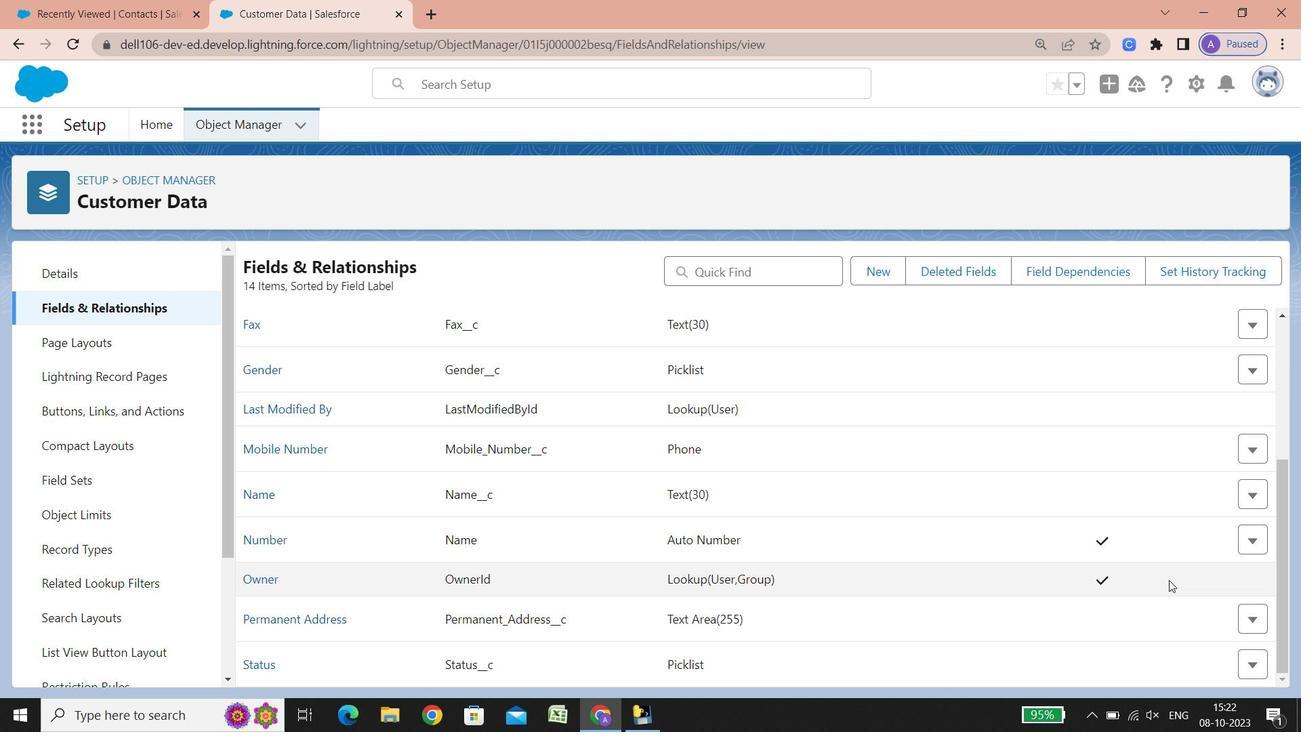 
Action: Mouse scrolled (349, 622) with delta (0, 0)
Screenshot: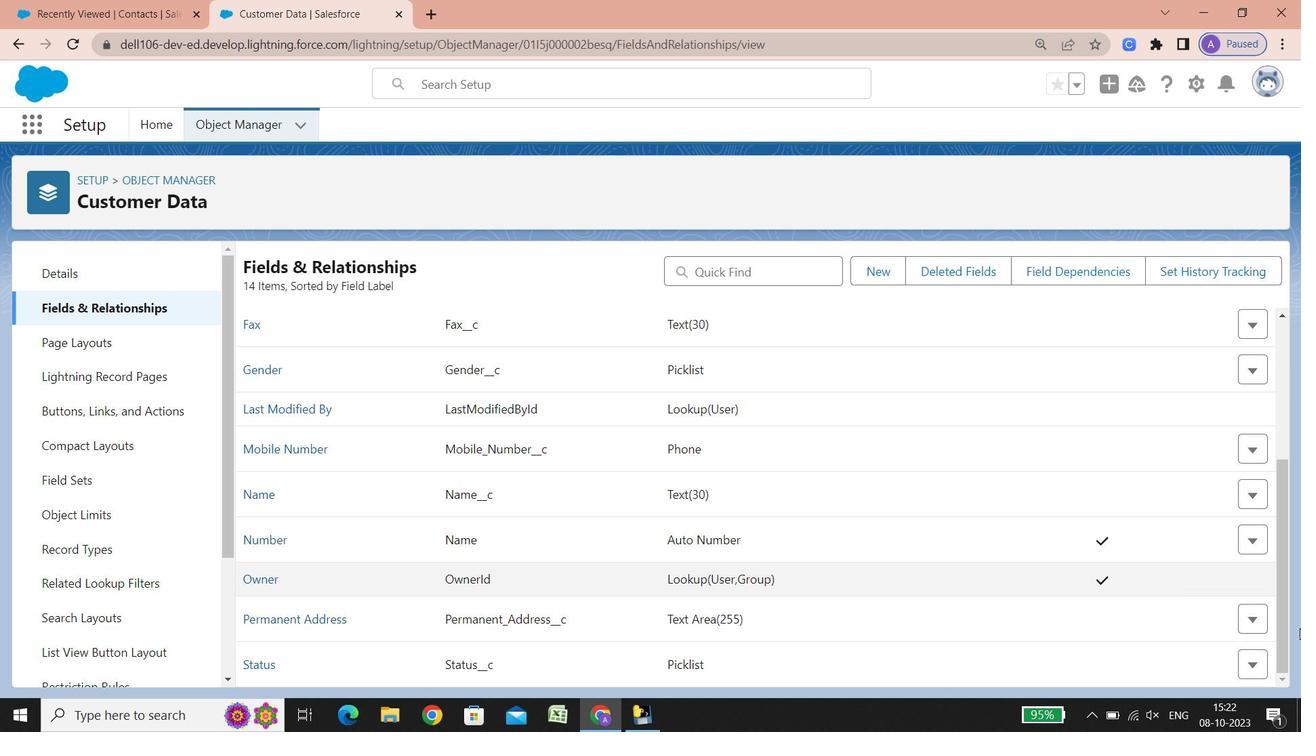 
Action: Mouse scrolled (349, 622) with delta (0, 0)
Screenshot: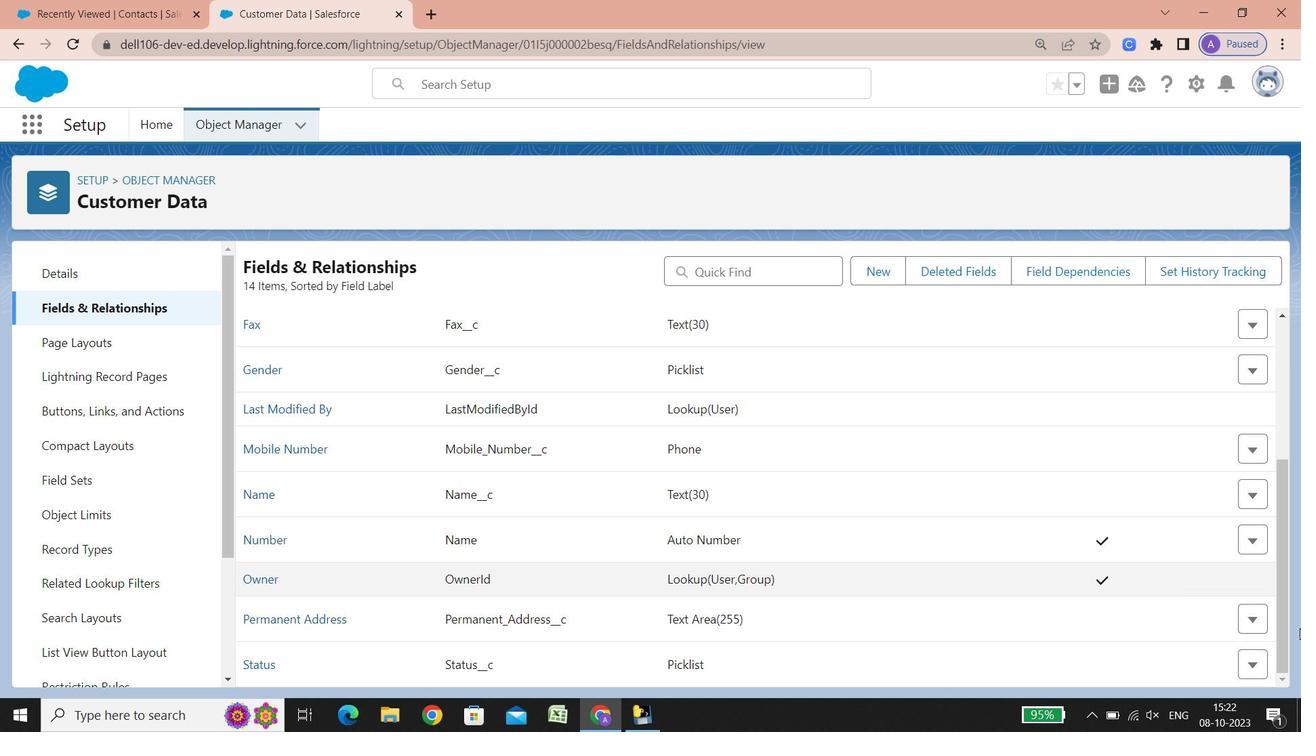 
Action: Mouse scrolled (349, 622) with delta (0, 0)
Screenshot: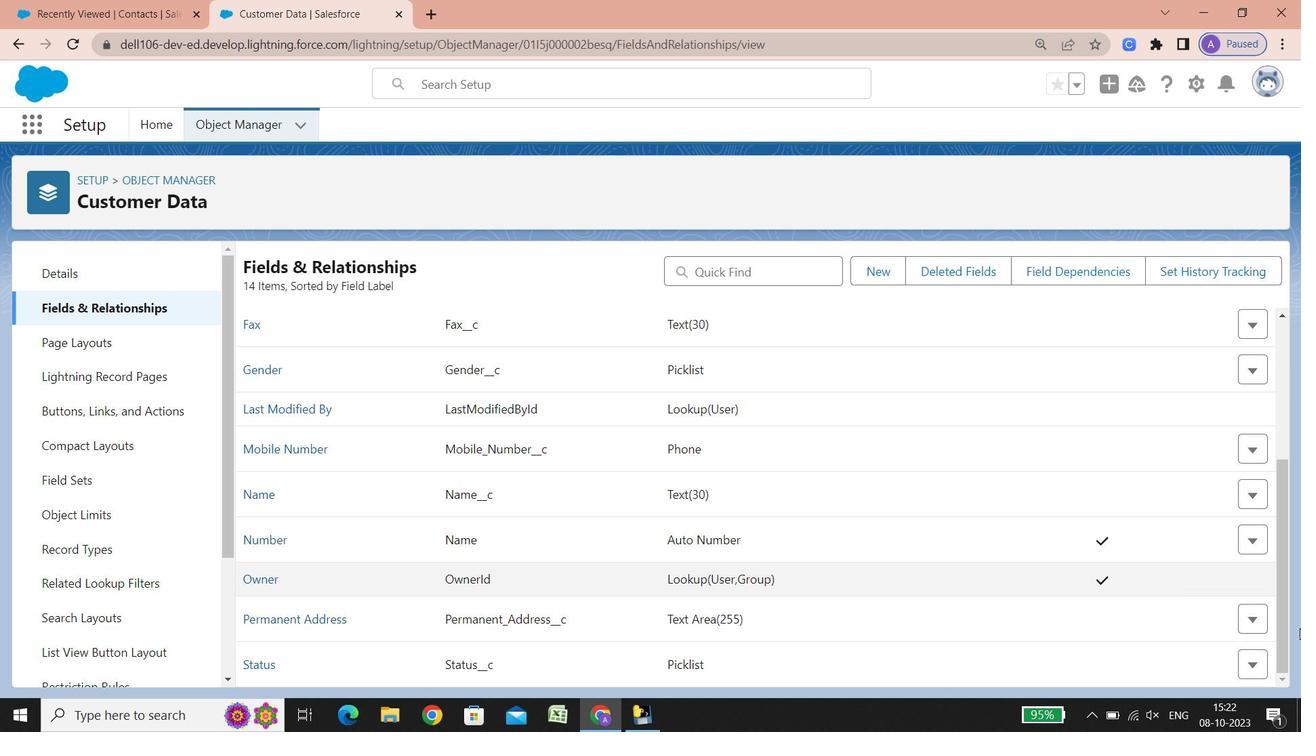 
Action: Mouse scrolled (349, 622) with delta (0, 0)
Screenshot: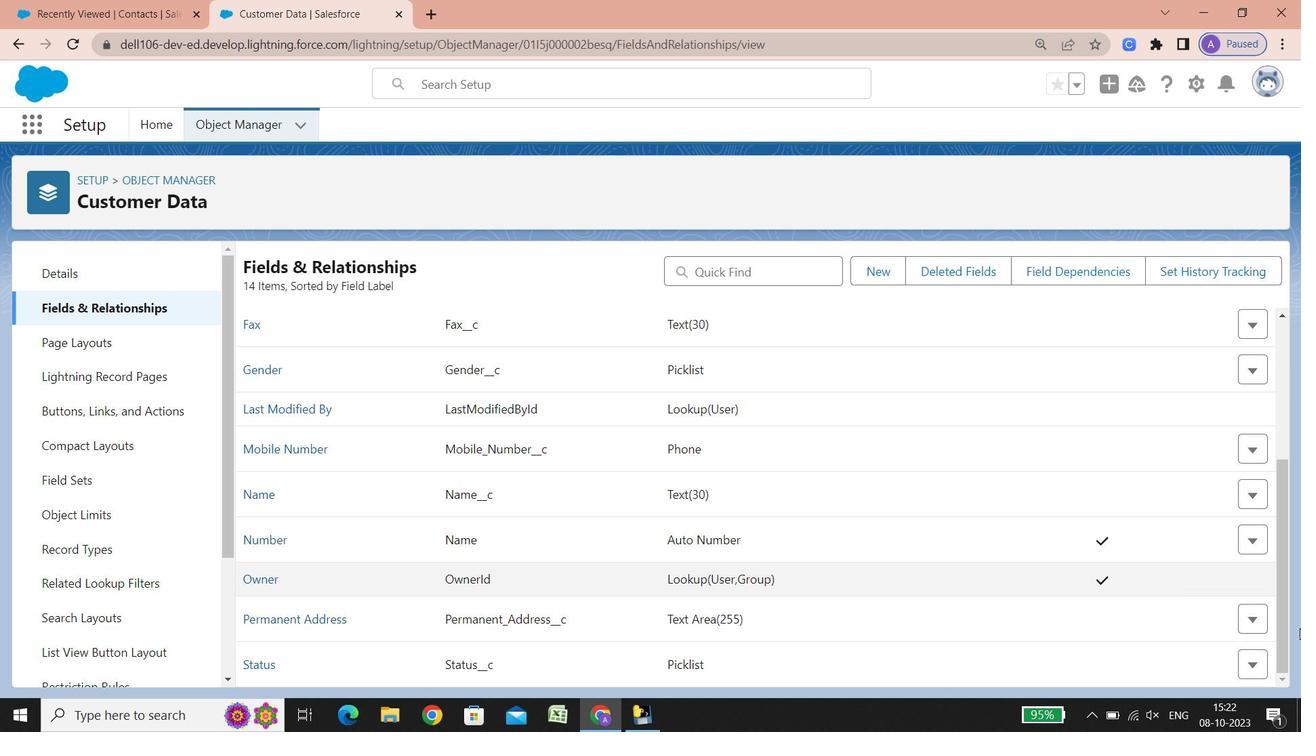
Action: Mouse scrolled (349, 622) with delta (0, 0)
Screenshot: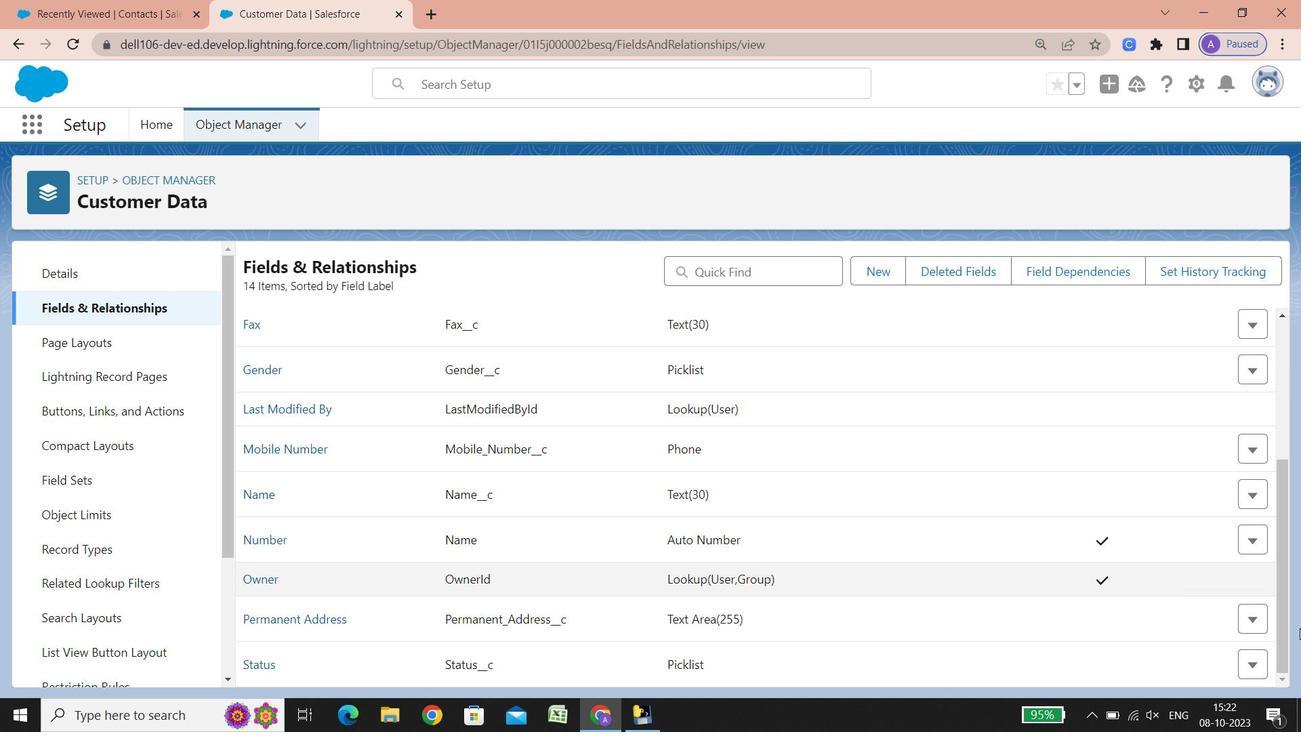 
Action: Mouse scrolled (349, 622) with delta (0, 0)
Screenshot: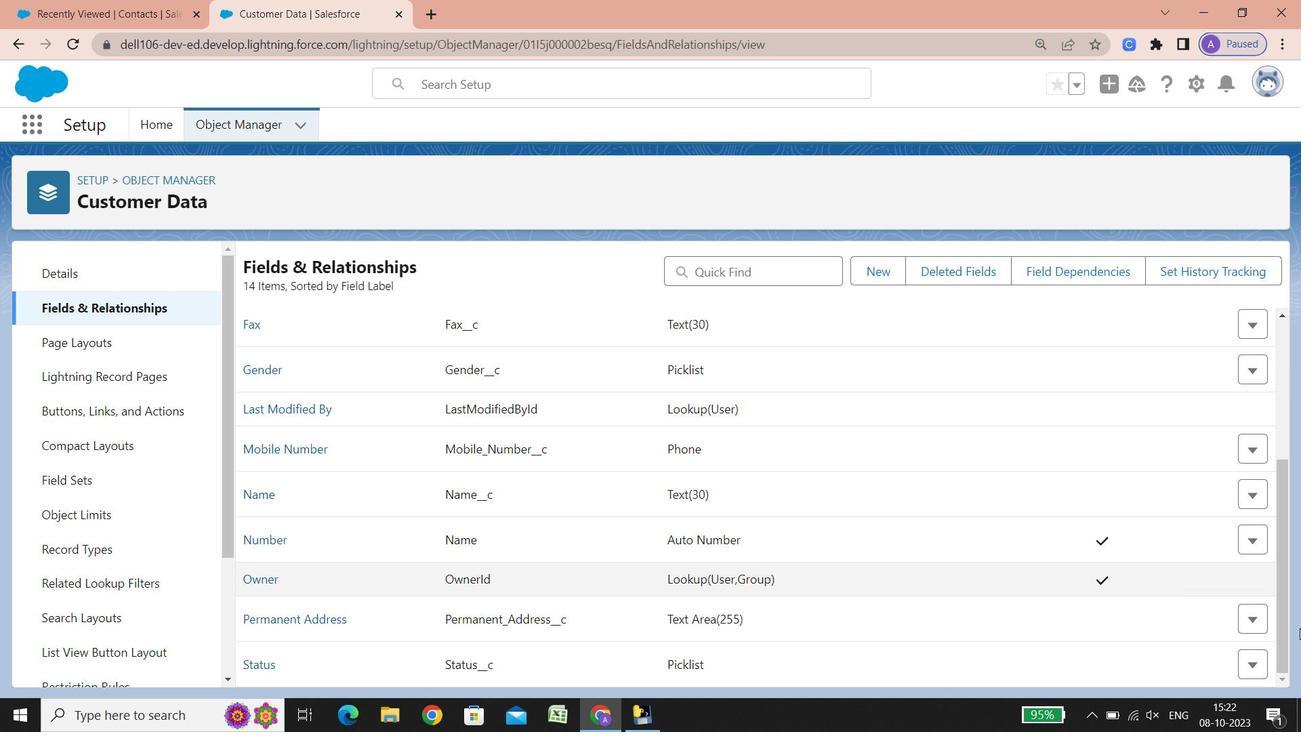
Action: Mouse scrolled (349, 622) with delta (0, 0)
Screenshot: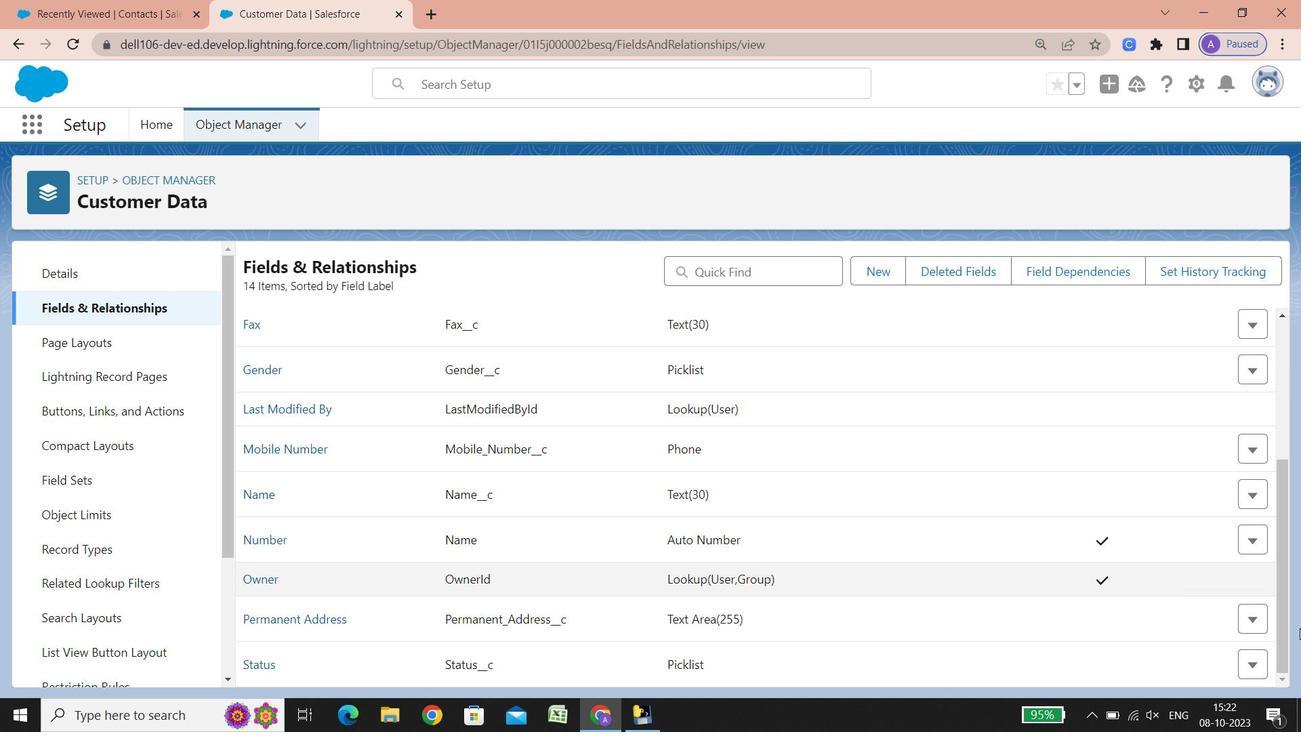 
Action: Mouse scrolled (349, 622) with delta (0, 0)
Screenshot: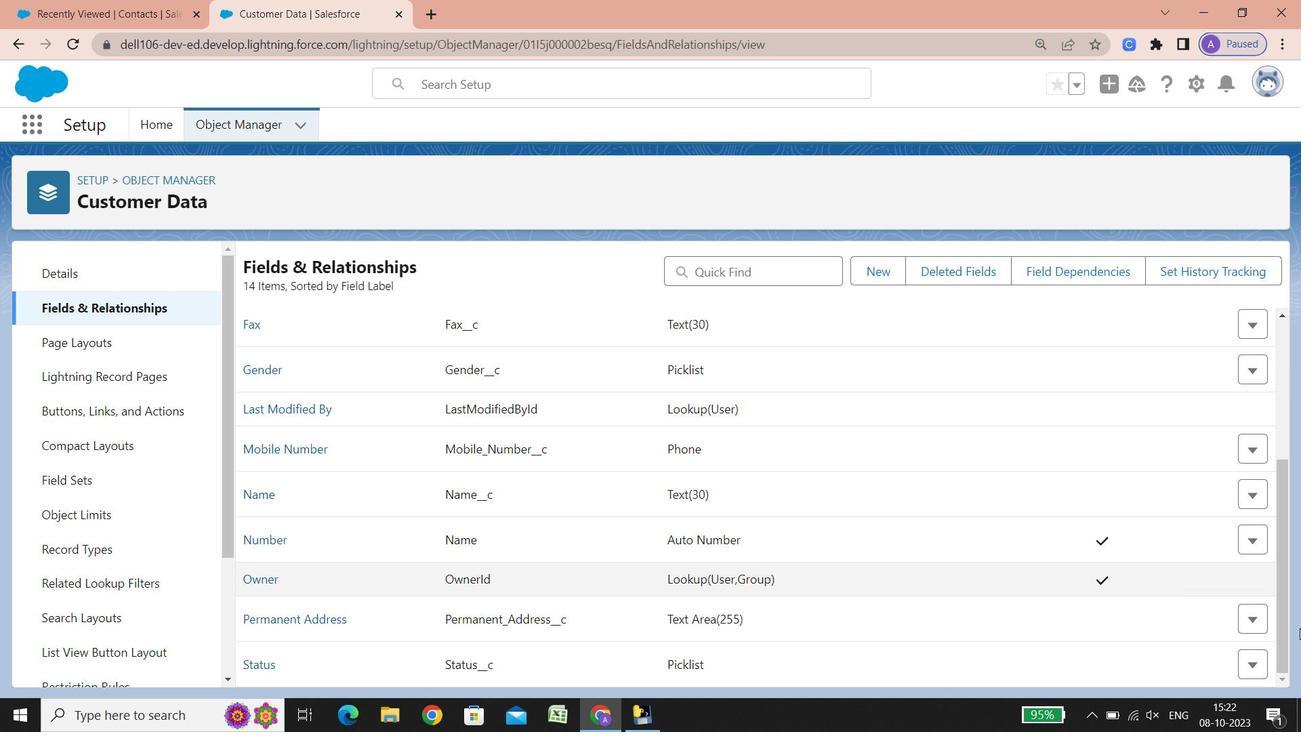 
Action: Mouse scrolled (349, 622) with delta (0, 0)
Screenshot: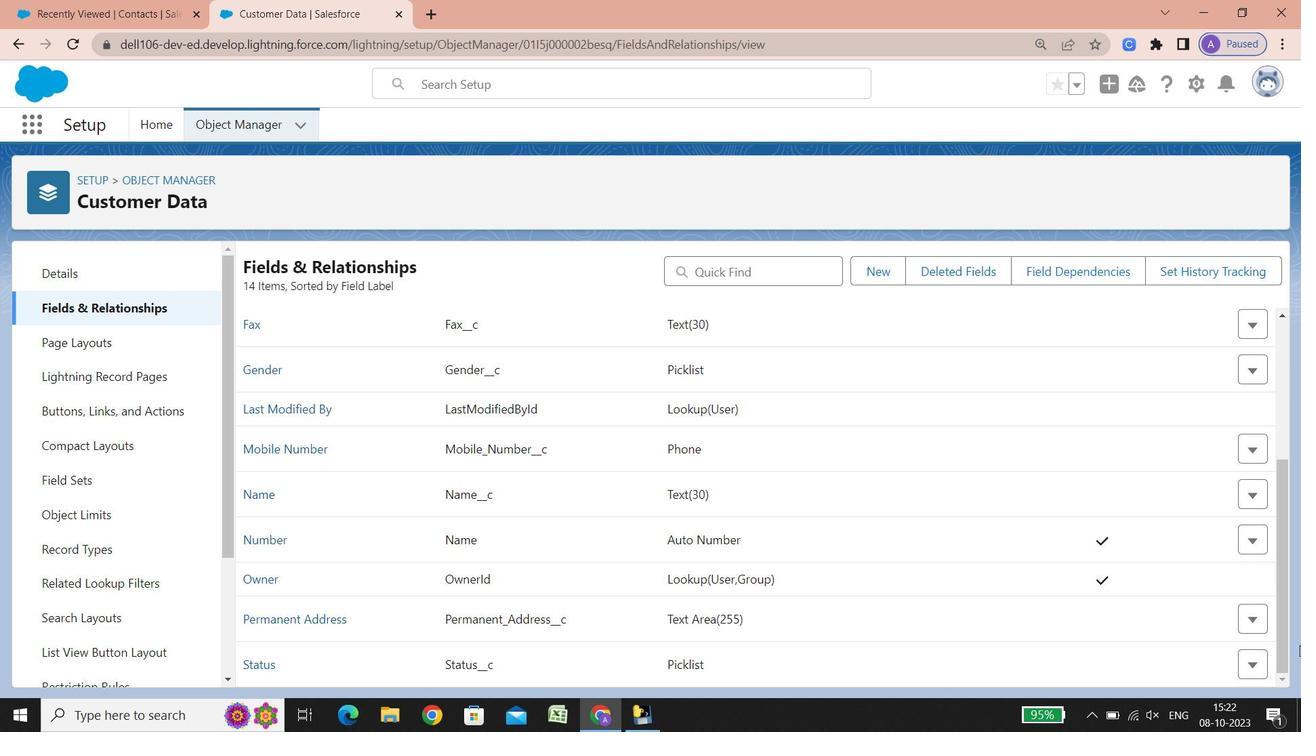 
Action: Mouse scrolled (349, 622) with delta (0, 0)
Screenshot: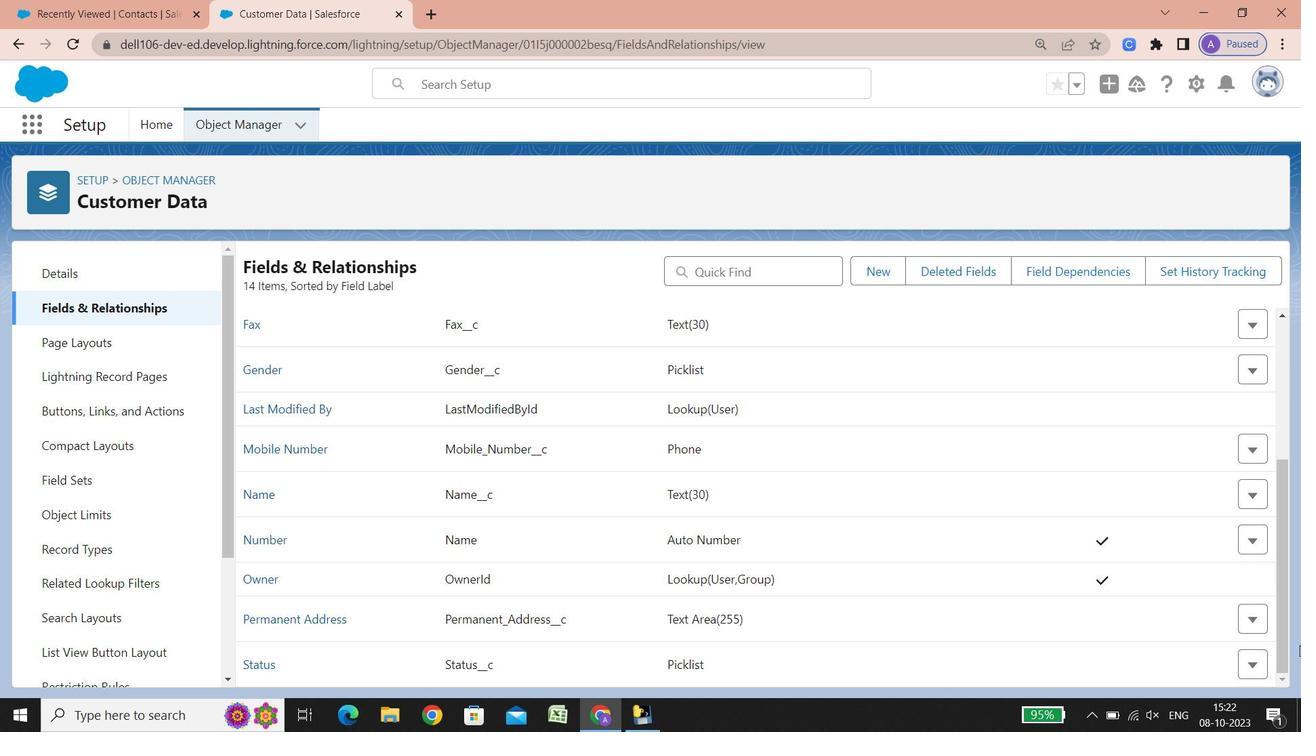 
Action: Mouse scrolled (349, 622) with delta (0, 0)
Screenshot: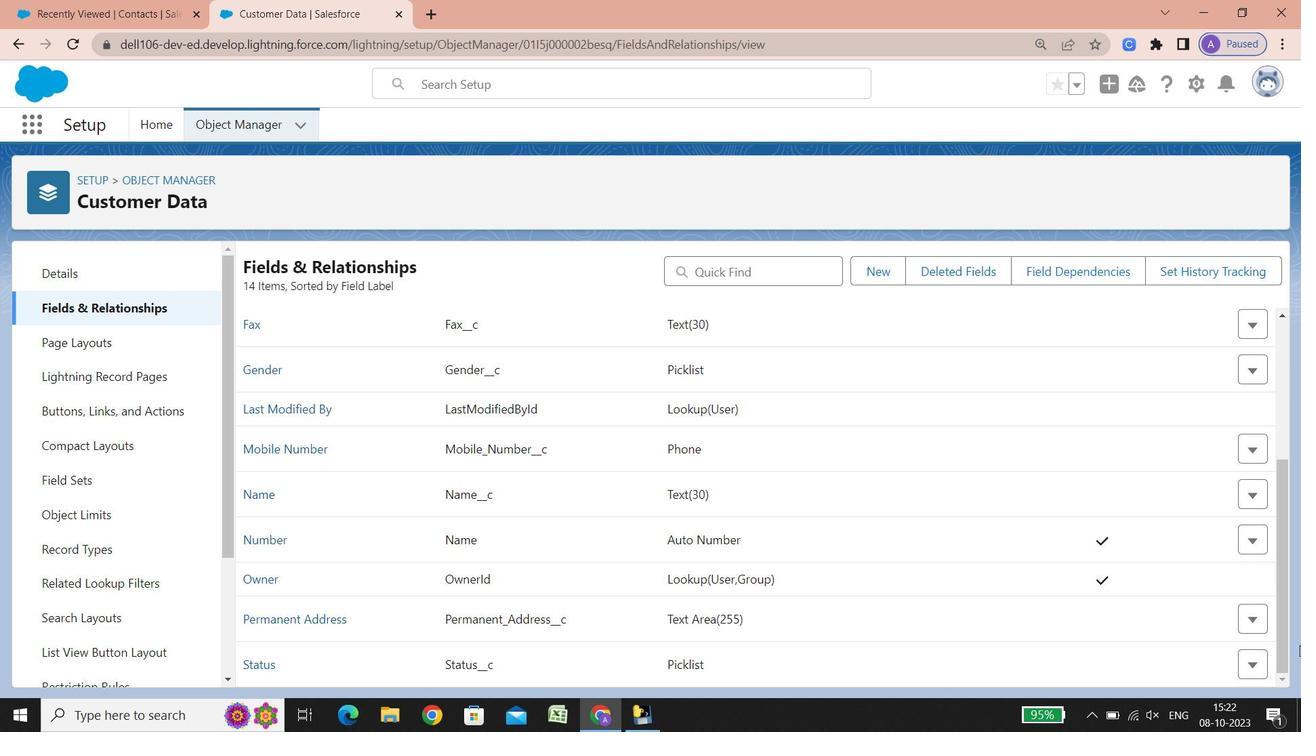 
Action: Mouse scrolled (349, 622) with delta (0, 0)
Screenshot: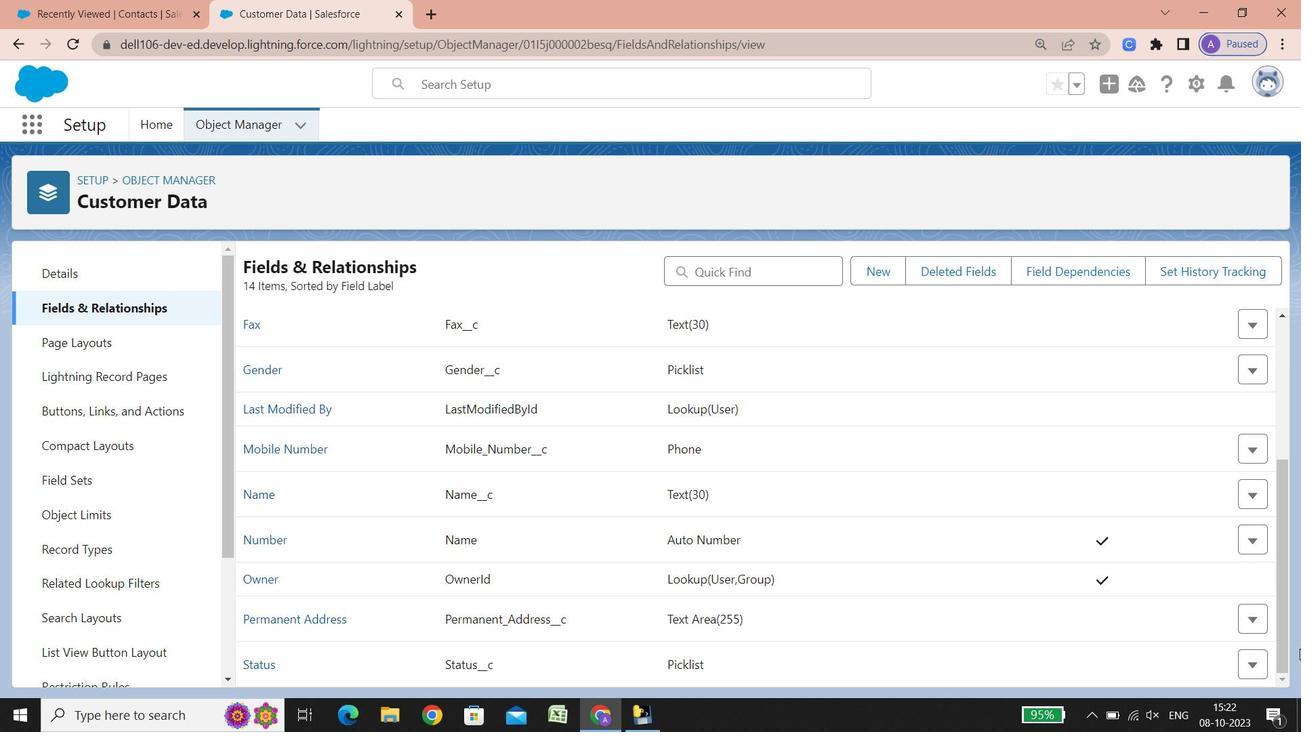 
Action: Mouse scrolled (349, 622) with delta (0, 0)
Screenshot: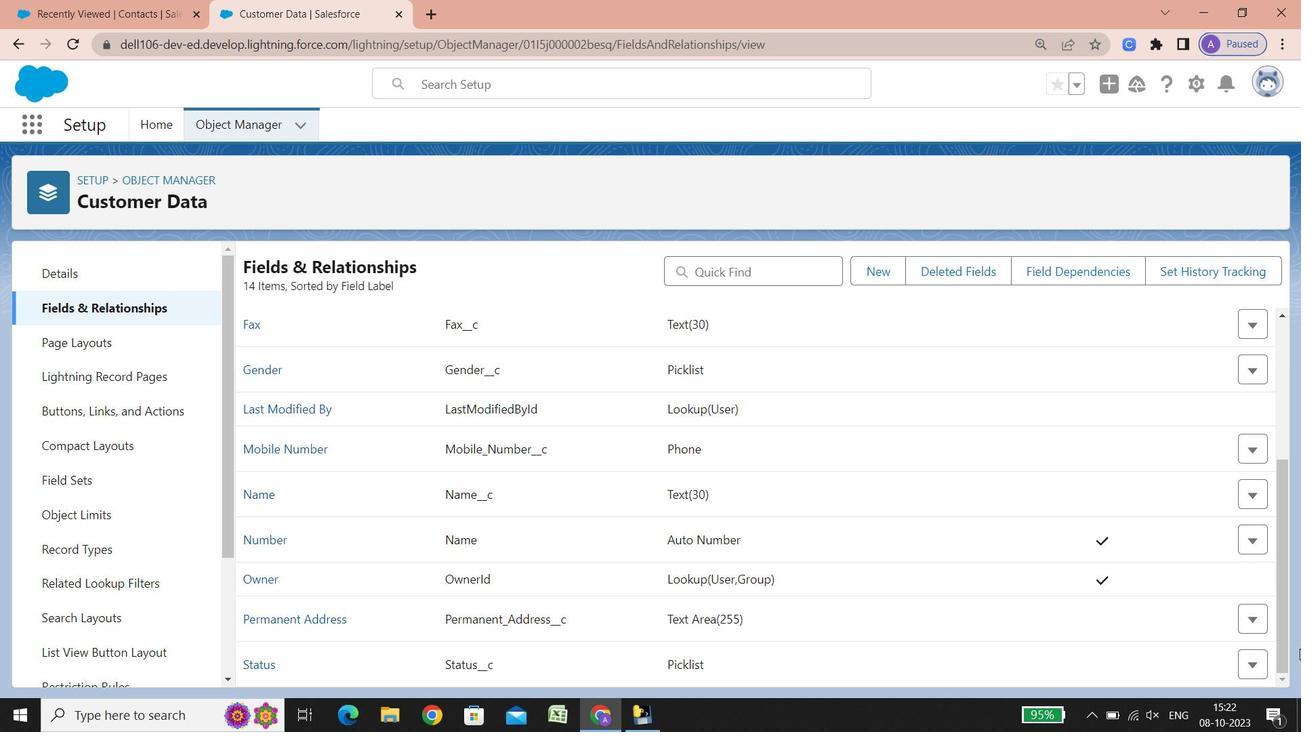 
Action: Mouse scrolled (349, 622) with delta (0, 0)
Screenshot: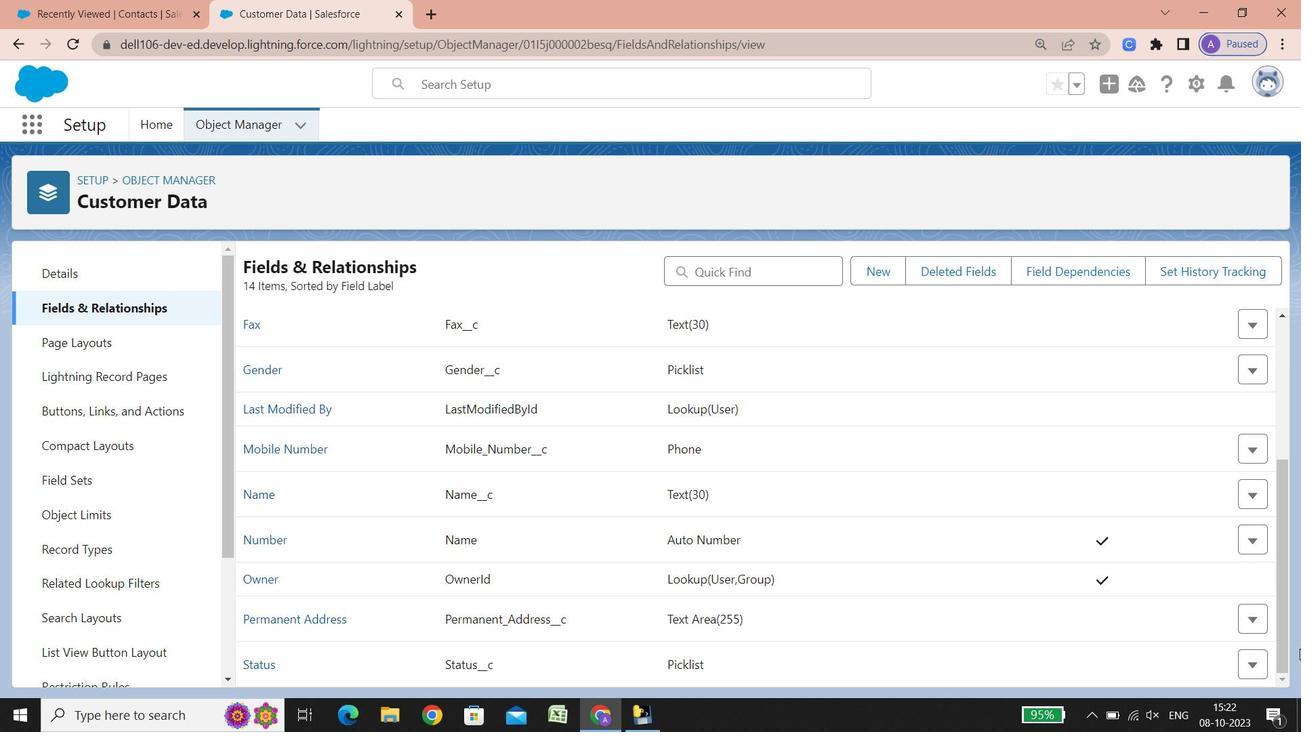 
Action: Mouse scrolled (349, 622) with delta (0, 0)
Screenshot: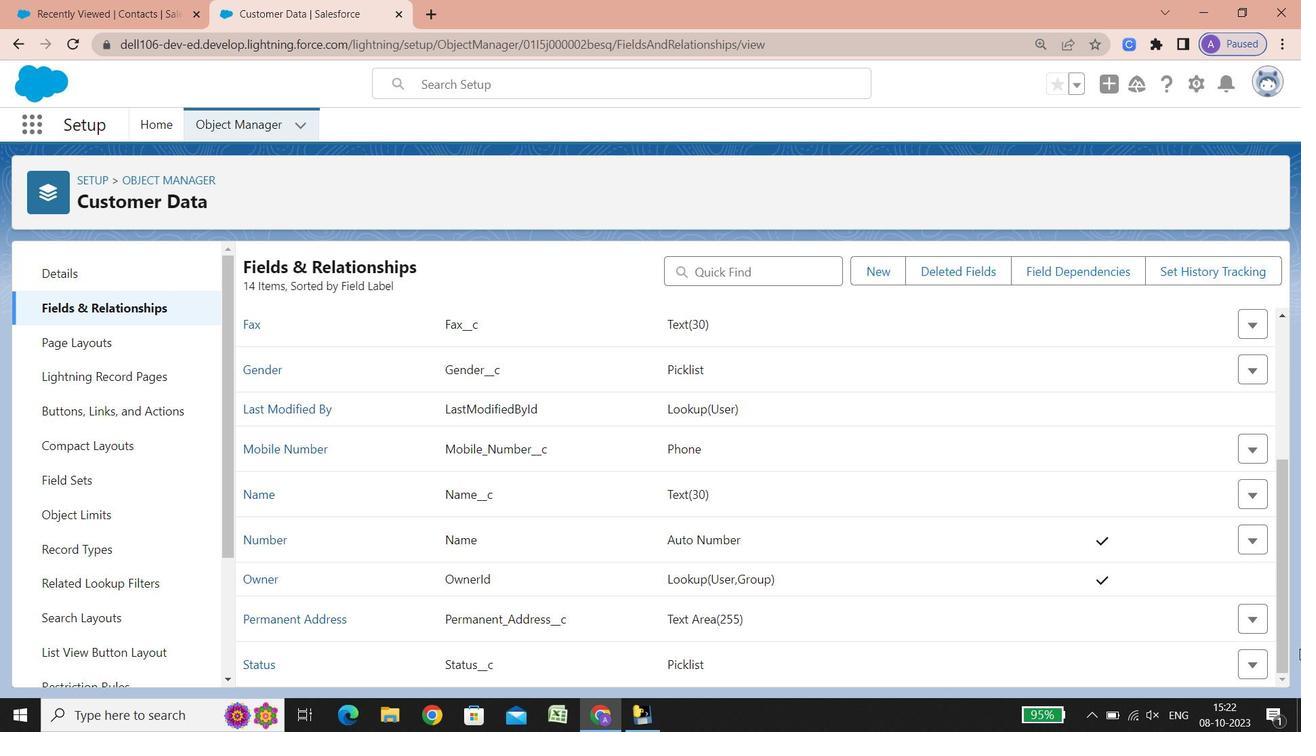 
Action: Mouse scrolled (349, 622) with delta (0, 0)
Screenshot: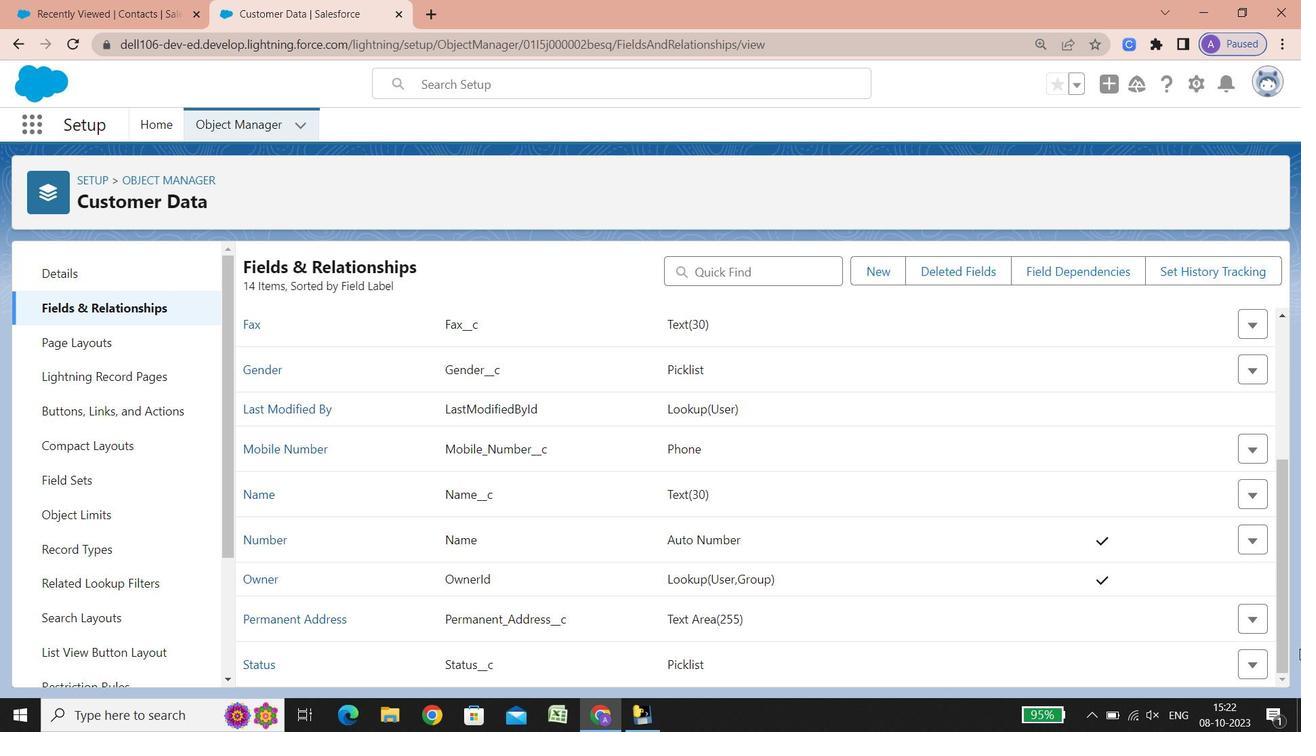 
Action: Mouse scrolled (349, 622) with delta (0, 0)
Screenshot: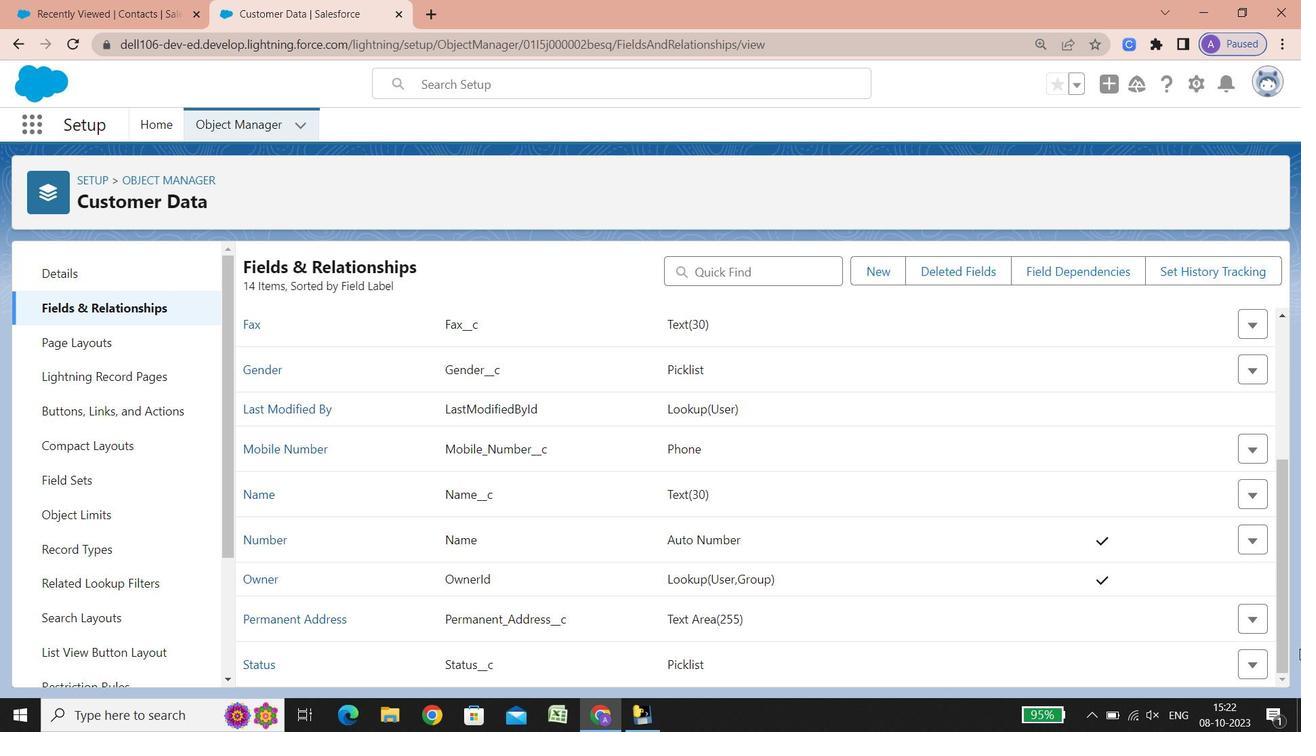 
Action: Mouse scrolled (349, 622) with delta (0, 0)
Screenshot: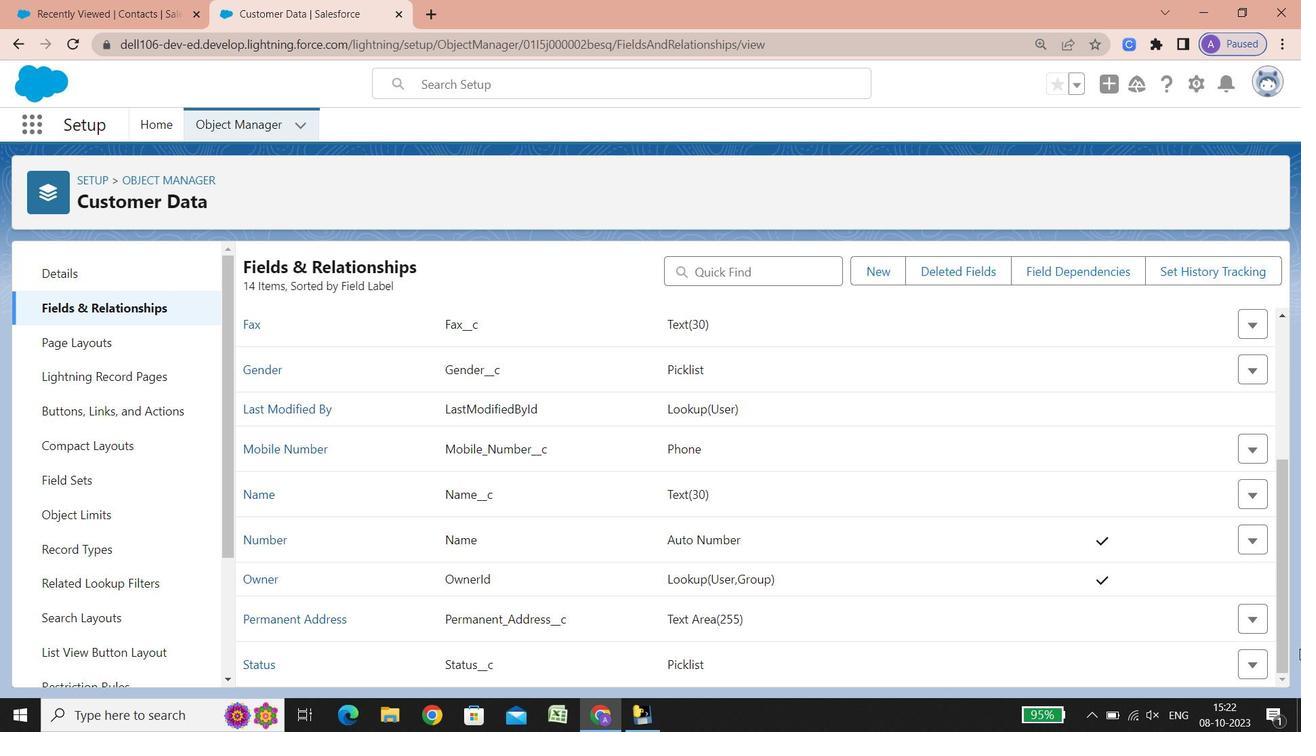 
Action: Mouse scrolled (349, 622) with delta (0, 0)
Screenshot: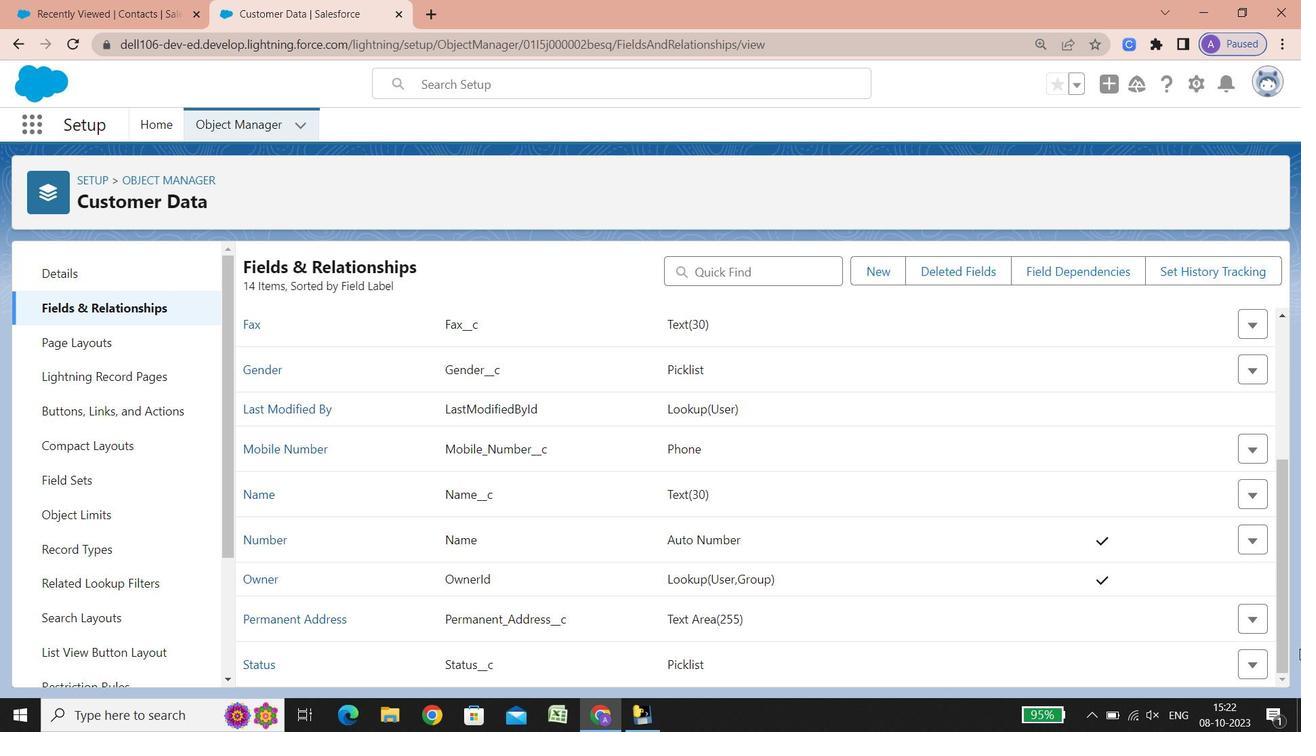 
Action: Mouse scrolled (349, 622) with delta (0, 0)
Screenshot: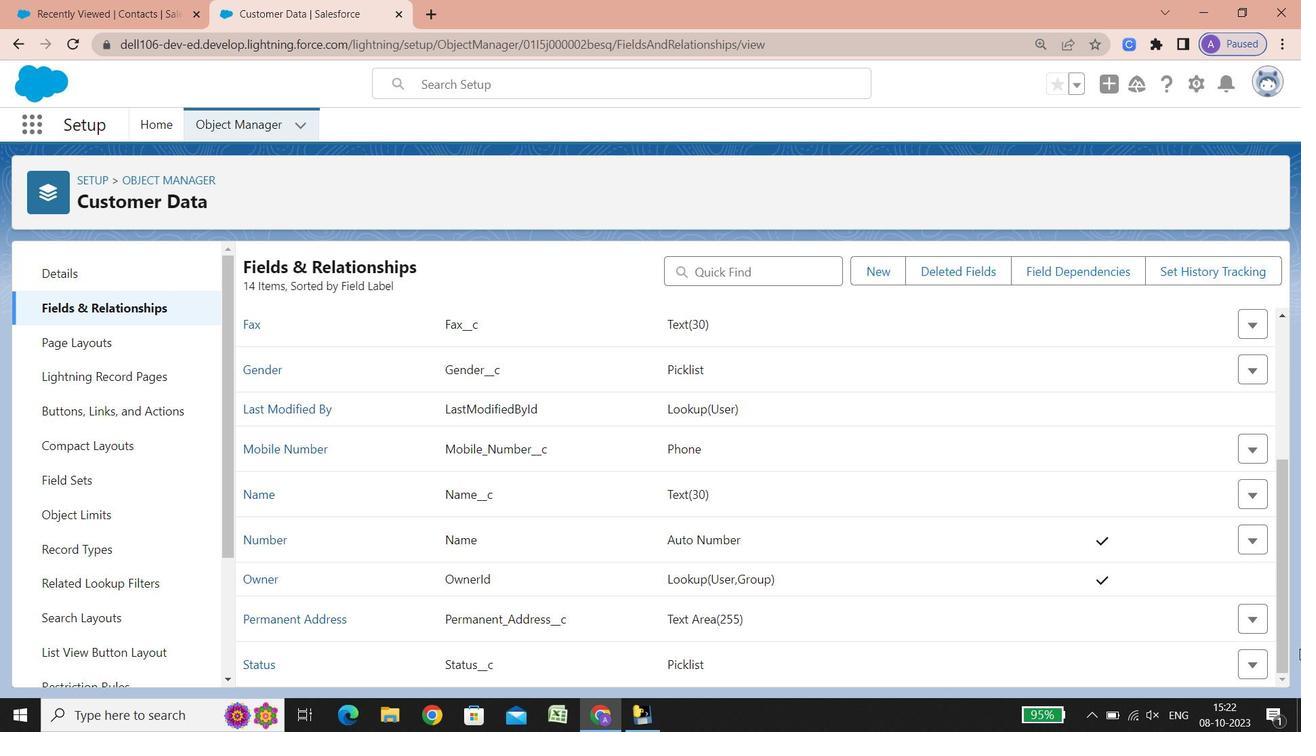 
Action: Mouse scrolled (349, 622) with delta (0, 0)
Screenshot: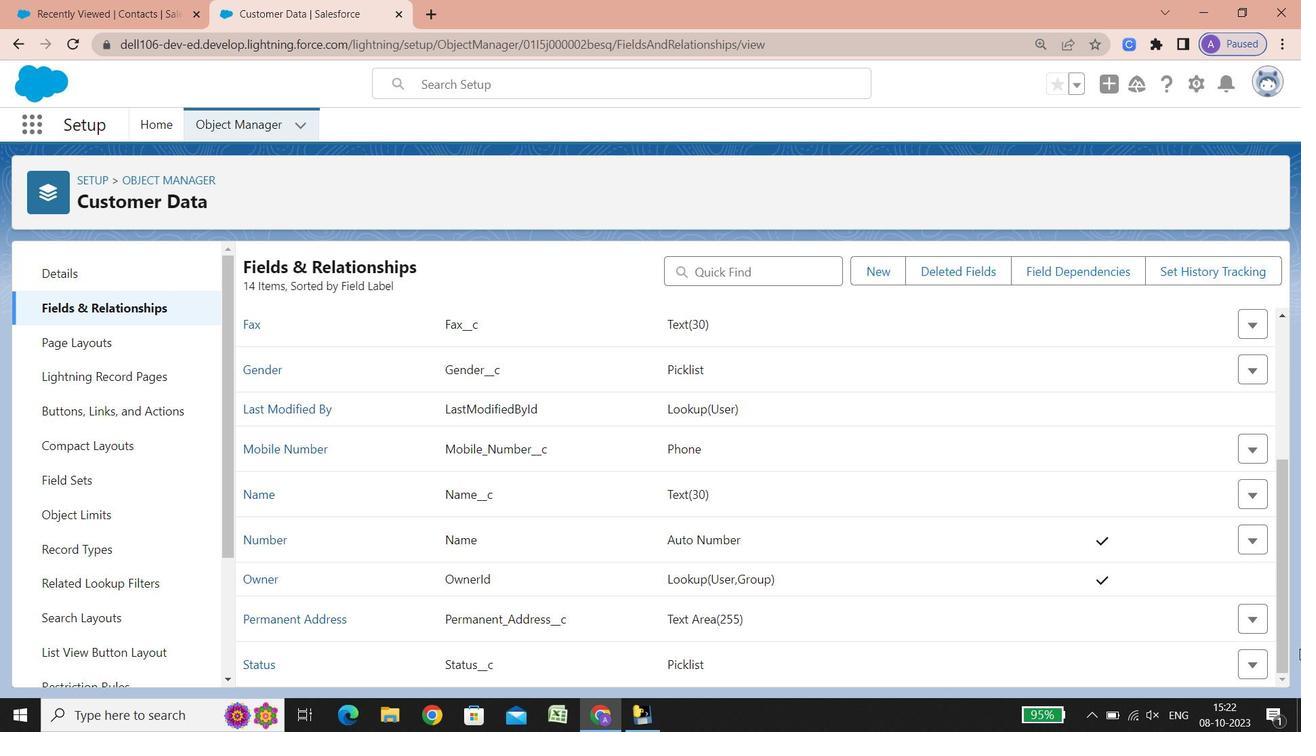 
Action: Mouse scrolled (349, 622) with delta (0, 0)
Screenshot: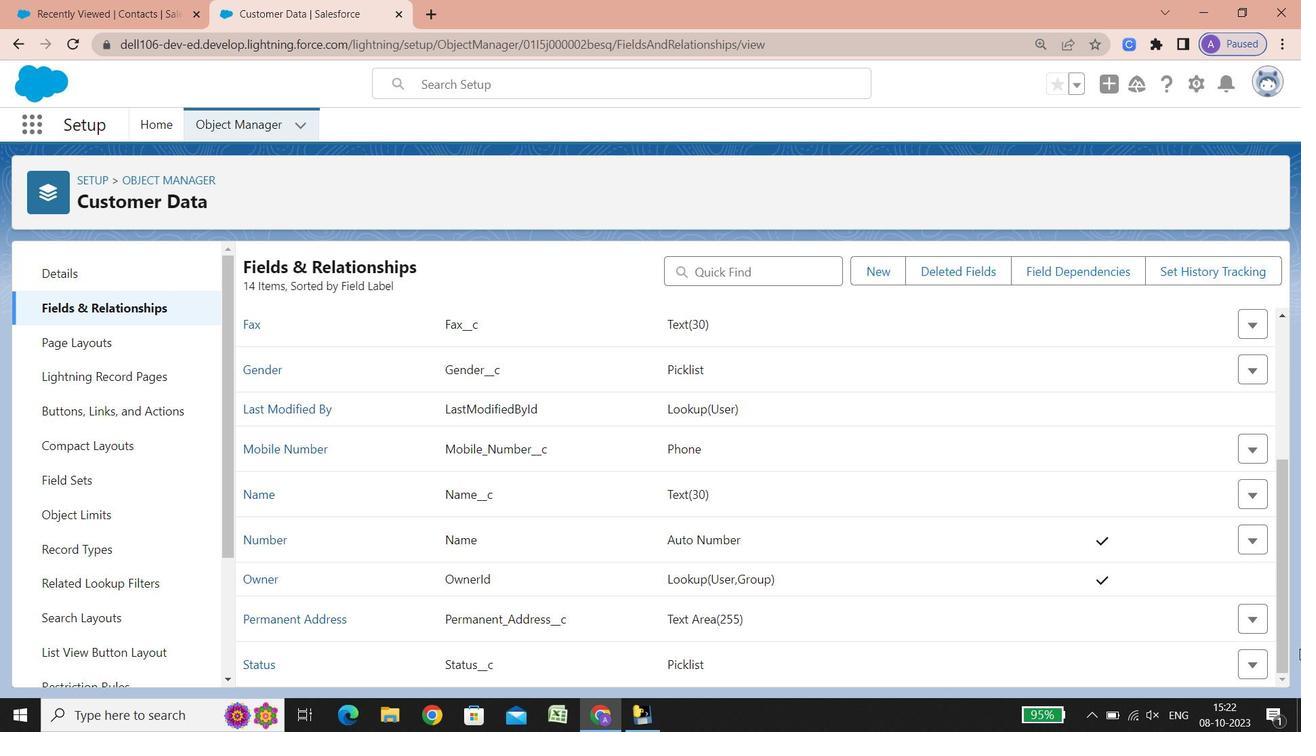 
Action: Mouse scrolled (349, 622) with delta (0, 0)
Screenshot: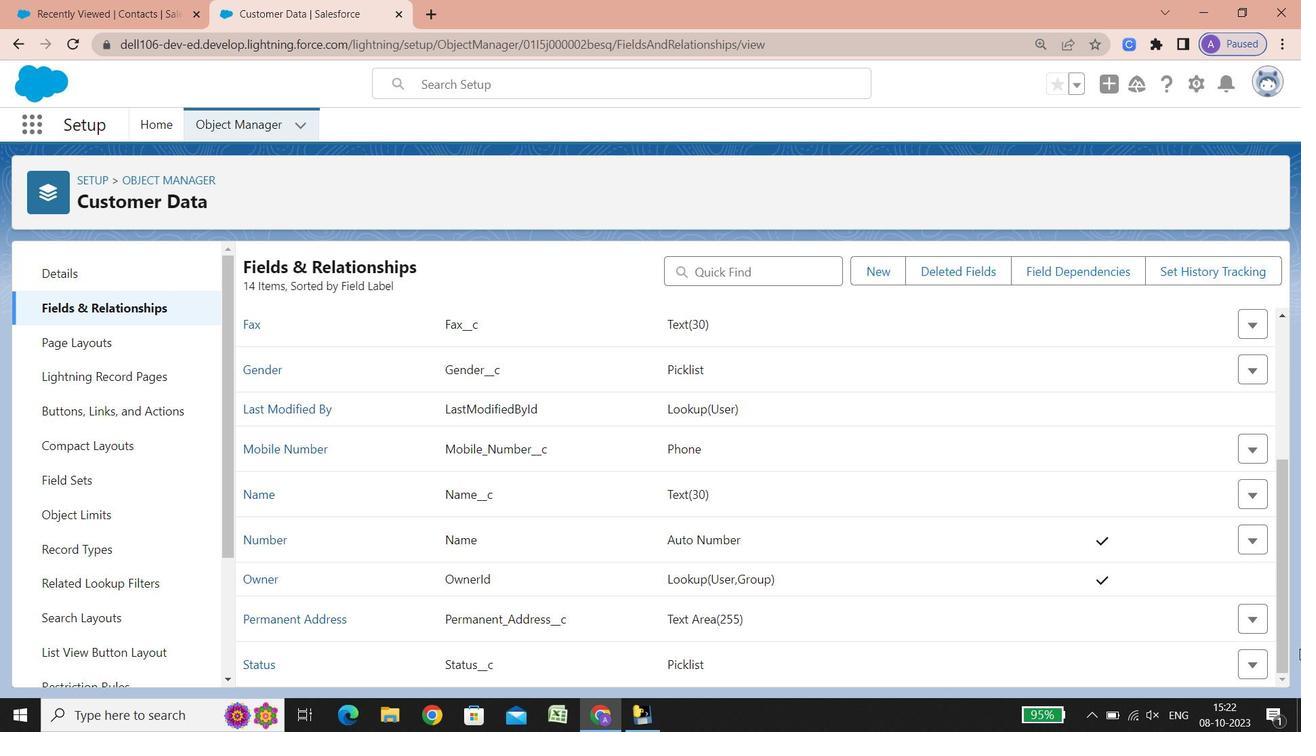 
Action: Mouse scrolled (349, 622) with delta (0, 0)
Screenshot: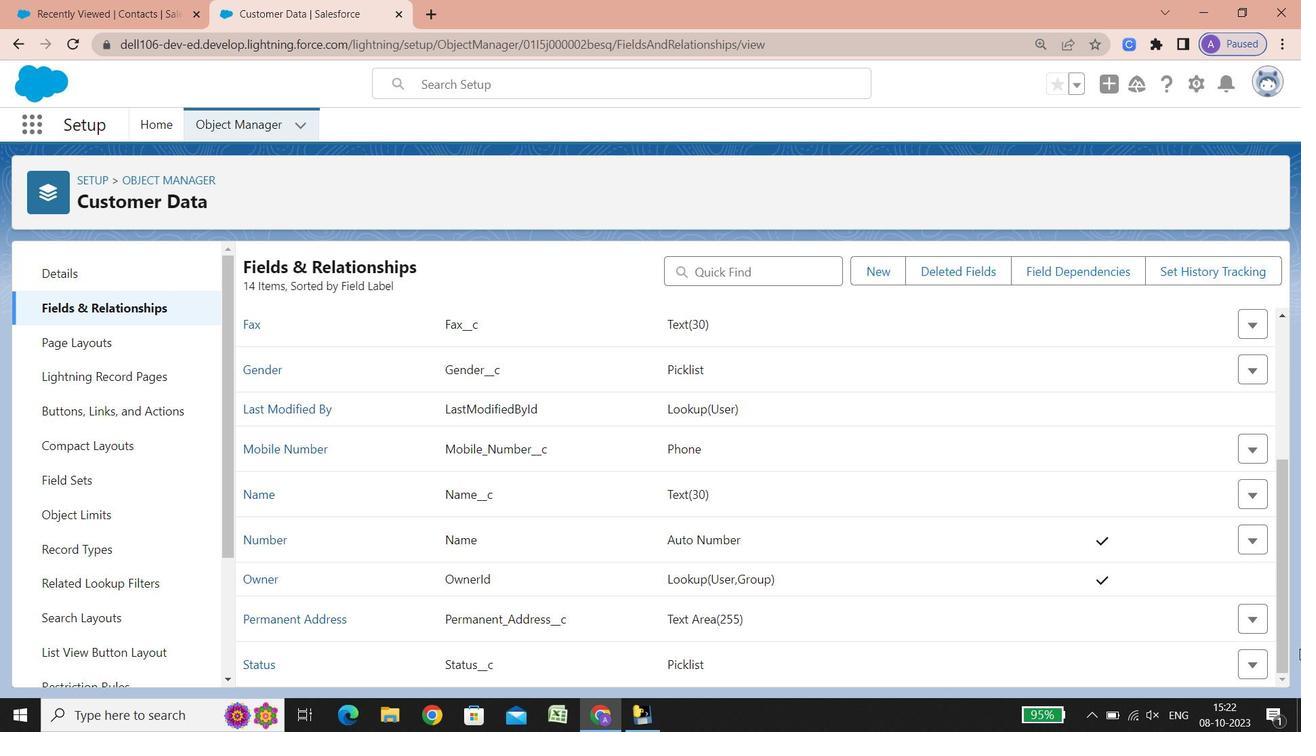 
Action: Mouse scrolled (349, 622) with delta (0, 0)
Screenshot: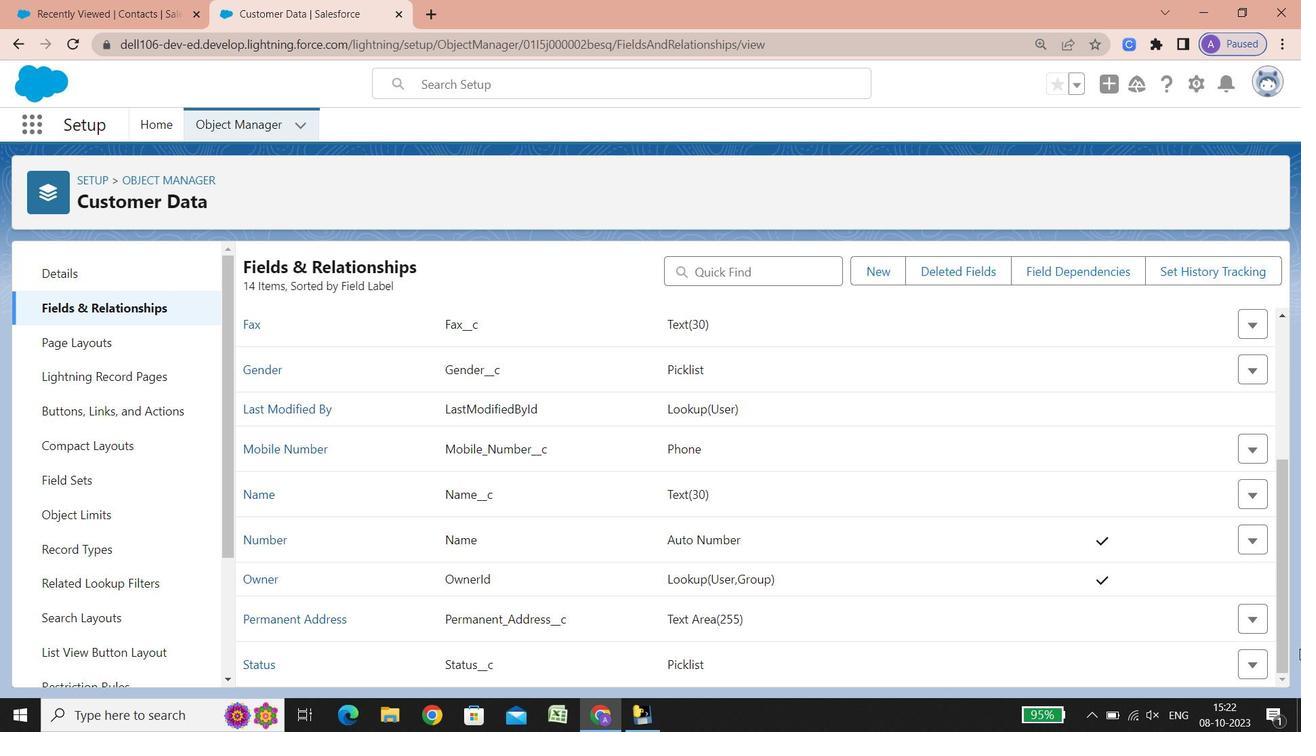 
Action: Mouse scrolled (349, 622) with delta (0, 0)
Screenshot: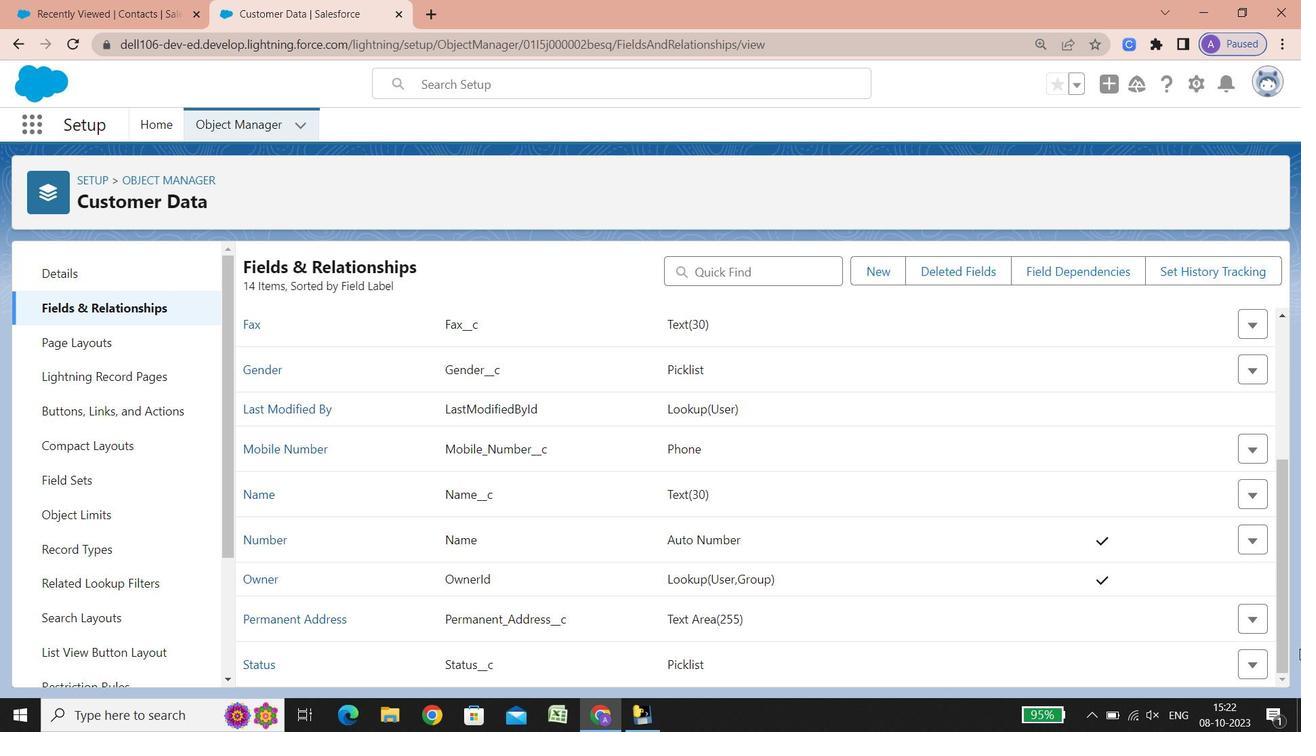 
Action: Mouse scrolled (349, 622) with delta (0, 0)
Screenshot: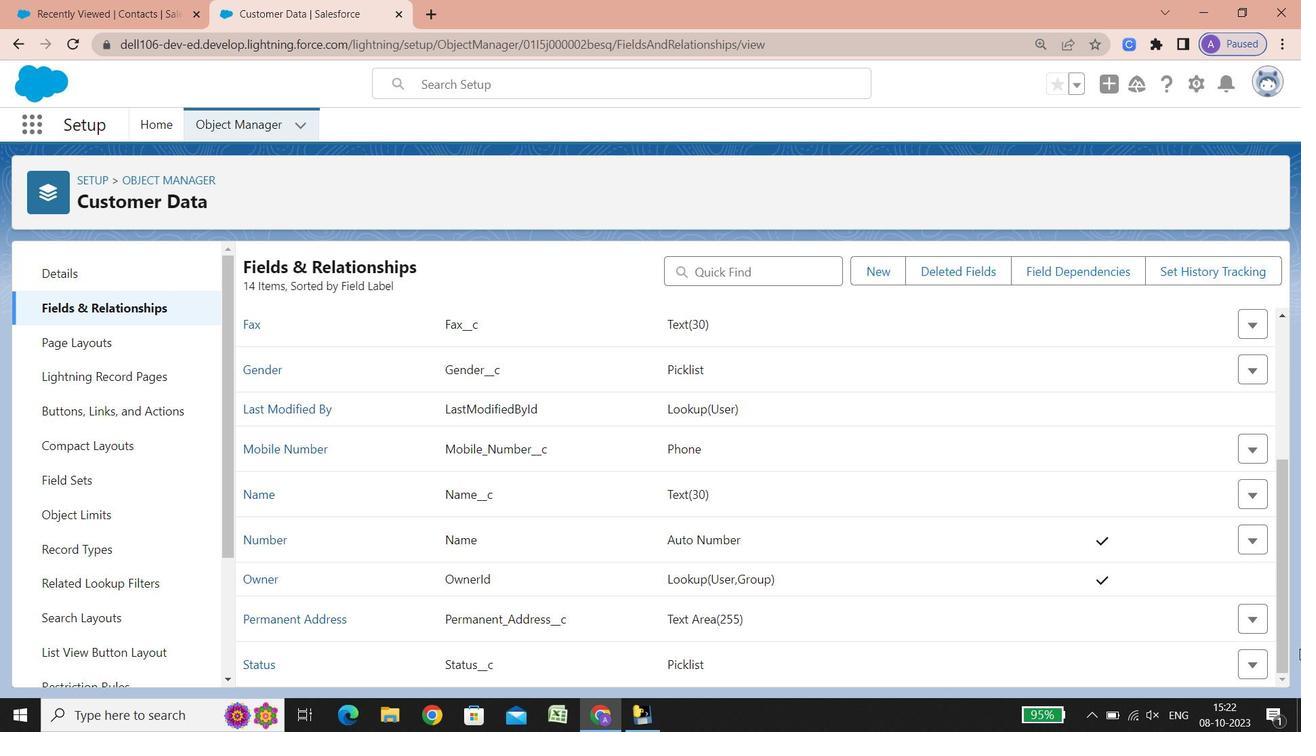 
Action: Mouse scrolled (349, 622) with delta (0, 0)
Screenshot: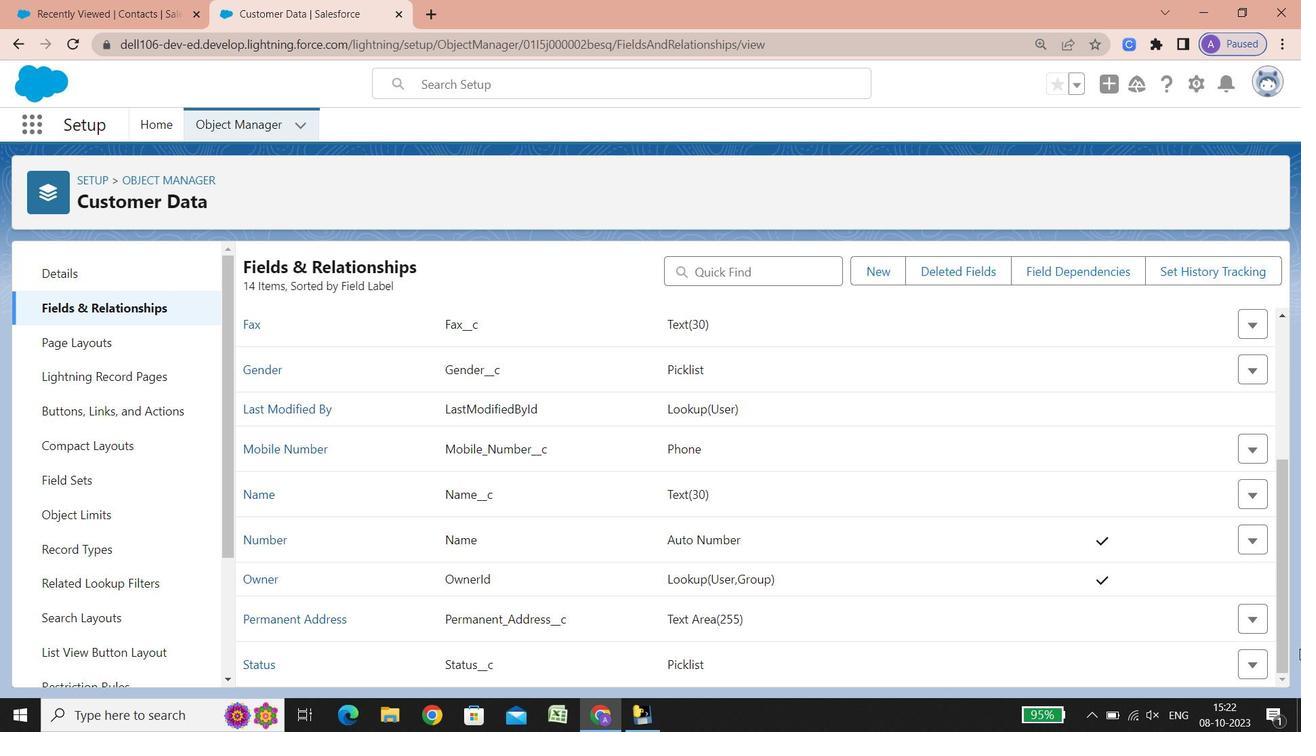 
Action: Mouse scrolled (349, 622) with delta (0, 0)
Screenshot: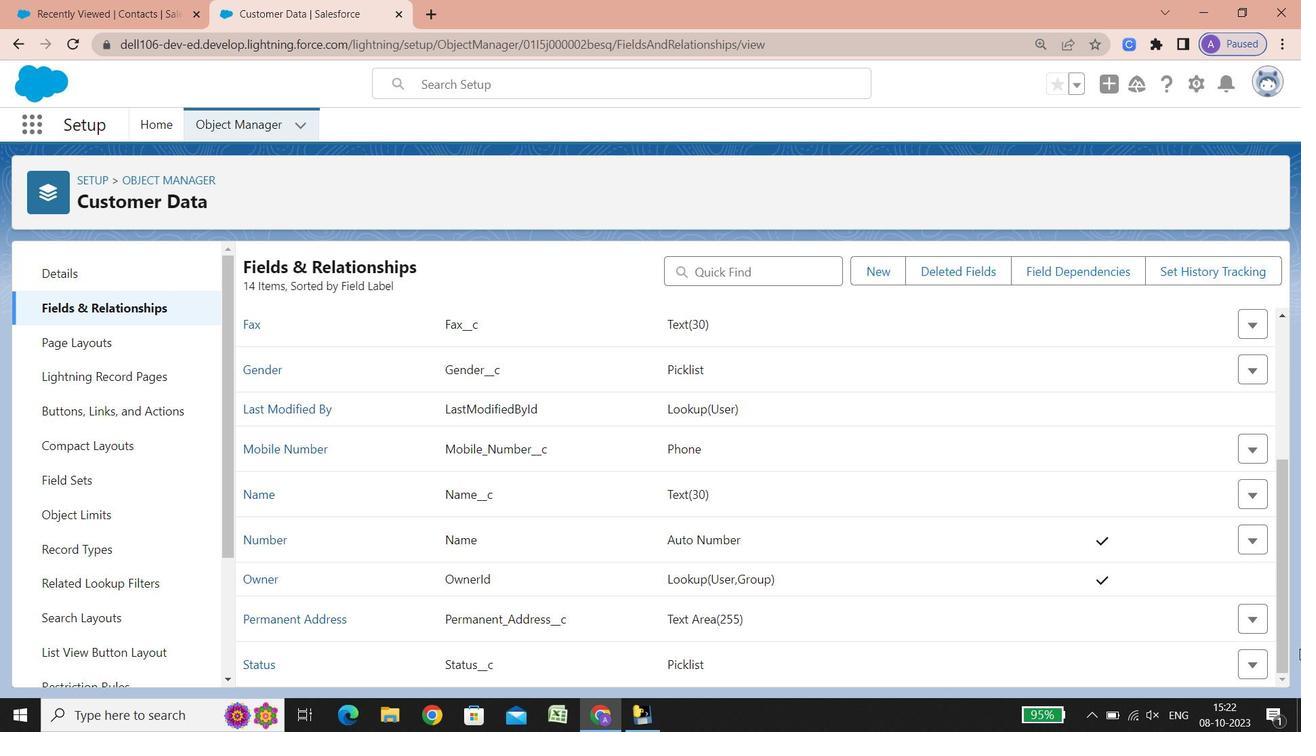 
Action: Mouse scrolled (349, 622) with delta (0, 0)
Screenshot: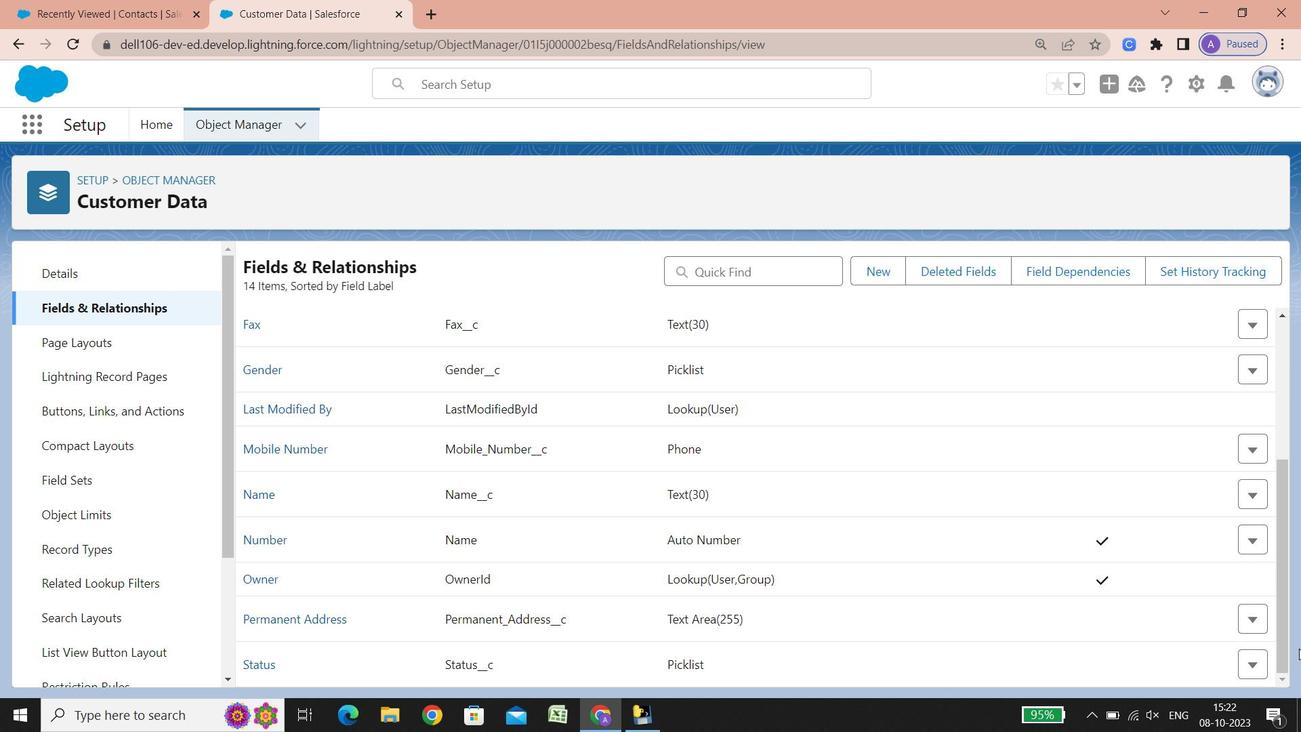 
Action: Mouse moved to (1259, 622)
Screenshot: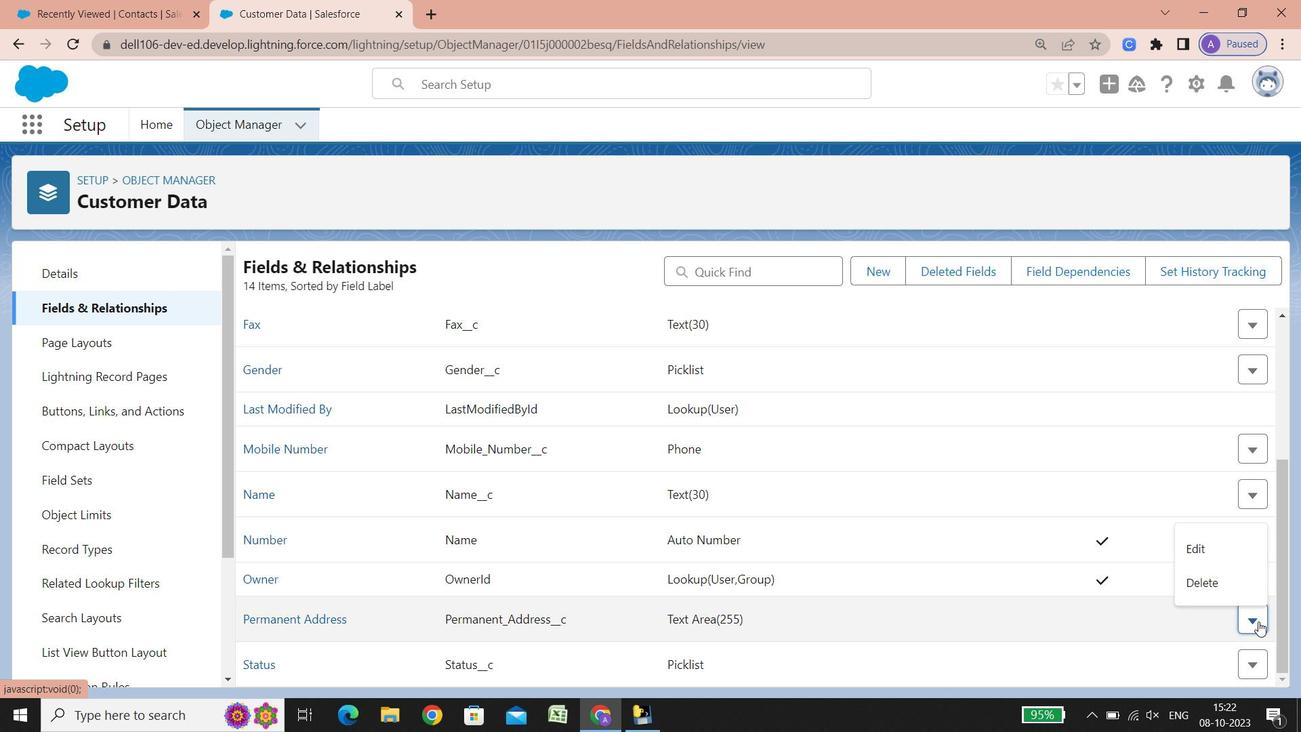 
Action: Mouse pressed left at (1259, 622)
Screenshot: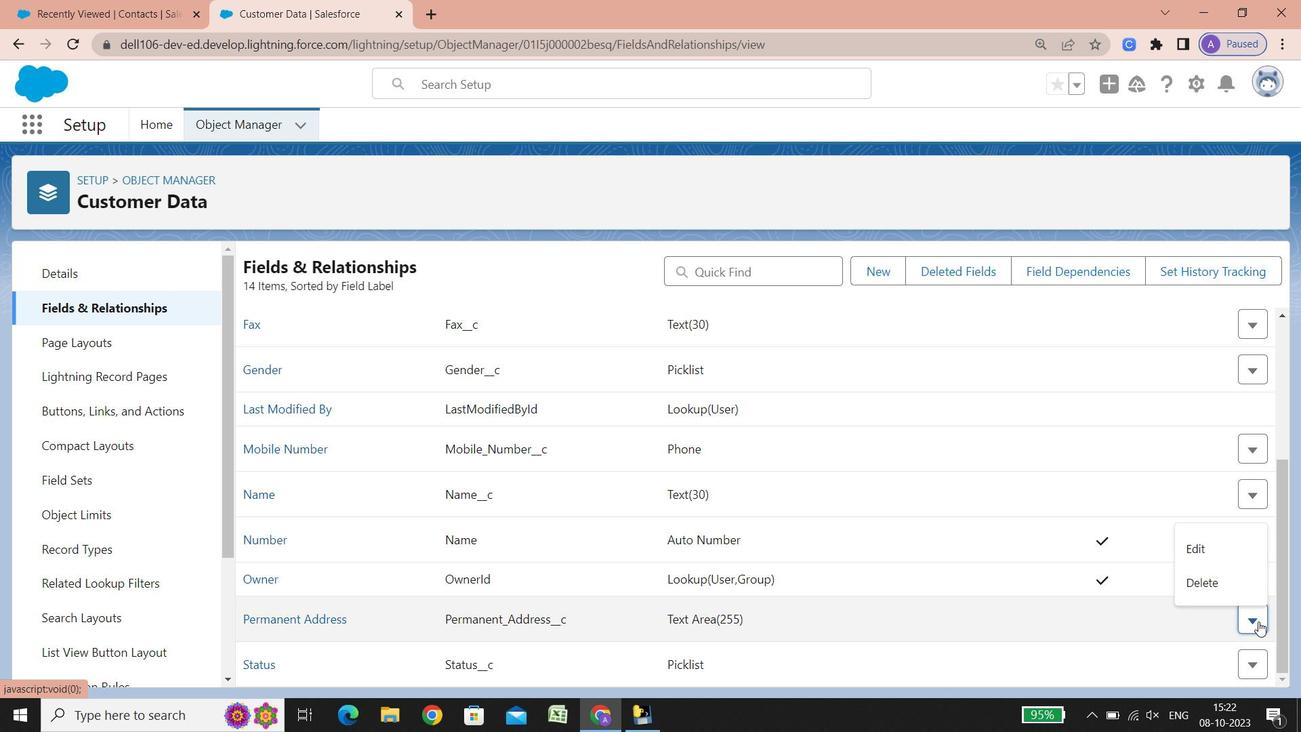 
Action: Mouse moved to (1215, 558)
Screenshot: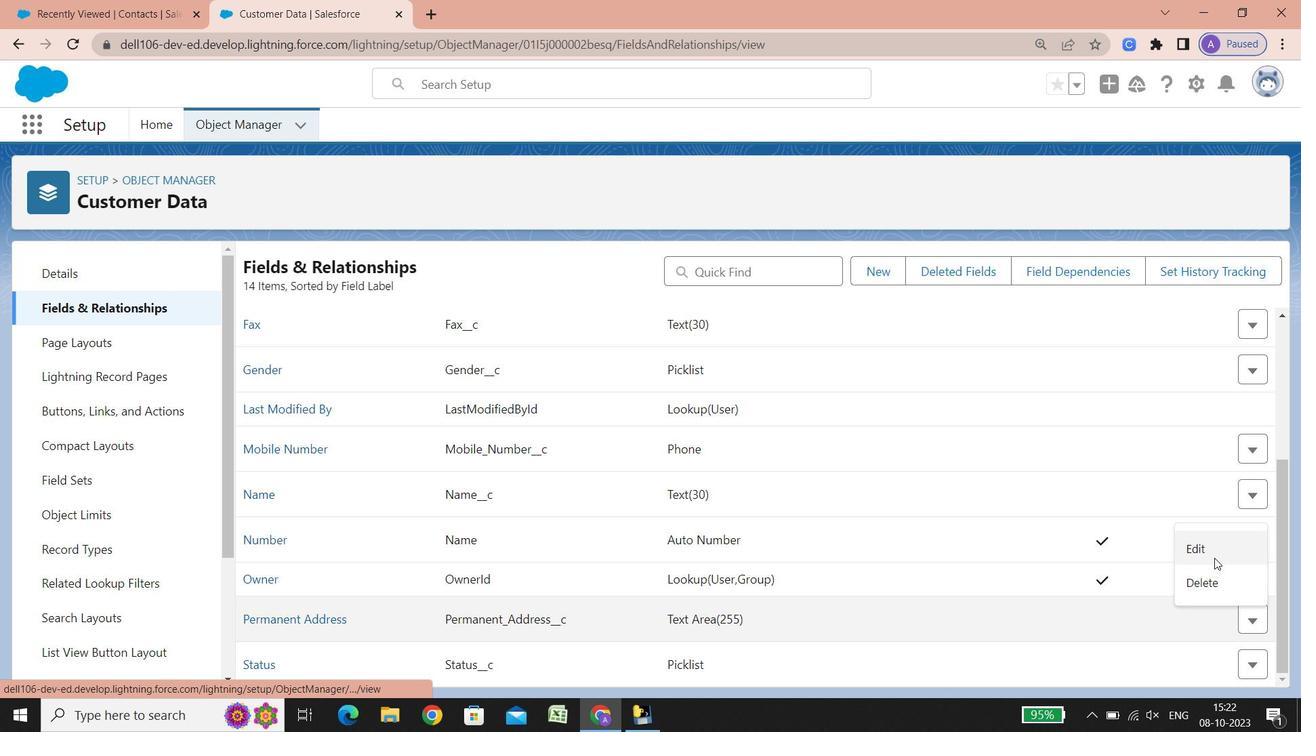 
Action: Mouse pressed left at (1215, 558)
Screenshot: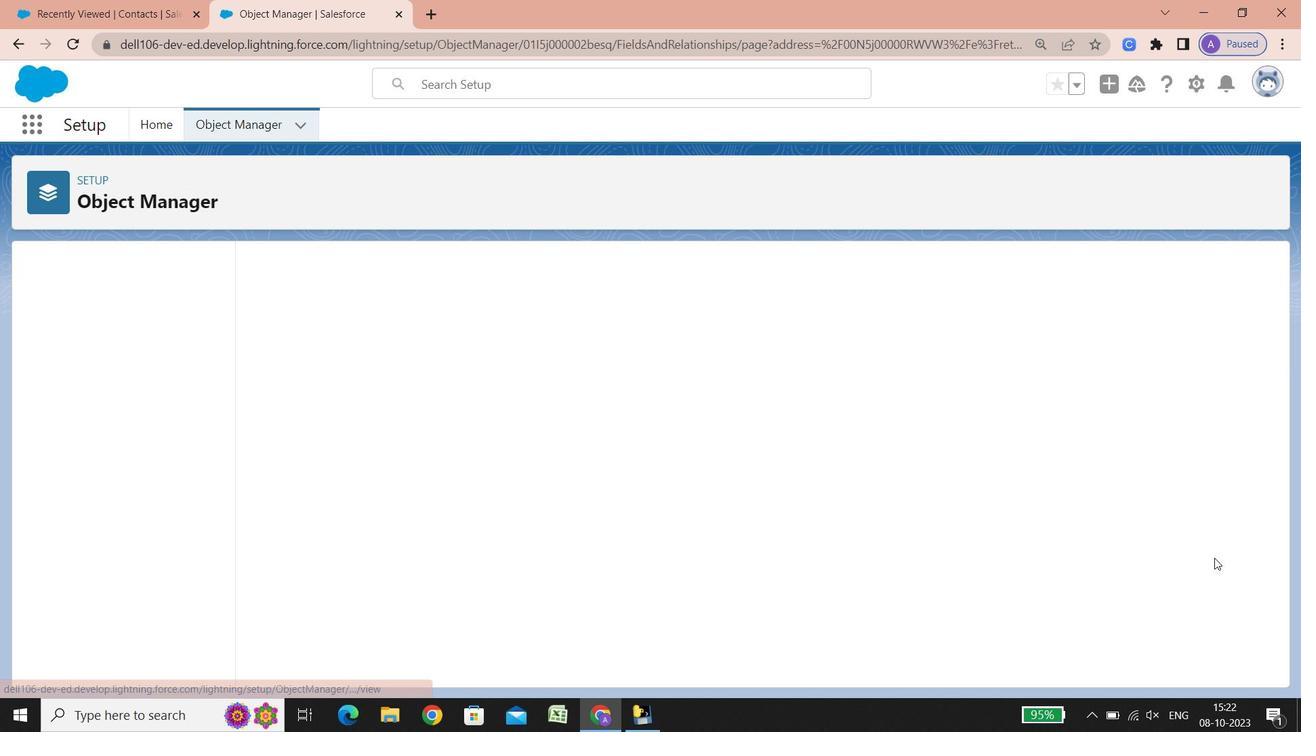 
Action: Mouse moved to (631, 317)
Screenshot: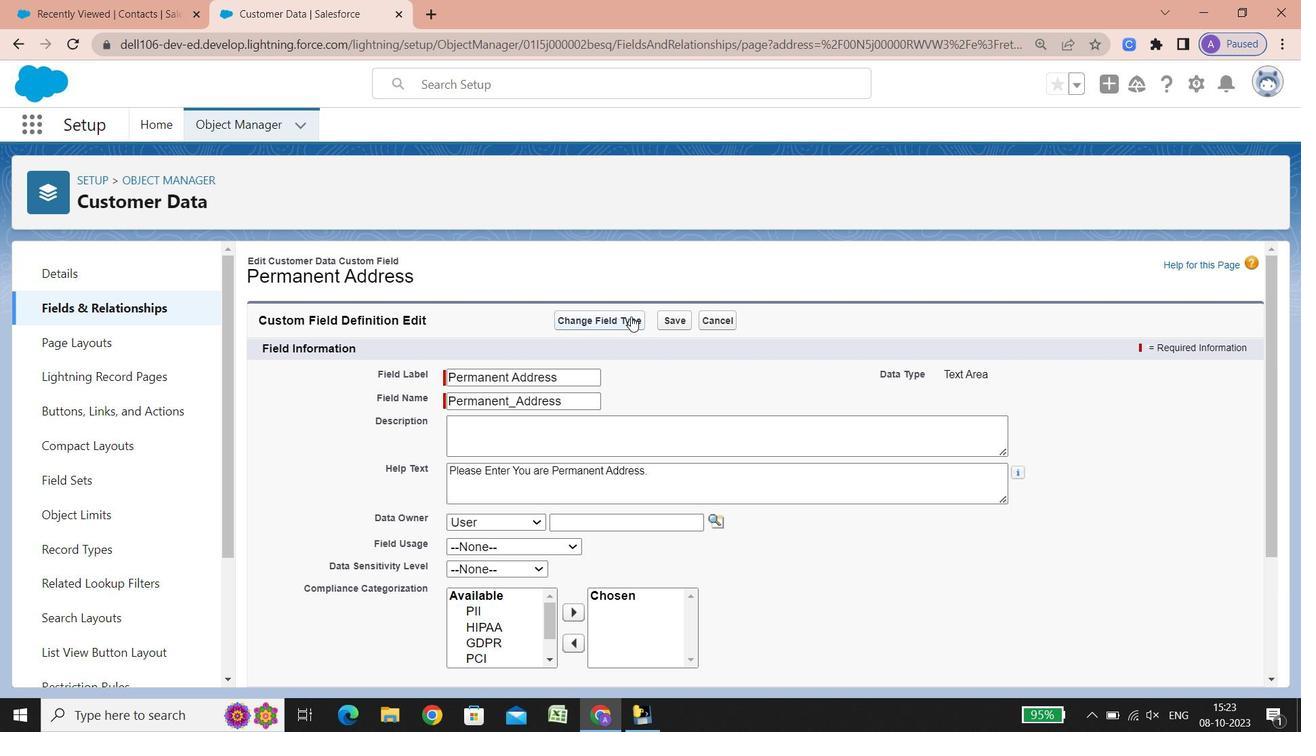 
Action: Mouse pressed left at (631, 317)
Screenshot: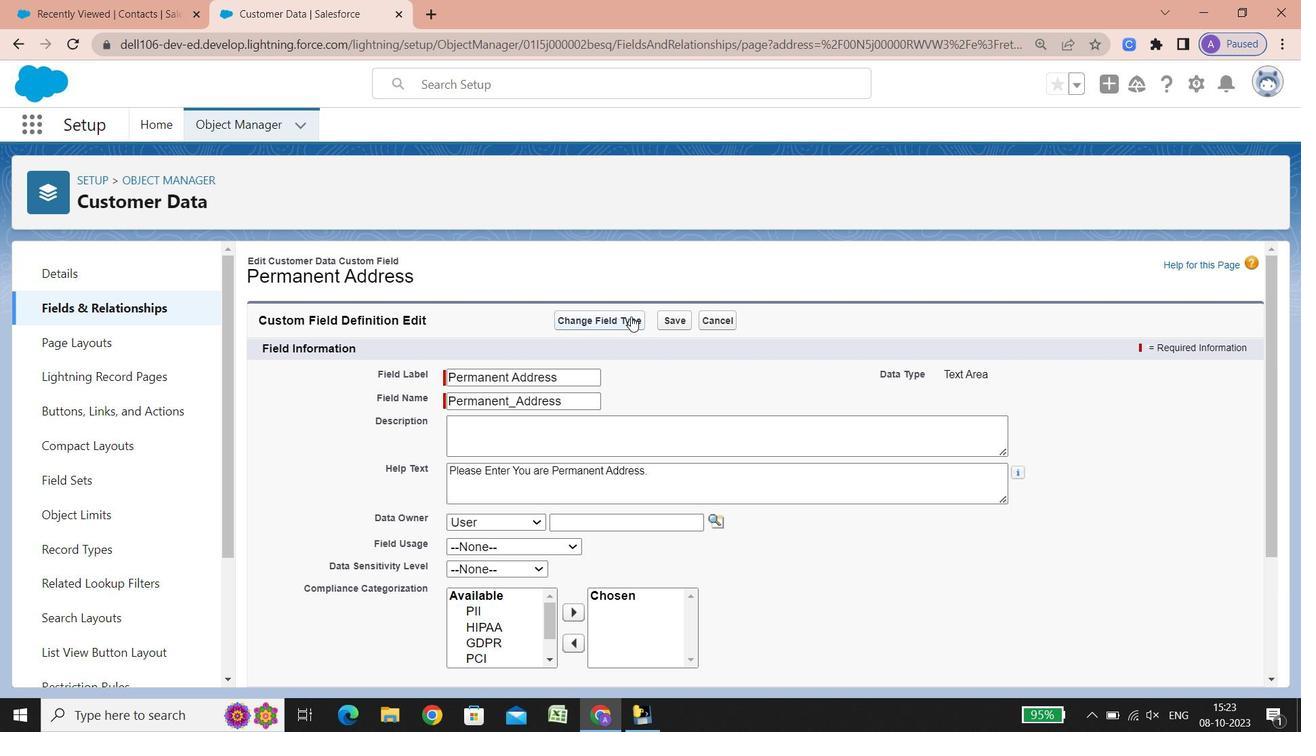 
Action: Mouse moved to (45, 564)
Screenshot: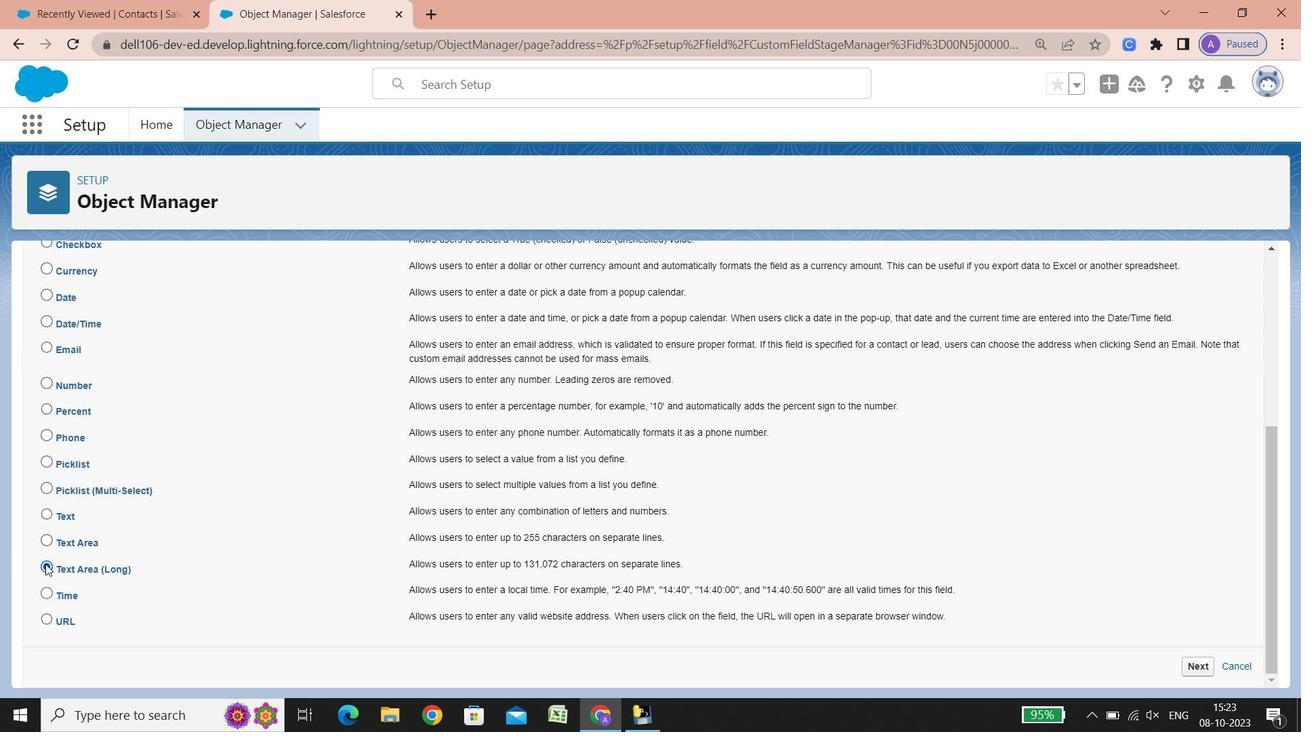 
Action: Mouse pressed left at (45, 564)
Screenshot: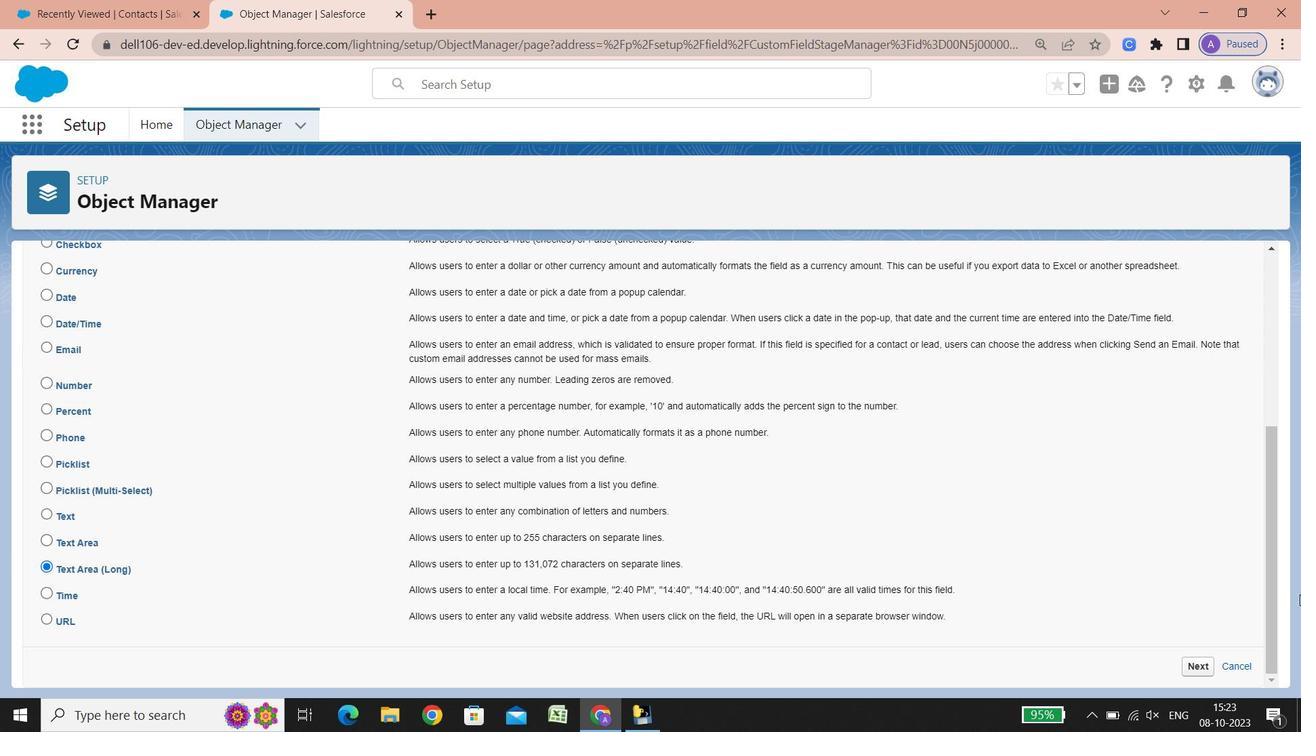 
Action: Mouse moved to (1205, 662)
Screenshot: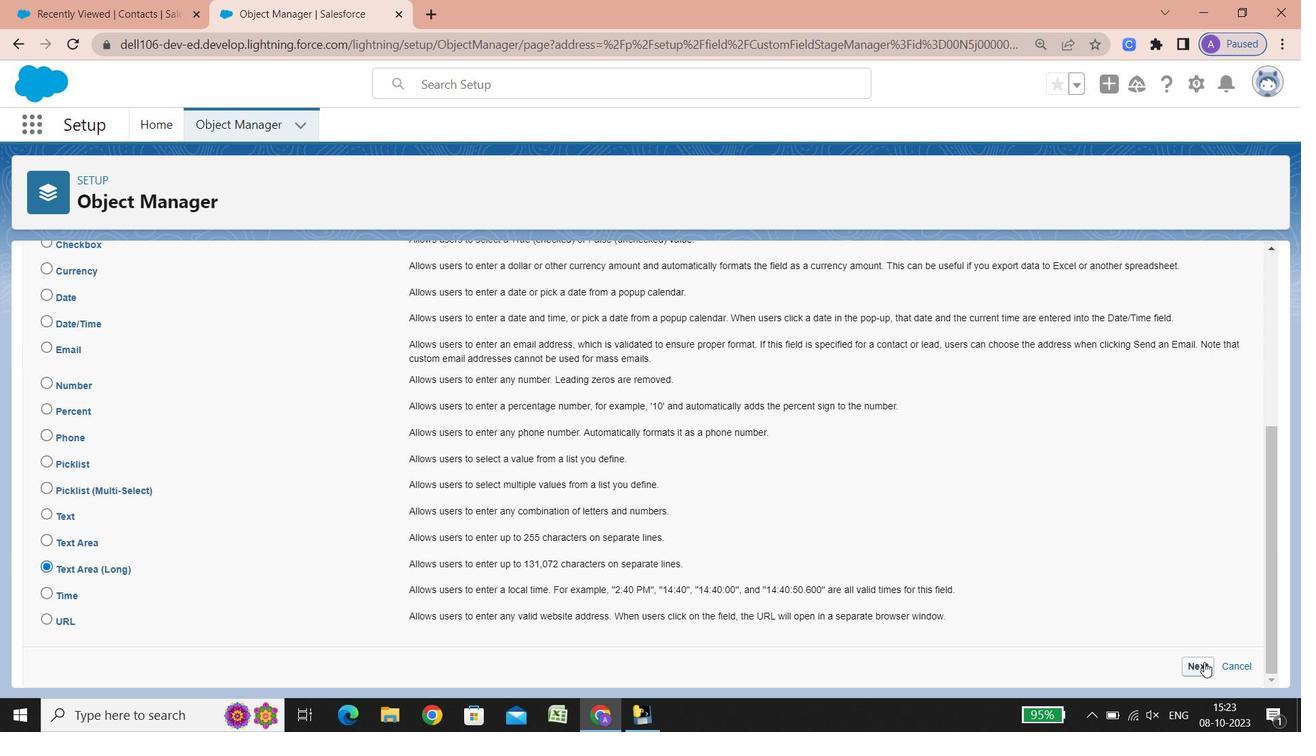 
Action: Mouse pressed left at (1205, 662)
Screenshot: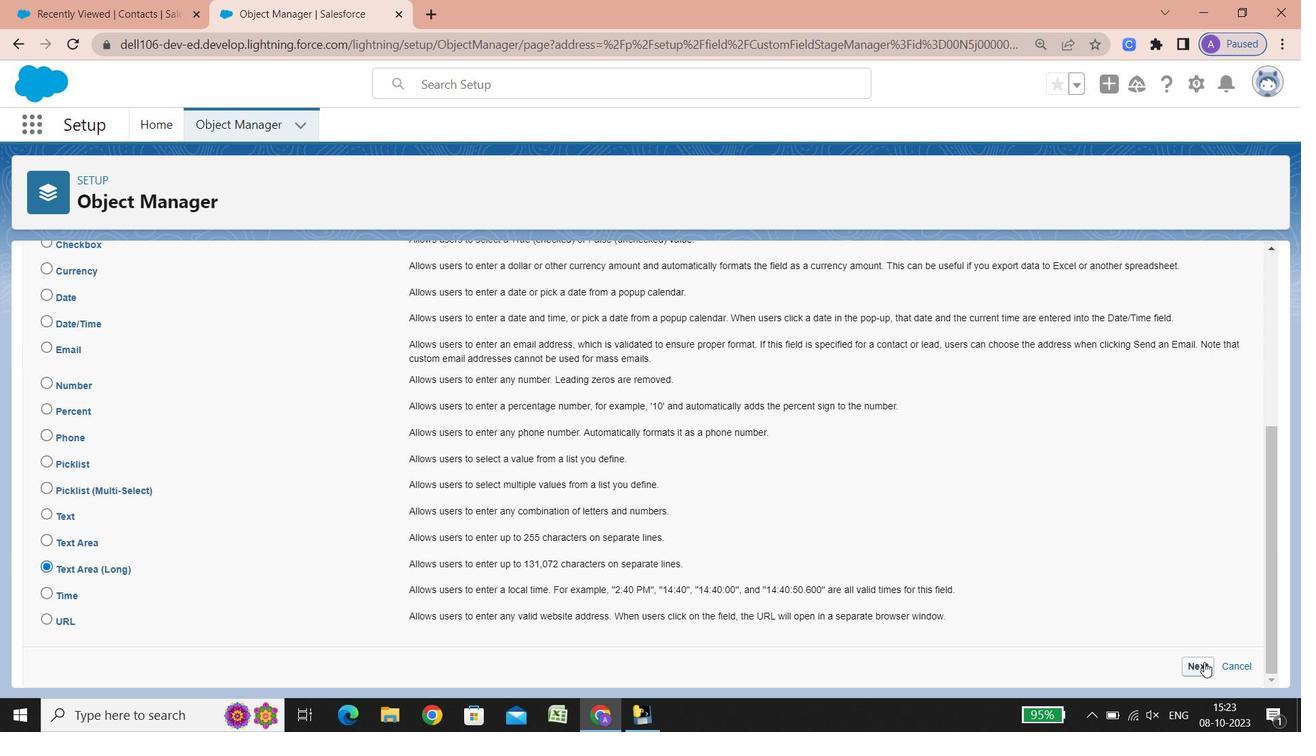 
Action: Mouse moved to (1161, 364)
Screenshot: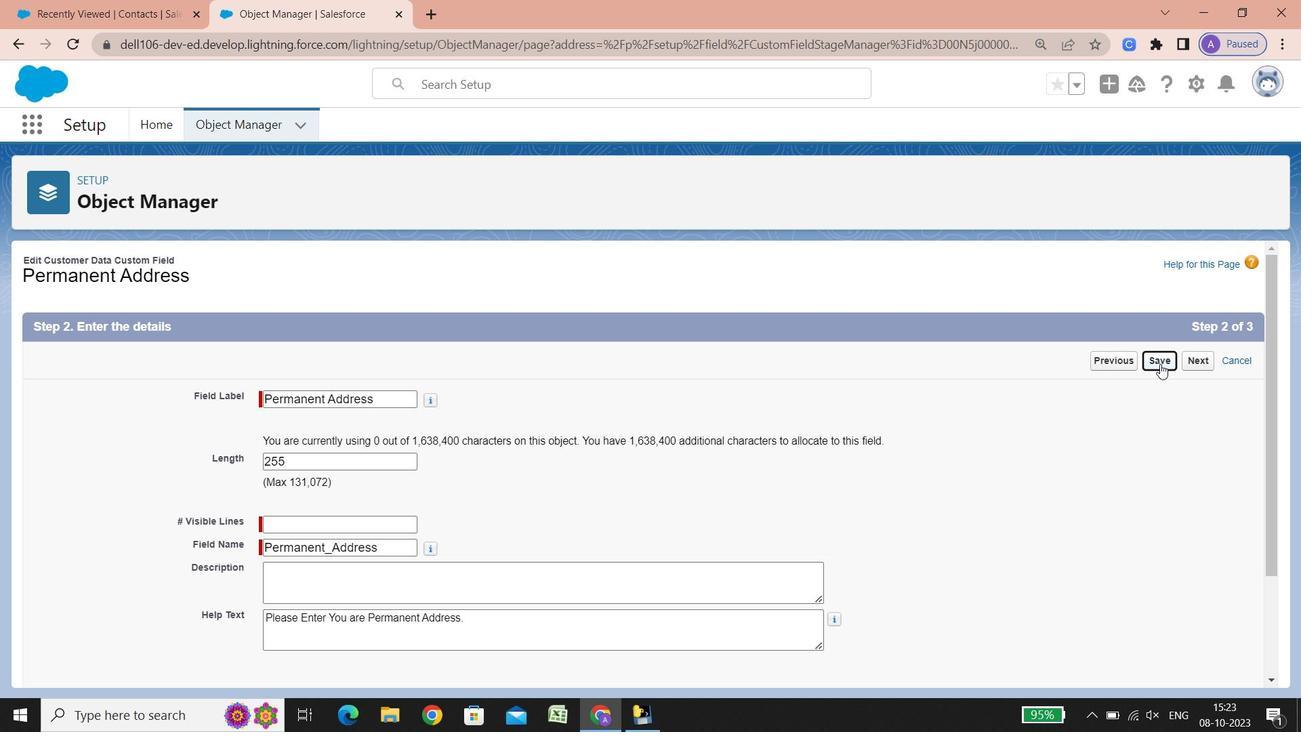 
Action: Mouse pressed left at (1161, 364)
Screenshot: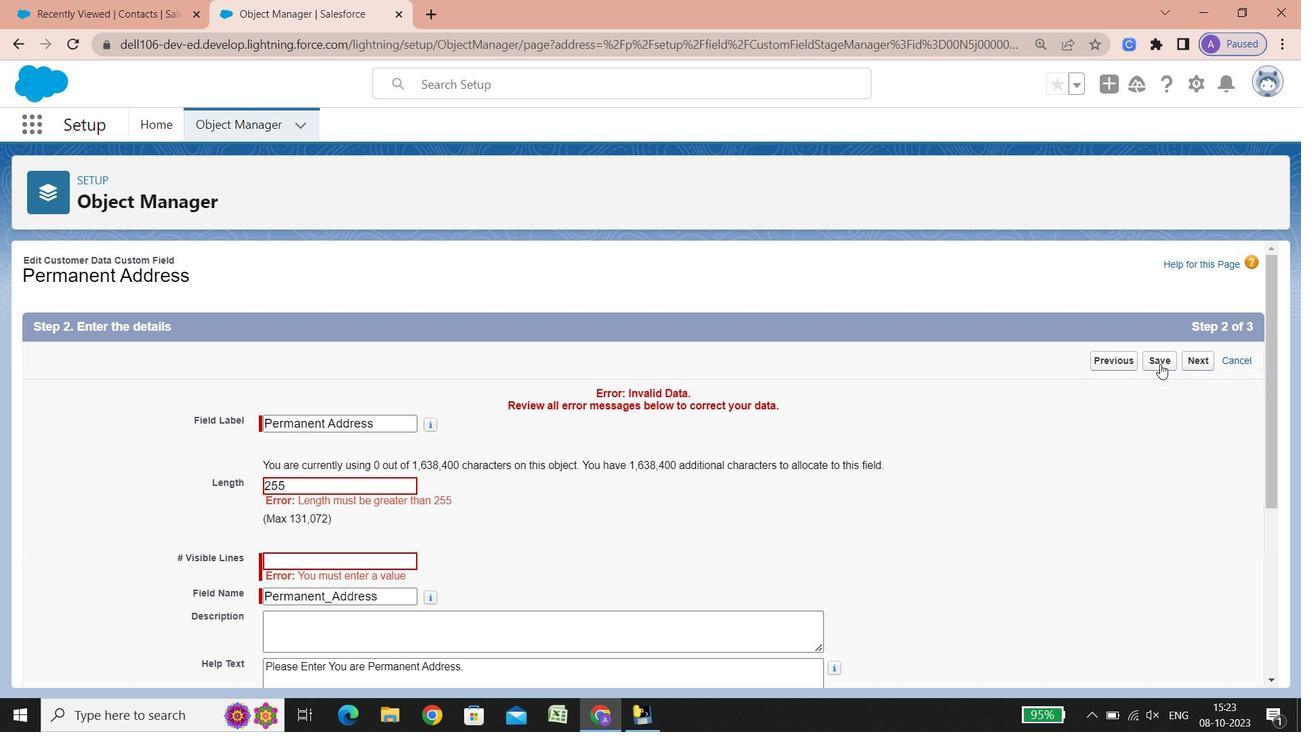 
Action: Mouse moved to (317, 478)
Screenshot: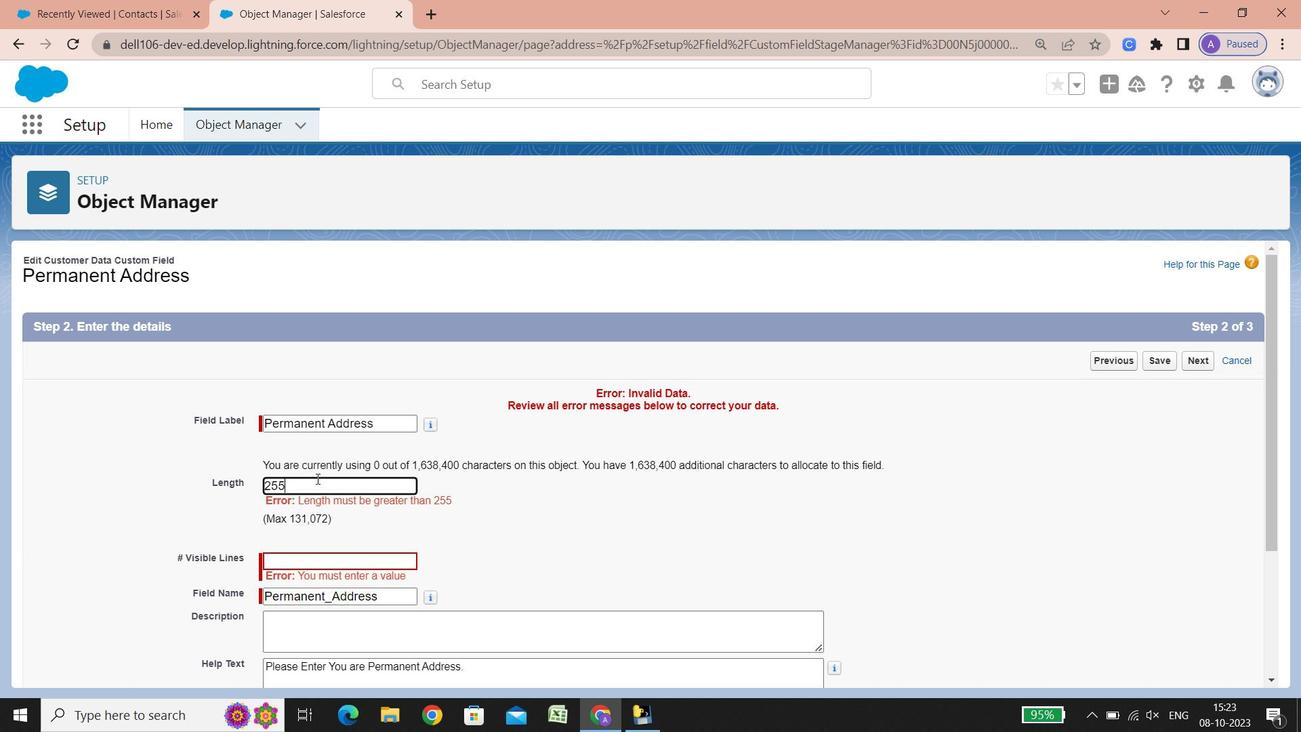 
Action: Mouse pressed left at (317, 478)
Screenshot: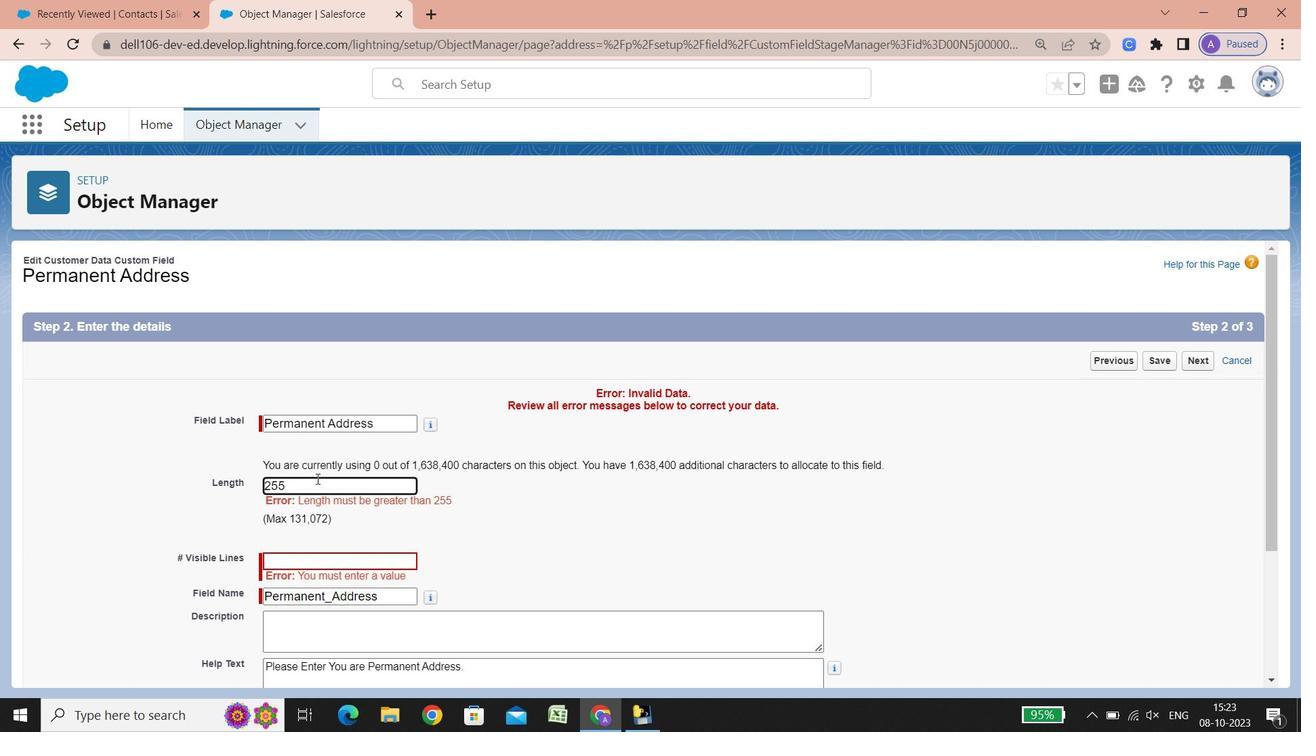 
Action: Key pressed 5
Screenshot: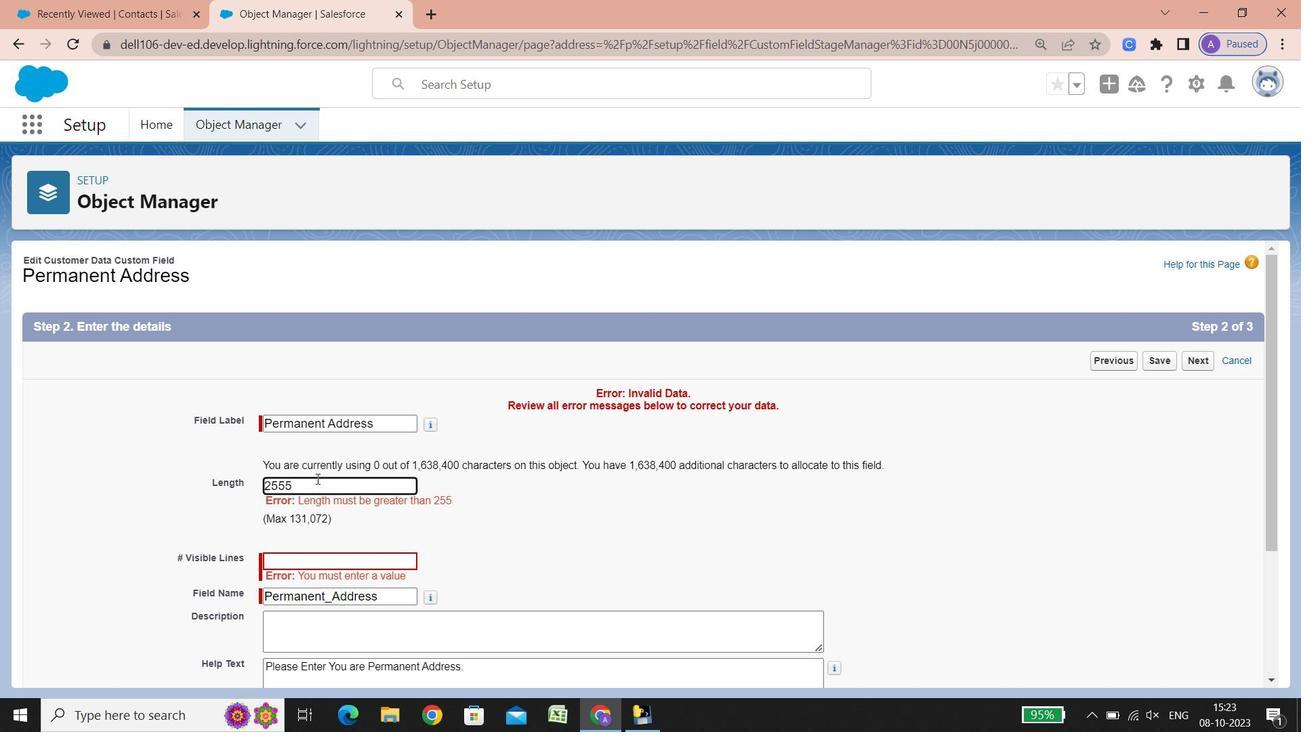
Action: Mouse moved to (375, 490)
Screenshot: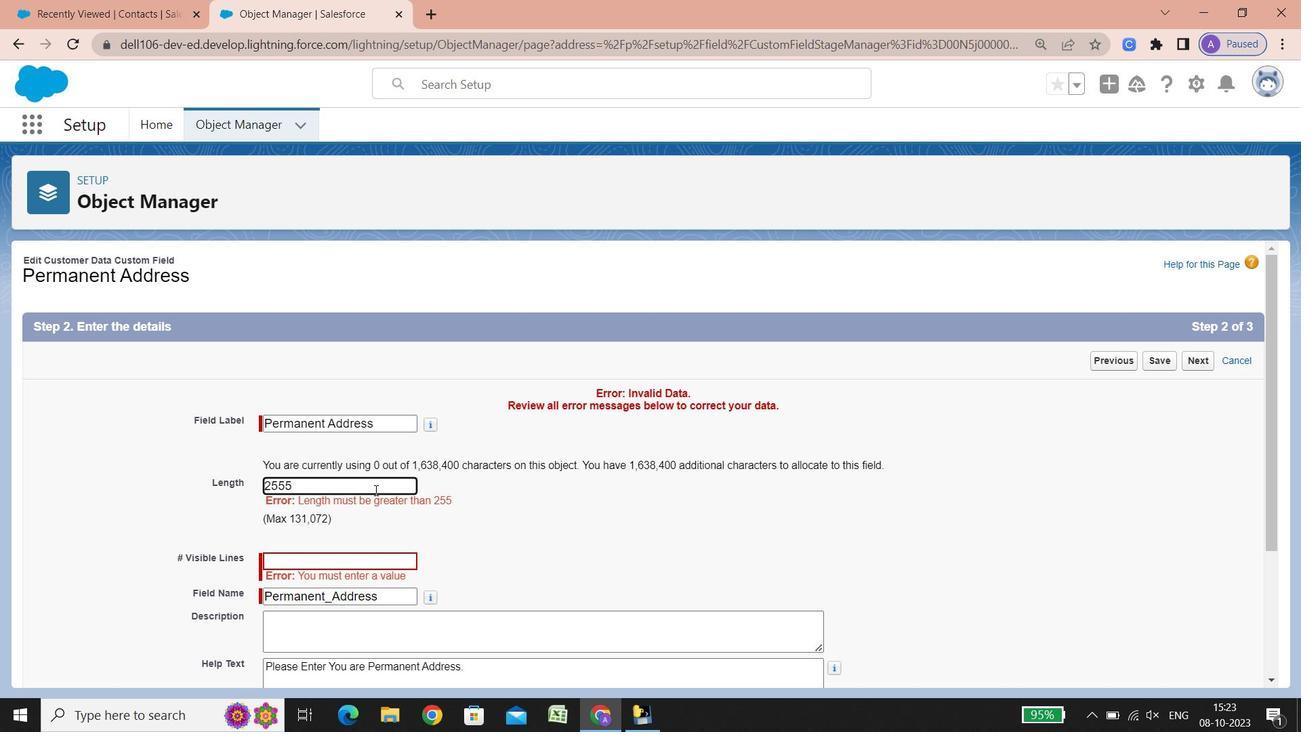 
Action: Key pressed 2
Screenshot: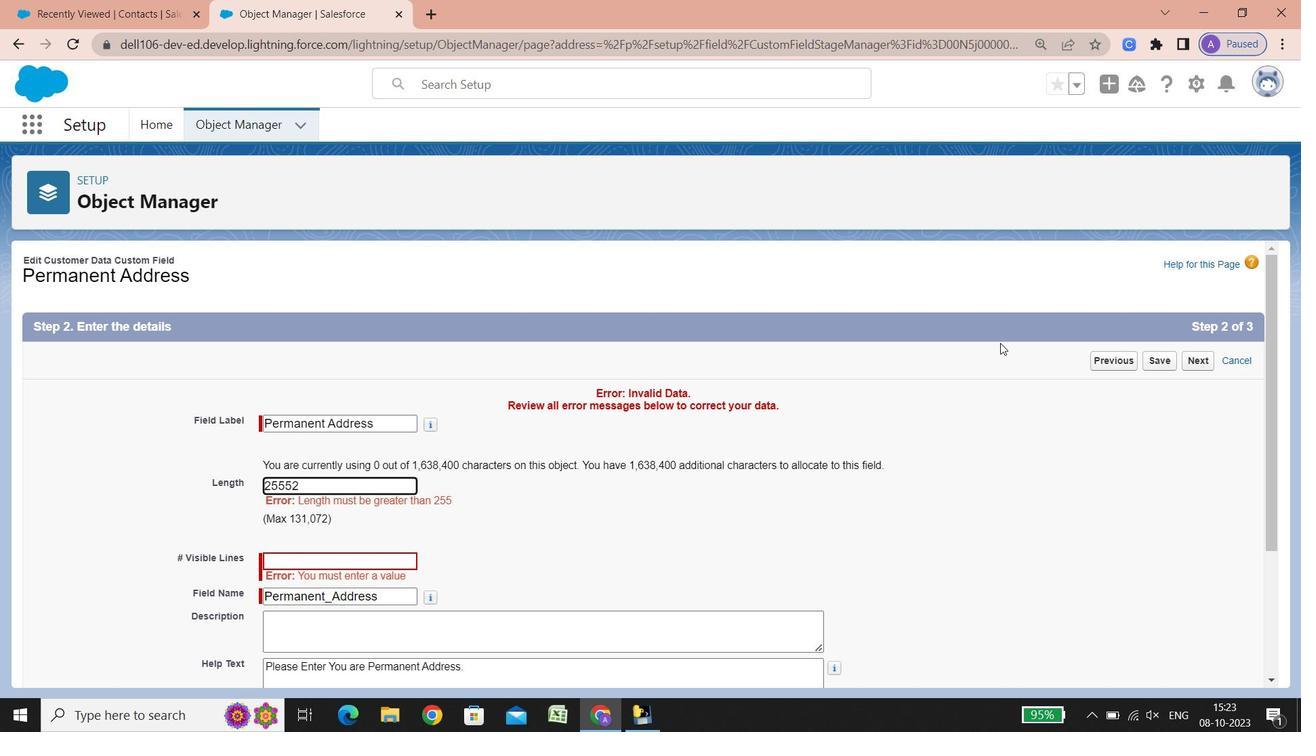 
Action: Mouse moved to (1171, 355)
Screenshot: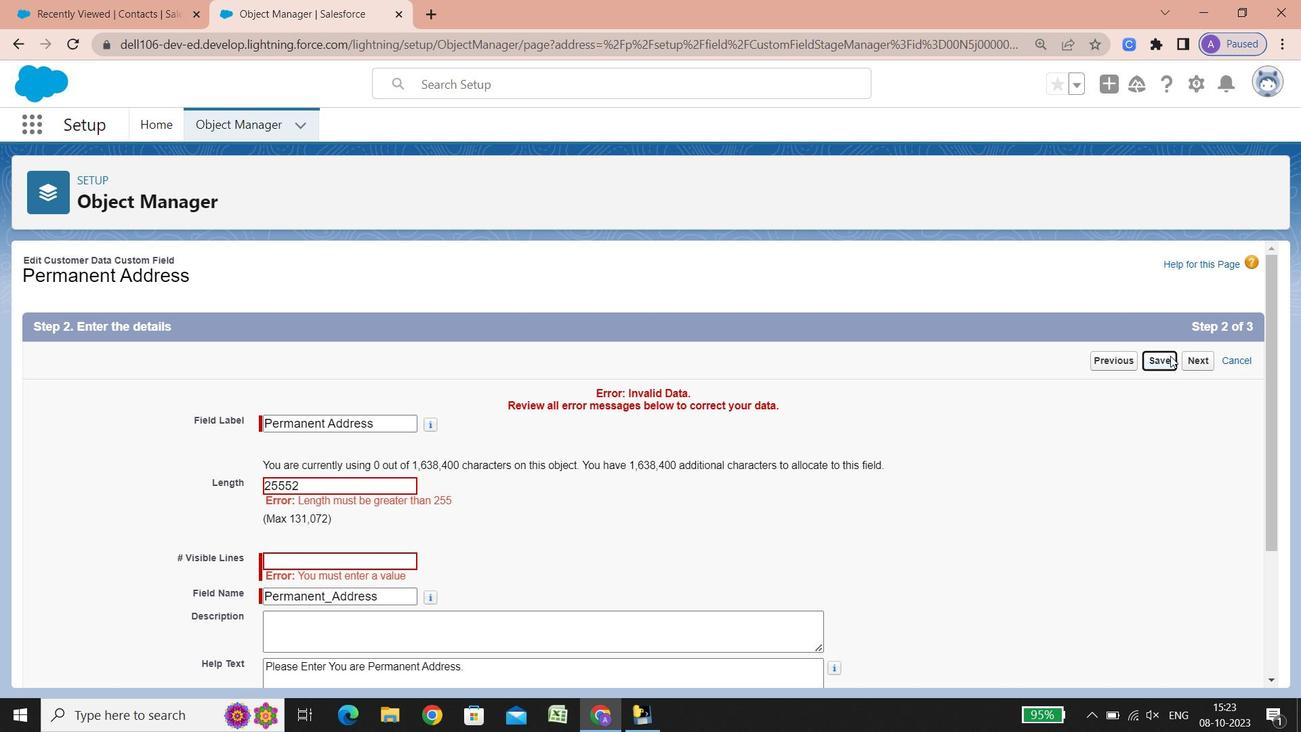 
Action: Mouse pressed left at (1171, 355)
Screenshot: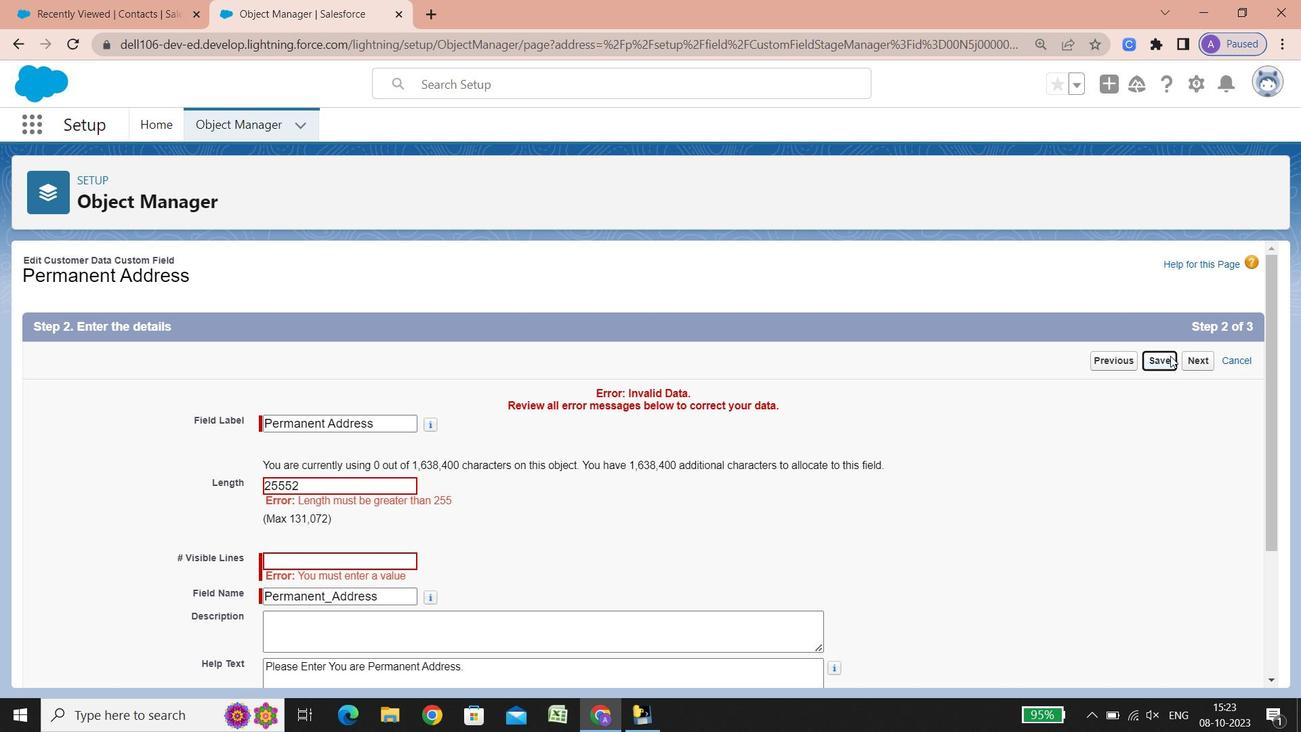 
Action: Mouse moved to (307, 553)
Screenshot: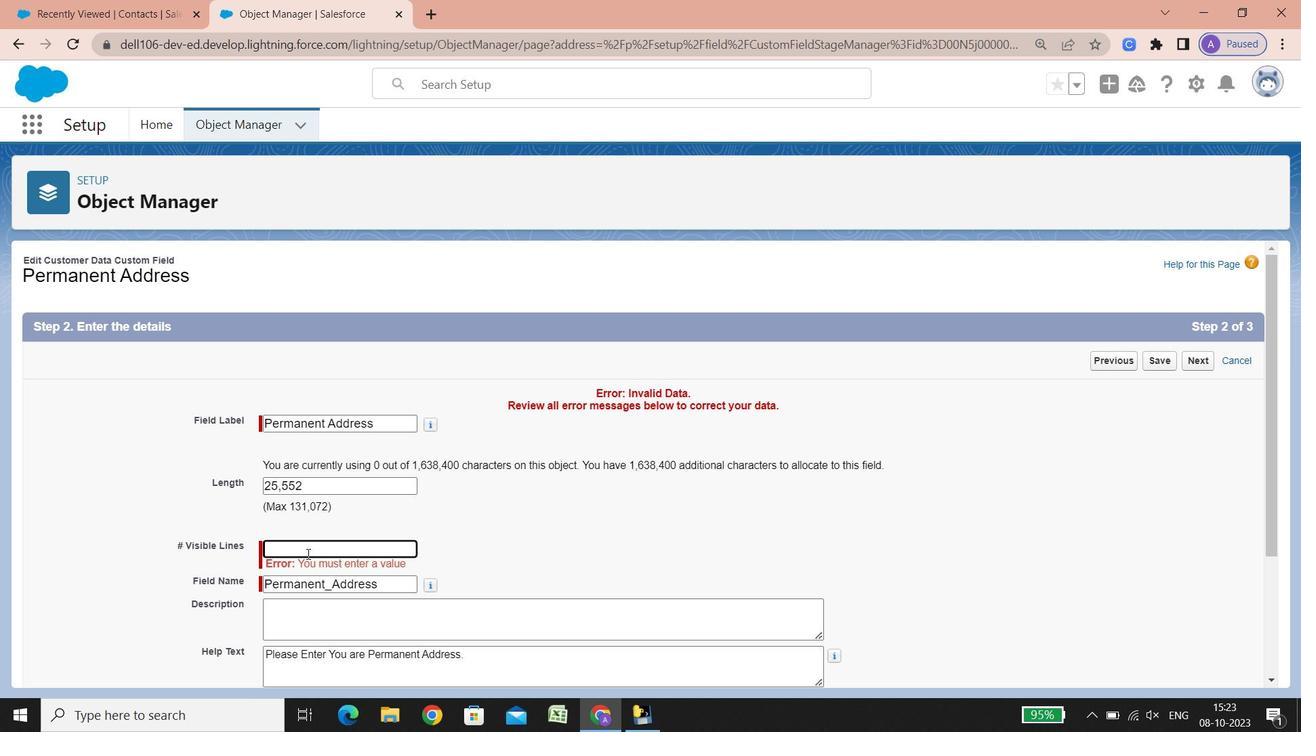 
Action: Mouse pressed left at (307, 553)
Screenshot: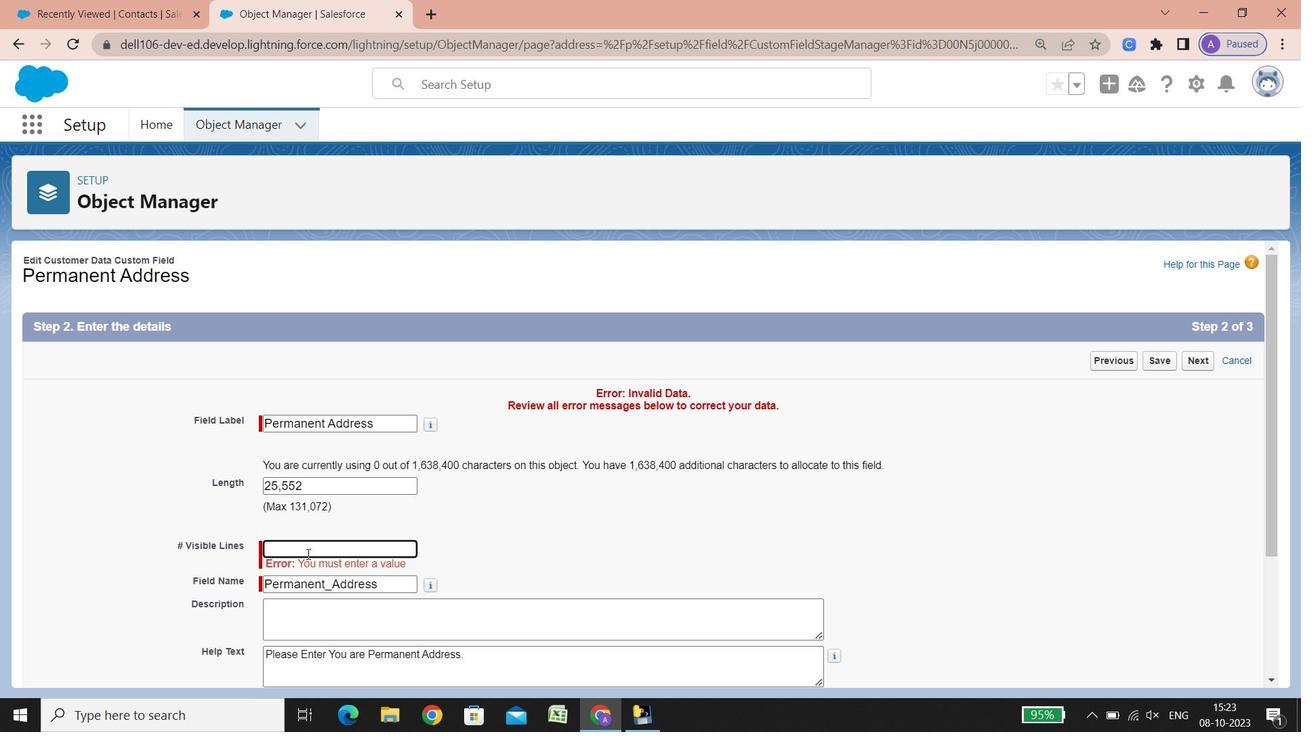 
Action: Mouse moved to (337, 552)
Screenshot: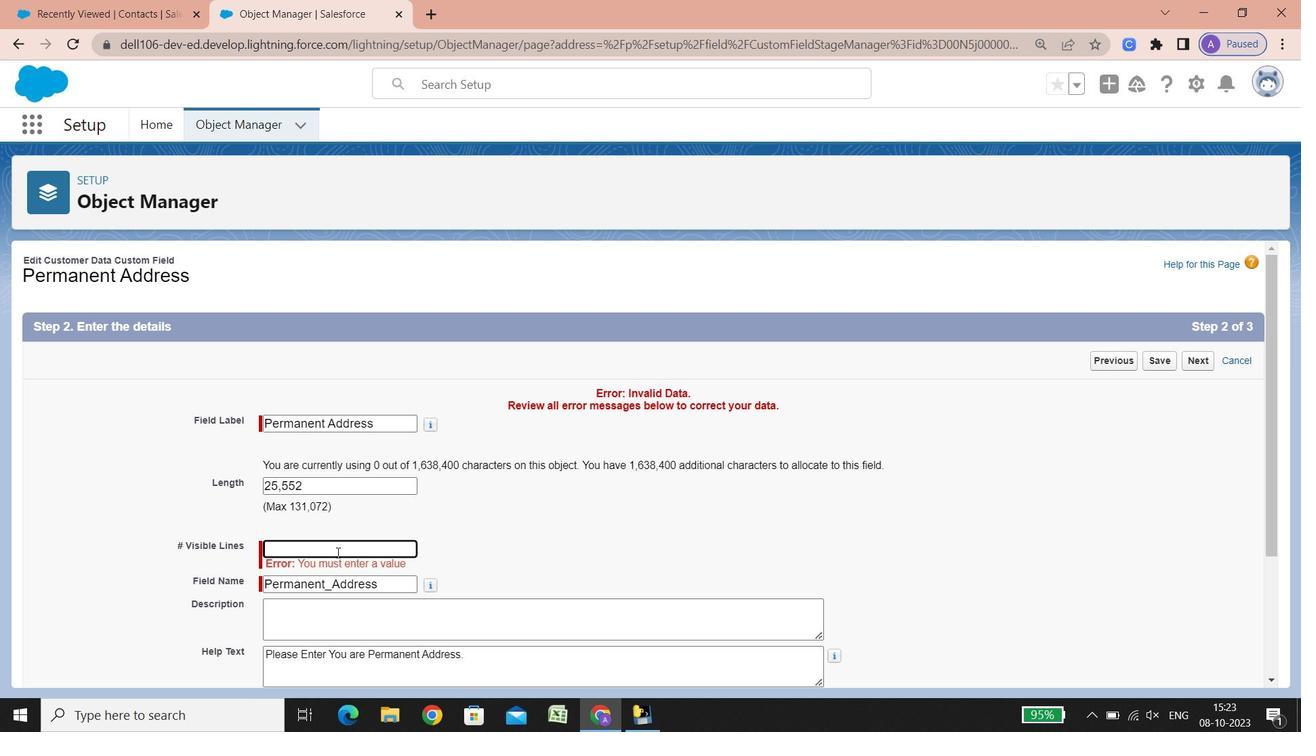 
Action: Key pressed 255555522222222
Screenshot: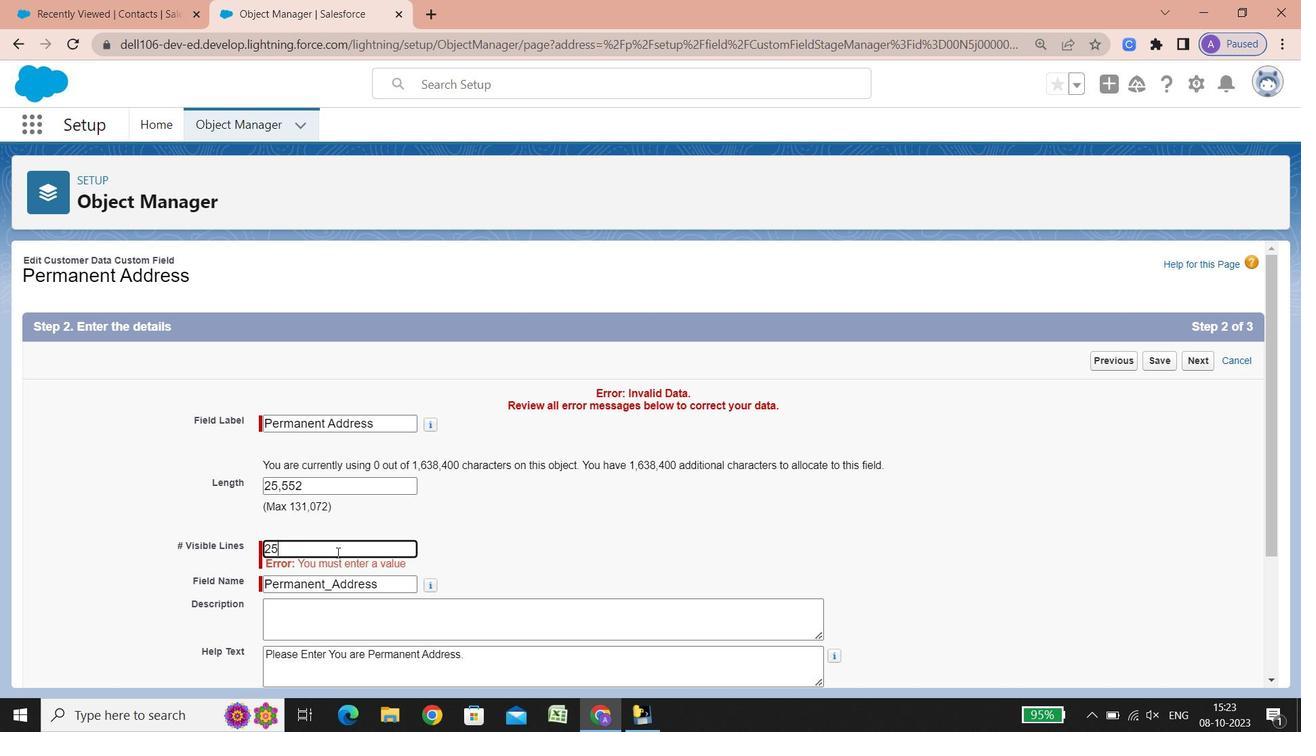 
Action: Mouse moved to (1161, 357)
Screenshot: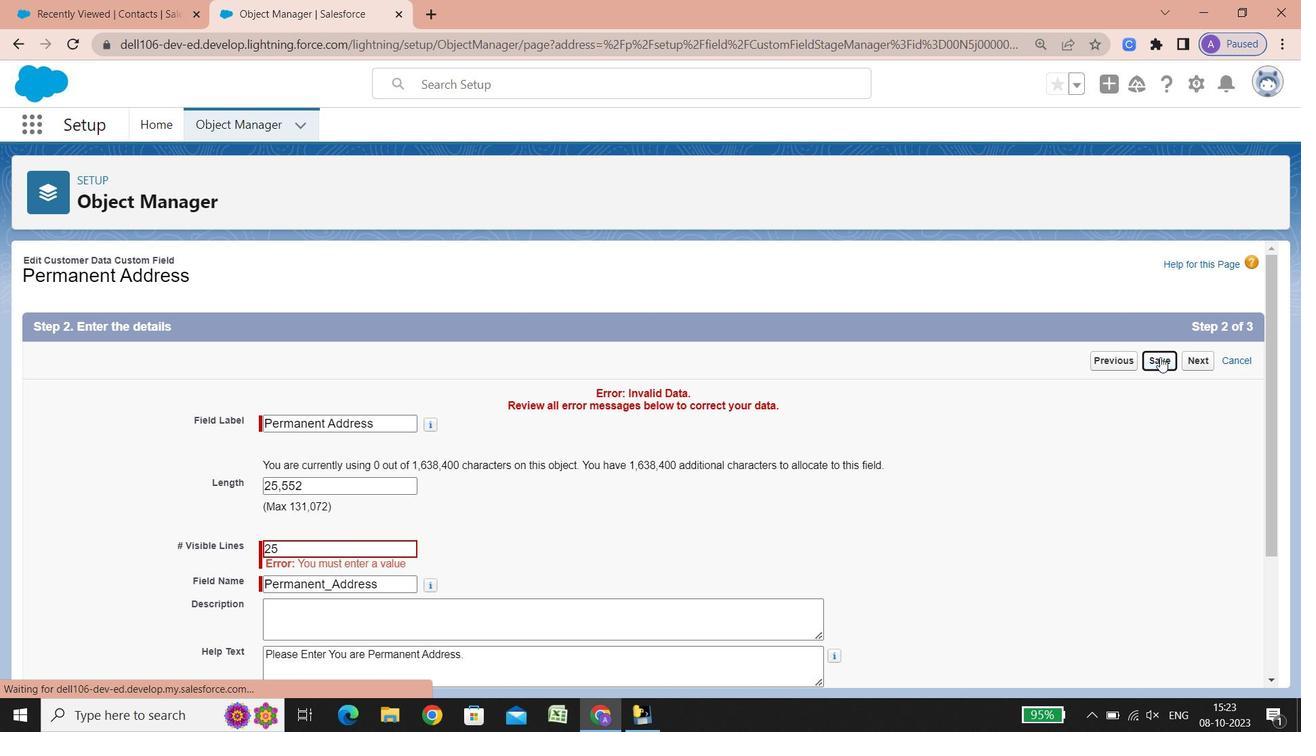 
Action: Mouse pressed left at (1161, 357)
Screenshot: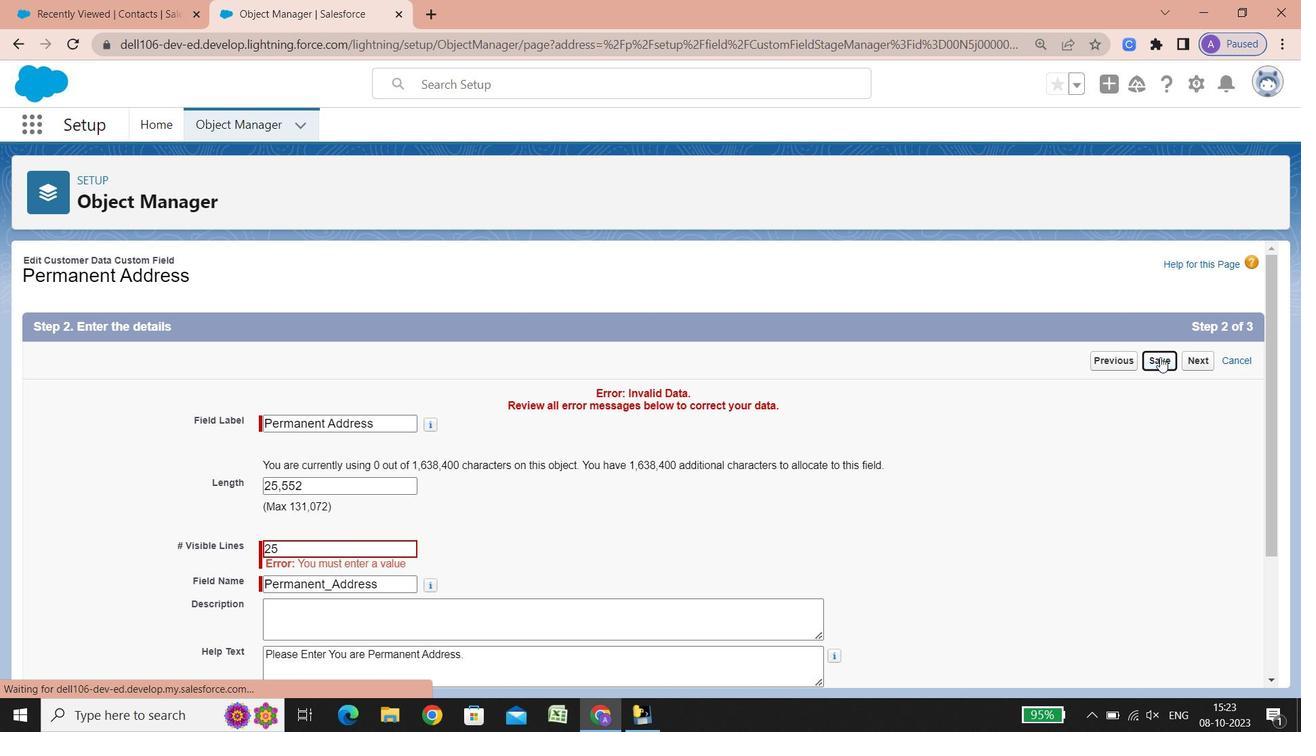 
Action: Mouse moved to (725, 586)
Screenshot: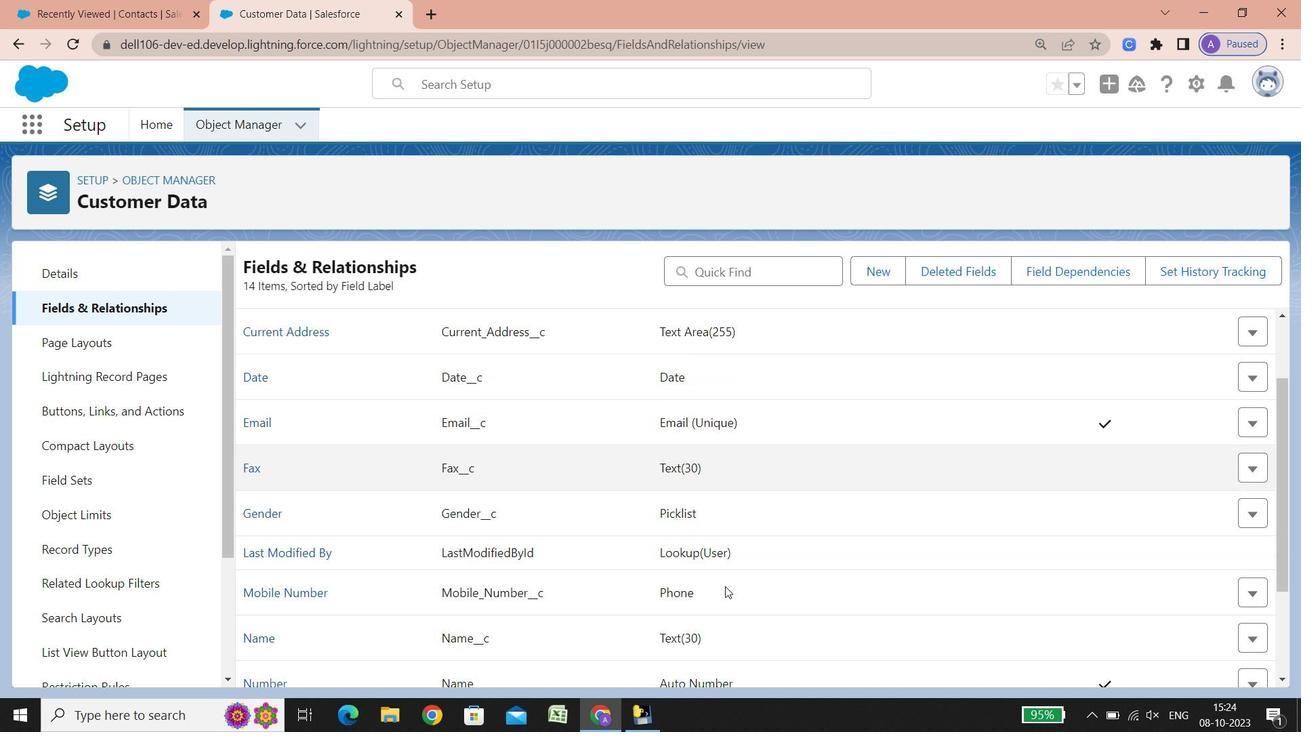 
Action: Mouse scrolled (725, 585) with delta (0, 0)
Screenshot: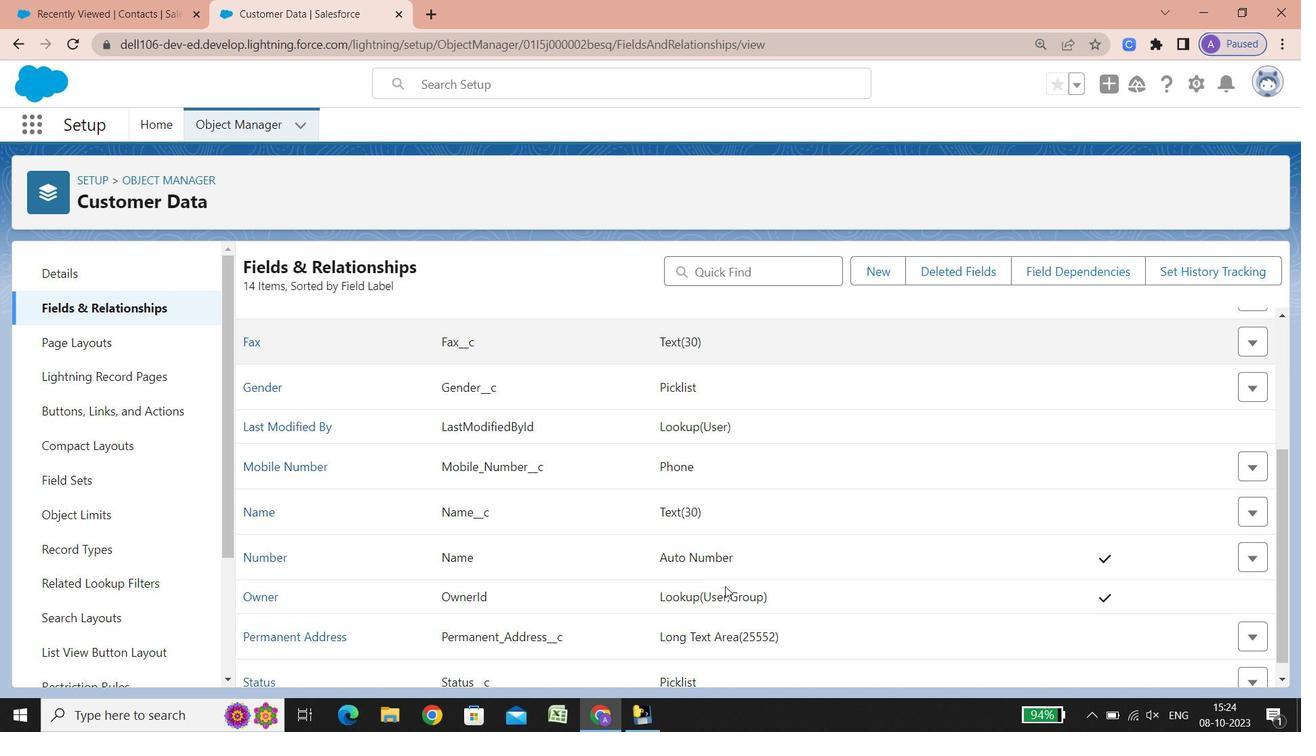 
Action: Mouse scrolled (725, 585) with delta (0, 0)
Screenshot: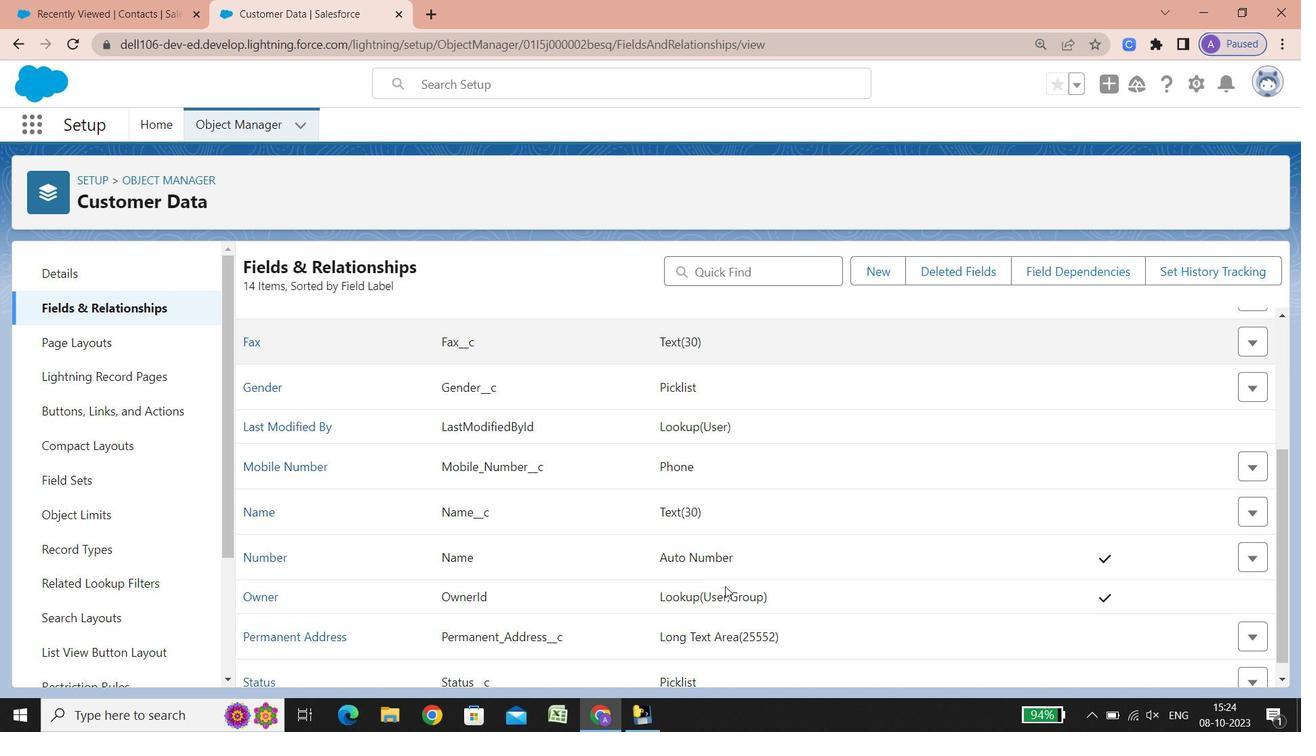 
Action: Mouse scrolled (725, 585) with delta (0, 0)
Screenshot: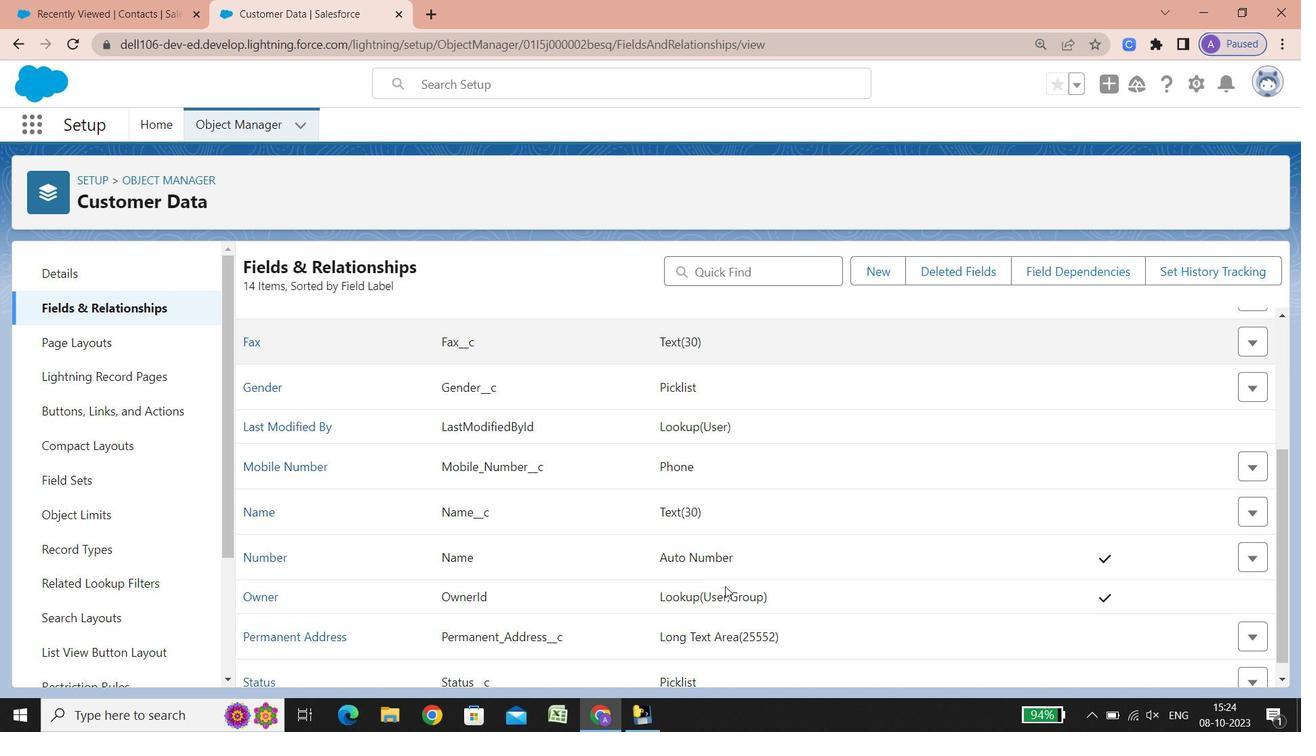 
Action: Mouse scrolled (725, 585) with delta (0, 0)
Screenshot: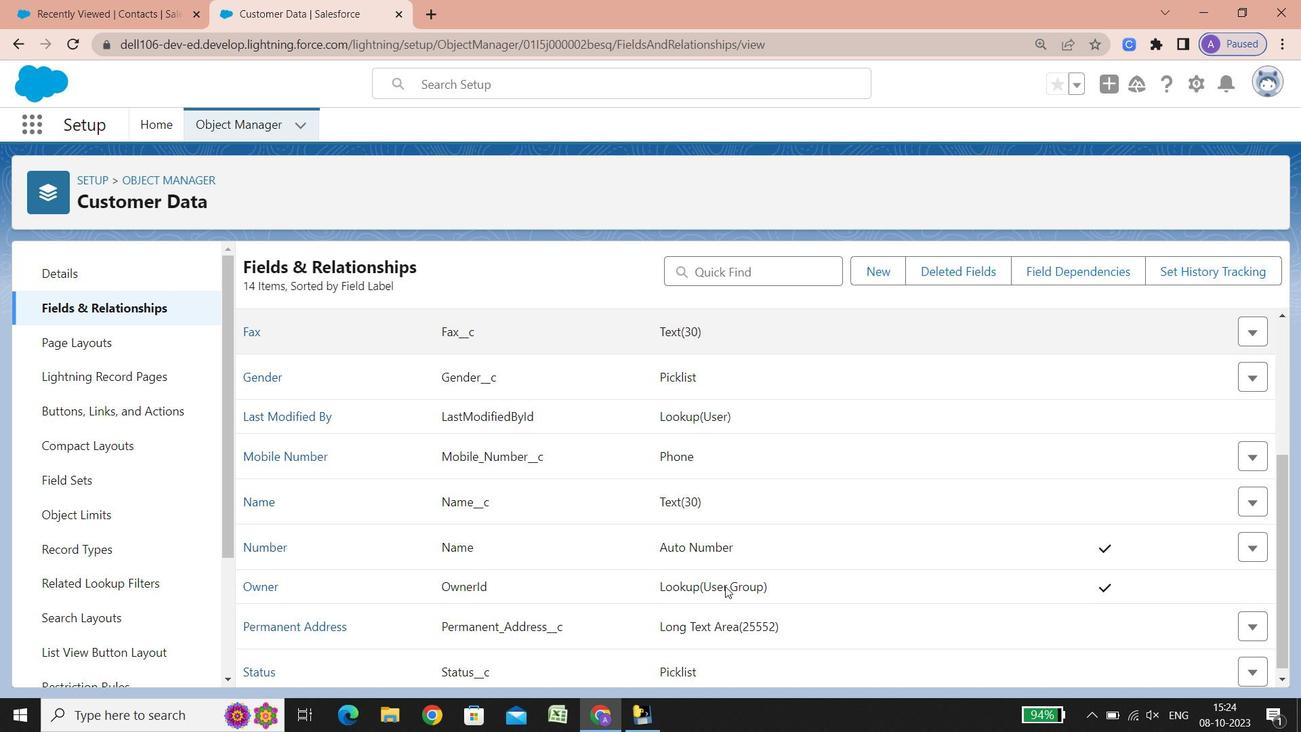 
Action: Mouse scrolled (725, 585) with delta (0, 0)
Screenshot: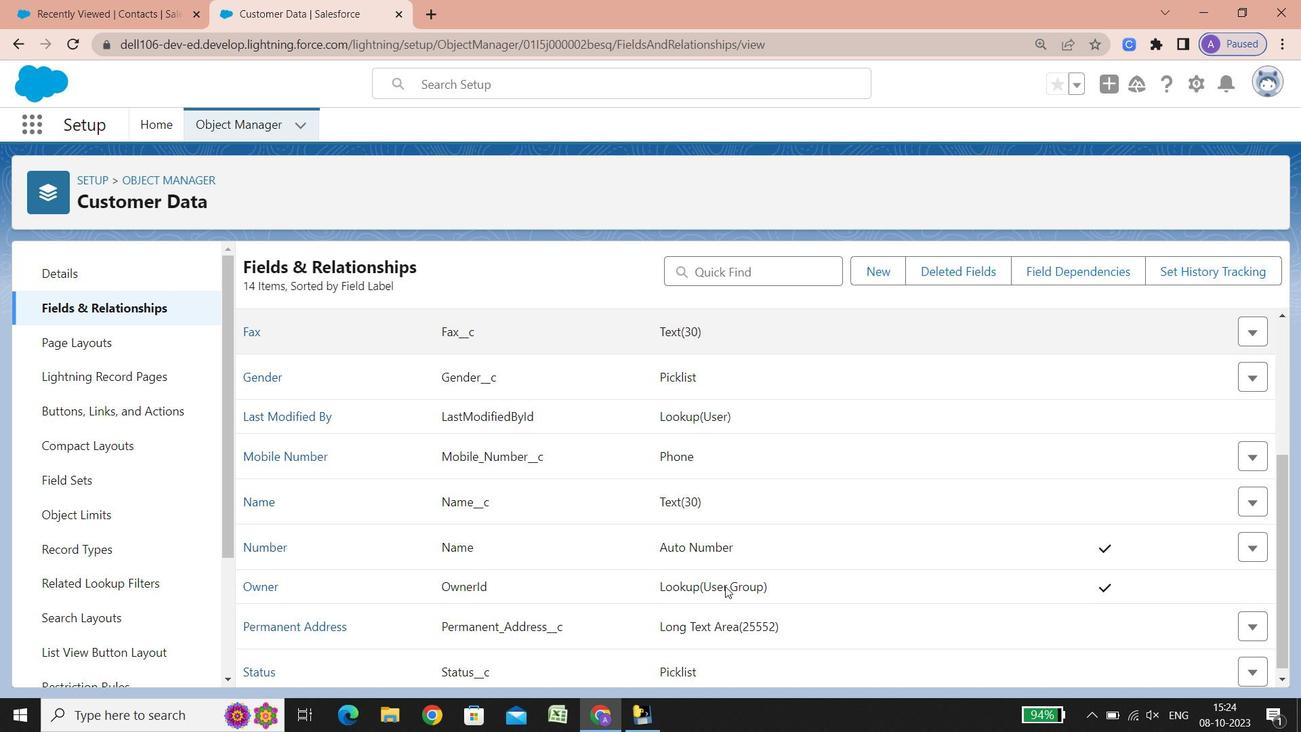 
Action: Mouse scrolled (725, 585) with delta (0, 0)
Screenshot: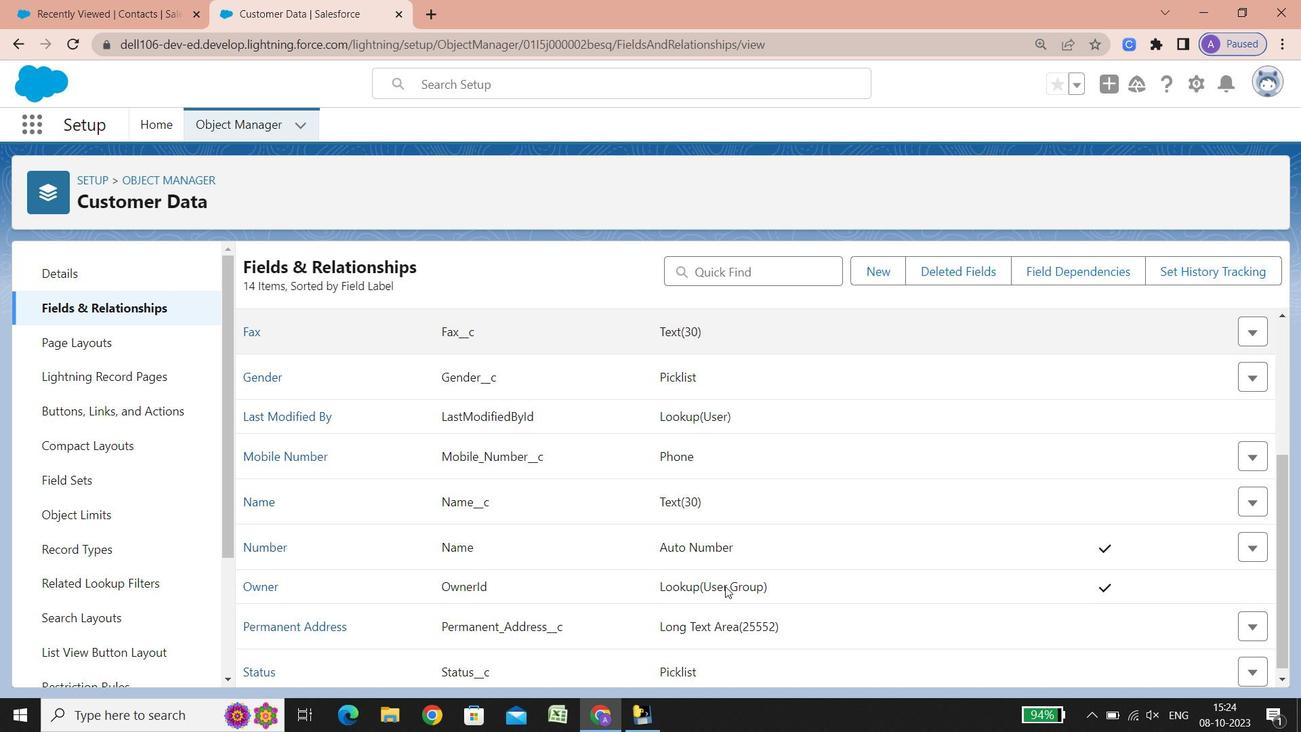 
Action: Mouse scrolled (725, 585) with delta (0, 0)
Screenshot: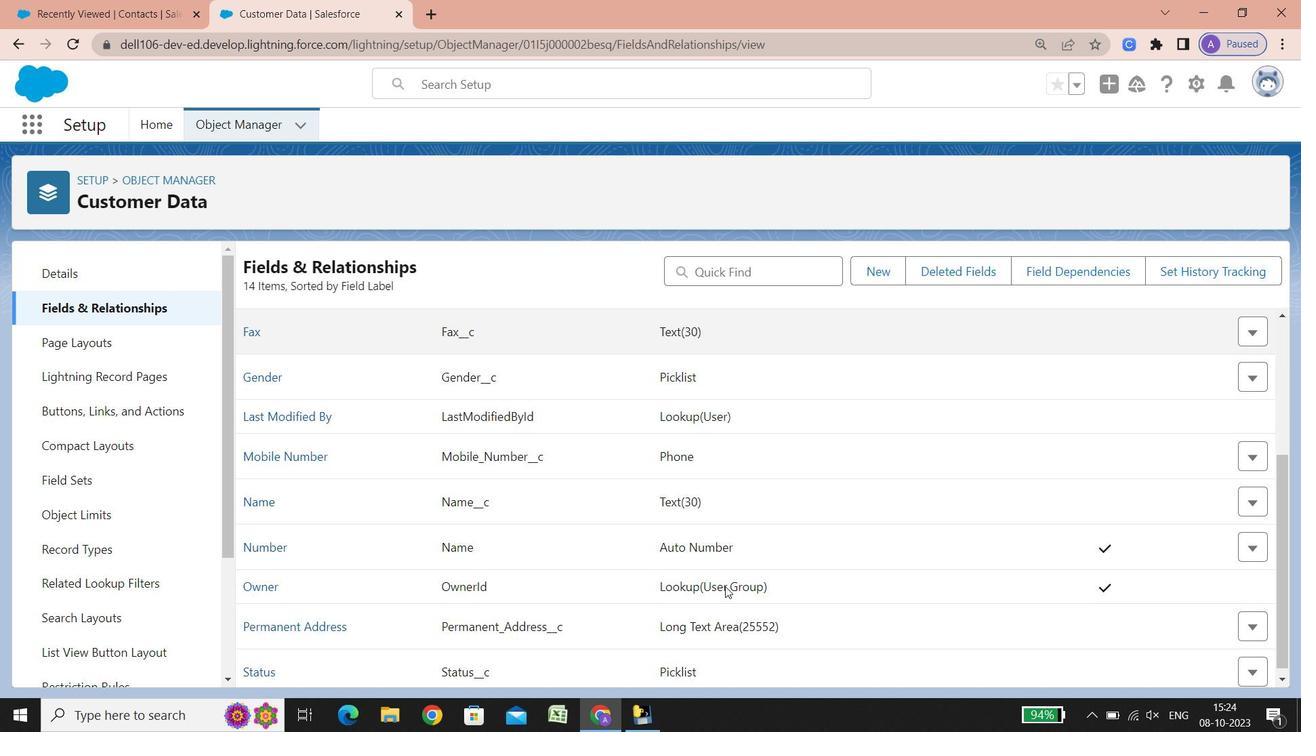
Action: Mouse scrolled (725, 585) with delta (0, 0)
Screenshot: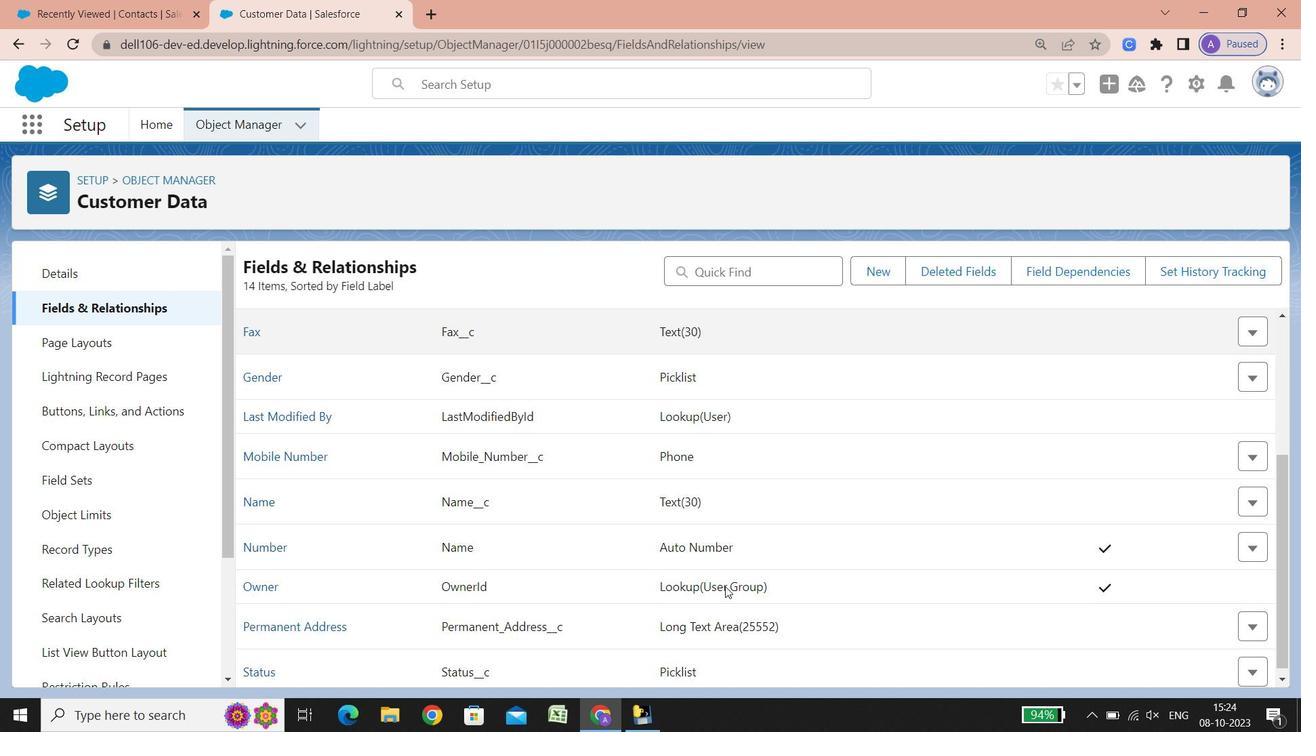 
Action: Mouse scrolled (725, 585) with delta (0, 0)
Screenshot: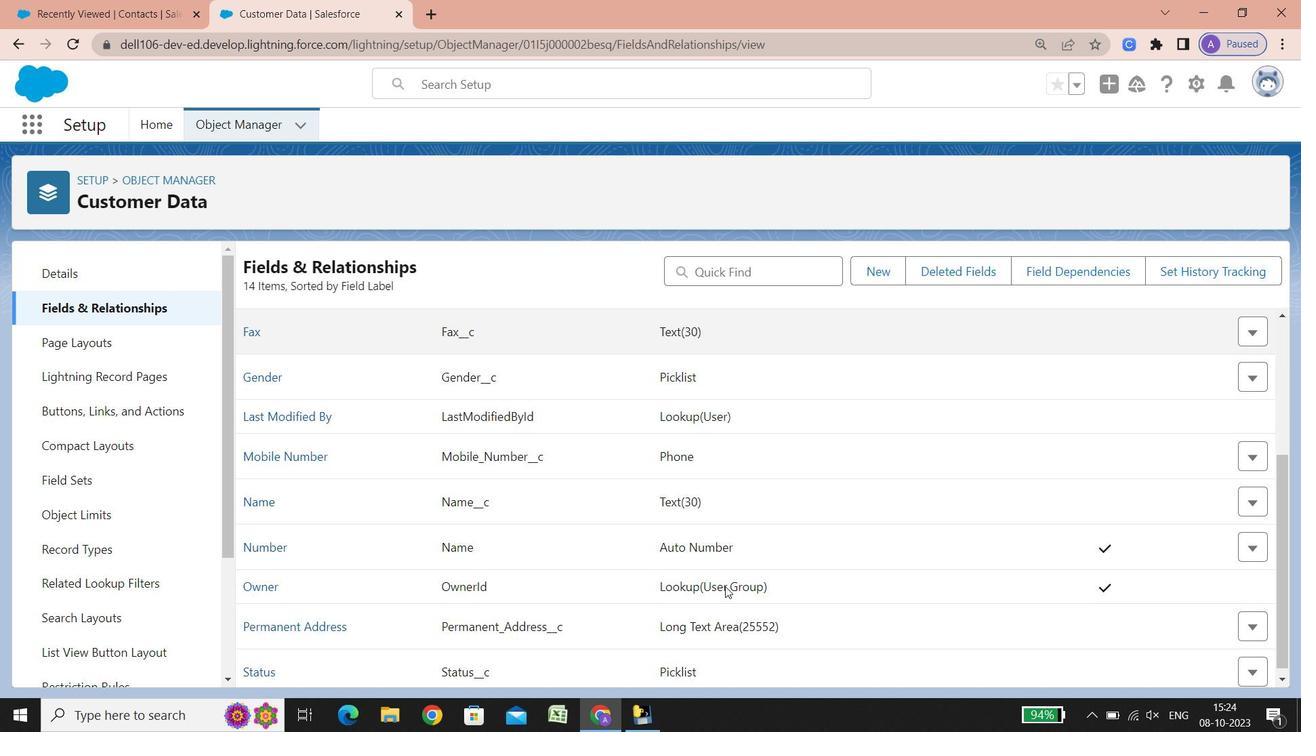 
Action: Mouse scrolled (725, 585) with delta (0, 0)
Screenshot: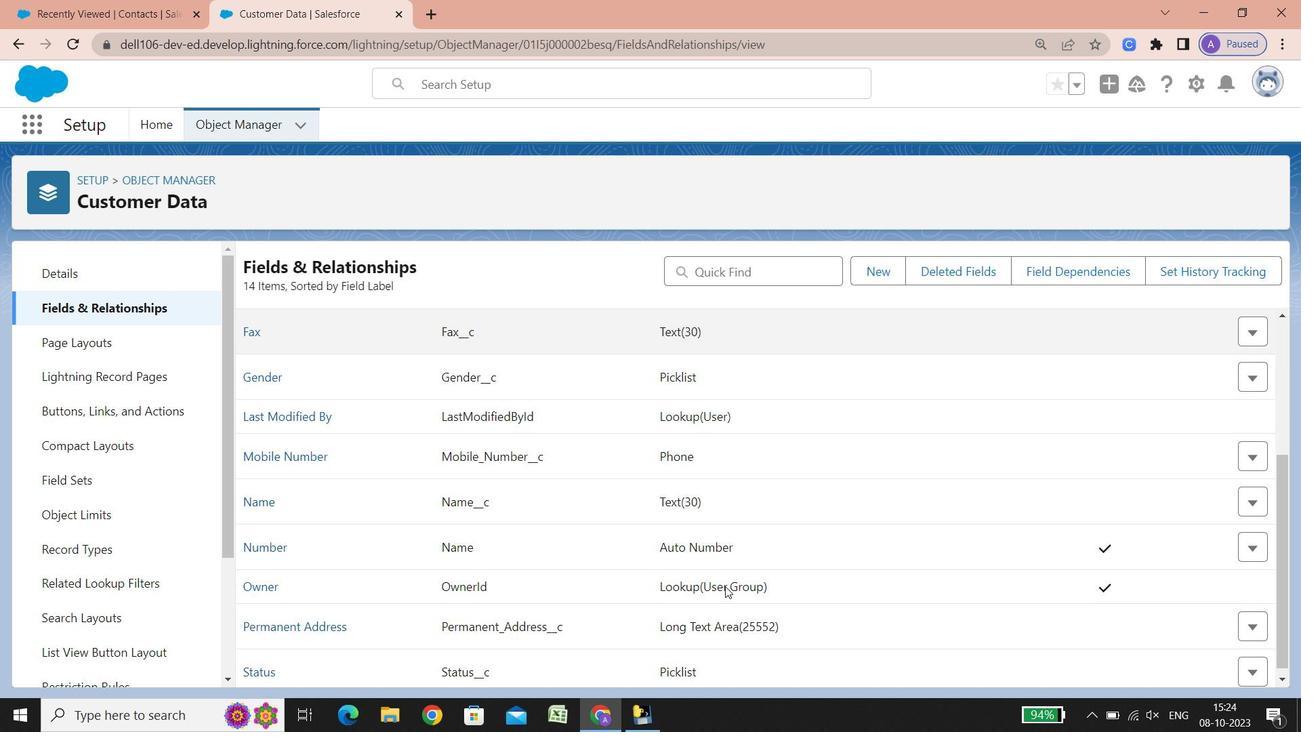 
Action: Mouse scrolled (725, 585) with delta (0, 0)
Screenshot: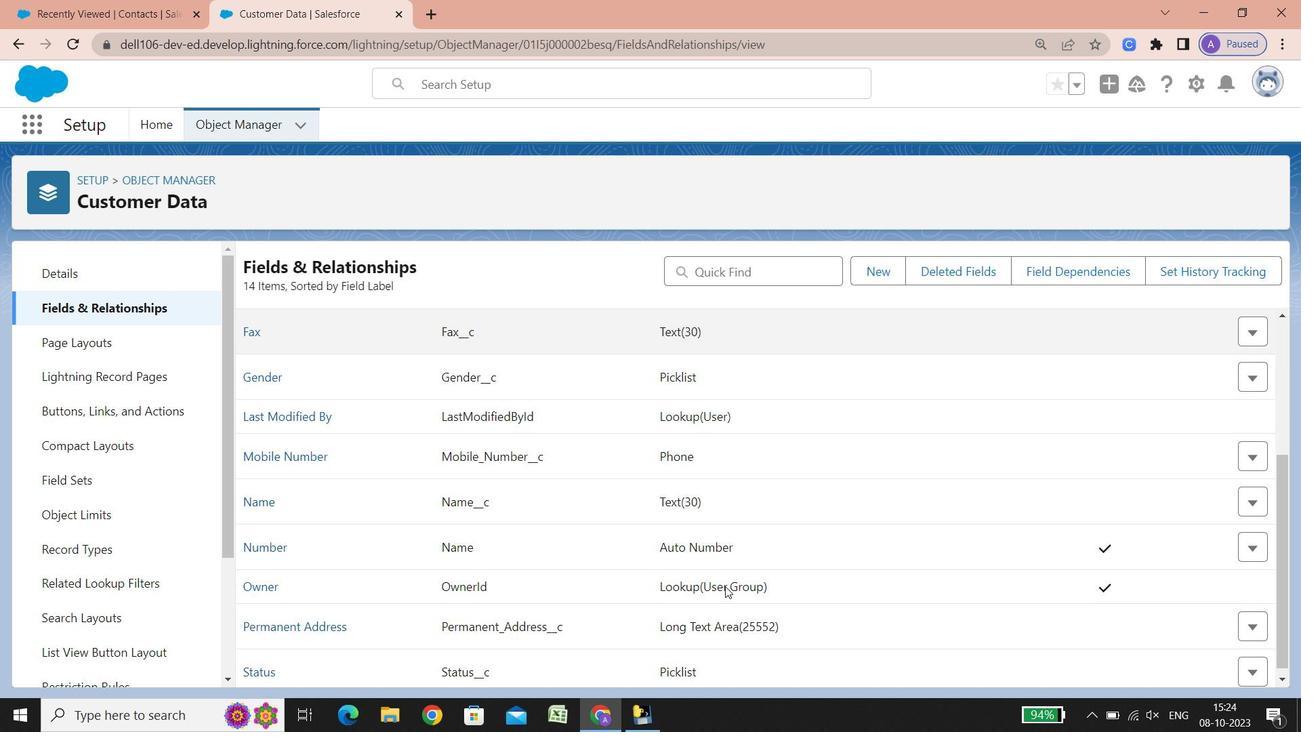 
Action: Mouse scrolled (725, 585) with delta (0, 0)
Screenshot: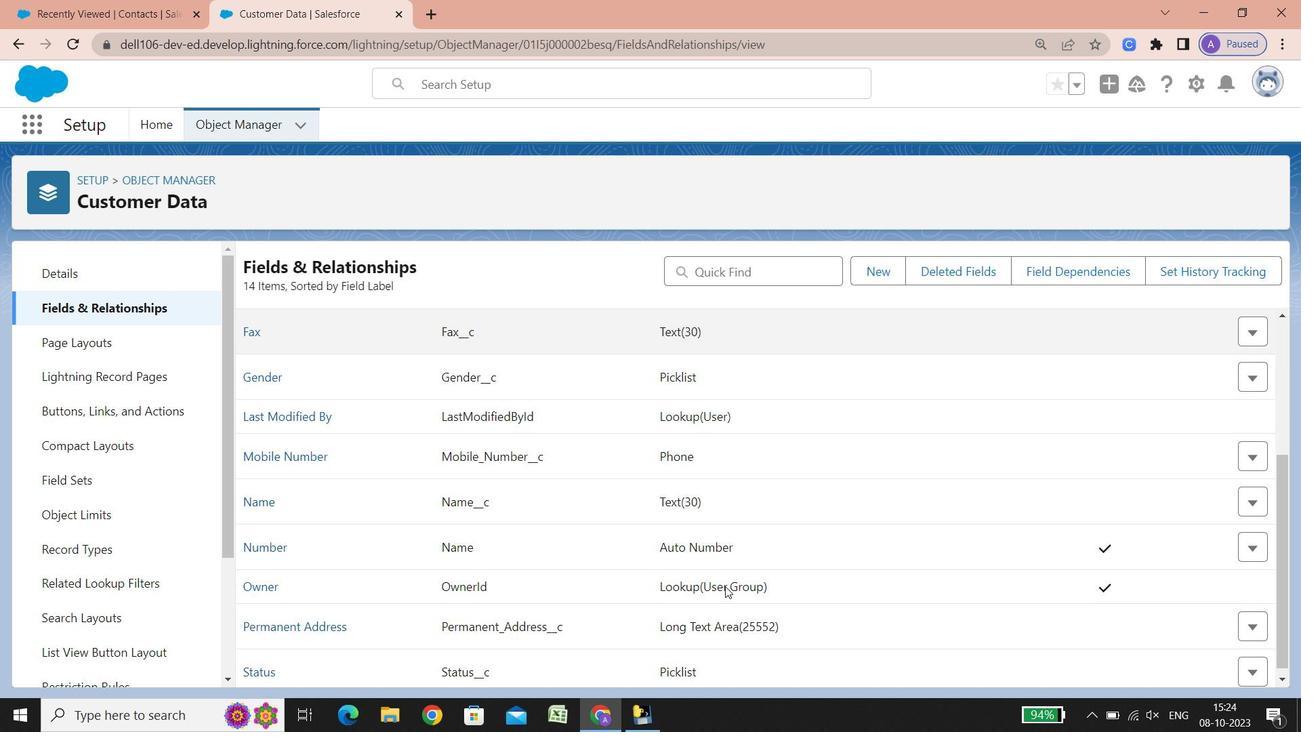 
Action: Mouse scrolled (725, 585) with delta (0, 0)
Screenshot: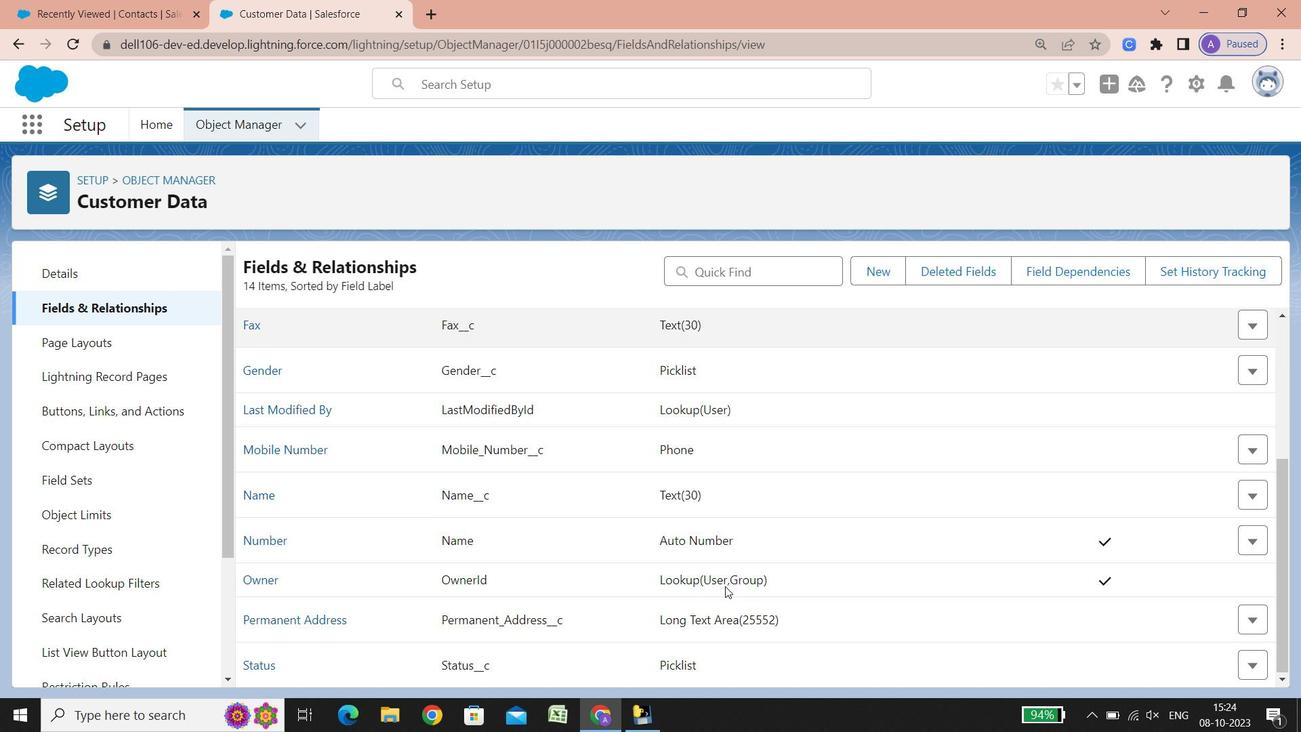 
Action: Mouse scrolled (725, 585) with delta (0, 0)
Screenshot: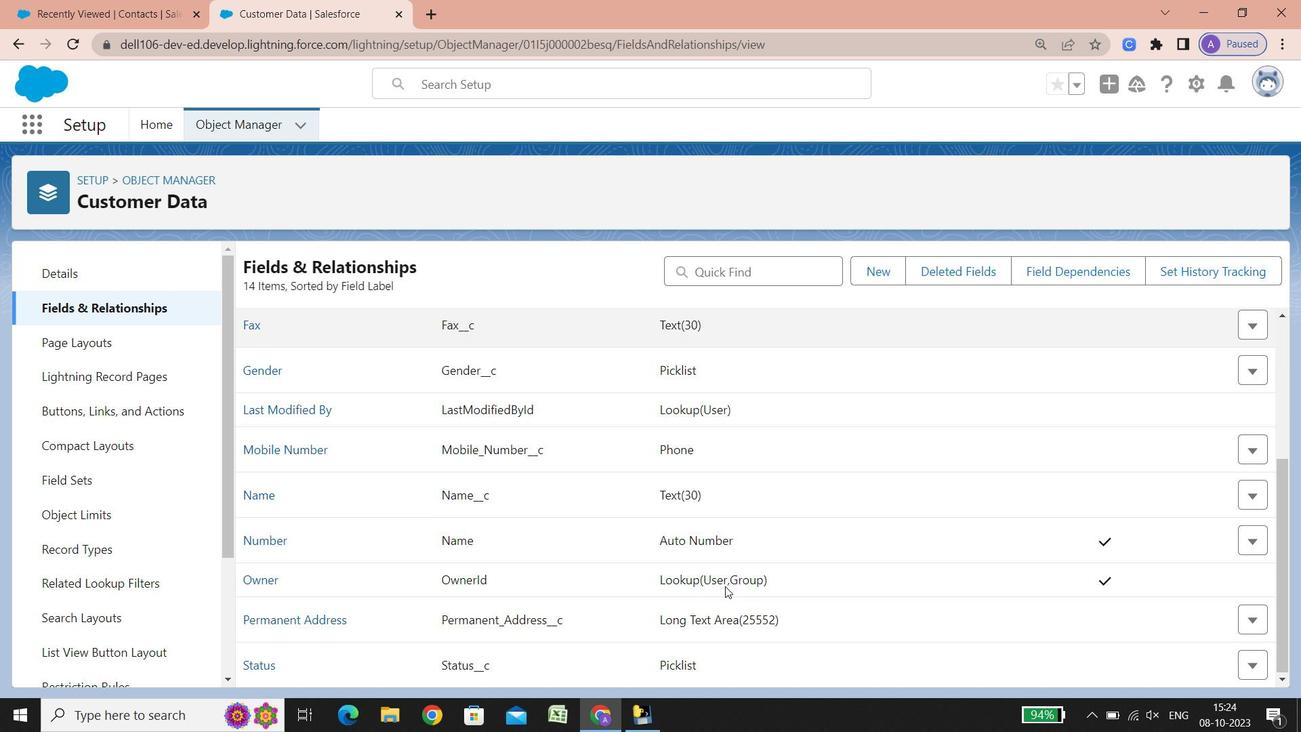 
Action: Mouse scrolled (725, 585) with delta (0, 0)
Screenshot: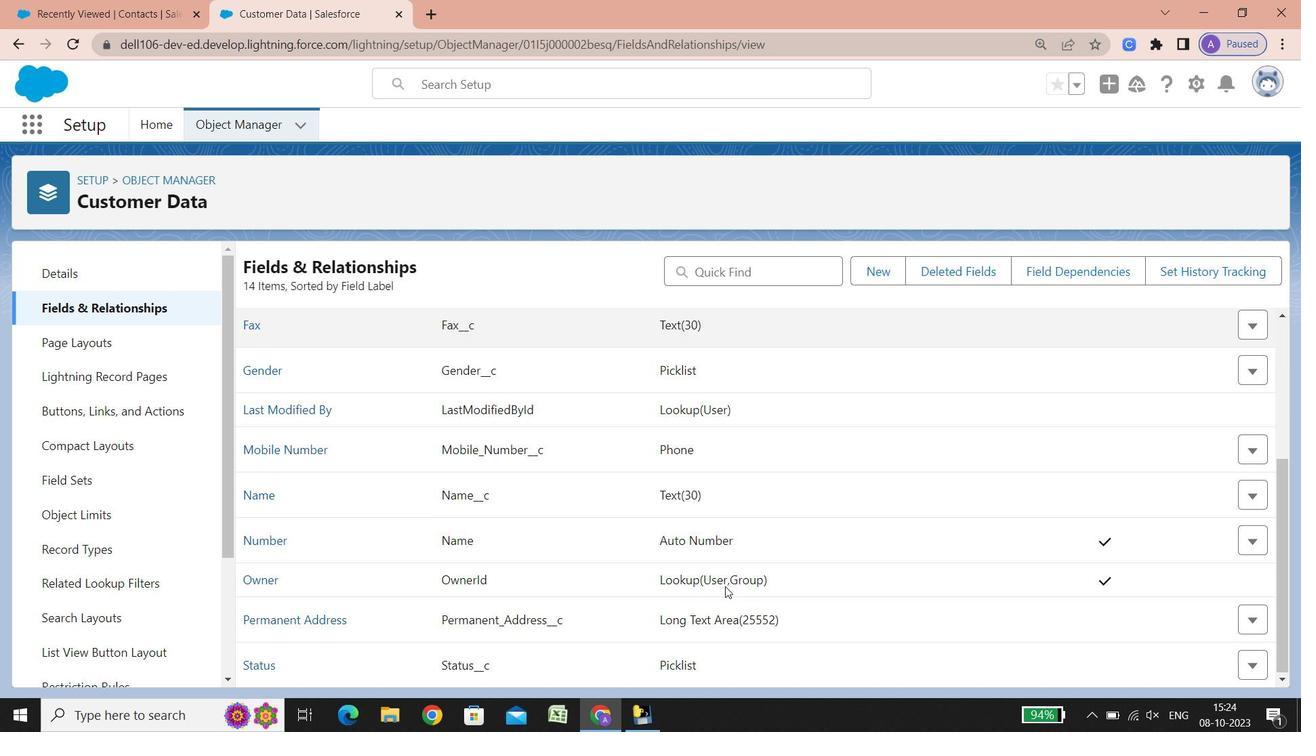 
Action: Mouse scrolled (725, 585) with delta (0, 0)
Screenshot: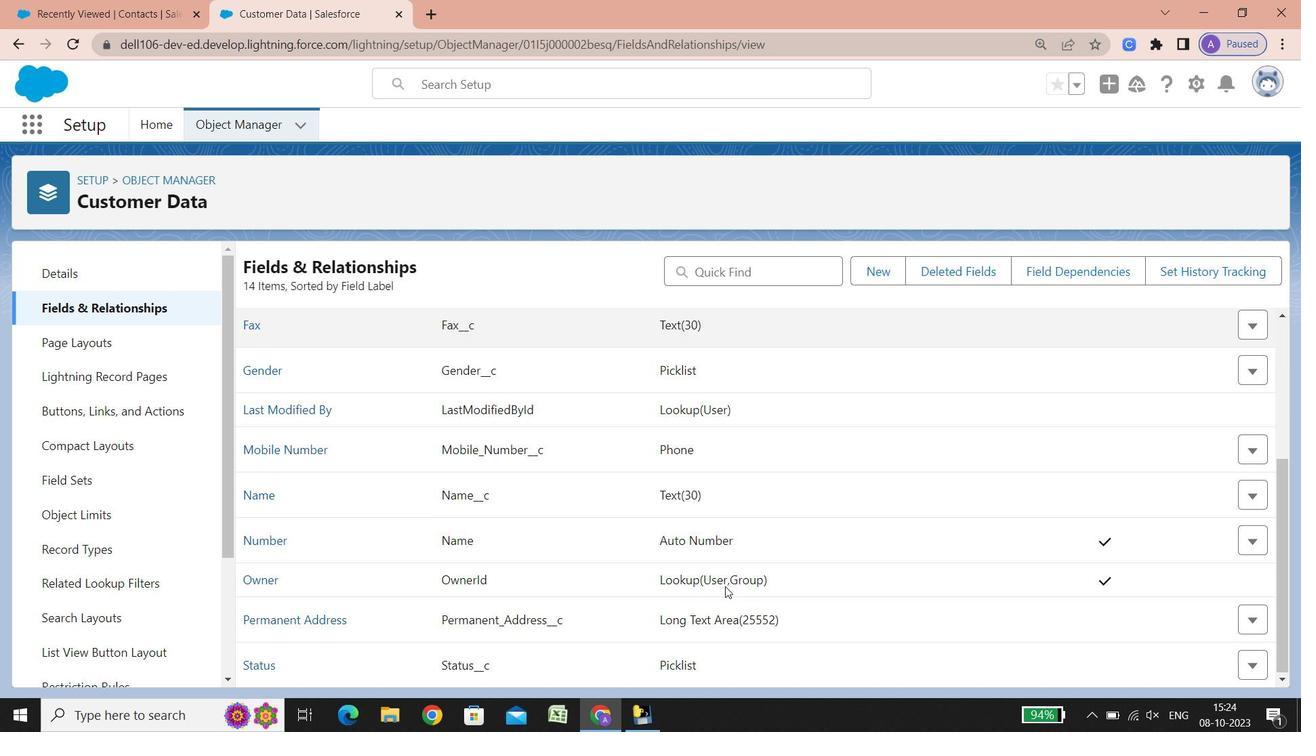 
Action: Mouse scrolled (725, 585) with delta (0, 0)
Screenshot: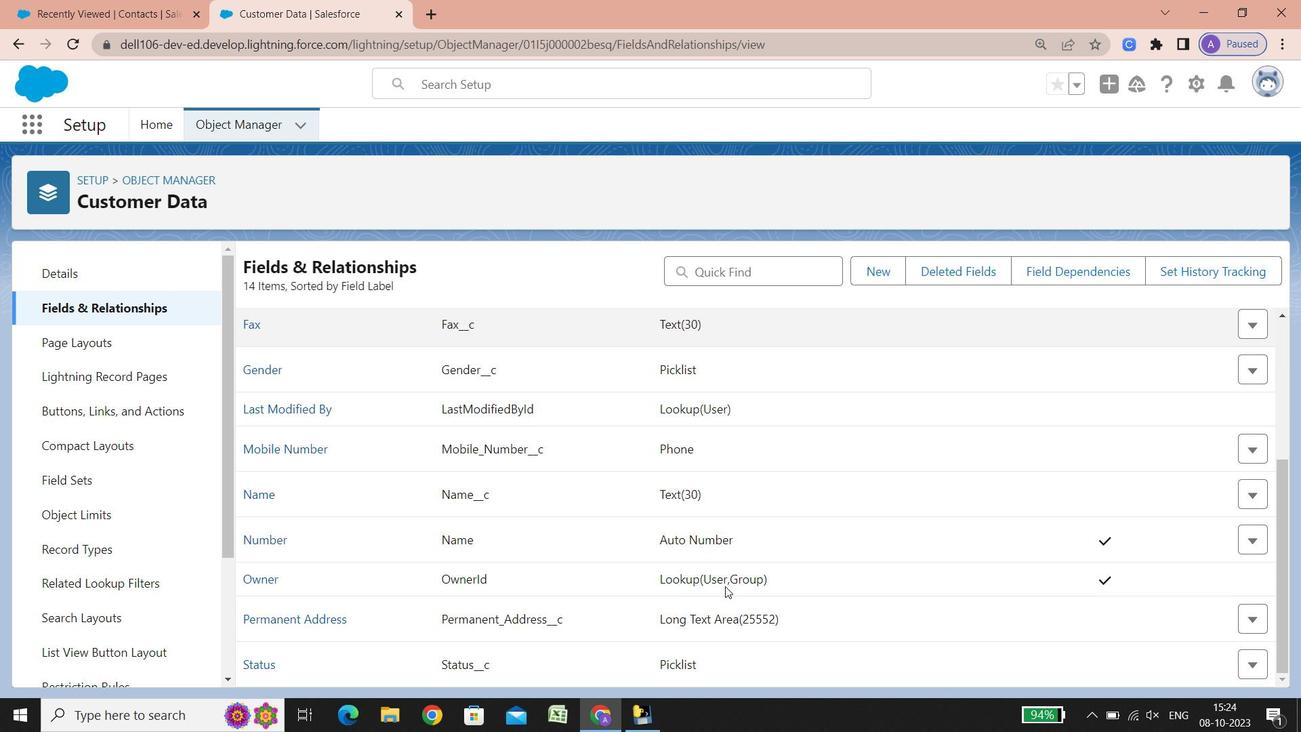 
Action: Mouse scrolled (725, 585) with delta (0, 0)
Screenshot: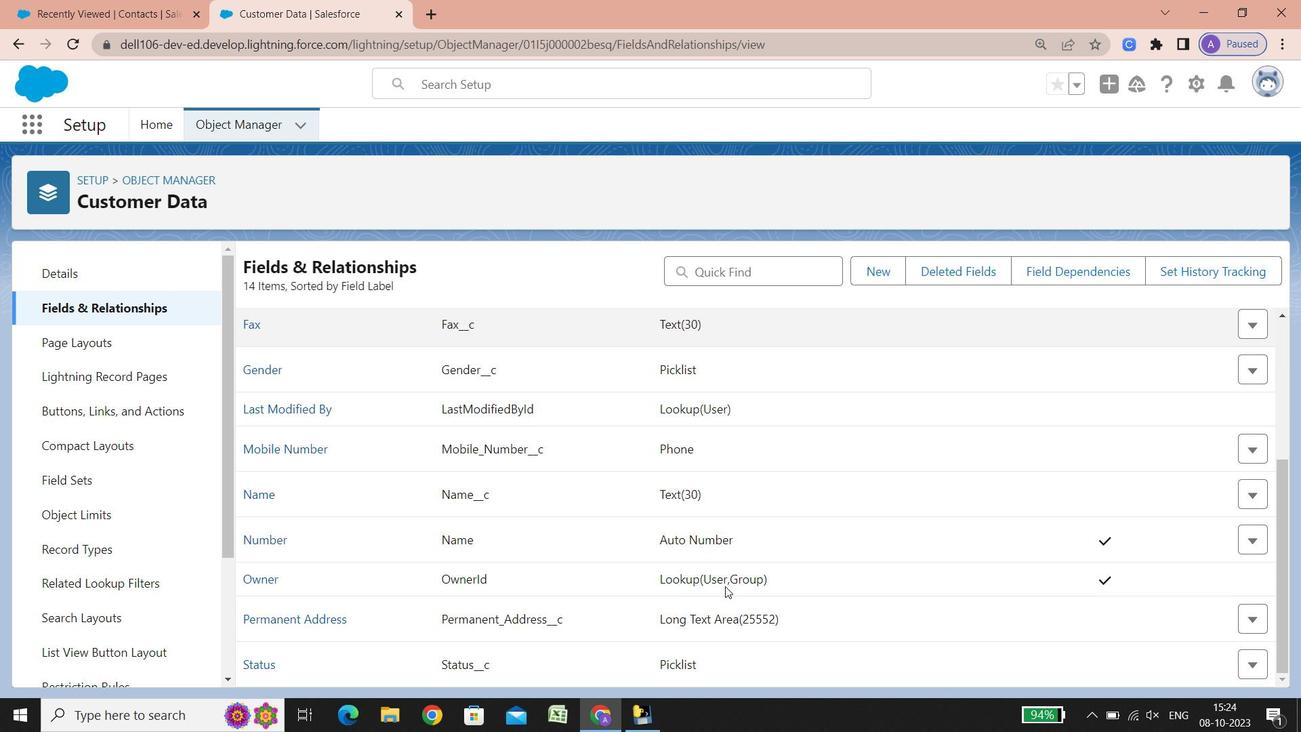 
Action: Mouse scrolled (725, 585) with delta (0, 0)
Screenshot: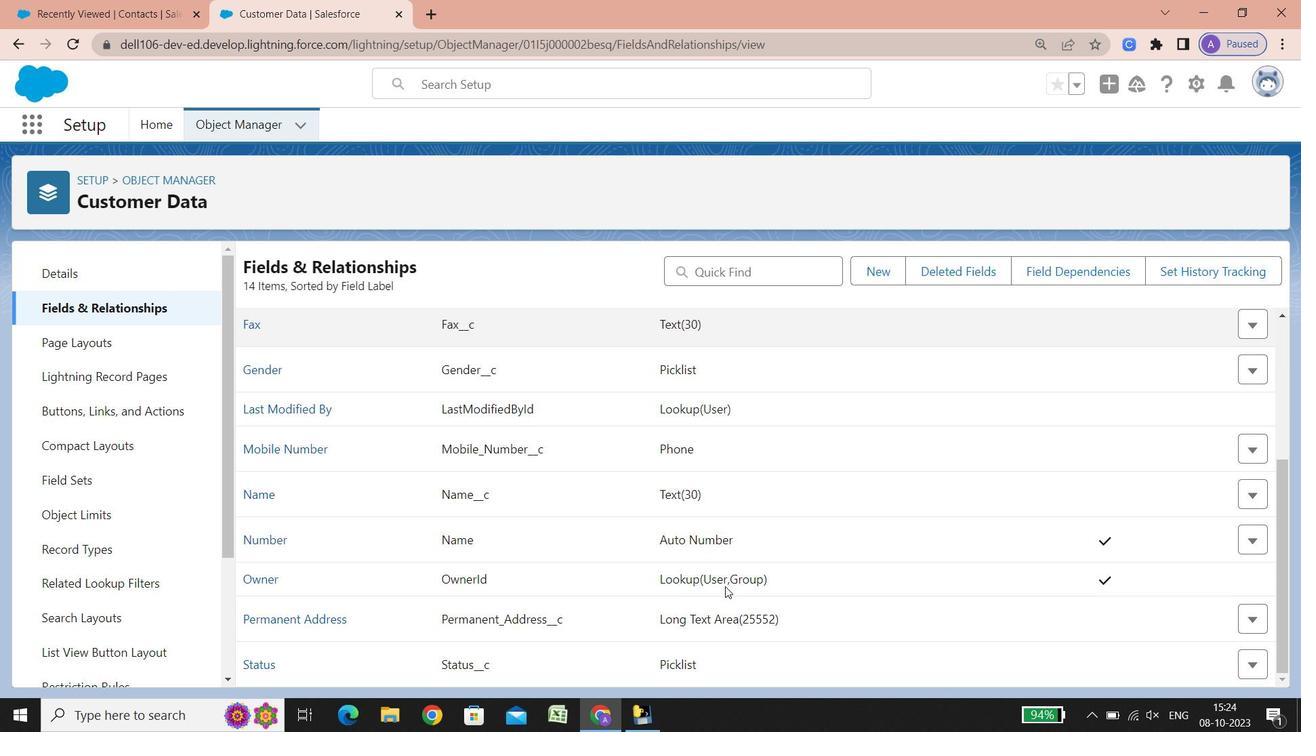 
Action: Mouse scrolled (725, 585) with delta (0, 0)
Screenshot: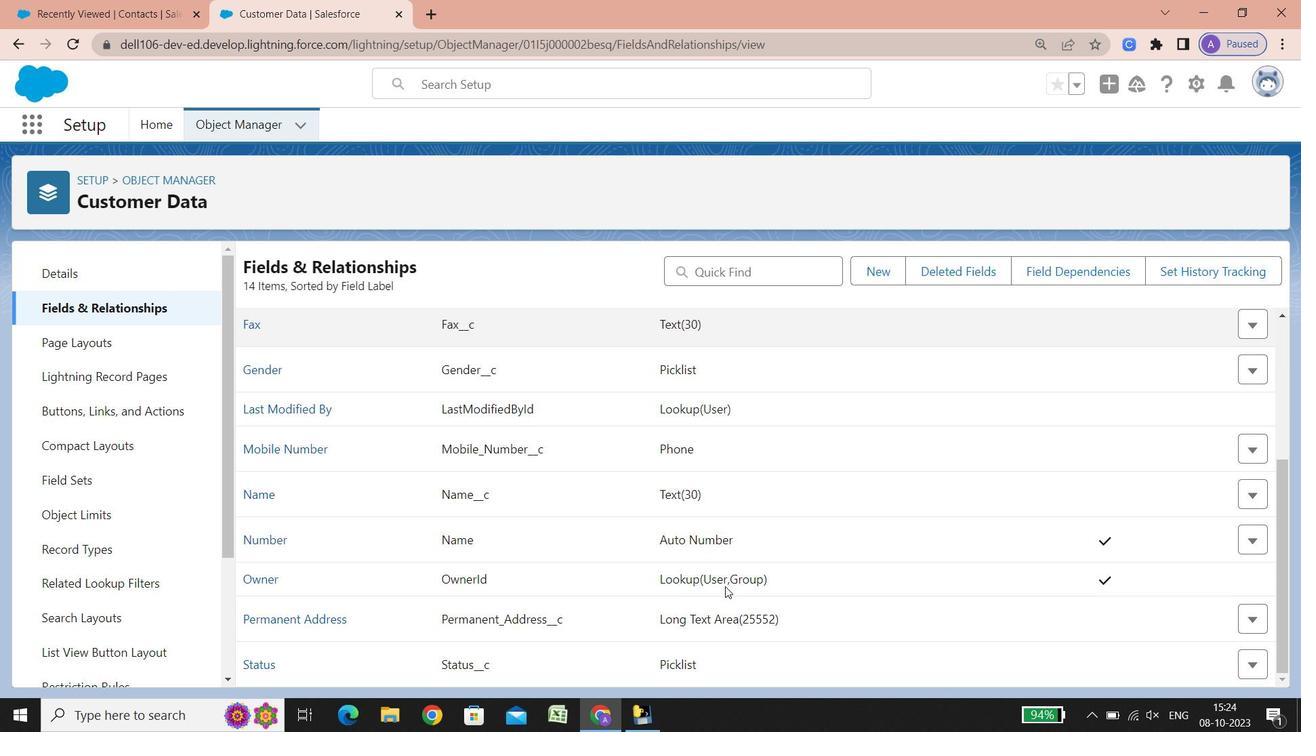 
Action: Mouse scrolled (725, 585) with delta (0, 0)
Screenshot: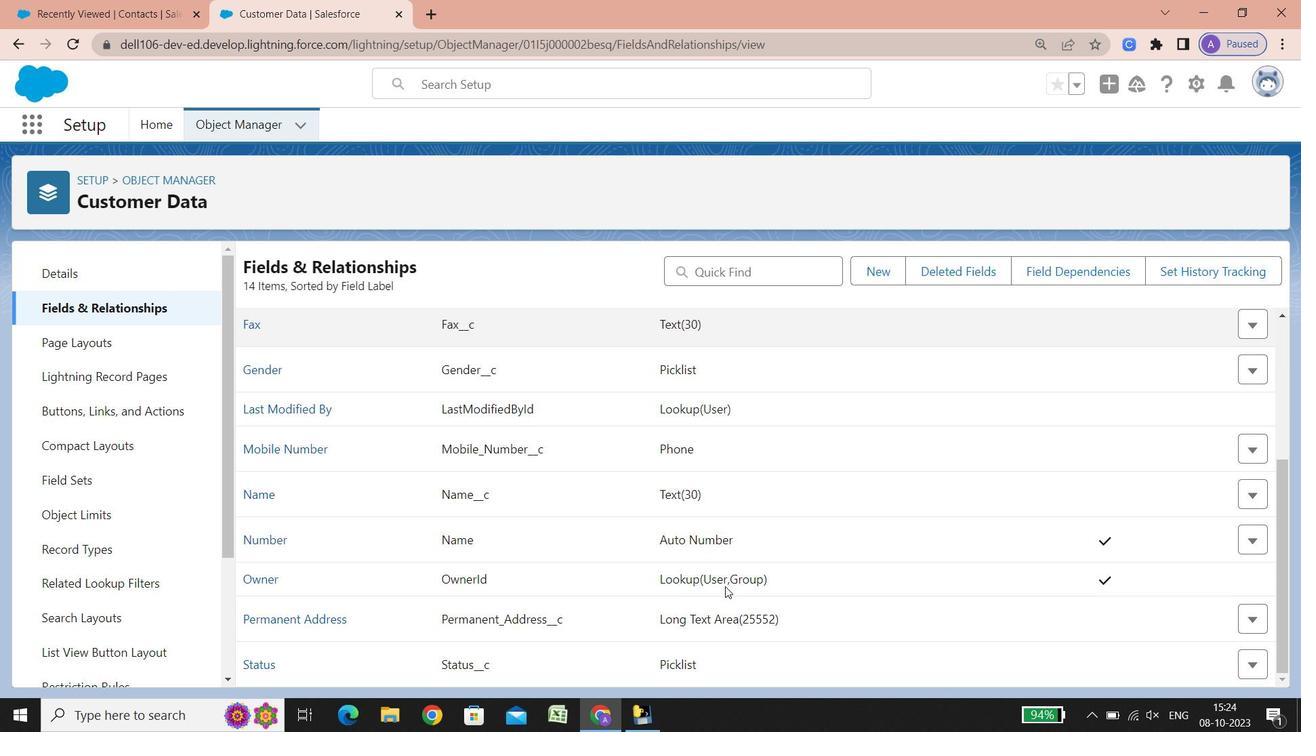 
Action: Mouse scrolled (725, 585) with delta (0, 0)
Screenshot: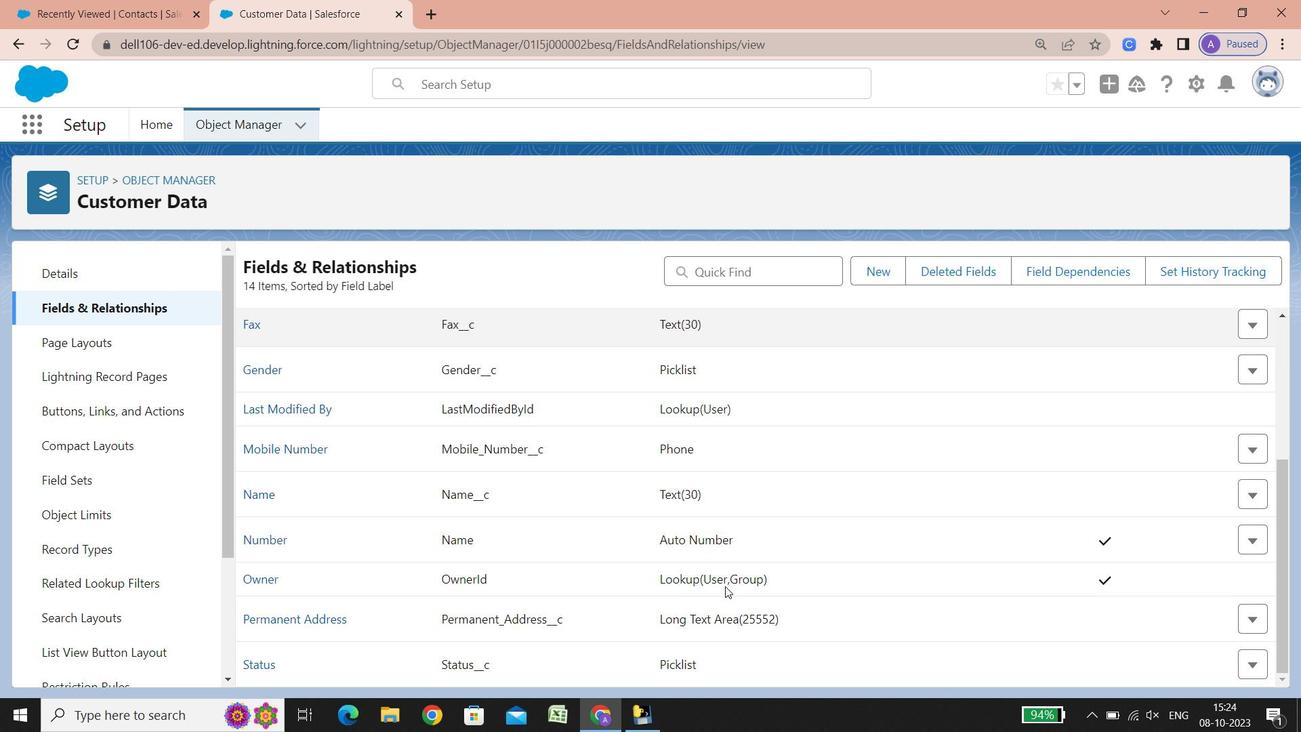 
Action: Mouse scrolled (725, 585) with delta (0, 0)
Screenshot: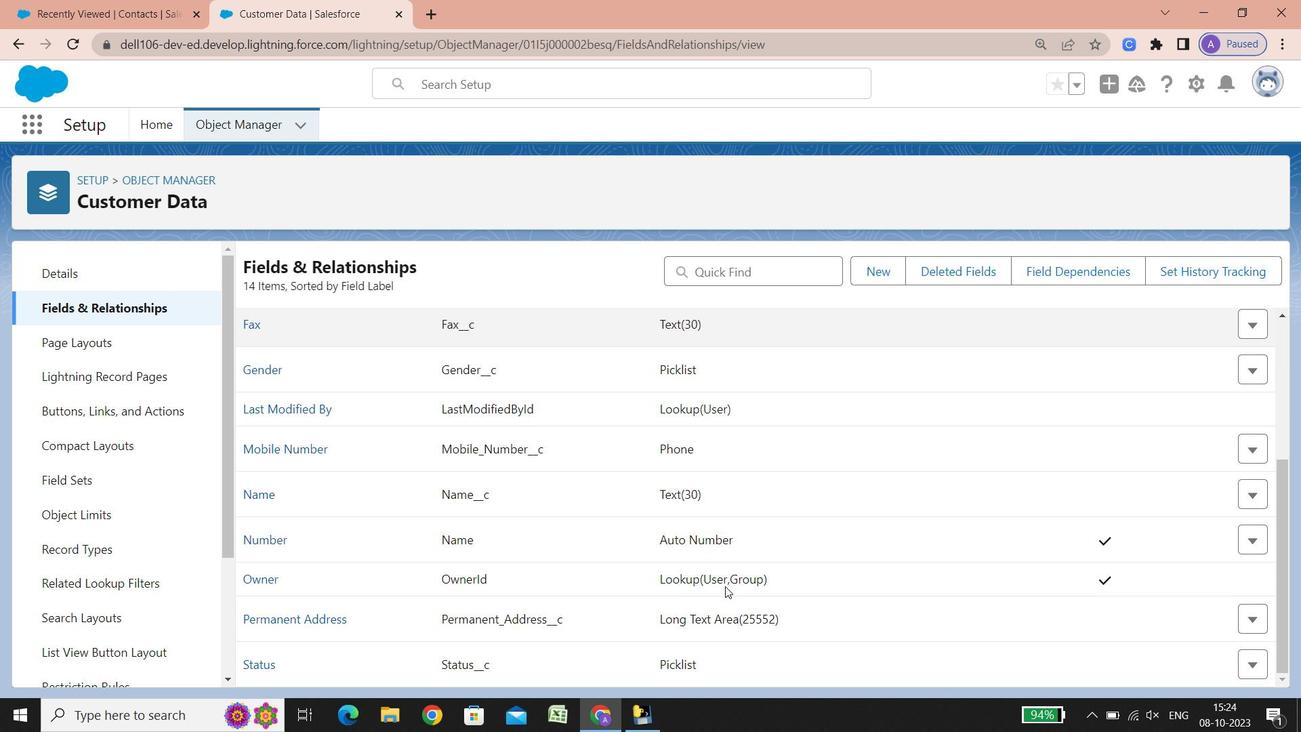 
Action: Mouse scrolled (725, 585) with delta (0, 0)
Screenshot: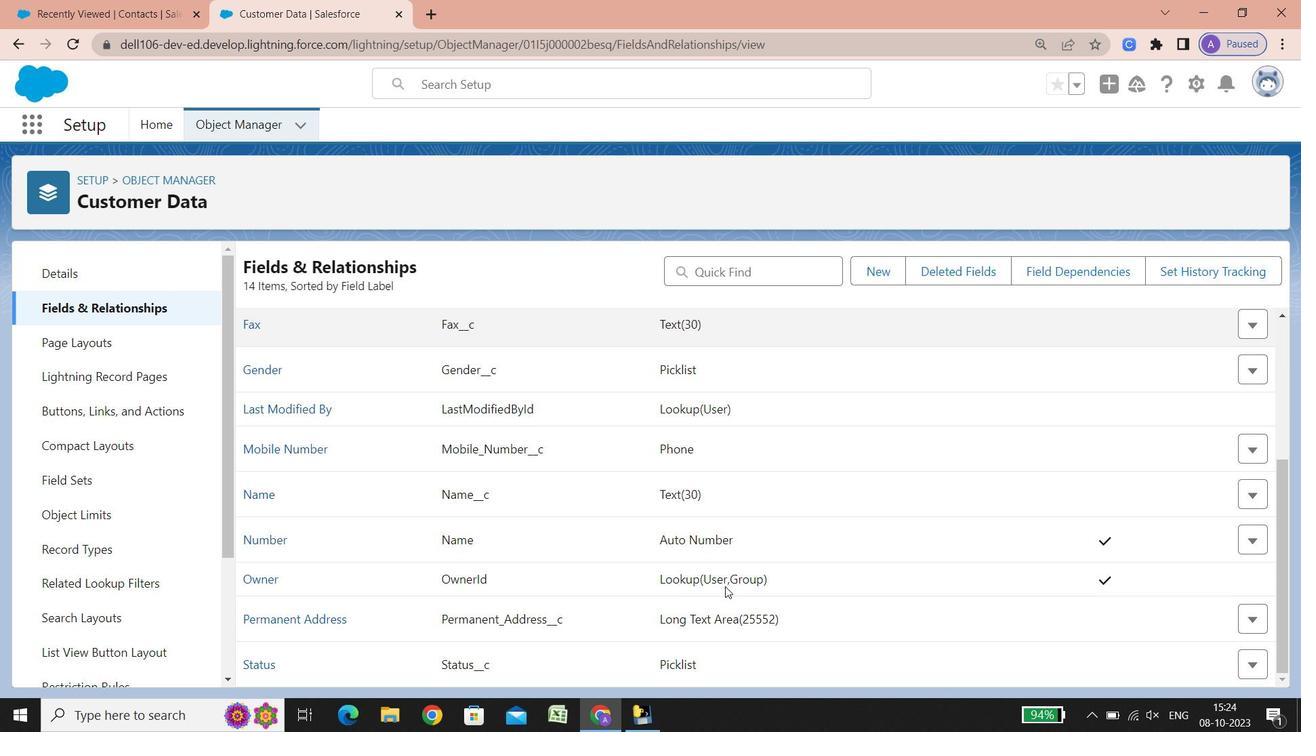 
Action: Mouse scrolled (725, 585) with delta (0, 0)
Screenshot: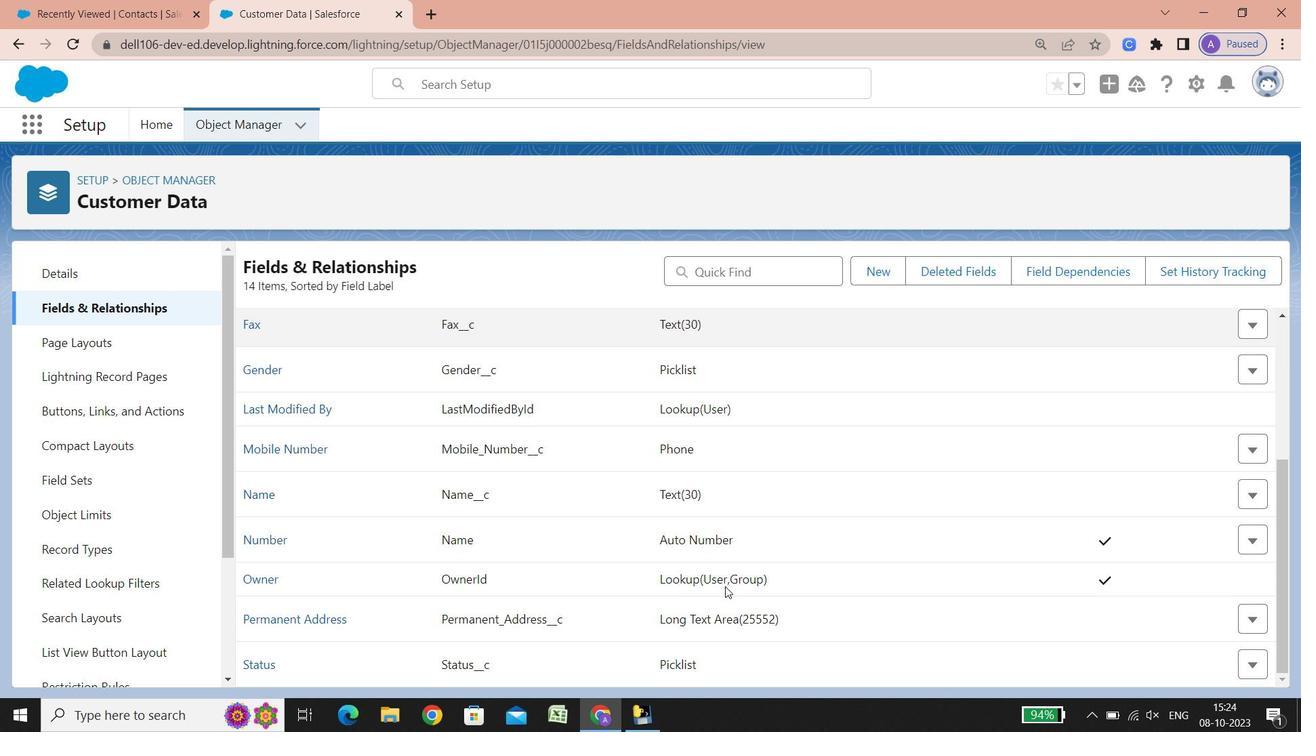 
Action: Mouse scrolled (725, 585) with delta (0, 0)
Screenshot: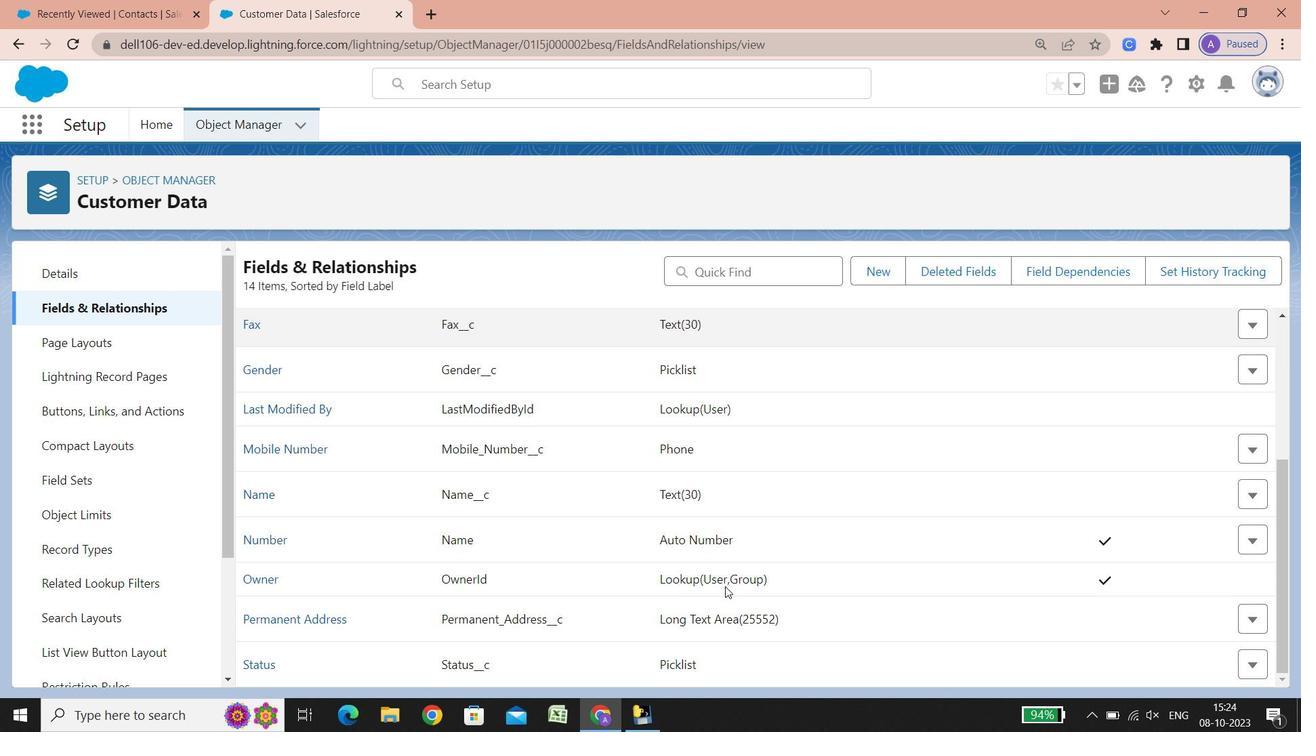 
Action: Mouse scrolled (725, 585) with delta (0, 0)
Screenshot: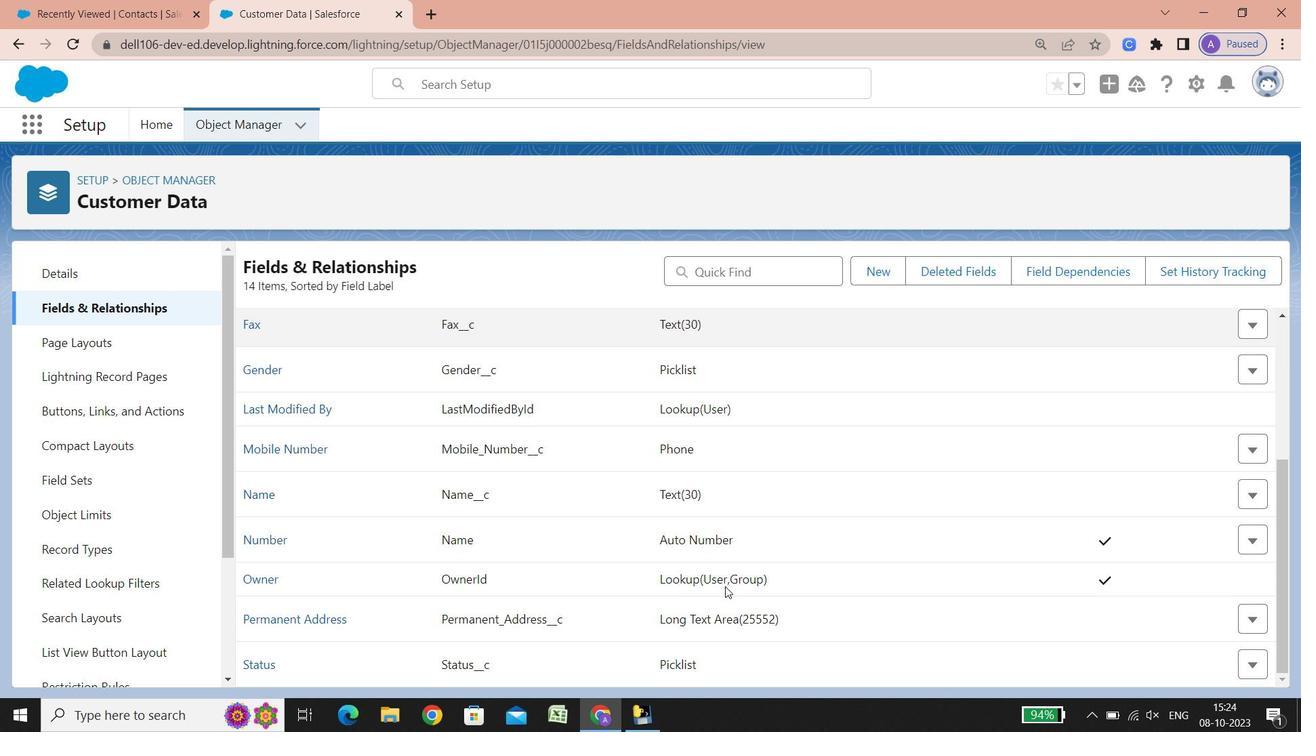 
Action: Mouse scrolled (725, 585) with delta (0, 0)
Screenshot: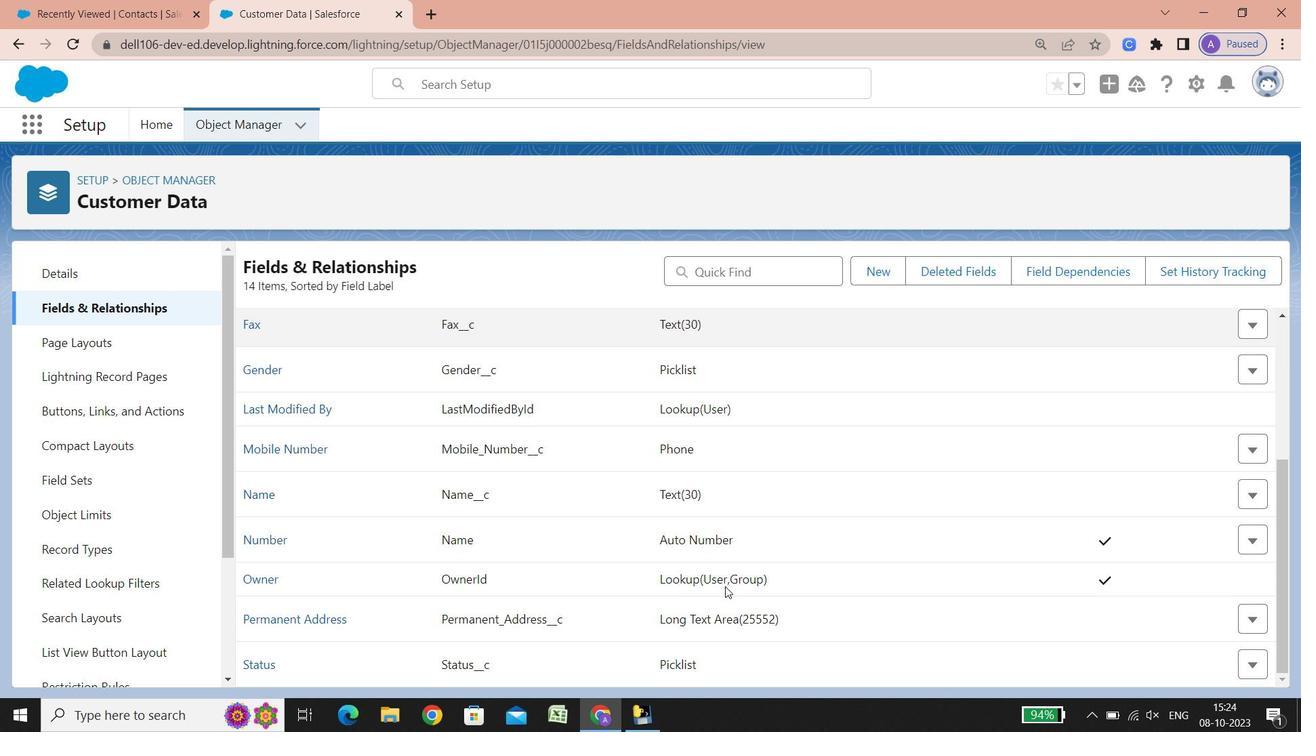 
Action: Mouse scrolled (725, 585) with delta (0, 0)
Screenshot: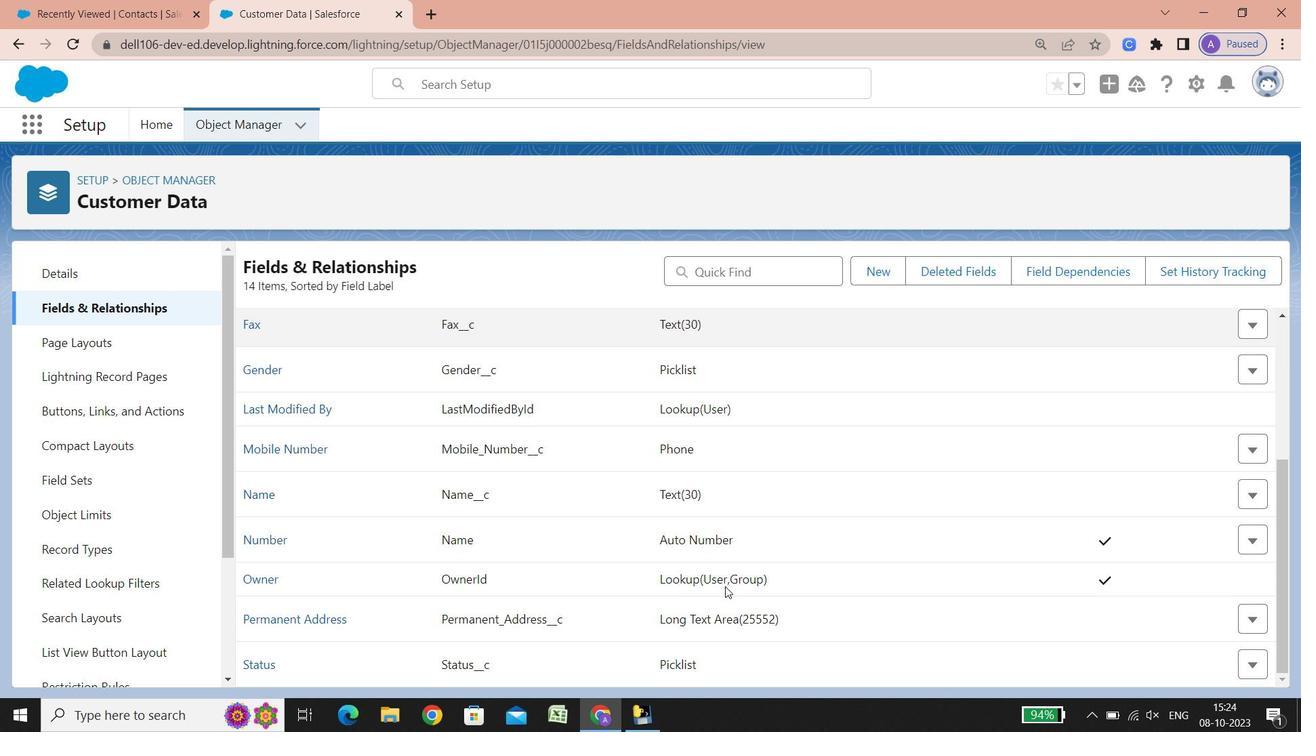 
Action: Mouse scrolled (725, 585) with delta (0, 0)
Screenshot: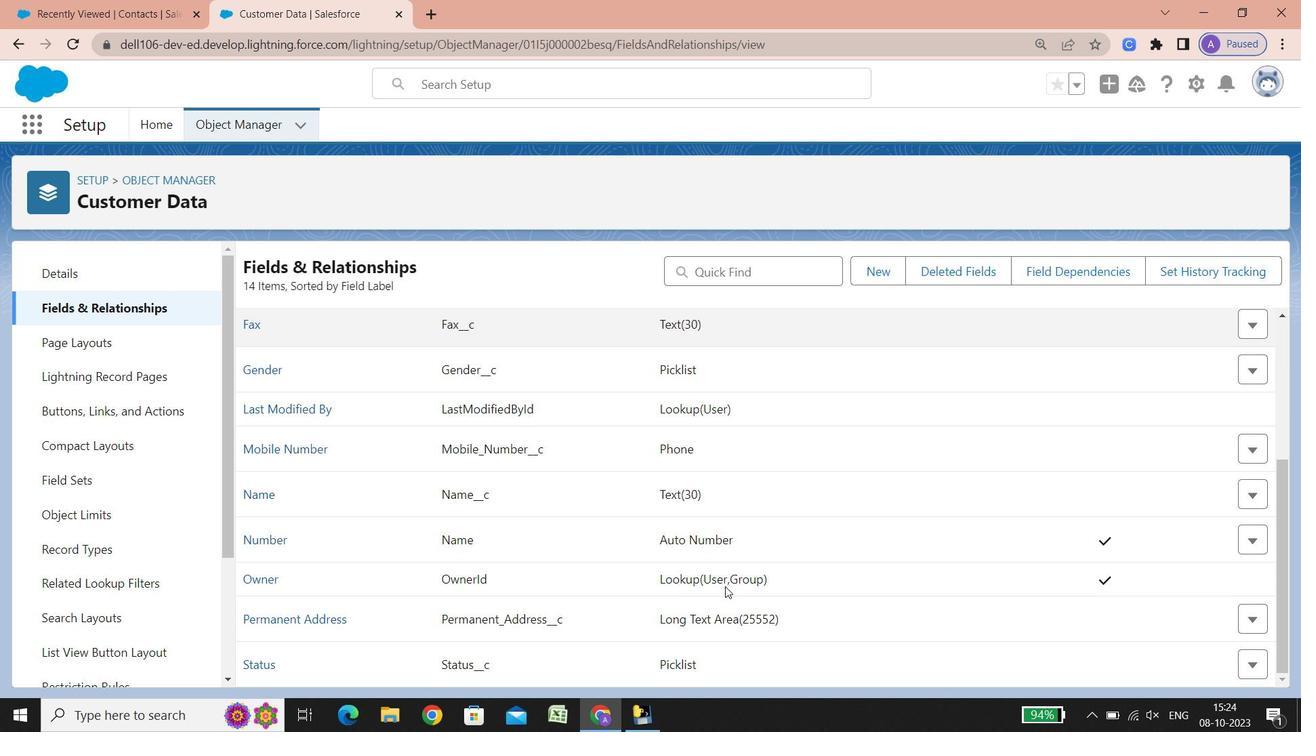 
Action: Mouse scrolled (725, 585) with delta (0, 0)
Screenshot: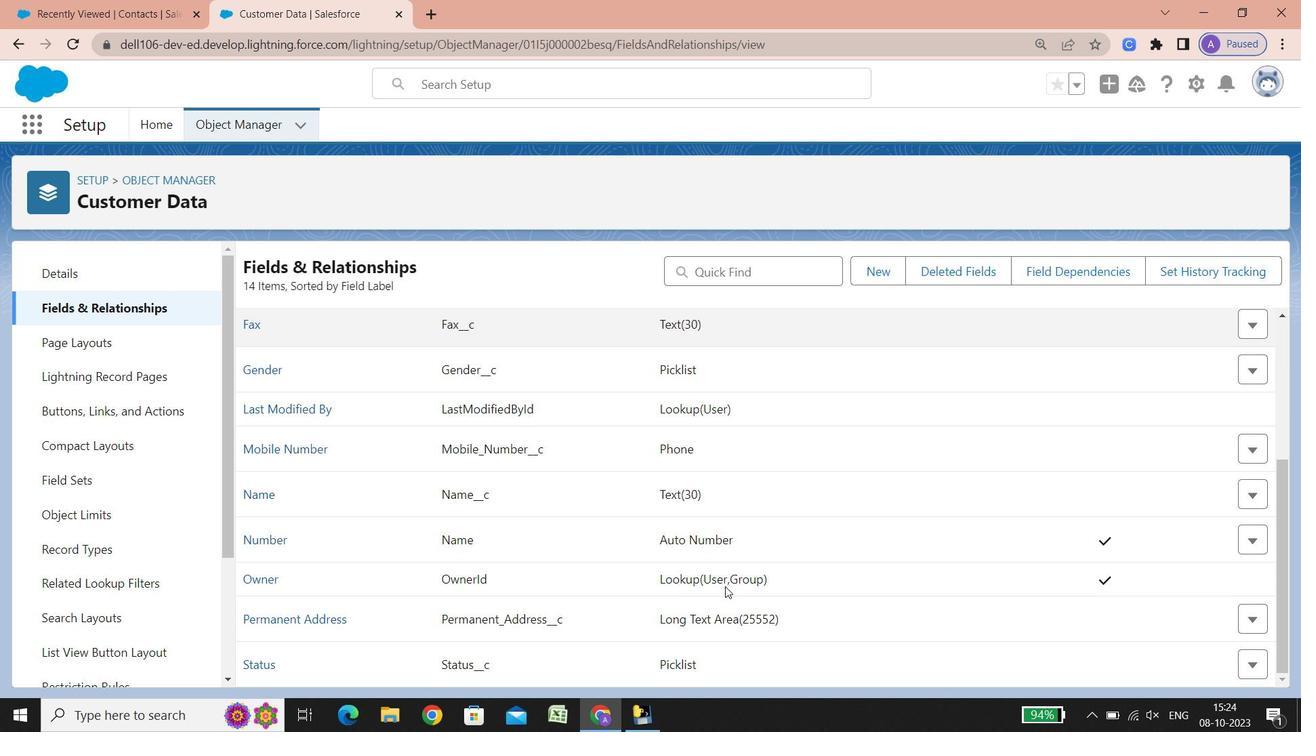 
Action: Mouse scrolled (725, 585) with delta (0, 0)
Screenshot: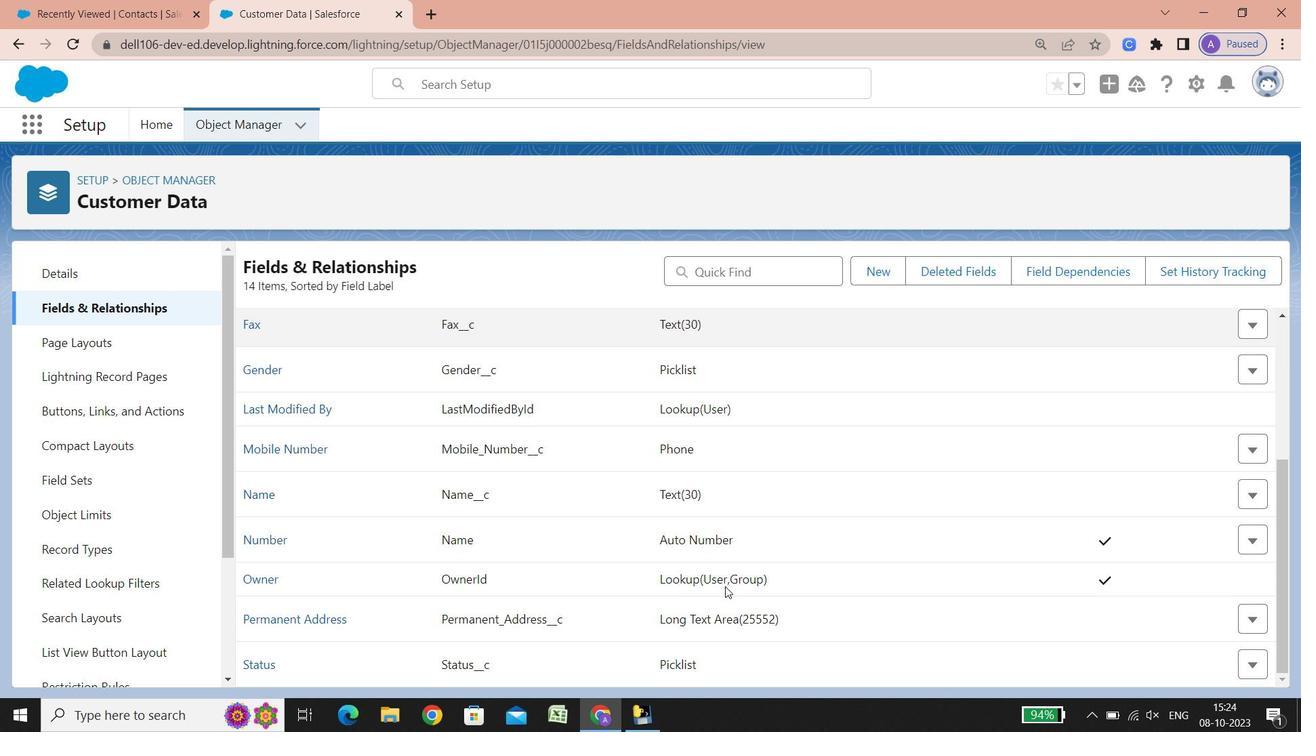 
Action: Mouse scrolled (725, 585) with delta (0, 0)
Screenshot: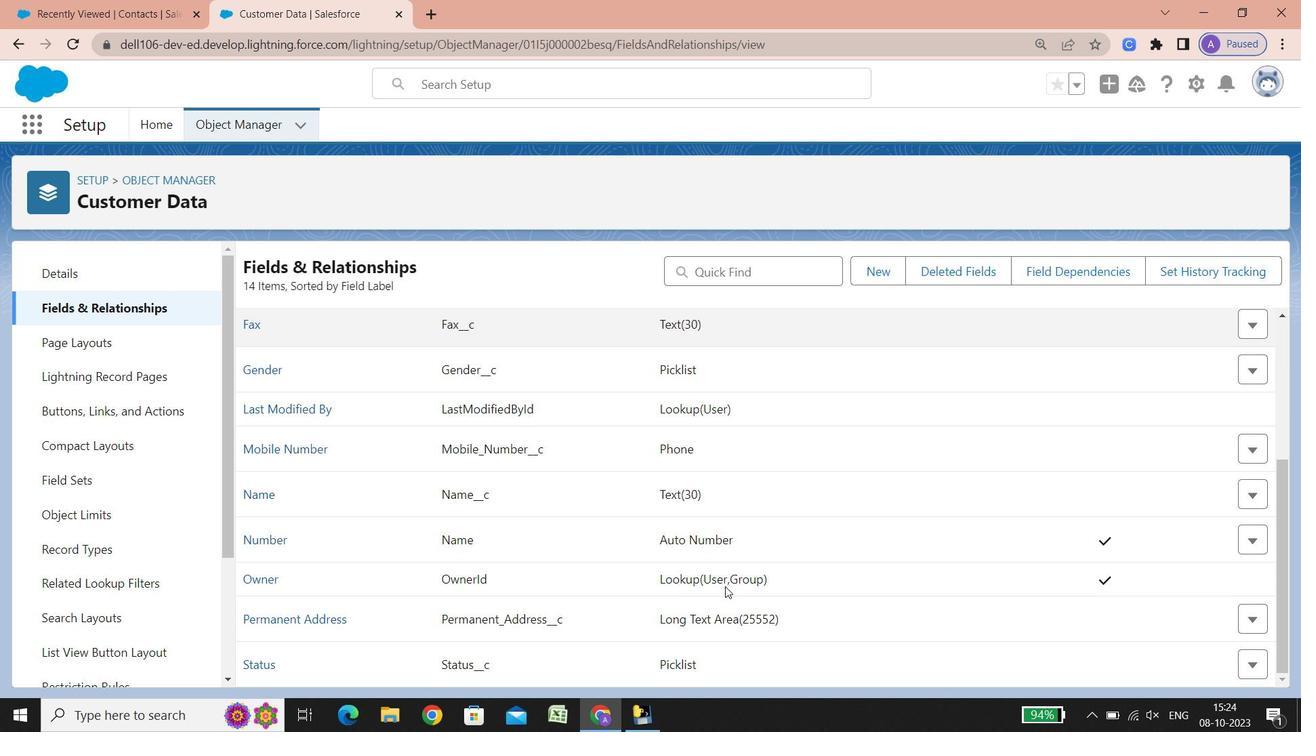 
Action: Mouse scrolled (725, 585) with delta (0, 0)
Screenshot: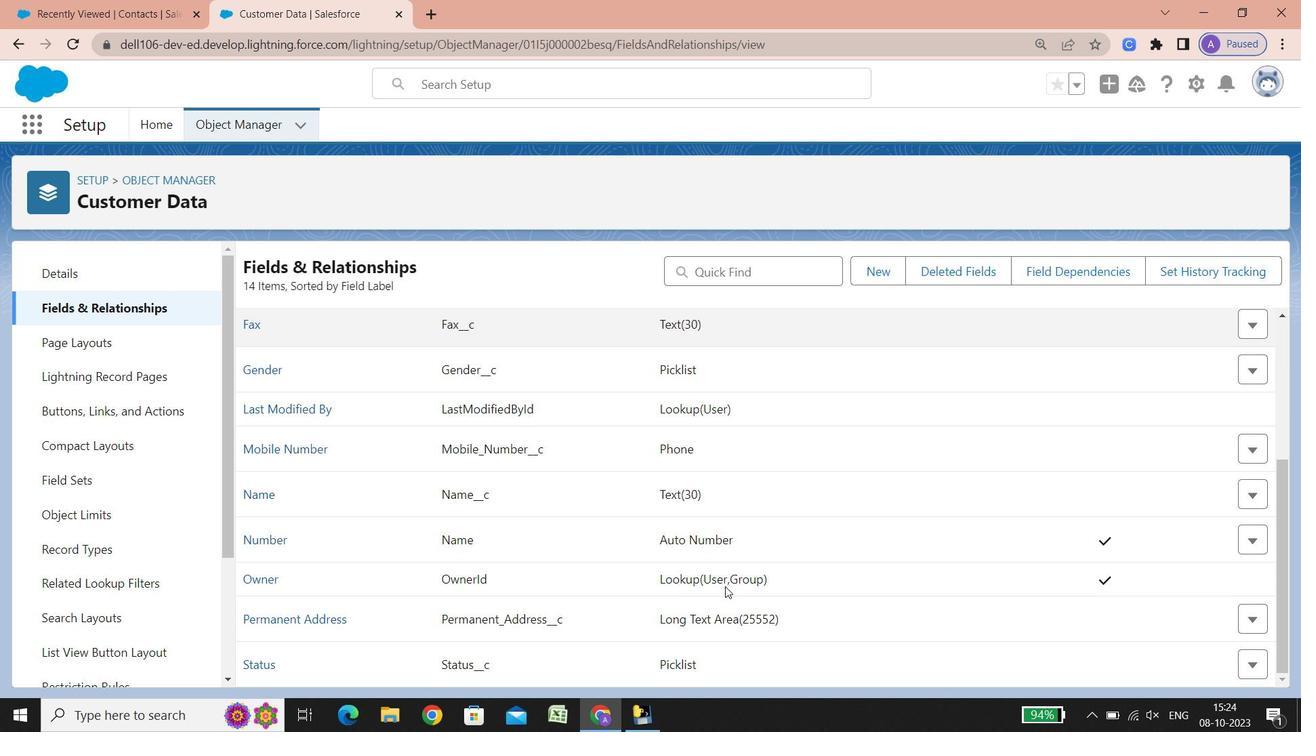
Action: Mouse scrolled (725, 585) with delta (0, 0)
Screenshot: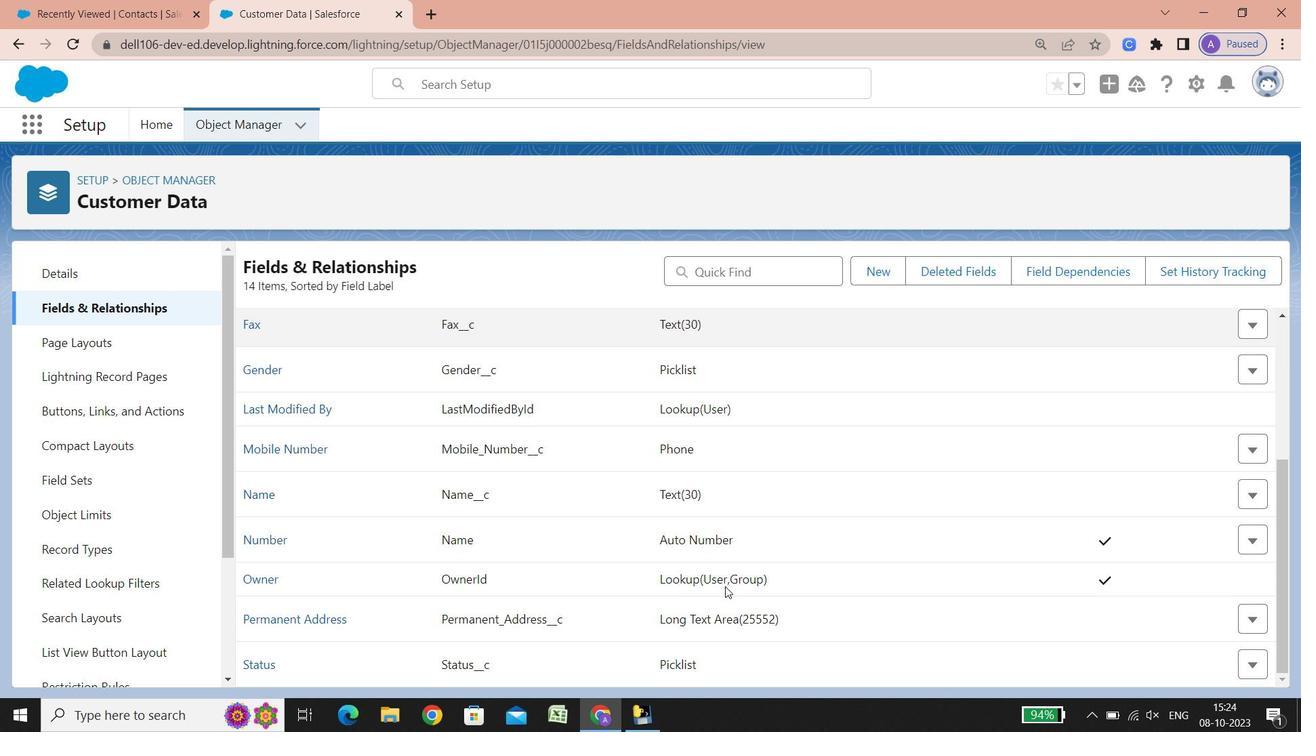 
Action: Mouse scrolled (725, 585) with delta (0, 0)
Screenshot: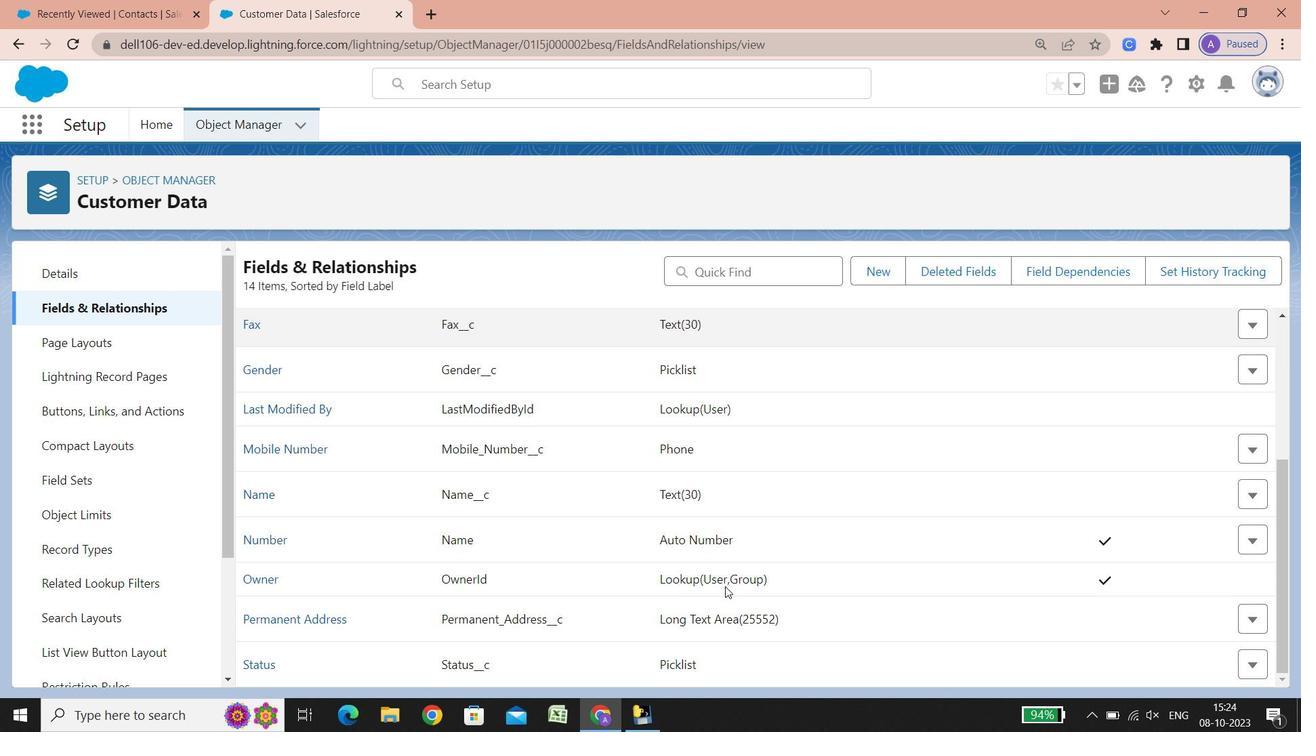 
Action: Mouse scrolled (725, 585) with delta (0, 0)
Screenshot: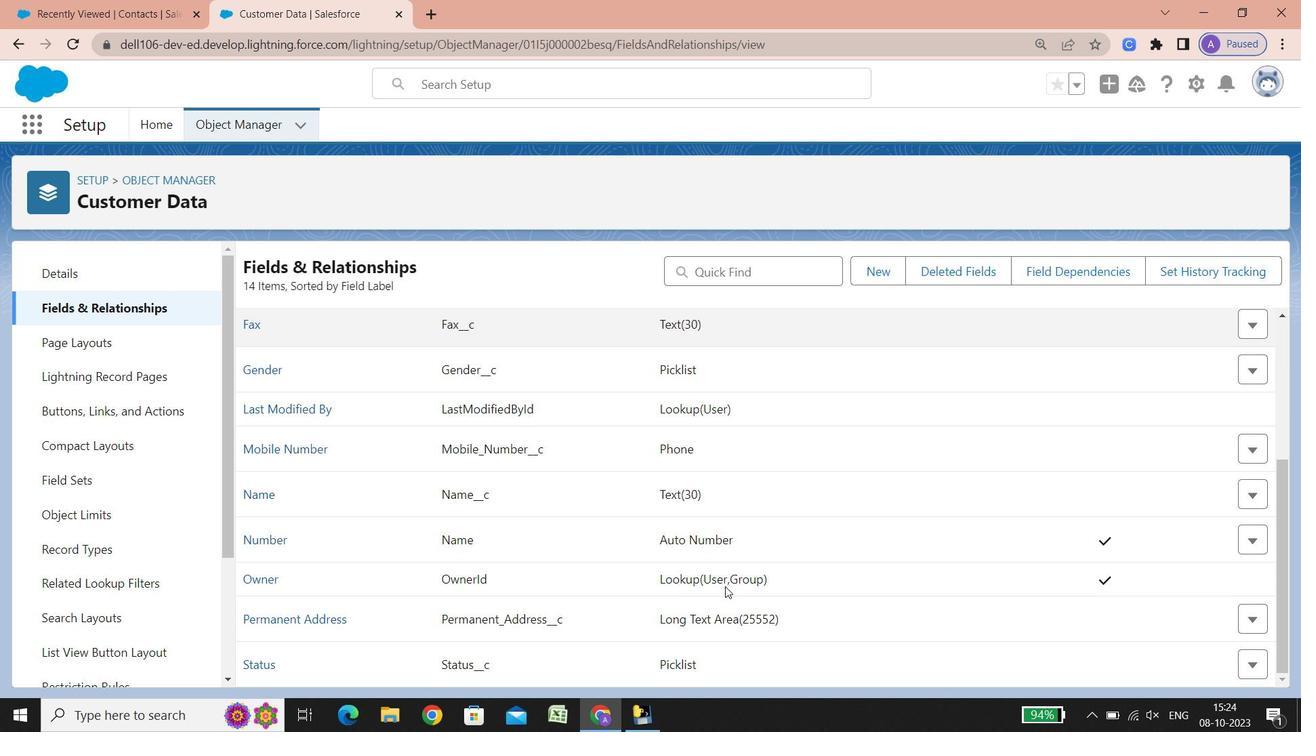 
Action: Mouse scrolled (725, 585) with delta (0, 0)
Screenshot: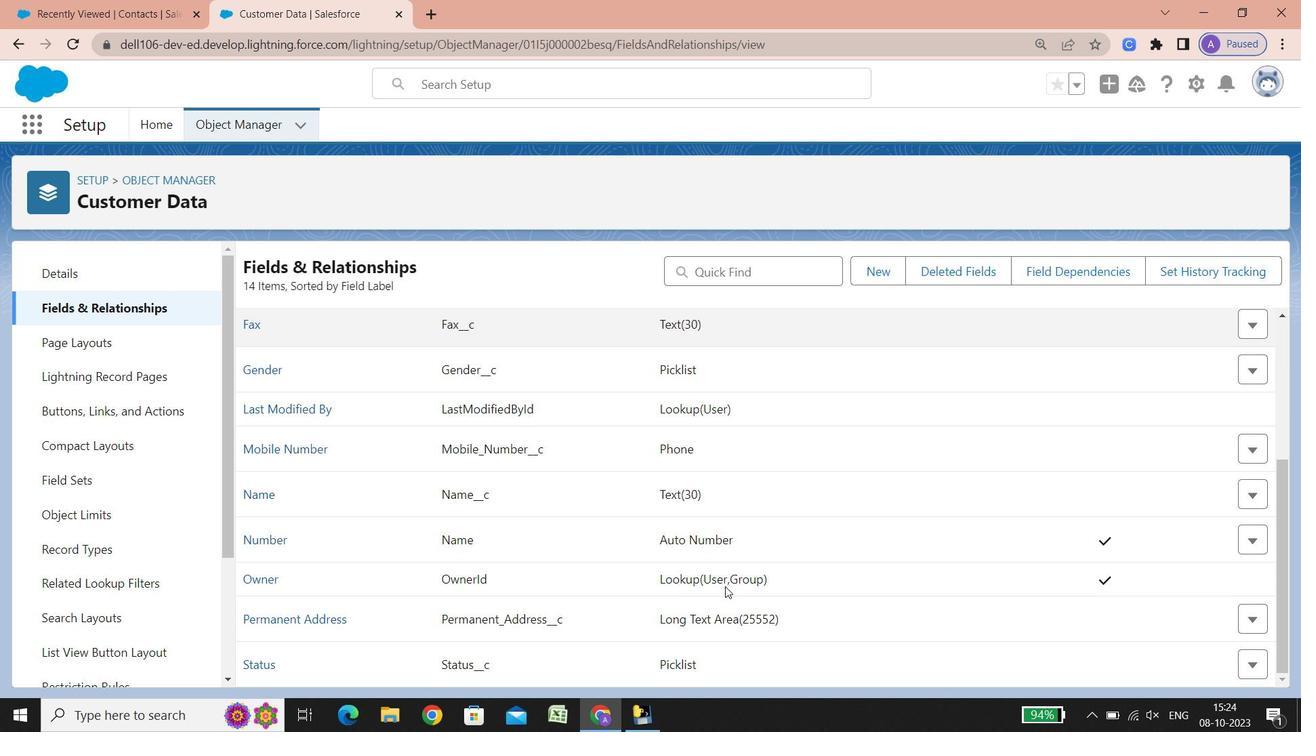 
Action: Mouse scrolled (725, 585) with delta (0, 0)
Screenshot: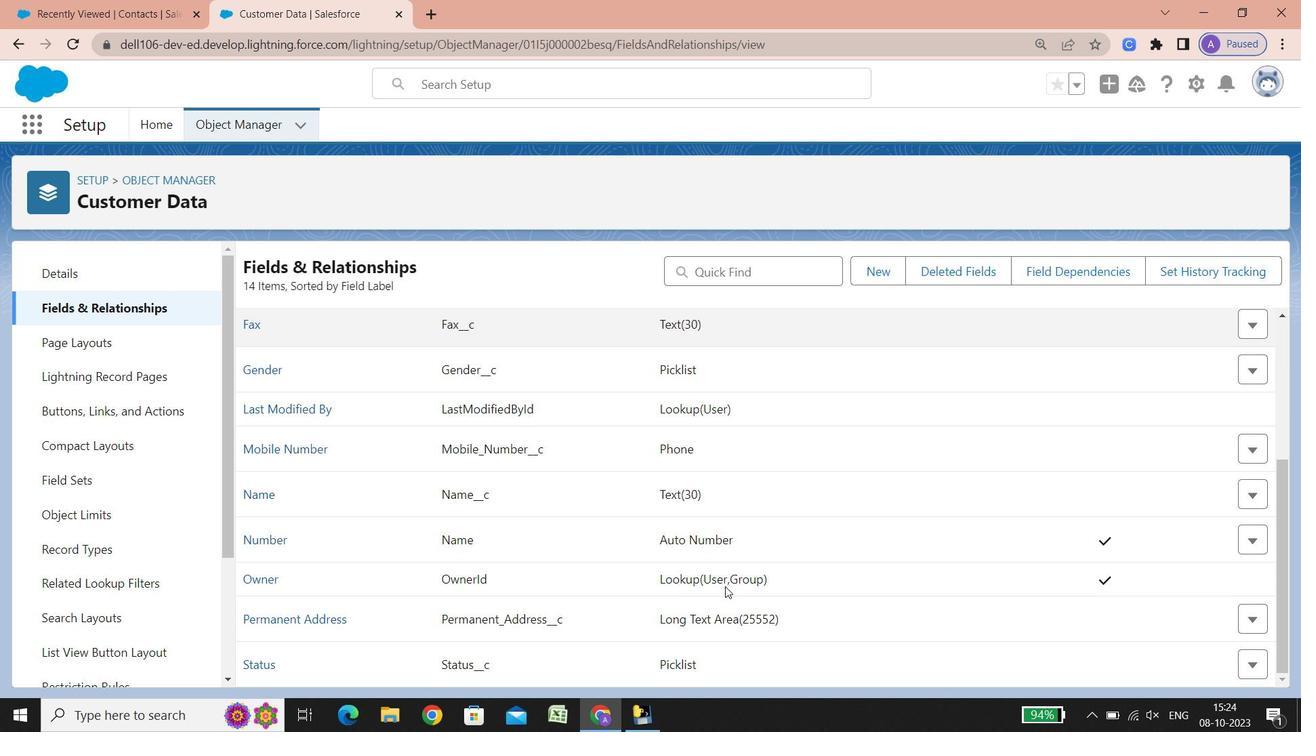 
Action: Mouse scrolled (725, 585) with delta (0, 0)
Screenshot: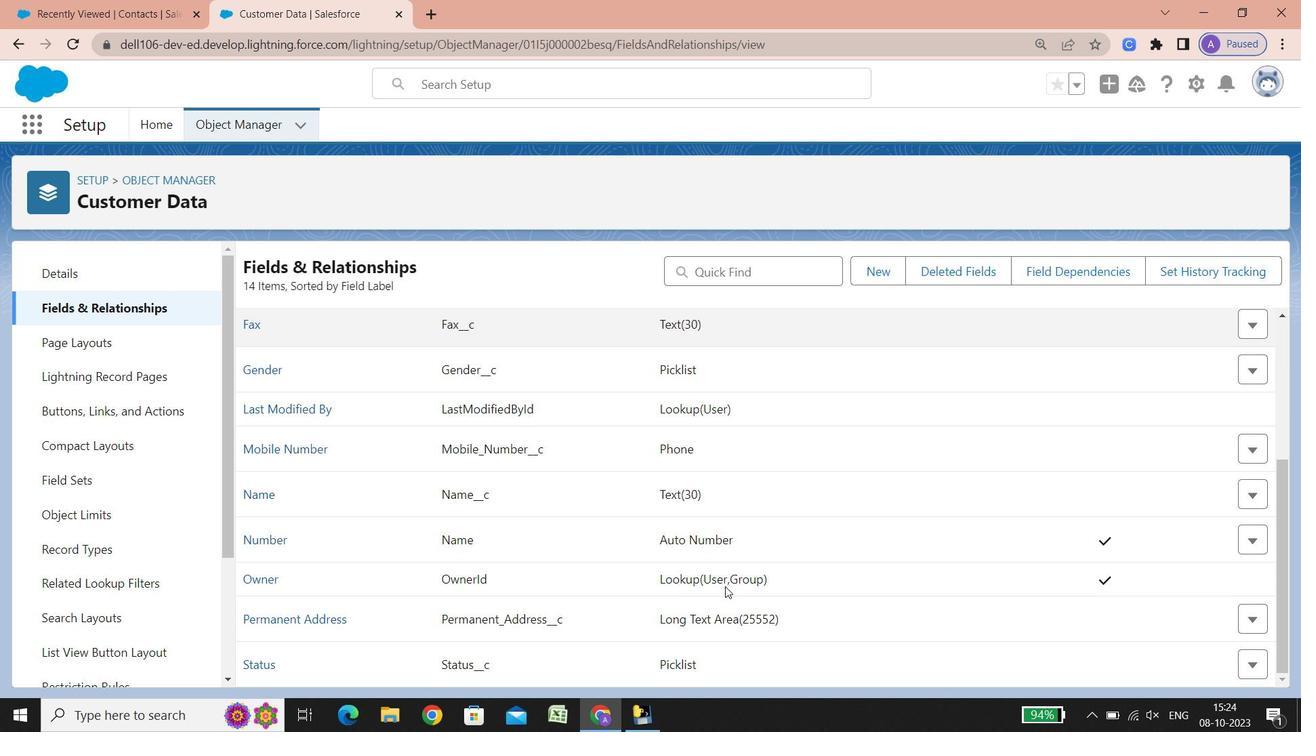 
Action: Mouse scrolled (725, 585) with delta (0, 0)
Screenshot: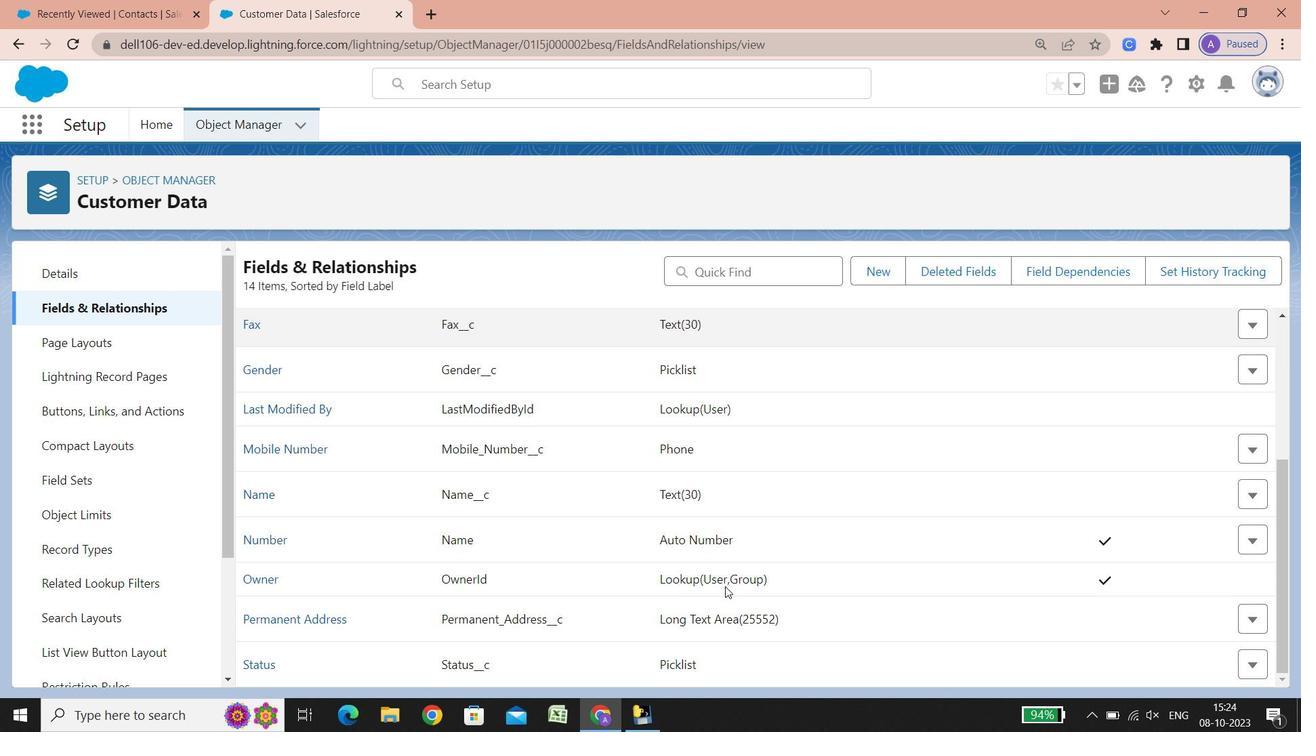 
Action: Mouse scrolled (725, 585) with delta (0, 0)
Screenshot: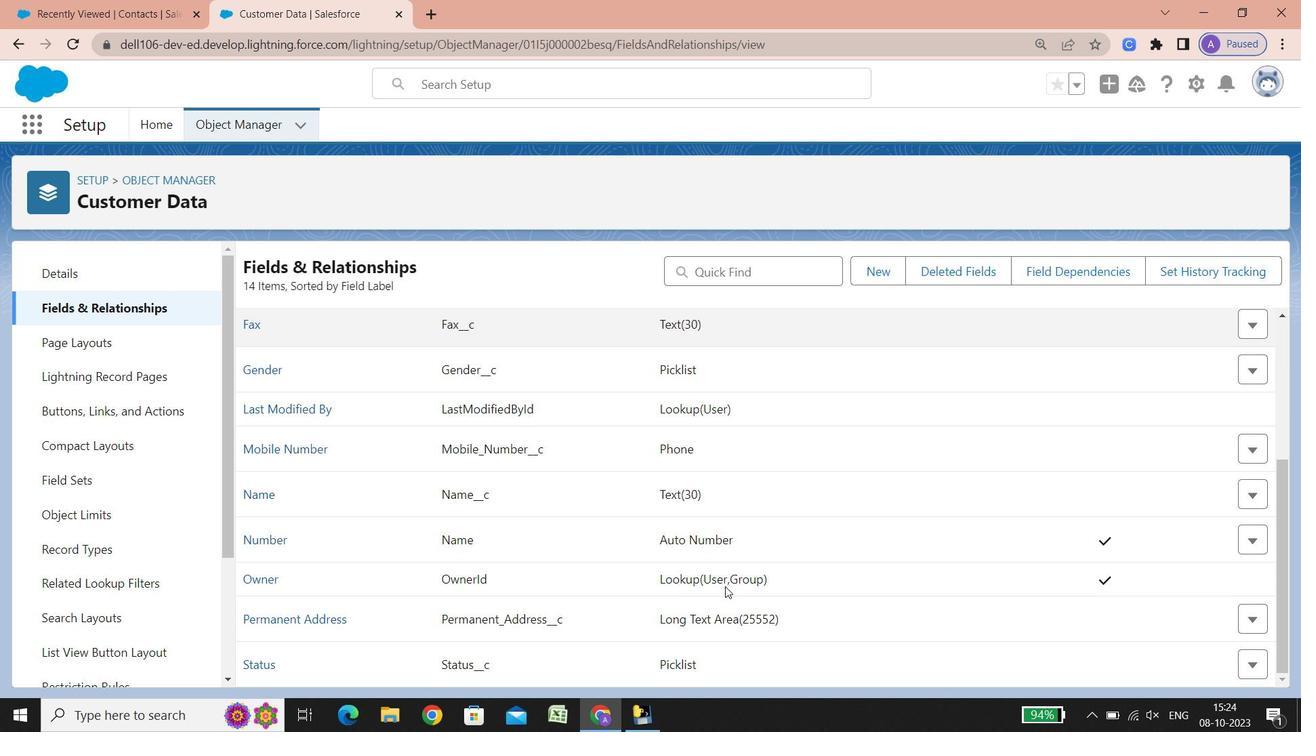 
Action: Mouse scrolled (725, 585) with delta (0, 0)
Screenshot: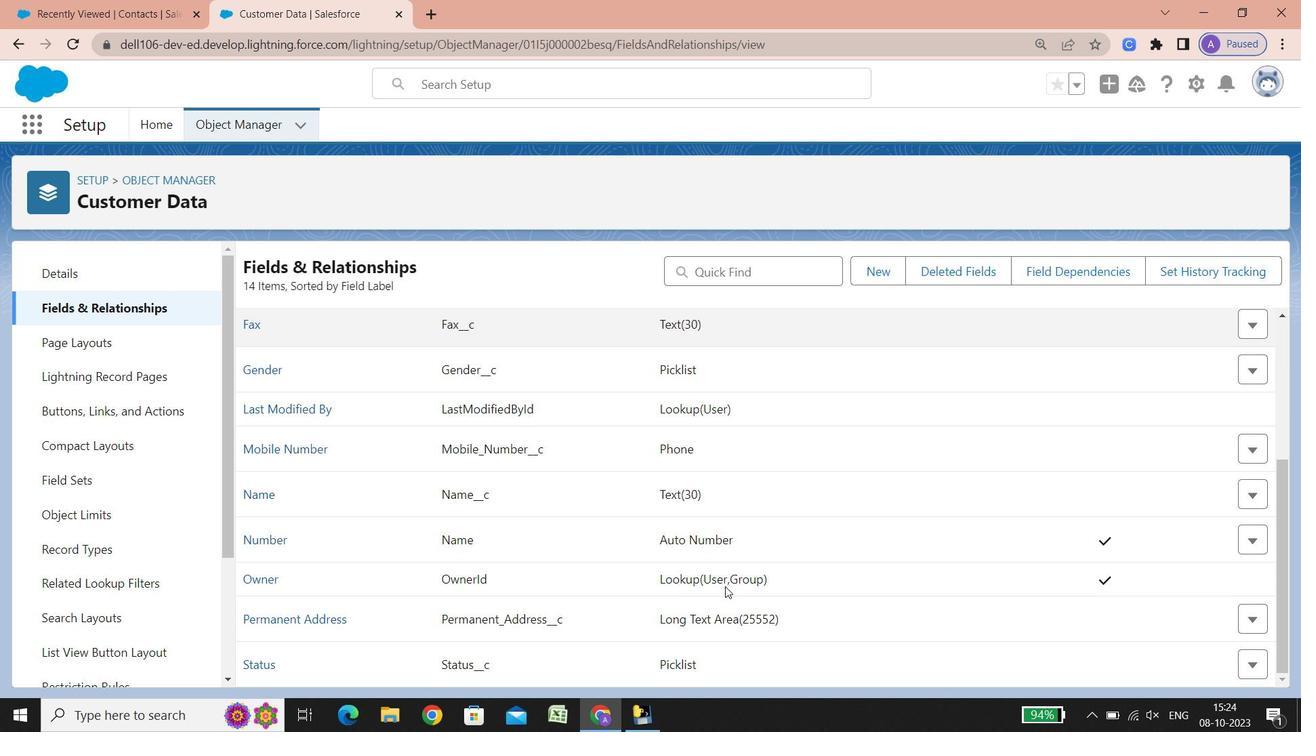 
Action: Mouse scrolled (725, 585) with delta (0, 0)
Screenshot: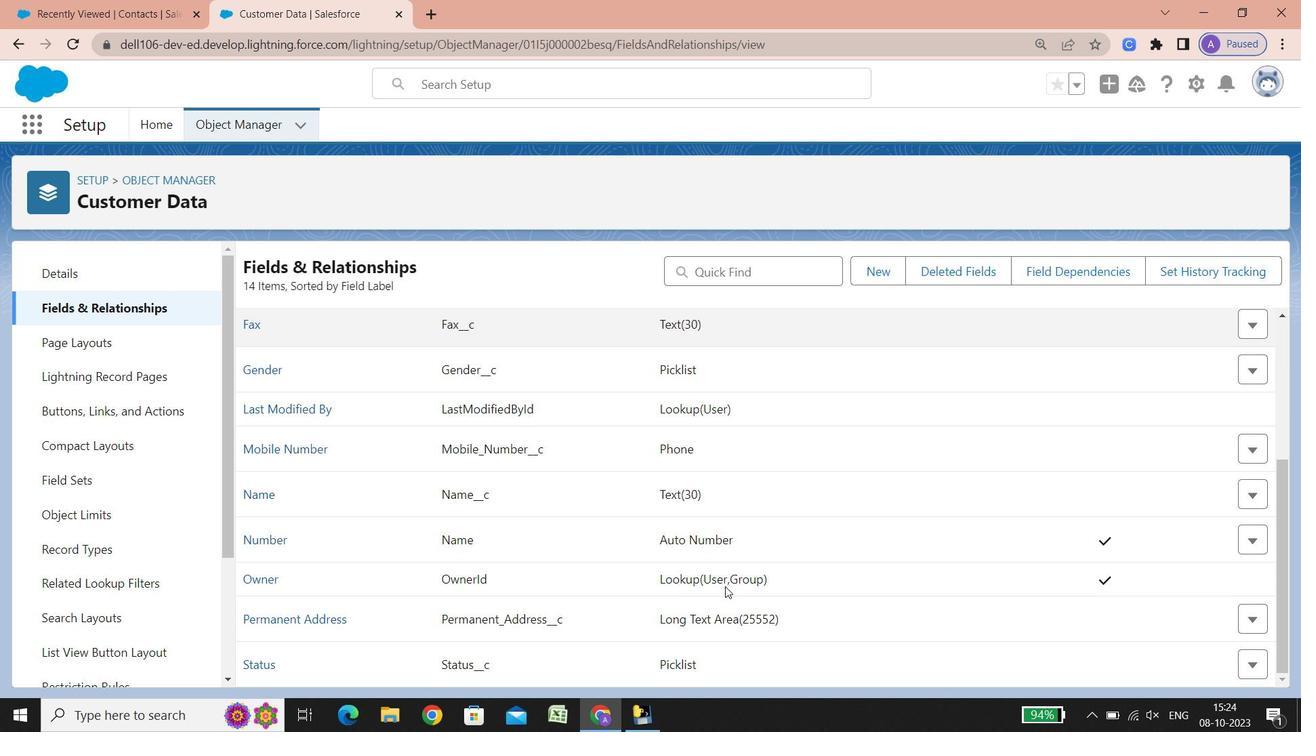 
Action: Mouse scrolled (725, 585) with delta (0, 0)
Screenshot: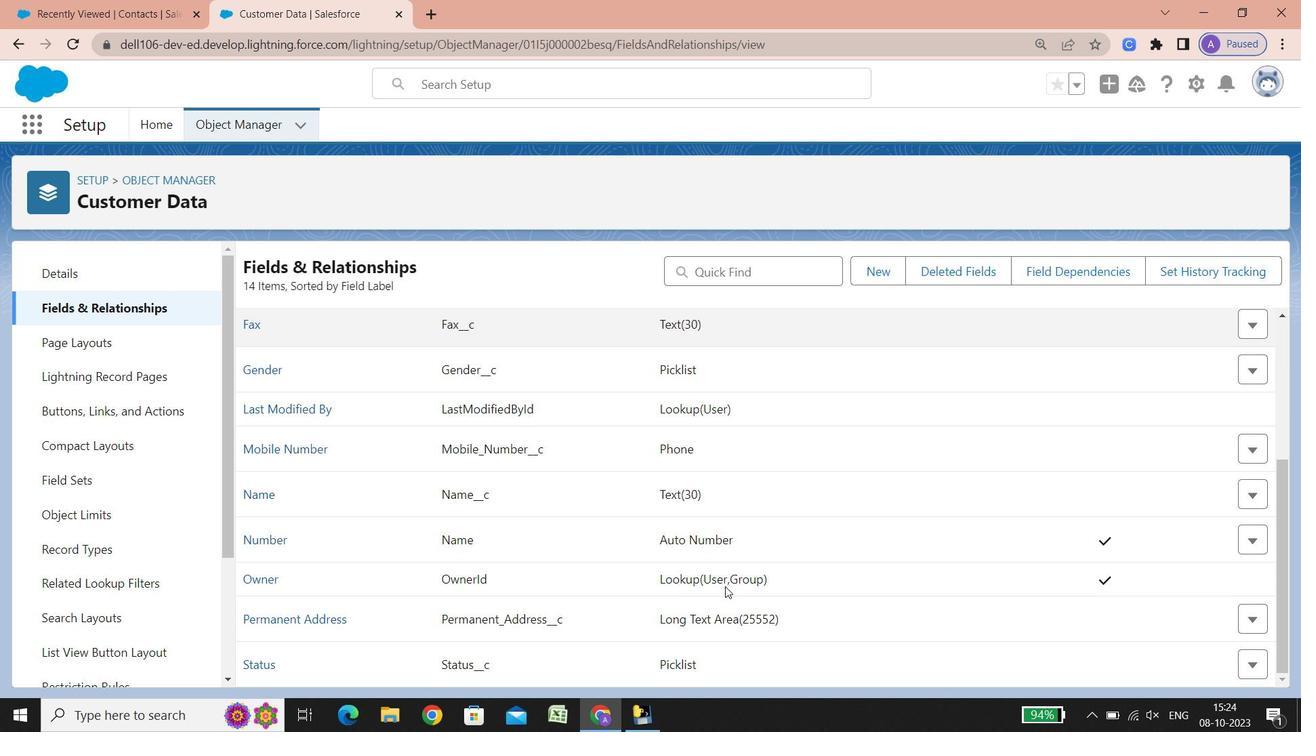 
Action: Mouse scrolled (725, 585) with delta (0, 0)
Screenshot: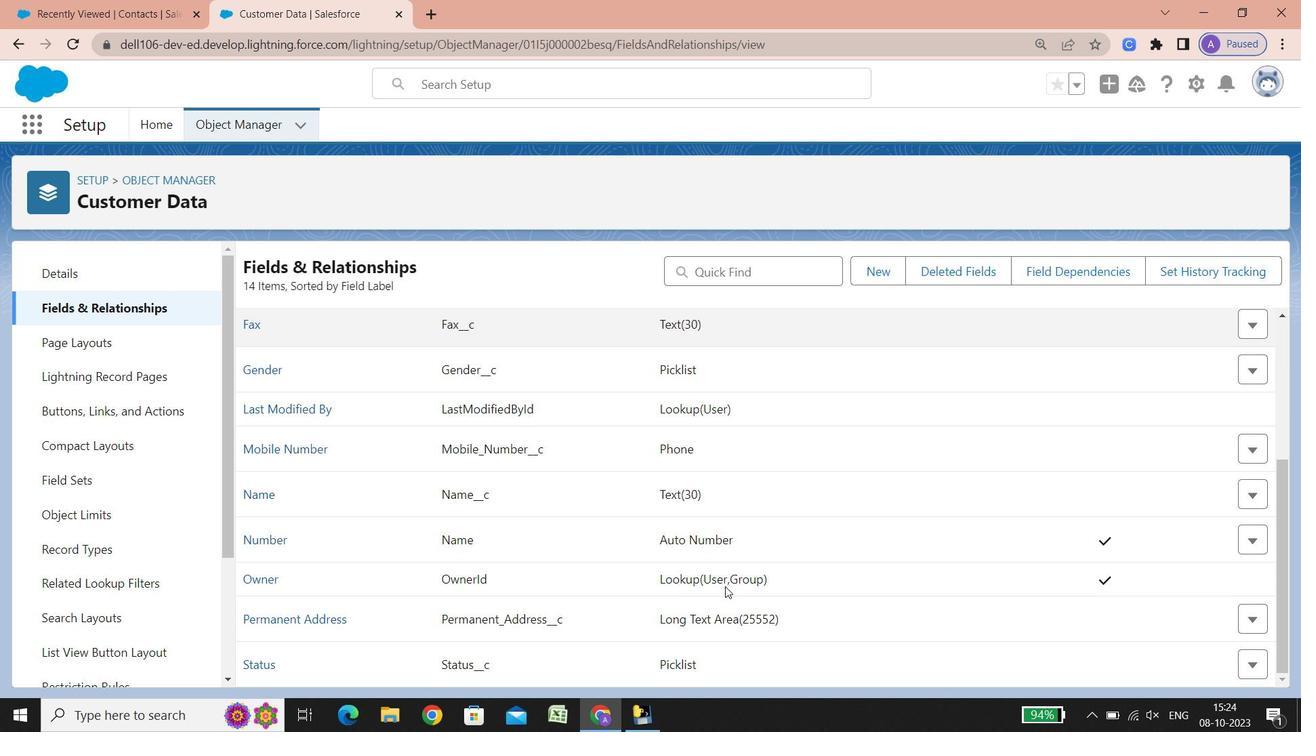 
Action: Mouse scrolled (725, 585) with delta (0, 0)
Screenshot: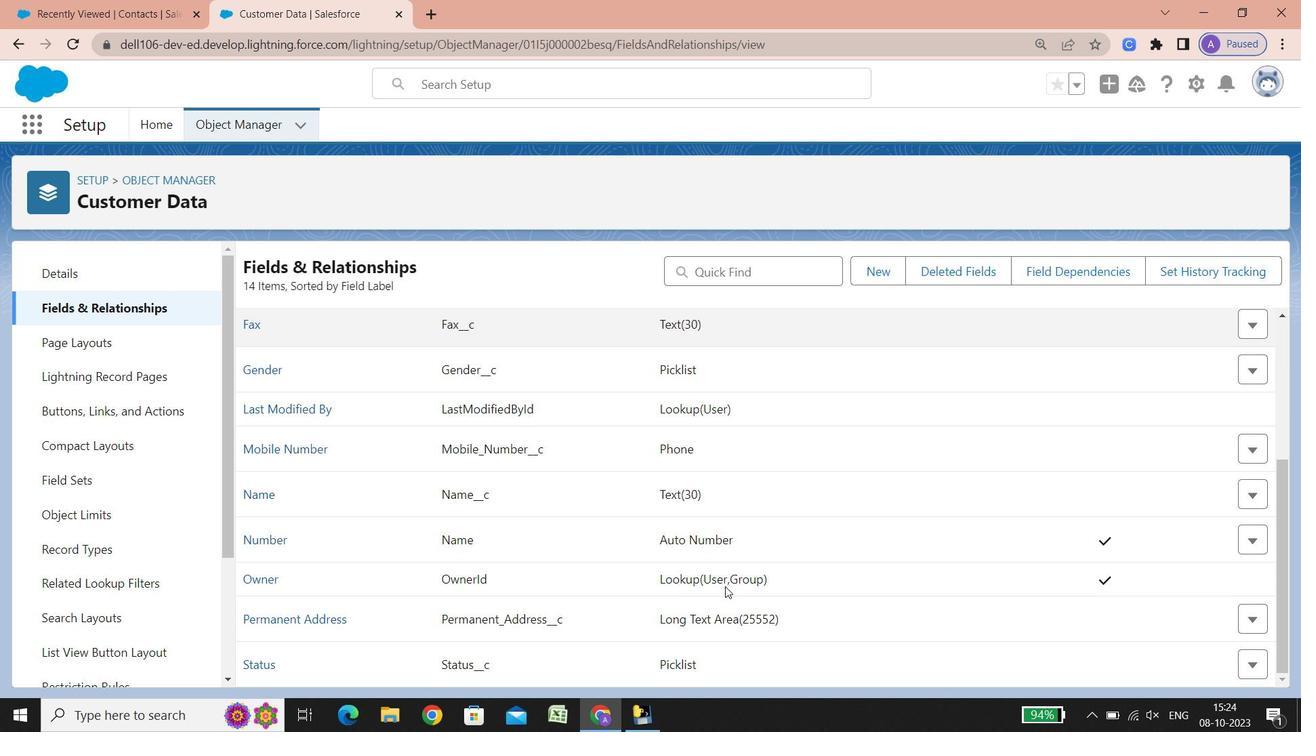 
Action: Mouse scrolled (725, 585) with delta (0, 0)
Screenshot: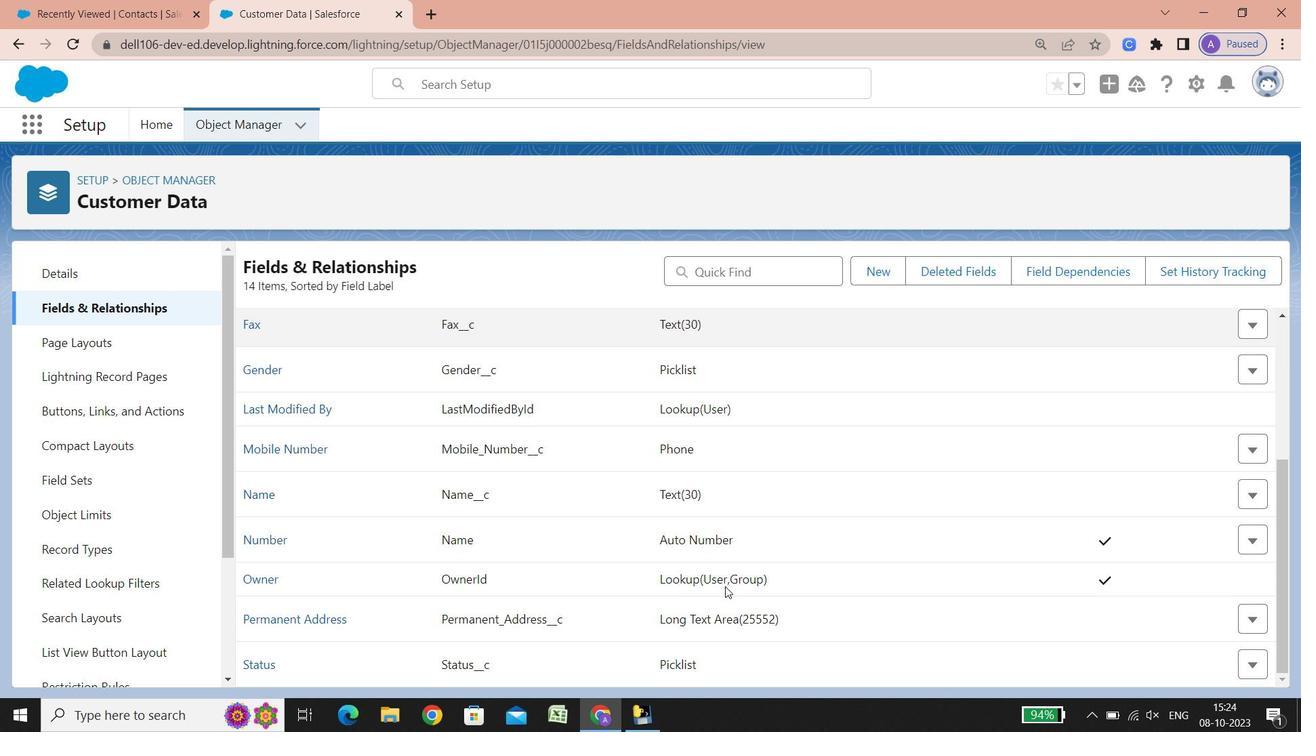 
Action: Mouse scrolled (725, 585) with delta (0, 0)
Screenshot: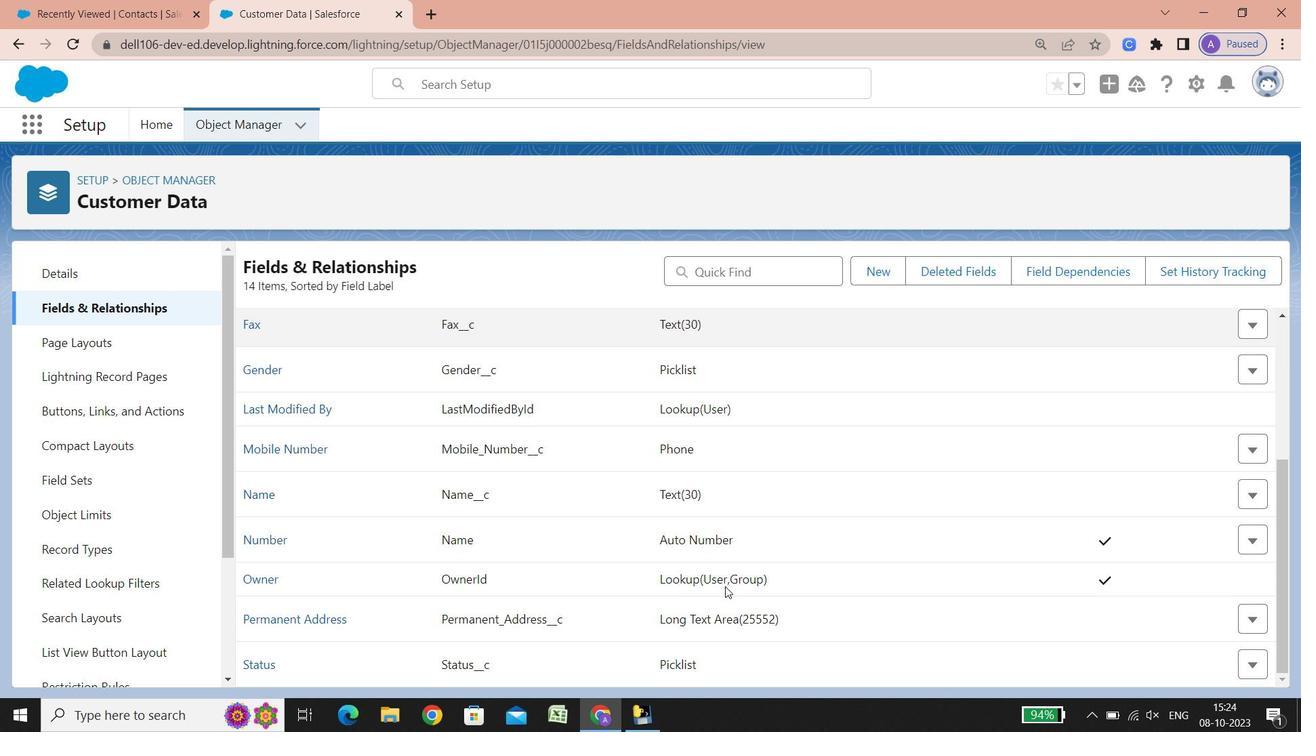 
Action: Mouse scrolled (725, 585) with delta (0, 0)
Screenshot: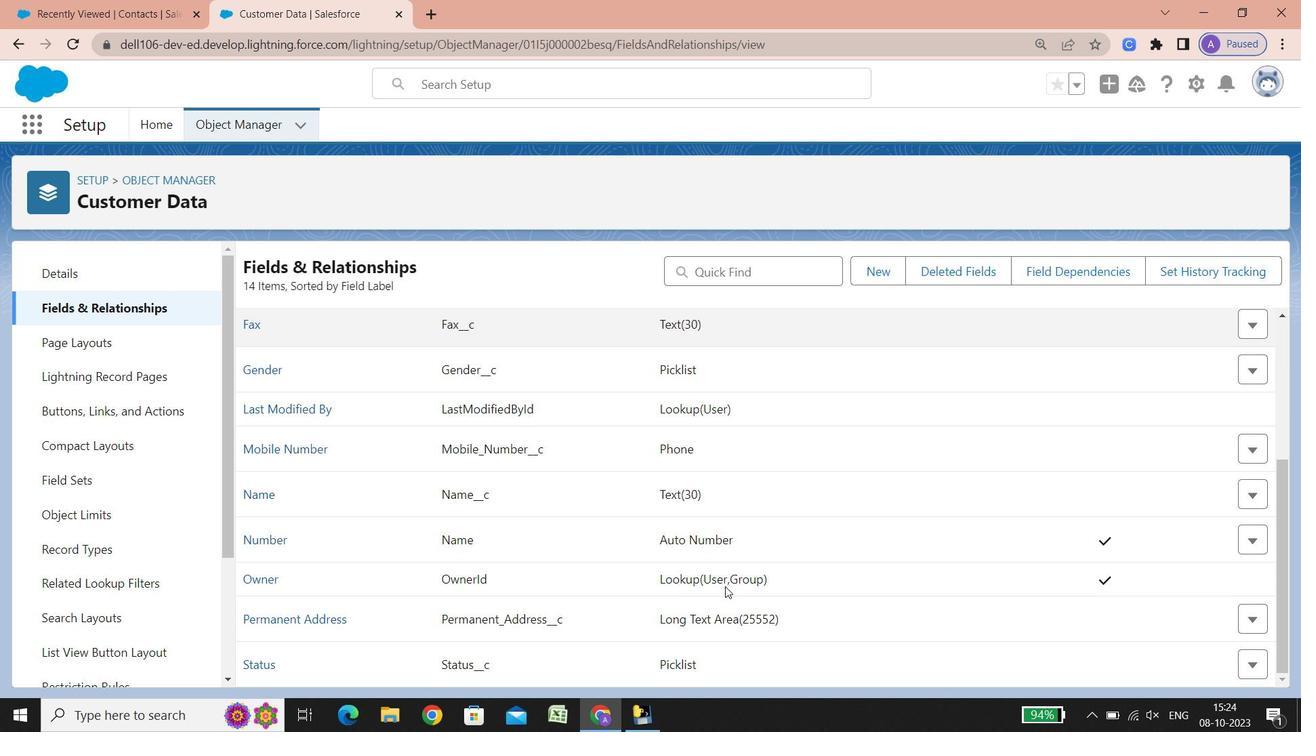
Action: Mouse scrolled (725, 585) with delta (0, 0)
Screenshot: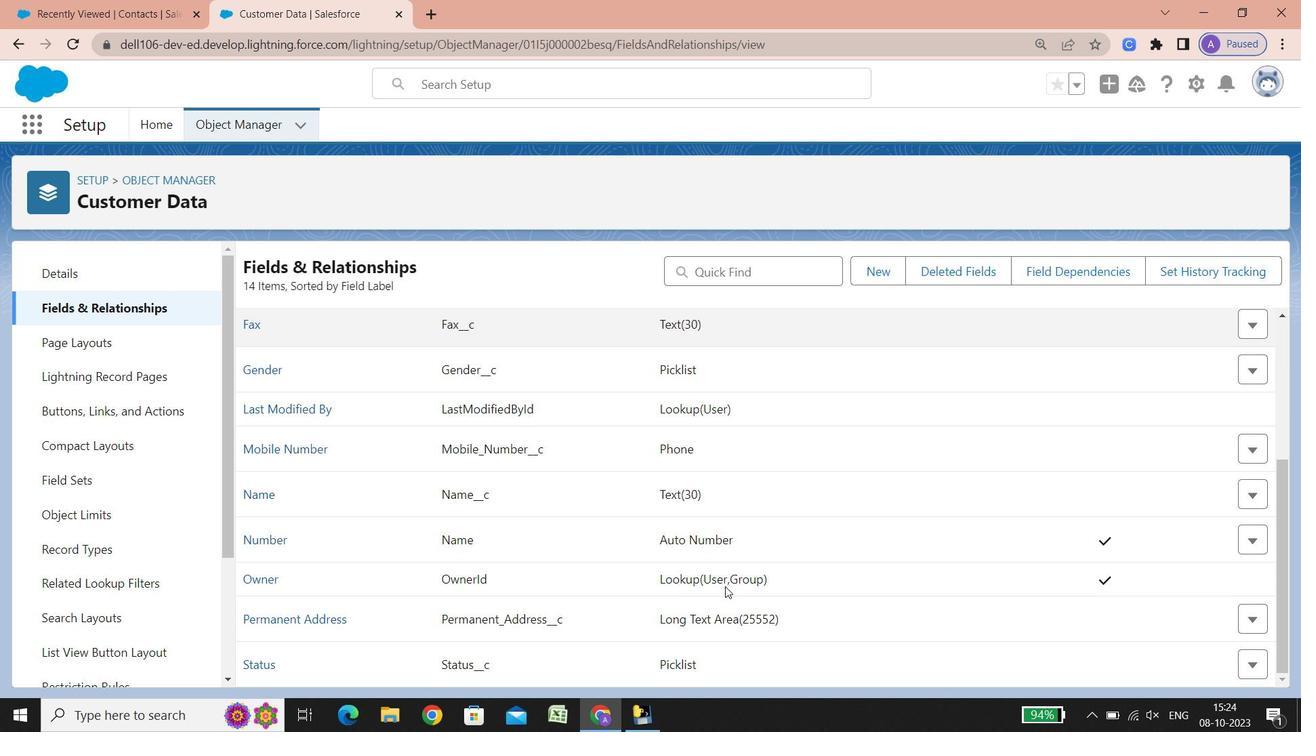 
Action: Mouse scrolled (725, 585) with delta (0, 0)
Screenshot: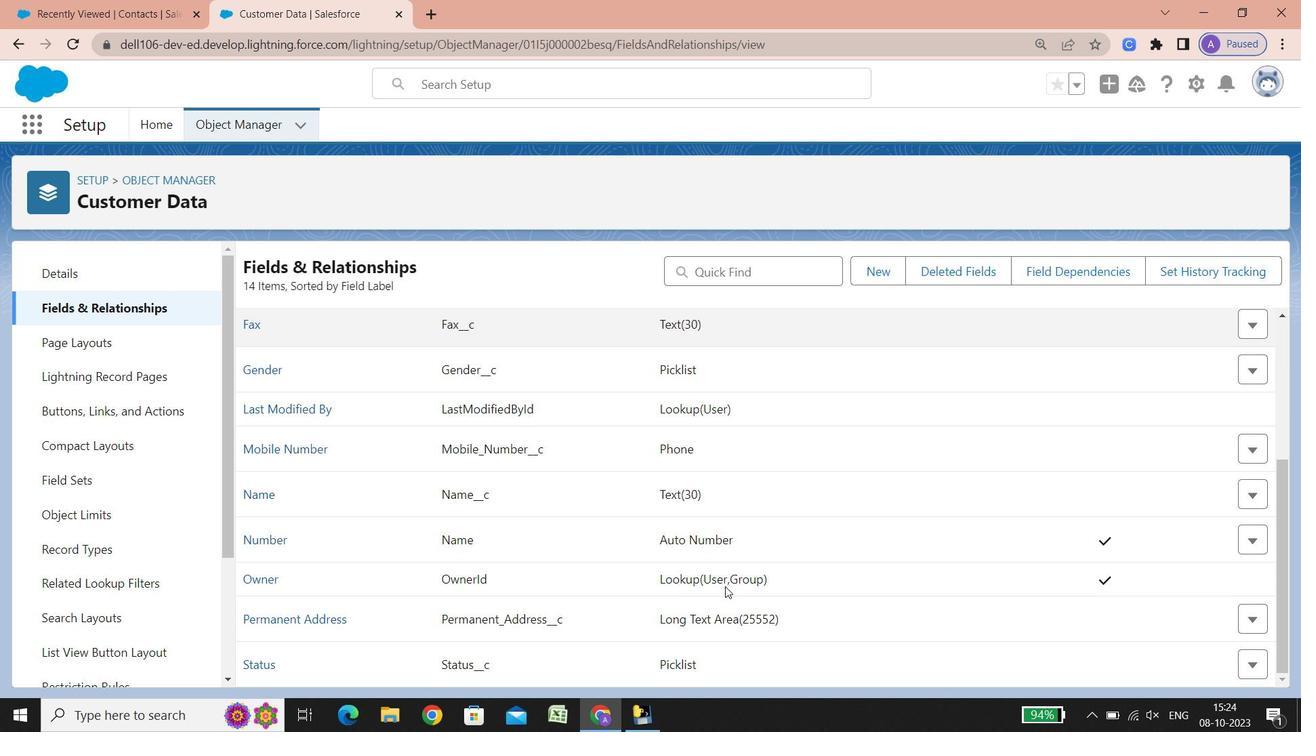 
Action: Mouse scrolled (725, 585) with delta (0, 0)
Screenshot: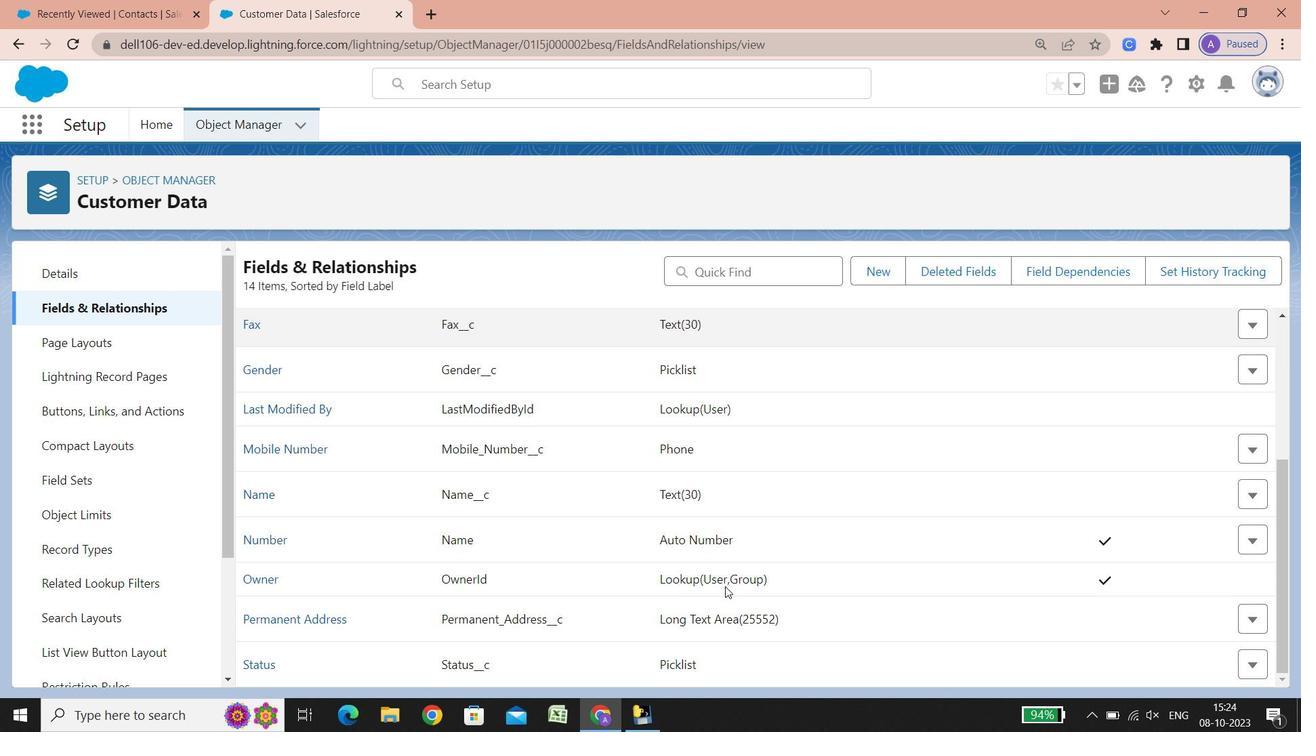
Action: Mouse scrolled (725, 585) with delta (0, 0)
Screenshot: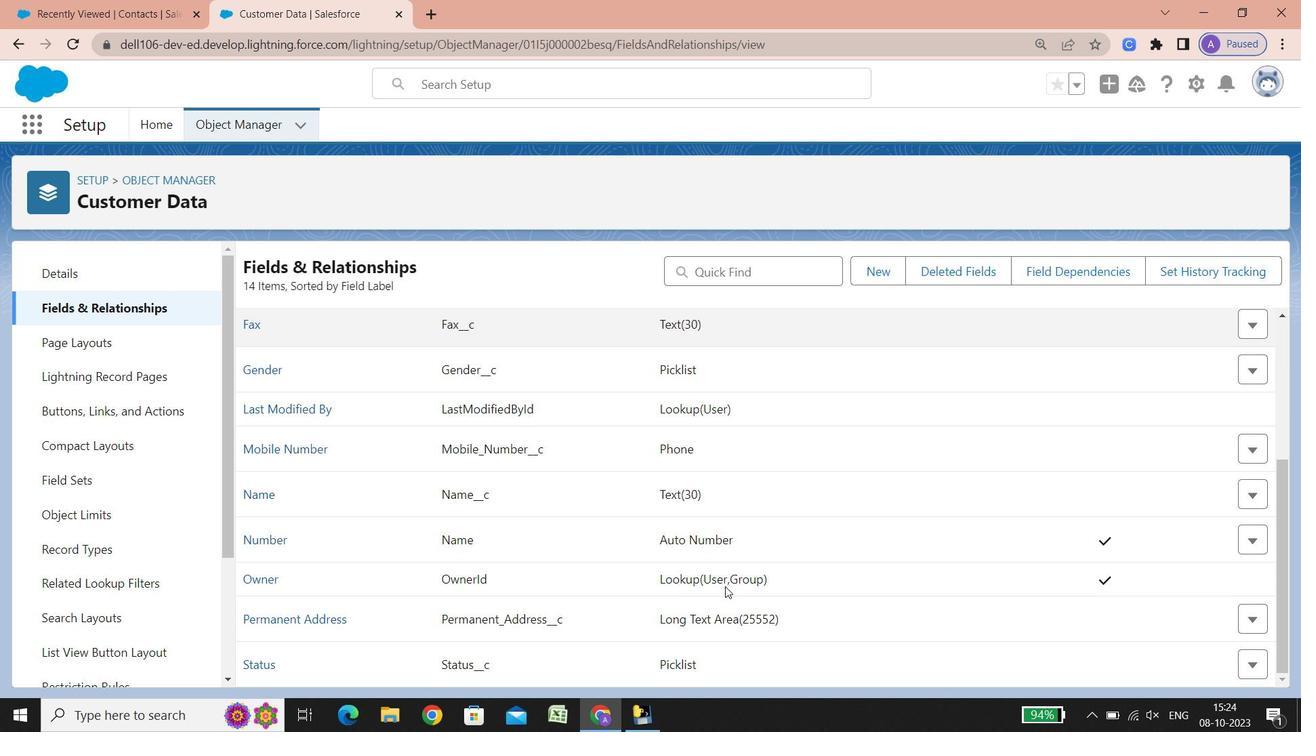 
Action: Mouse scrolled (725, 585) with delta (0, 0)
Screenshot: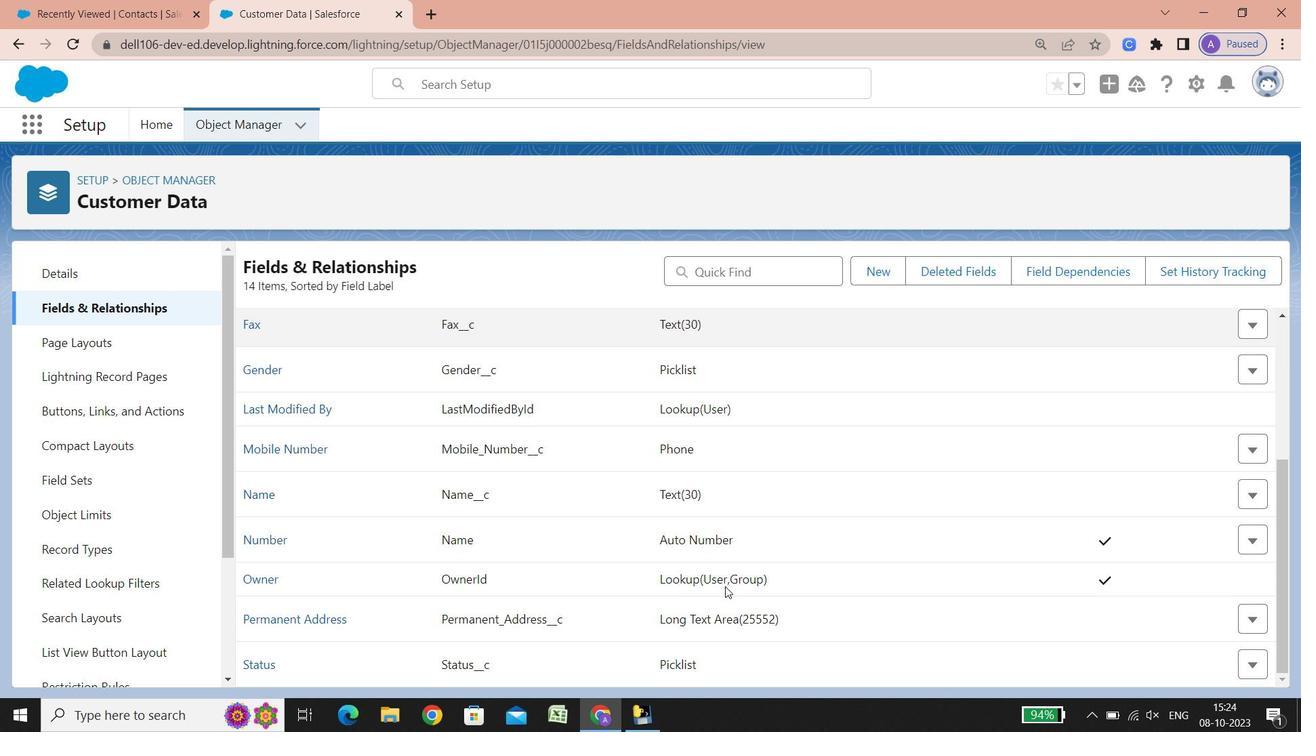
Action: Mouse scrolled (725, 585) with delta (0, 0)
